 Task: Check trending repositories and projects on GitHub.
Action: Mouse moved to (256, 220)
Screenshot: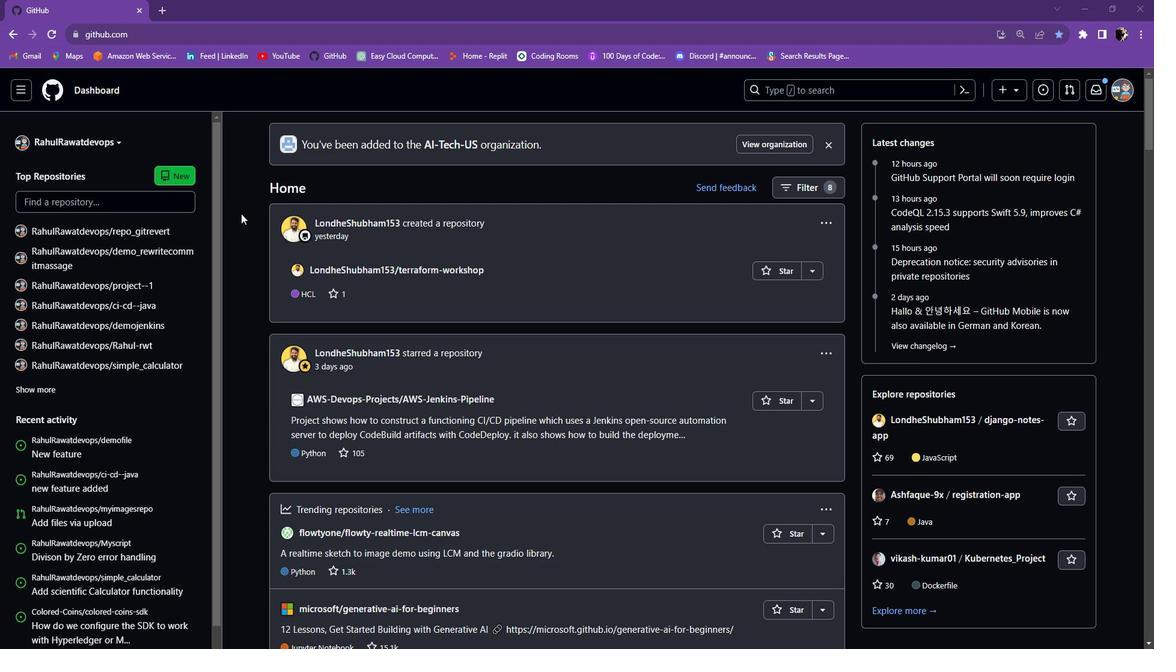 
Action: Mouse pressed left at (256, 220)
Screenshot: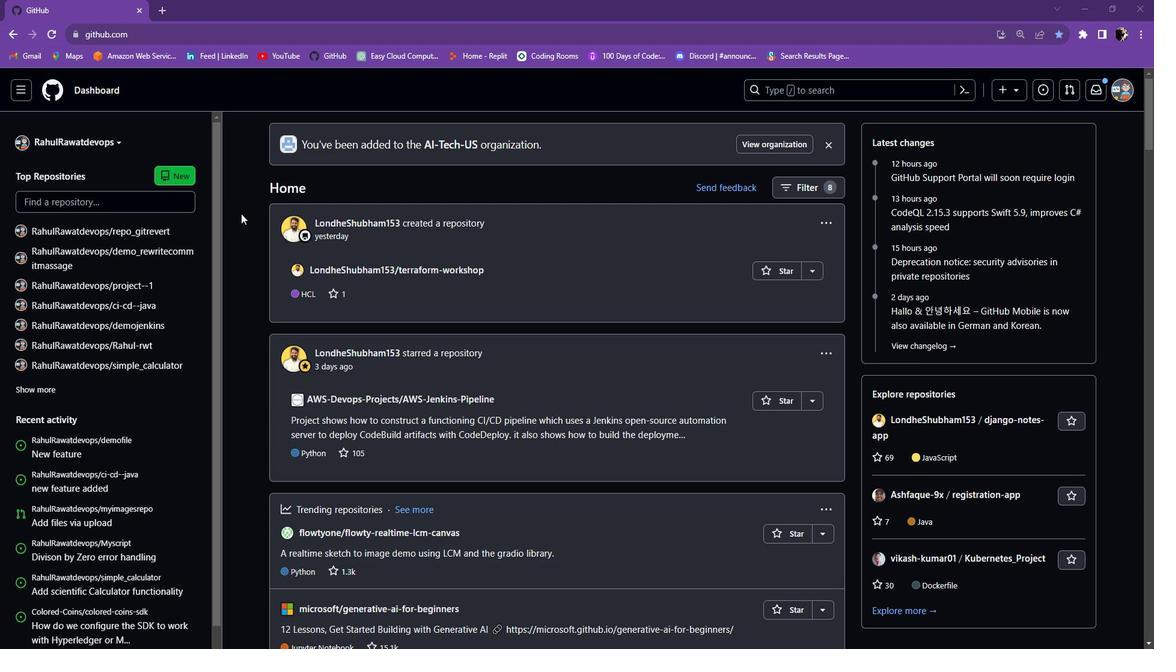 
Action: Mouse moved to (1117, 102)
Screenshot: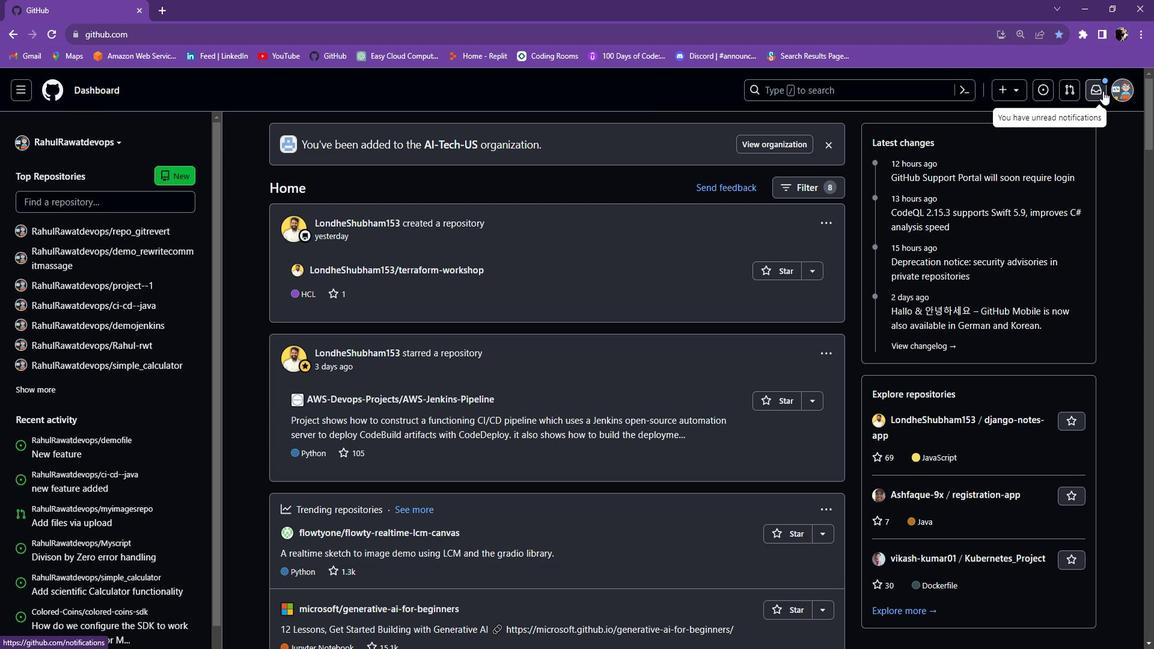
Action: Mouse pressed left at (1117, 102)
Screenshot: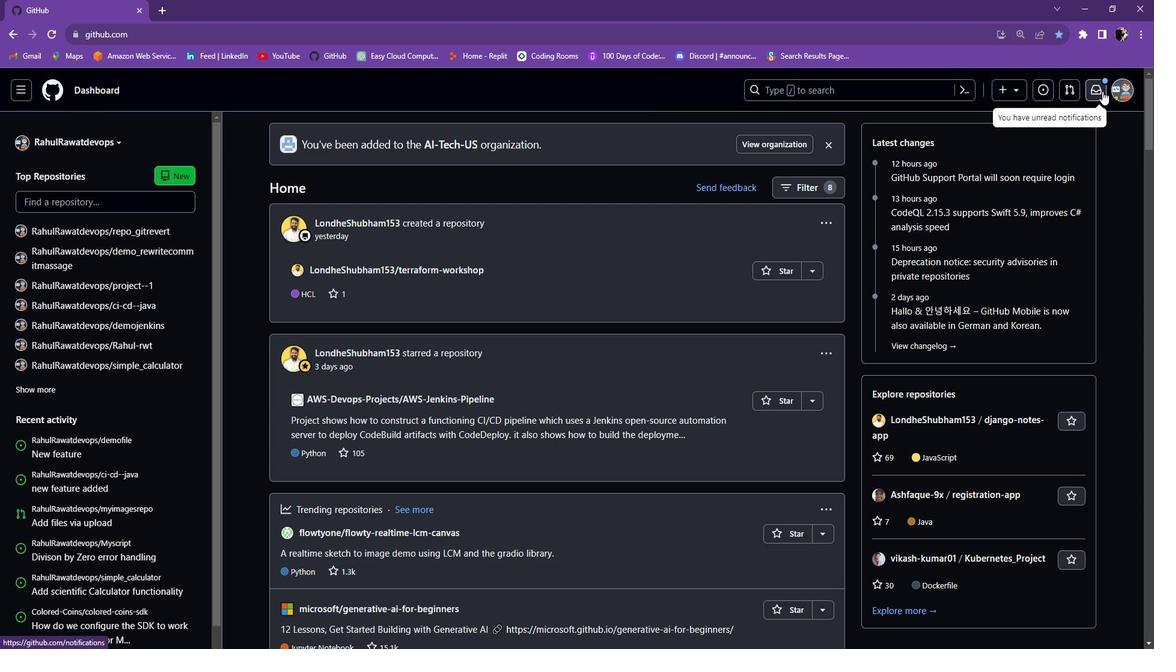 
Action: Mouse moved to (1126, 100)
Screenshot: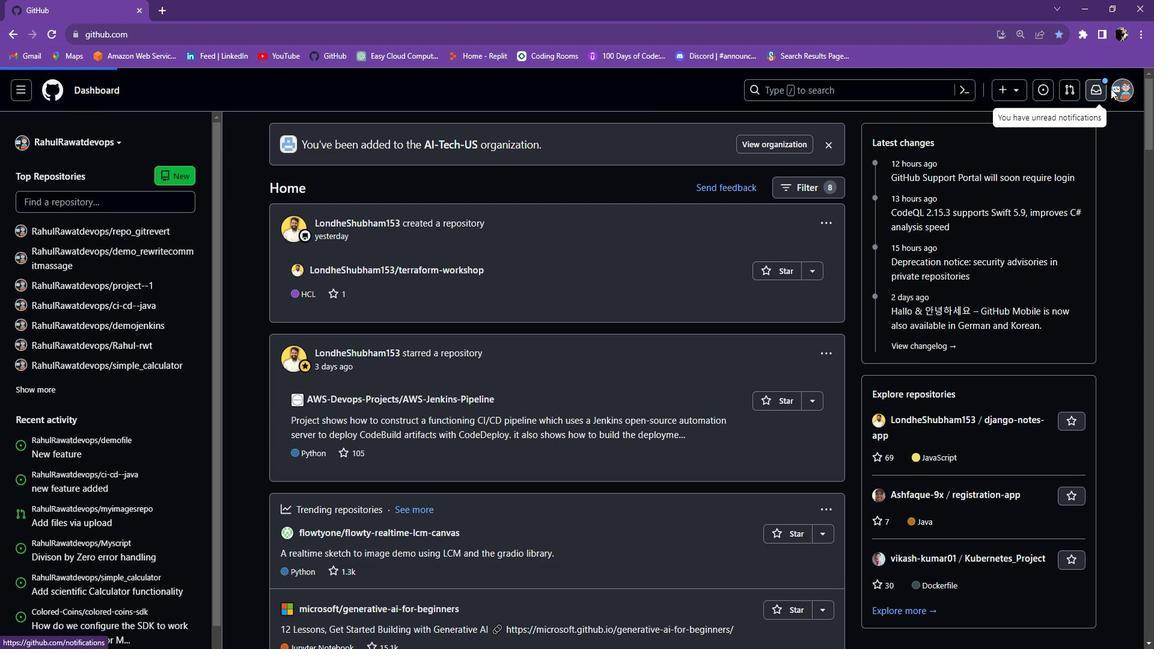 
Action: Mouse pressed left at (1126, 100)
Screenshot: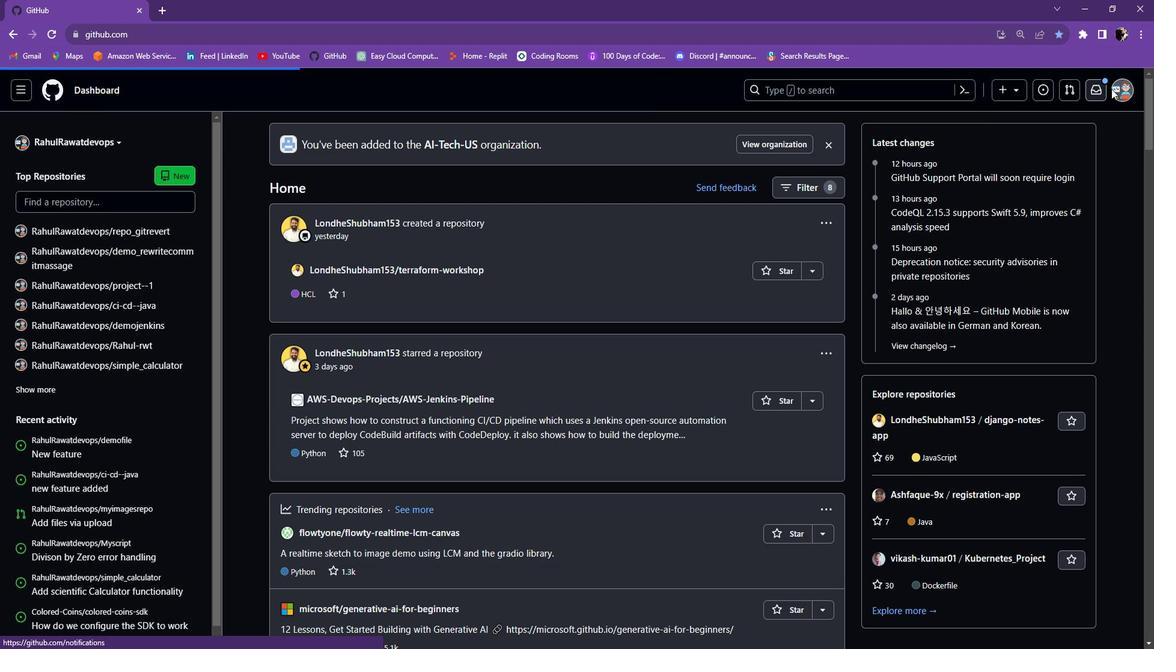 
Action: Mouse moved to (1132, 109)
Screenshot: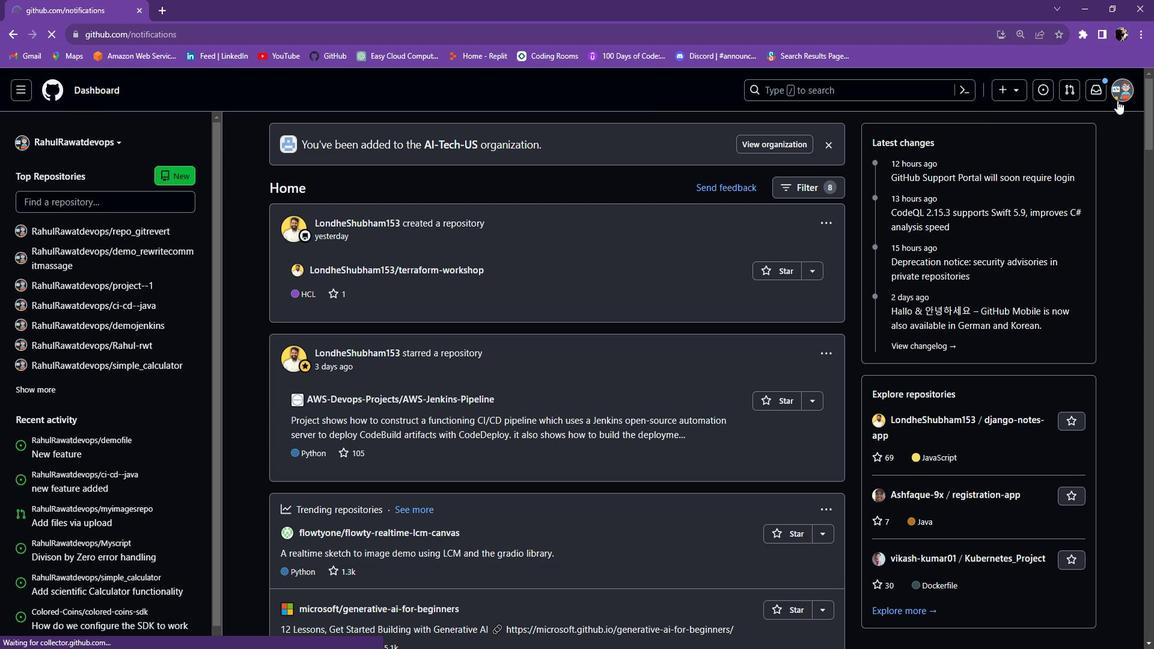 
Action: Mouse pressed left at (1132, 109)
Screenshot: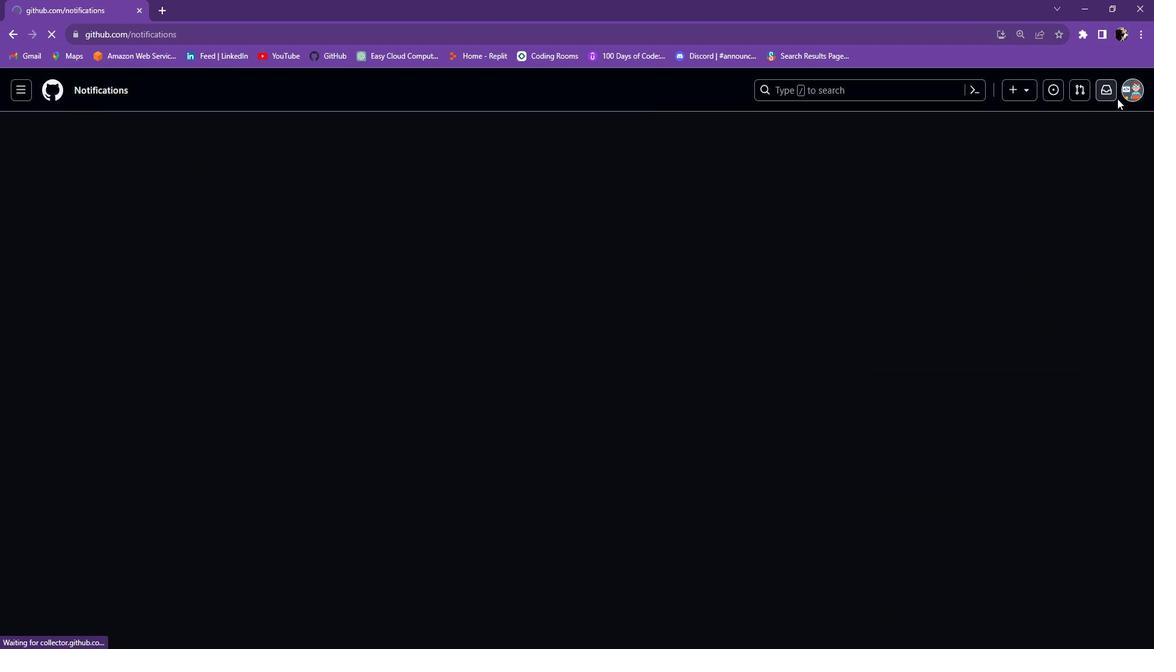 
Action: Mouse moved to (1141, 102)
Screenshot: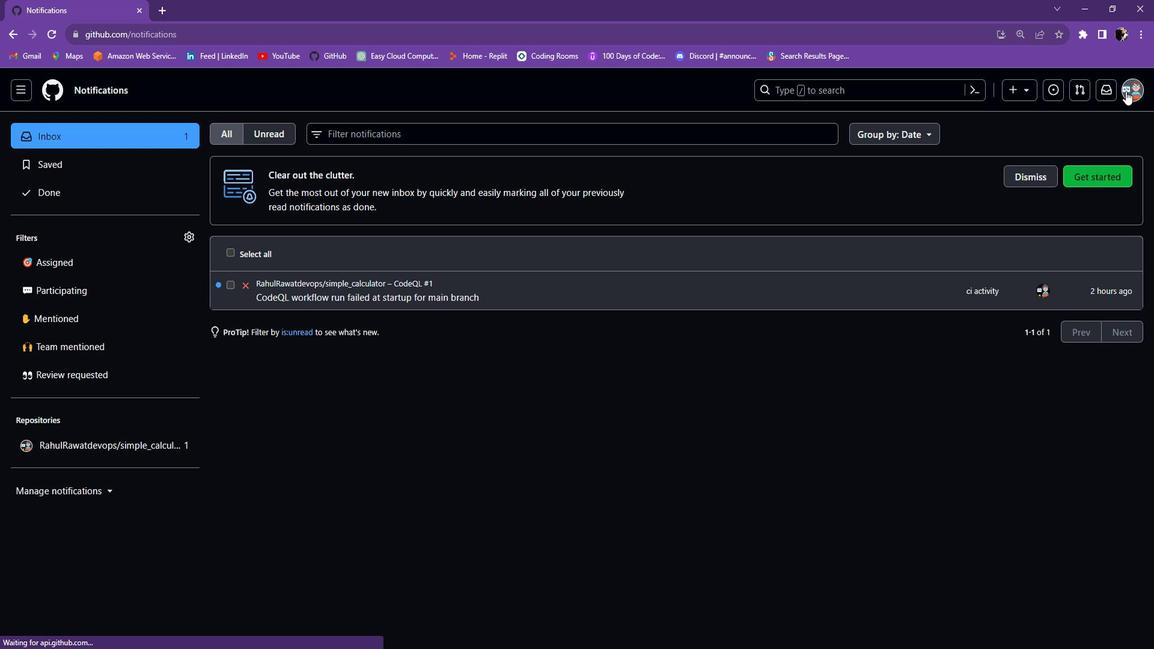 
Action: Mouse pressed left at (1141, 102)
Screenshot: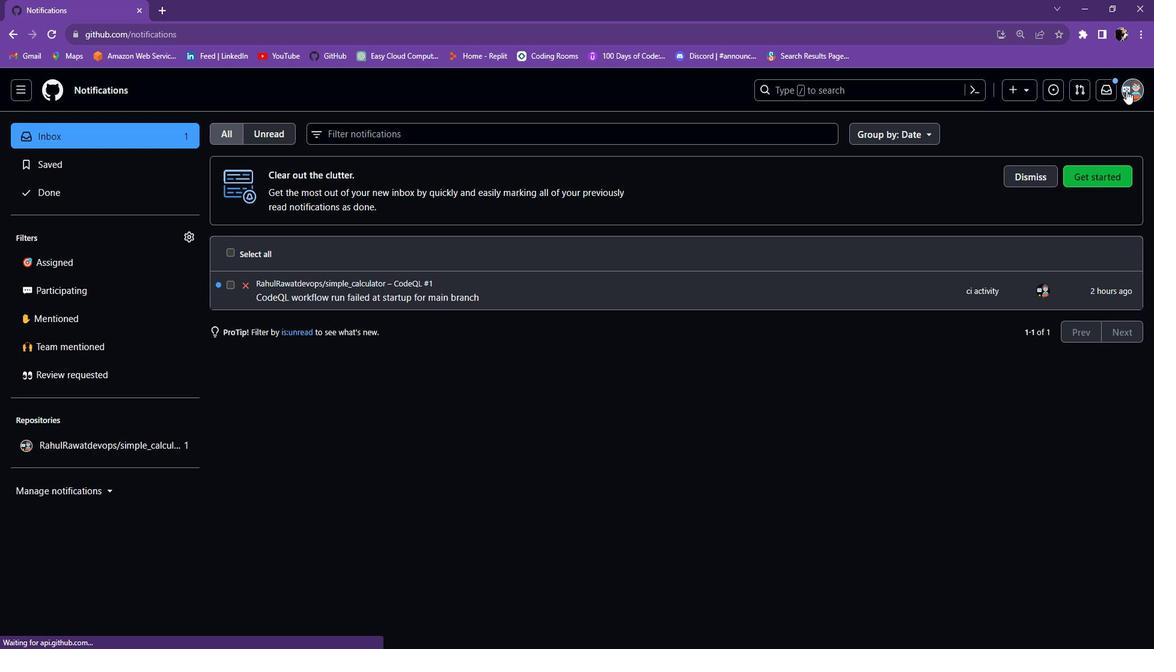 
Action: Mouse moved to (1025, 216)
Screenshot: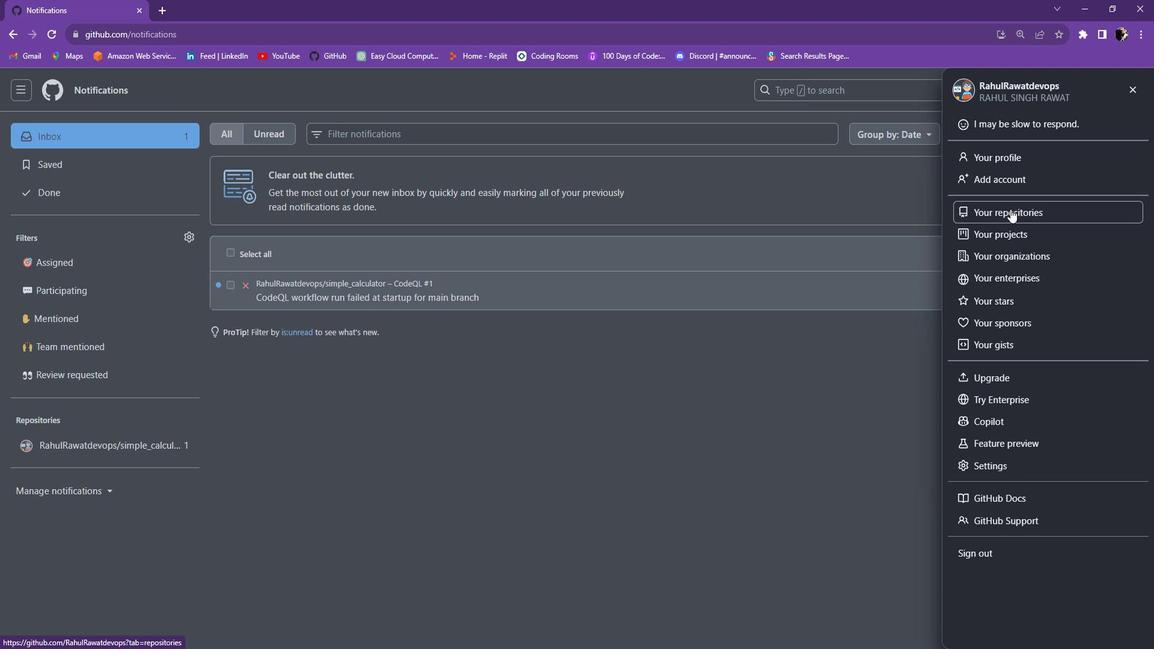 
Action: Mouse pressed left at (1025, 216)
Screenshot: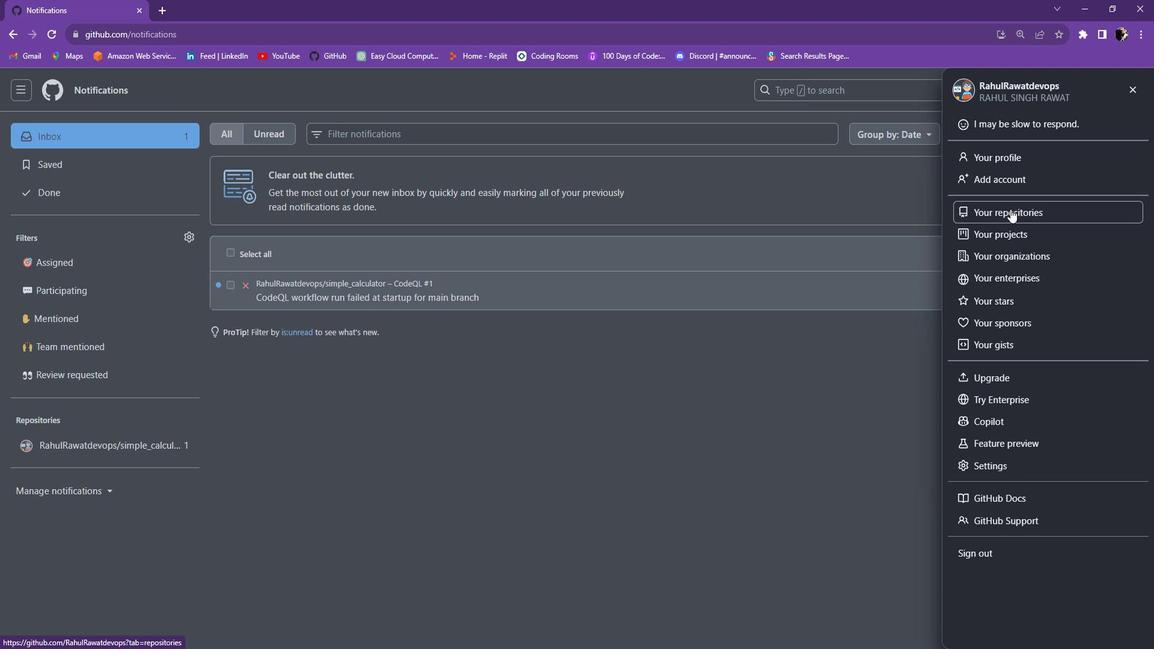 
Action: Mouse moved to (467, 260)
Screenshot: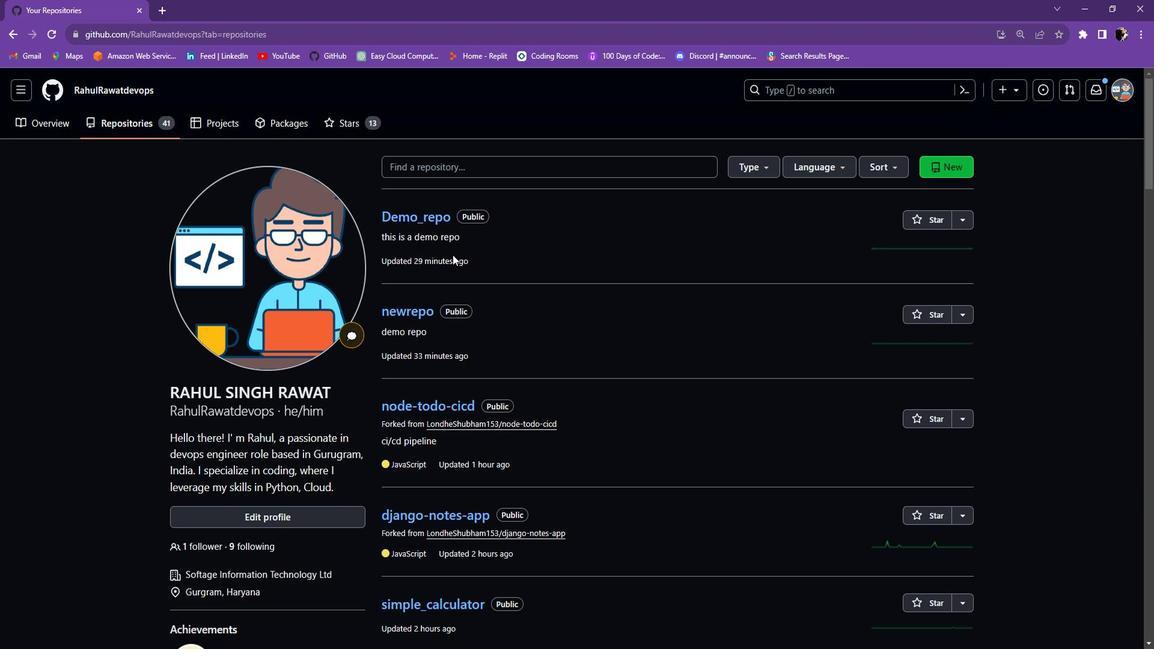 
Action: Mouse scrolled (467, 259) with delta (0, 0)
Screenshot: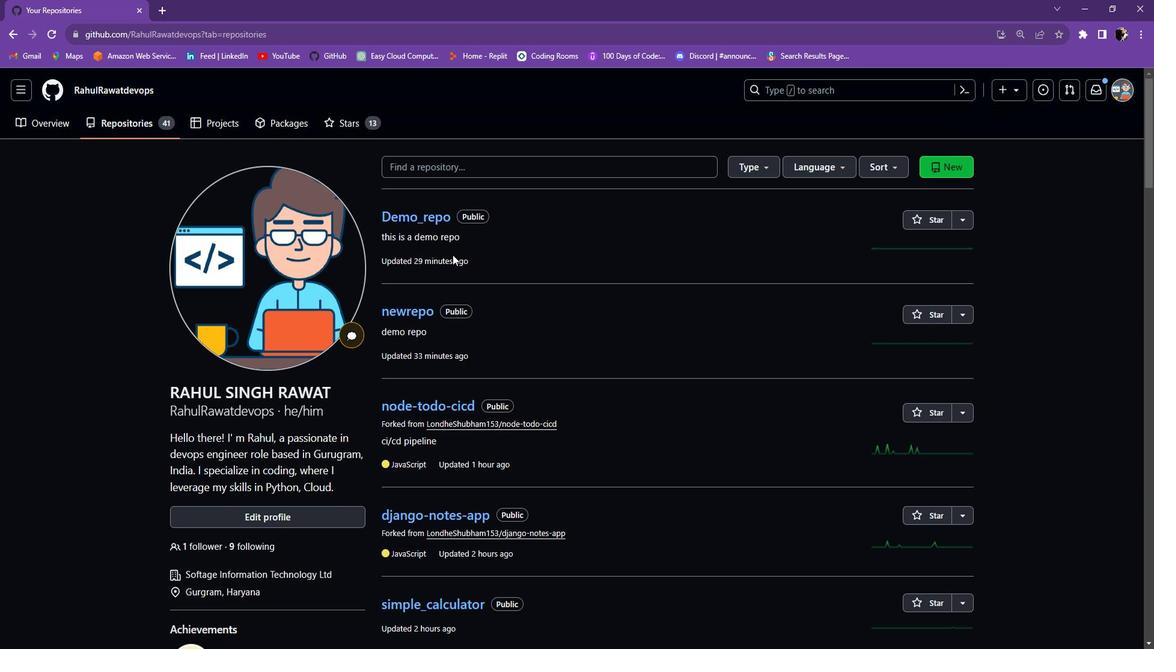 
Action: Mouse scrolled (467, 259) with delta (0, 0)
Screenshot: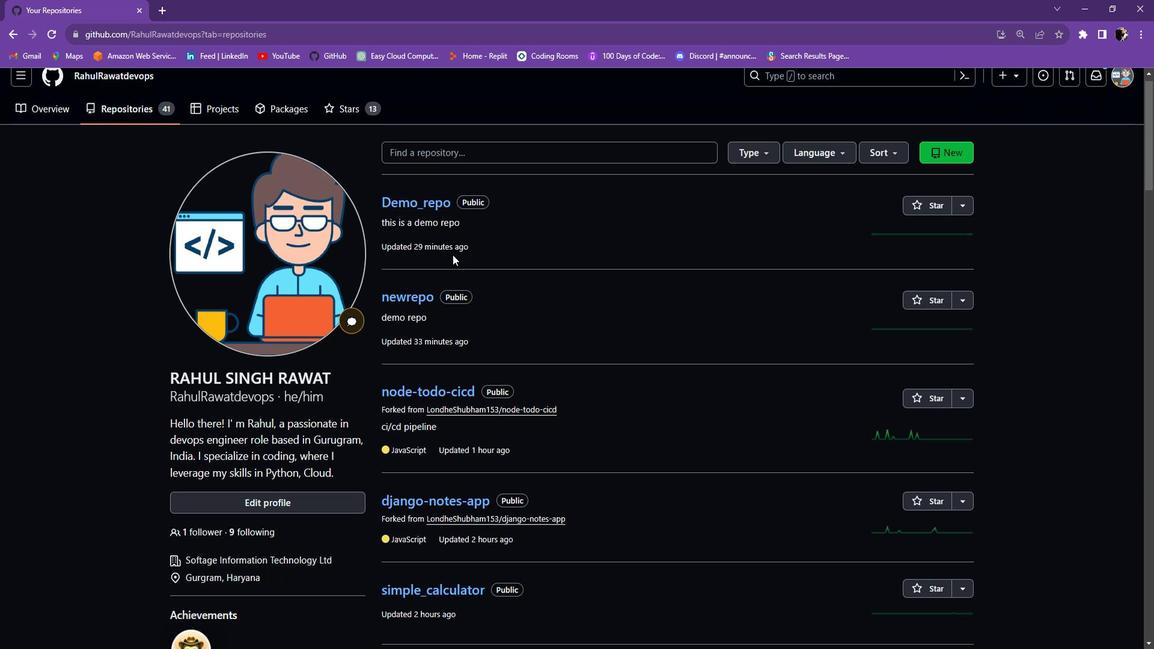 
Action: Mouse scrolled (467, 259) with delta (0, 0)
Screenshot: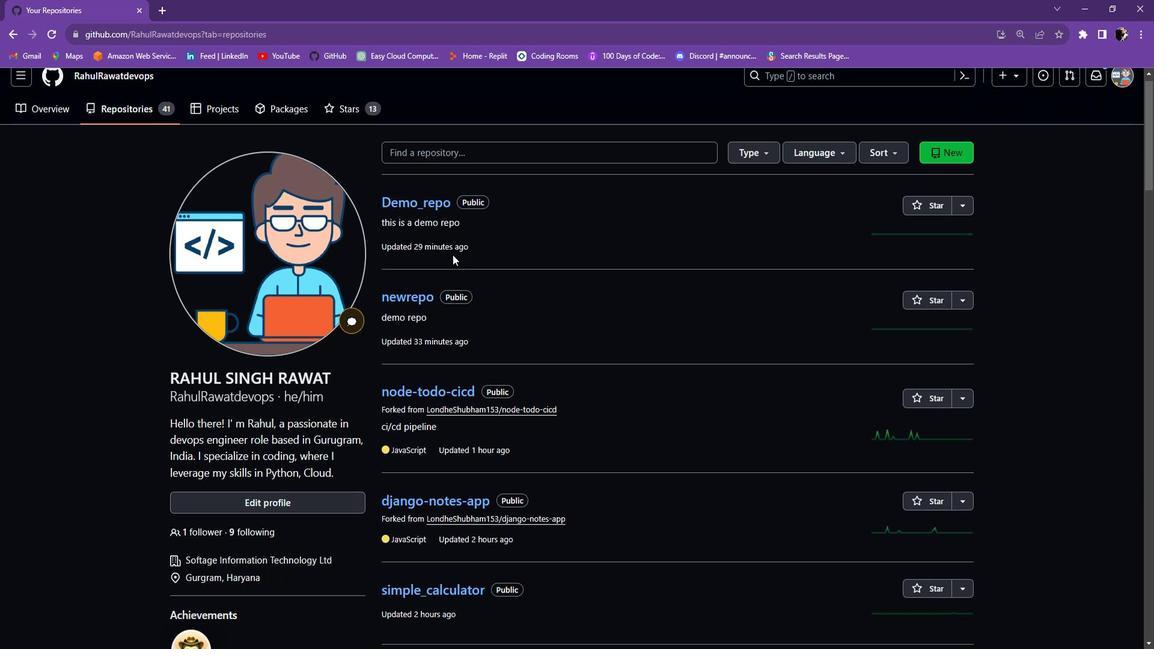 
Action: Mouse scrolled (467, 259) with delta (0, 0)
Screenshot: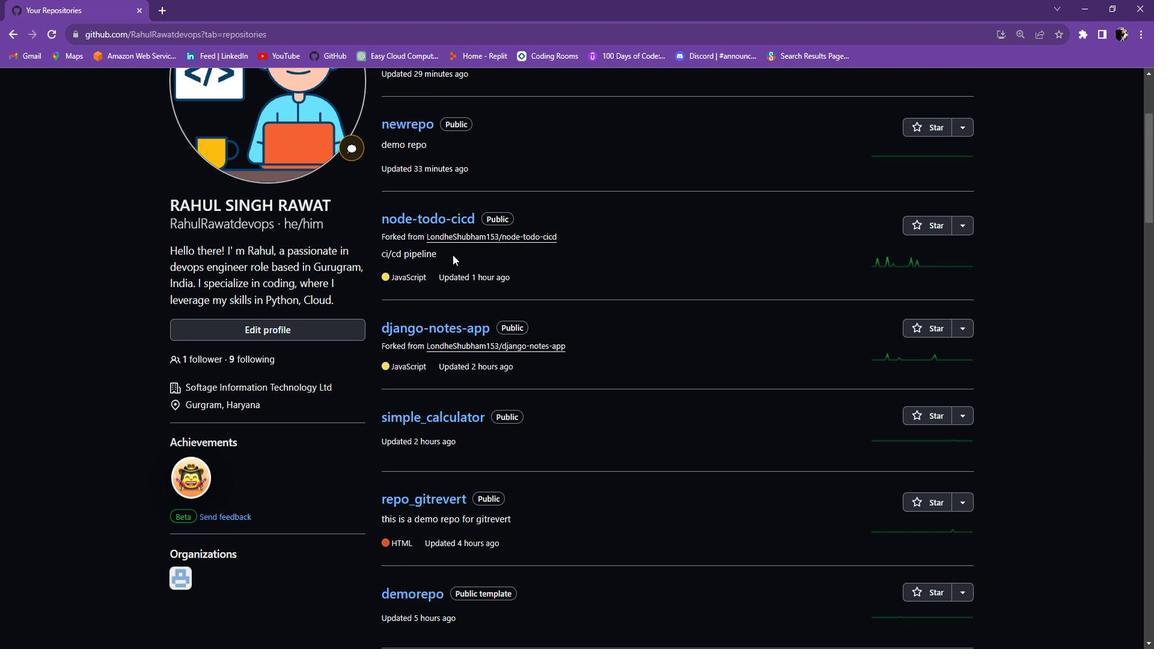 
Action: Mouse scrolled (467, 259) with delta (0, 0)
Screenshot: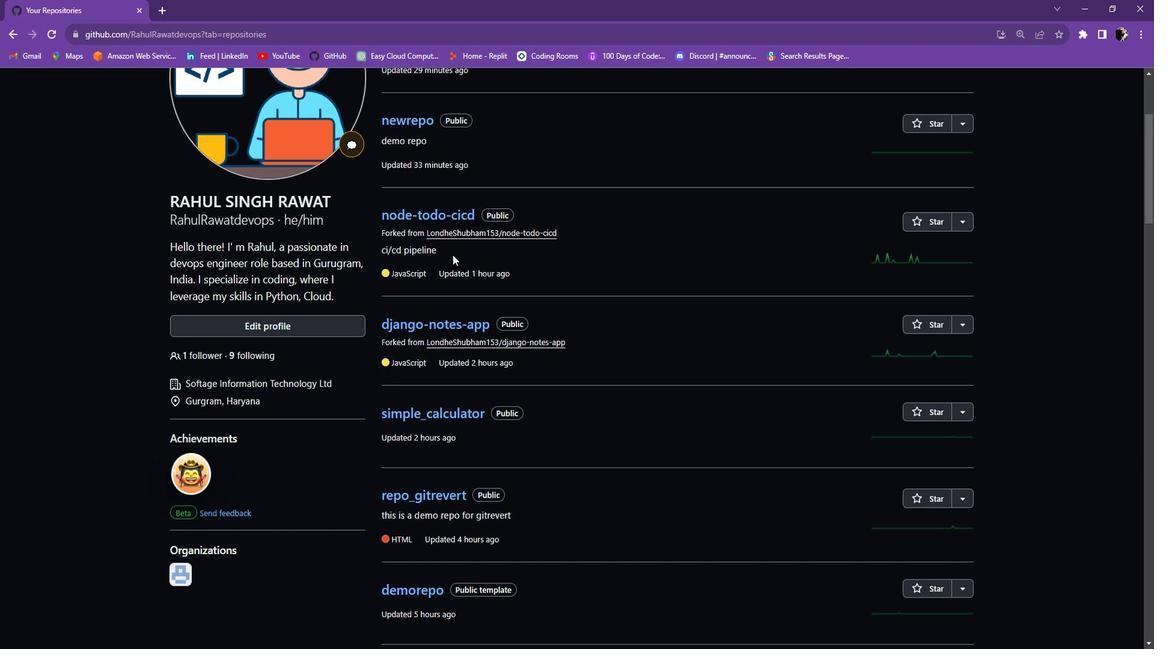 
Action: Mouse scrolled (467, 259) with delta (0, 0)
Screenshot: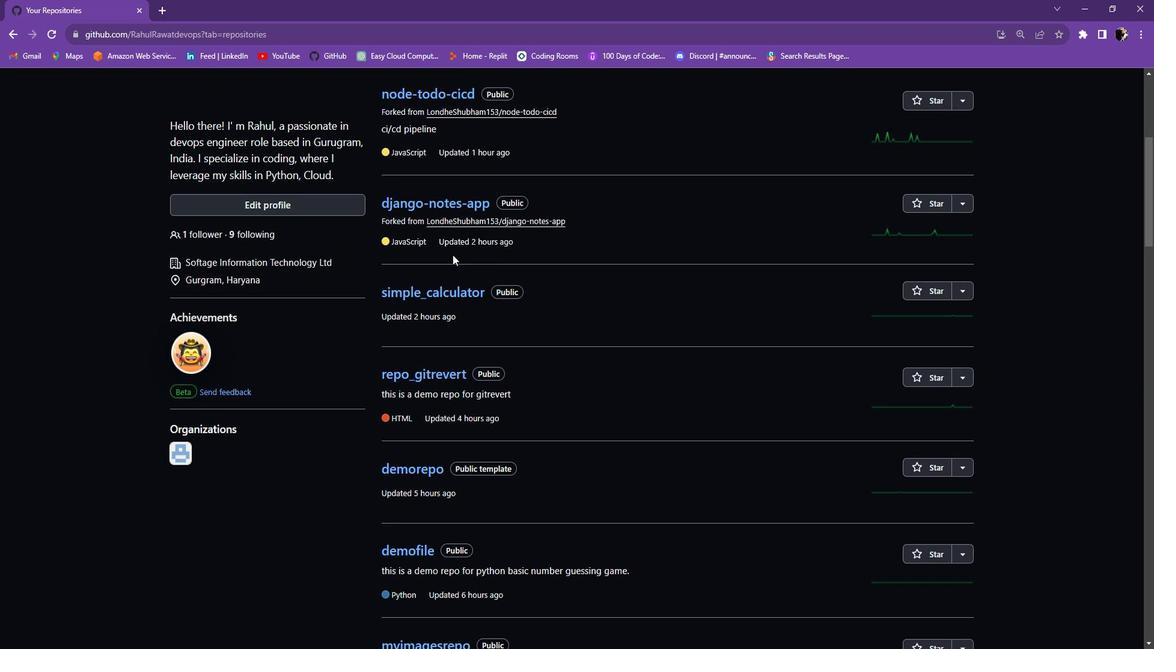 
Action: Mouse scrolled (467, 259) with delta (0, 0)
Screenshot: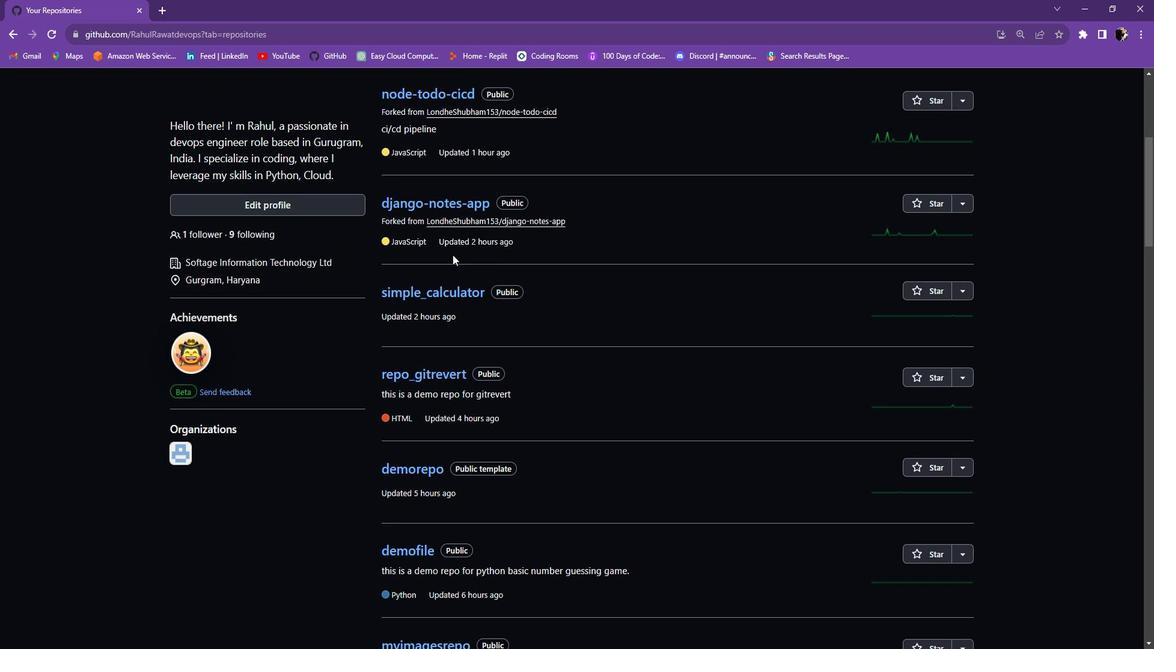 
Action: Mouse scrolled (467, 259) with delta (0, 0)
Screenshot: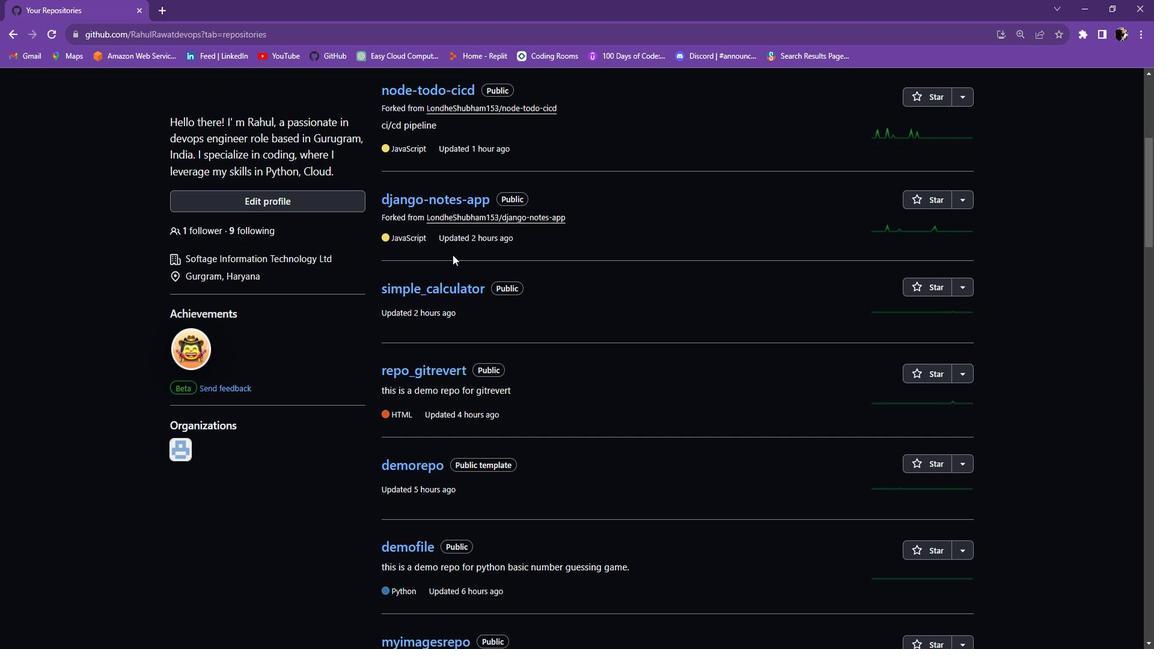 
Action: Mouse scrolled (467, 260) with delta (0, 0)
Screenshot: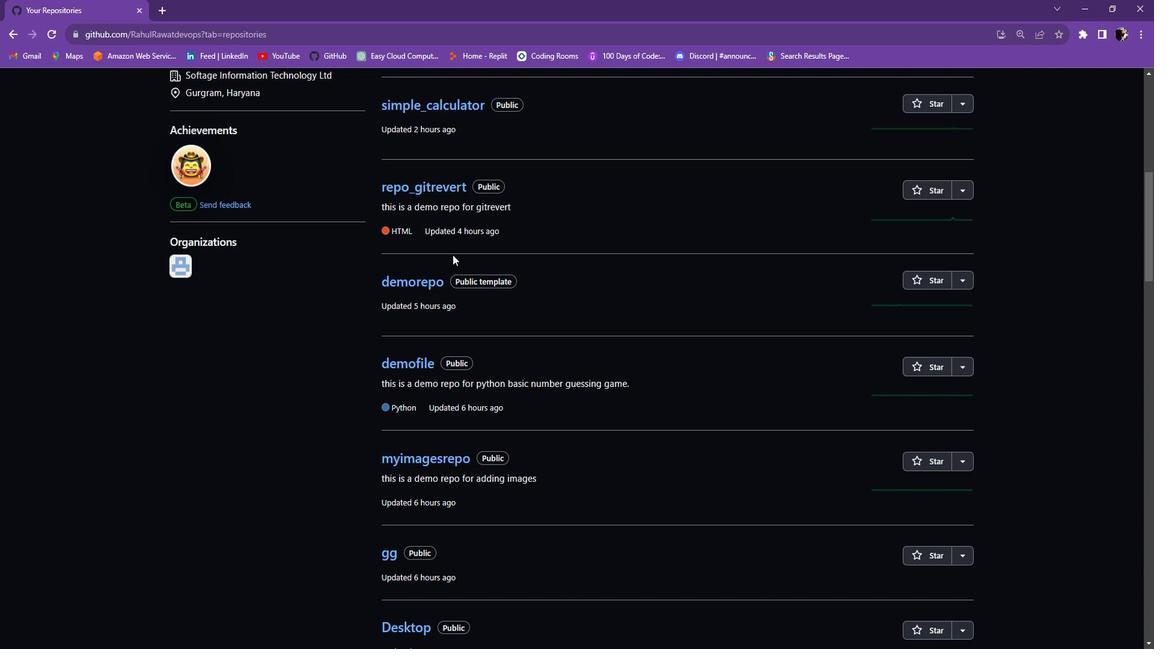 
Action: Mouse scrolled (467, 260) with delta (0, 0)
Screenshot: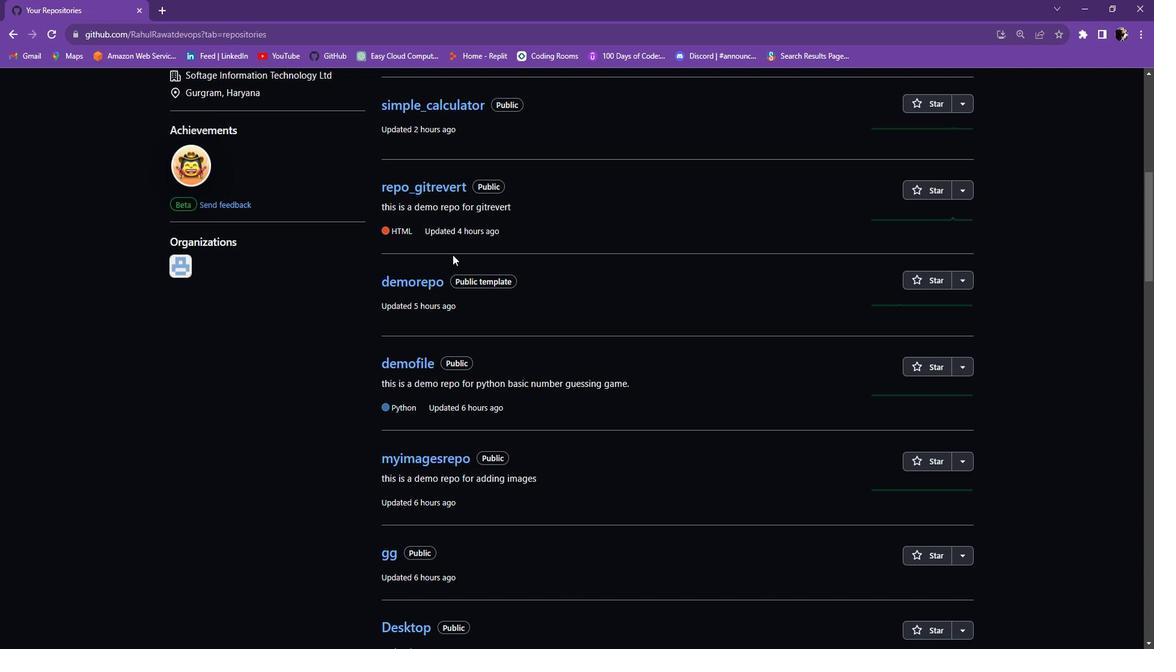
Action: Mouse scrolled (467, 260) with delta (0, 0)
Screenshot: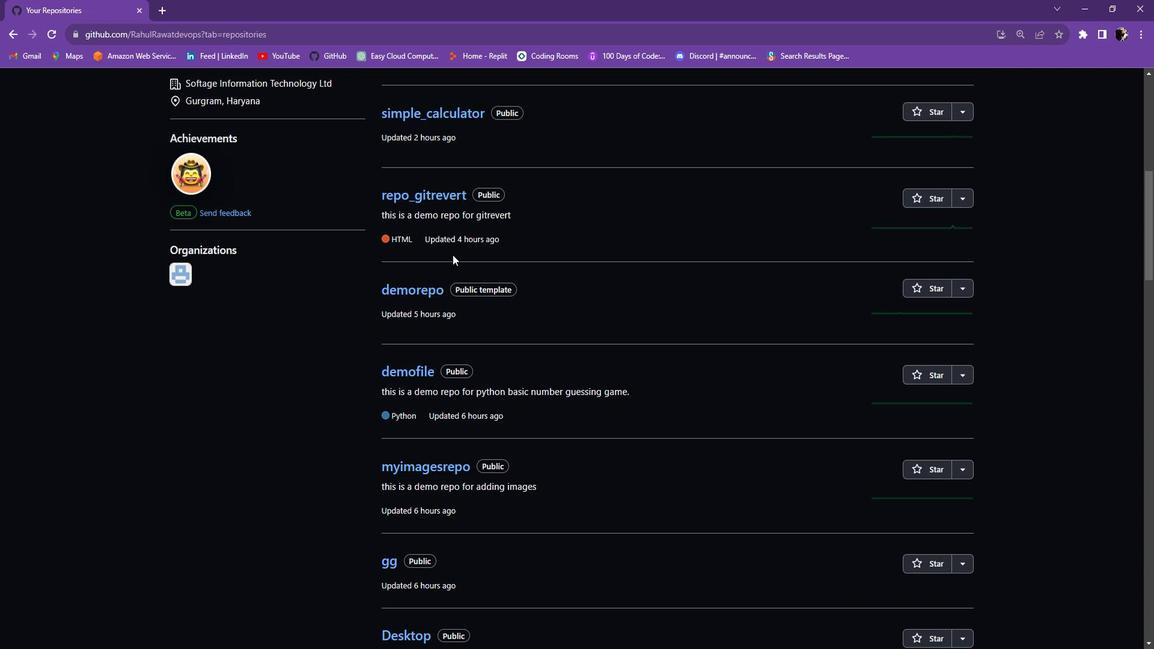 
Action: Mouse scrolled (467, 260) with delta (0, 0)
Screenshot: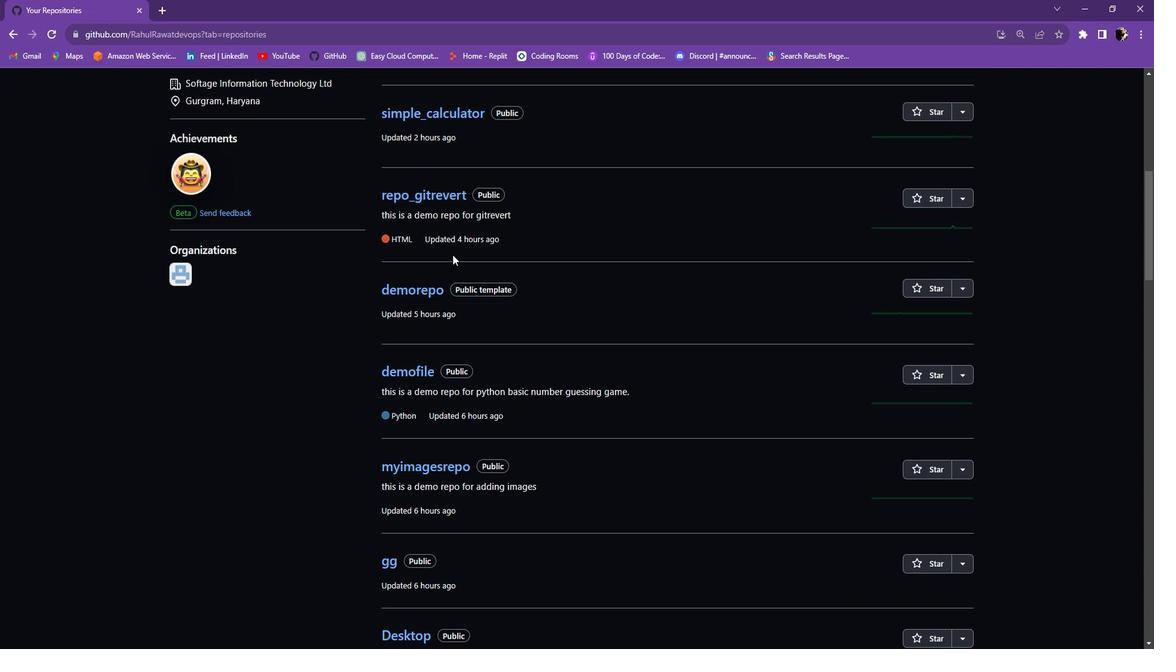 
Action: Mouse scrolled (467, 260) with delta (0, 0)
Screenshot: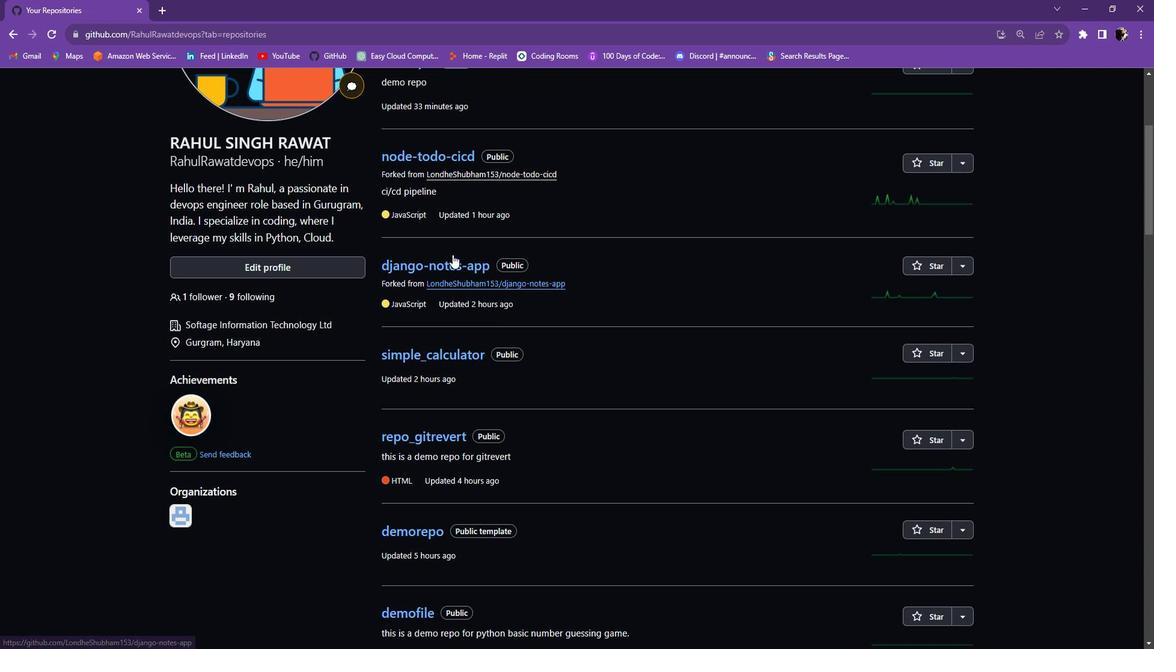 
Action: Mouse scrolled (467, 260) with delta (0, 0)
Screenshot: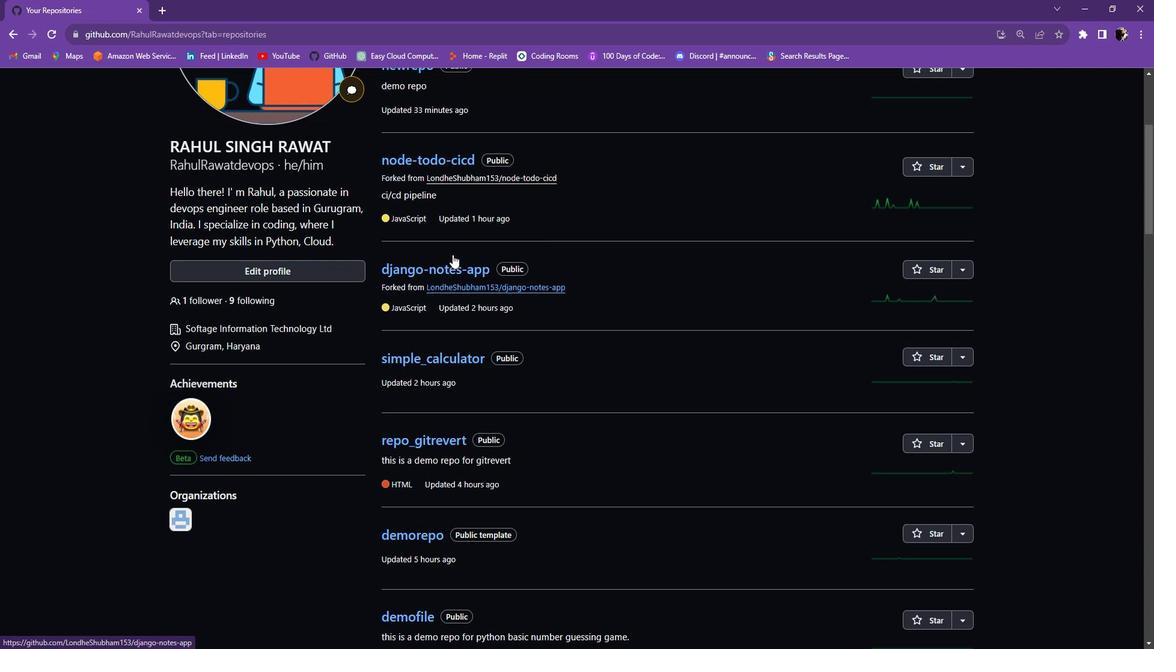
Action: Mouse scrolled (467, 260) with delta (0, 0)
Screenshot: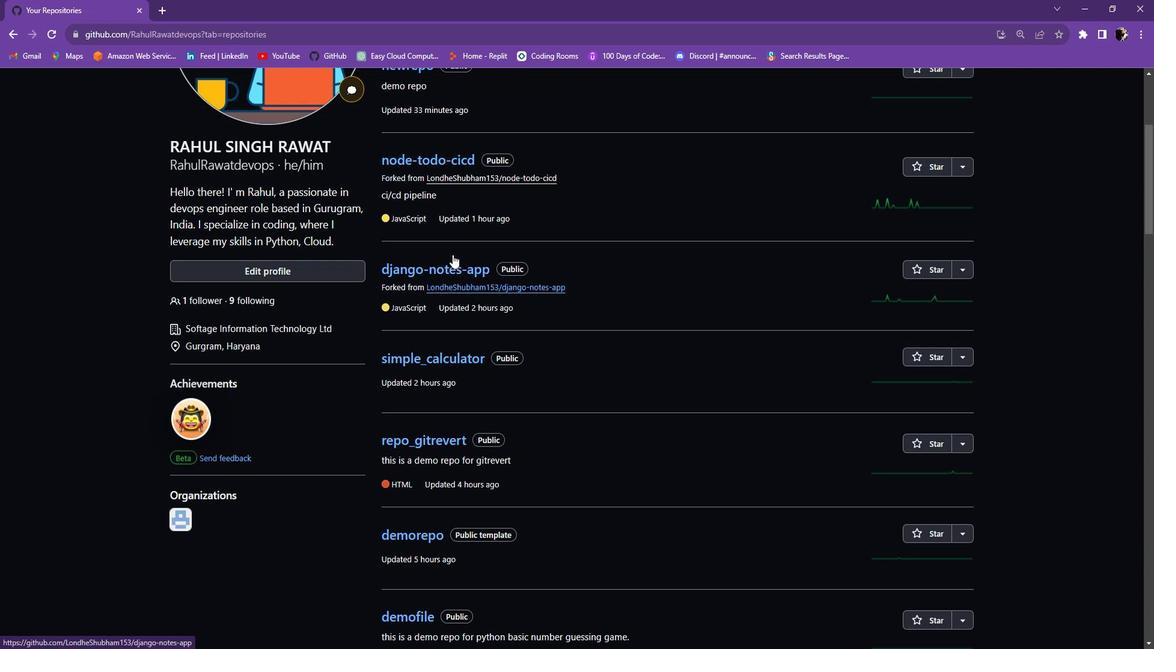 
Action: Mouse scrolled (467, 260) with delta (0, 0)
Screenshot: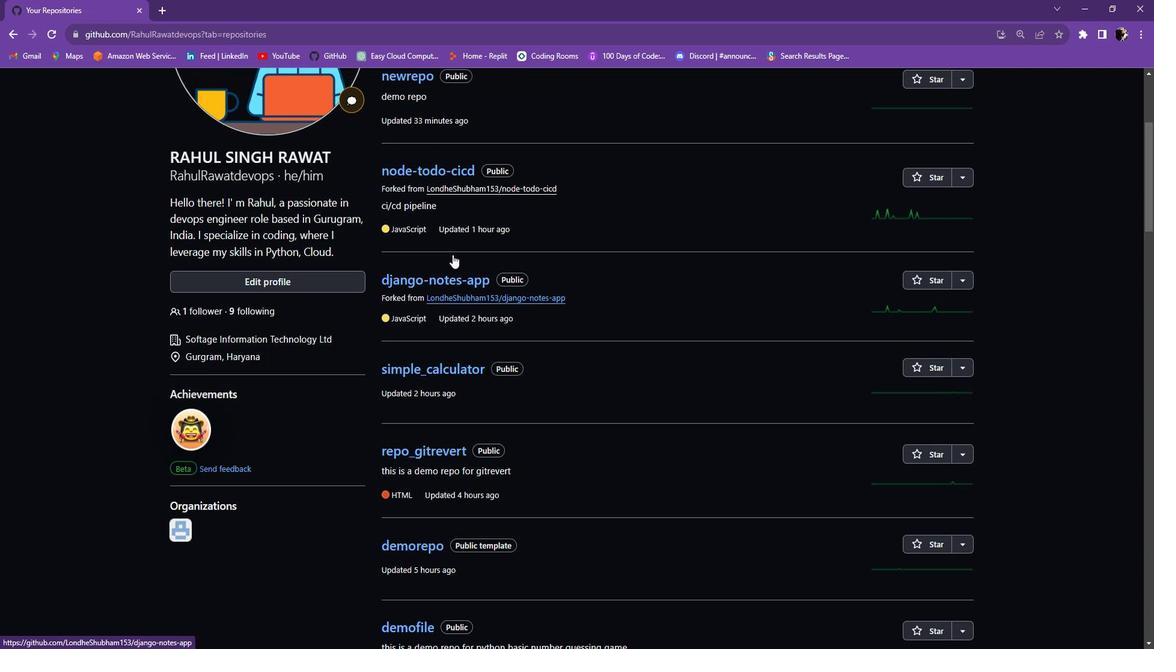 
Action: Mouse scrolled (467, 260) with delta (0, 0)
Screenshot: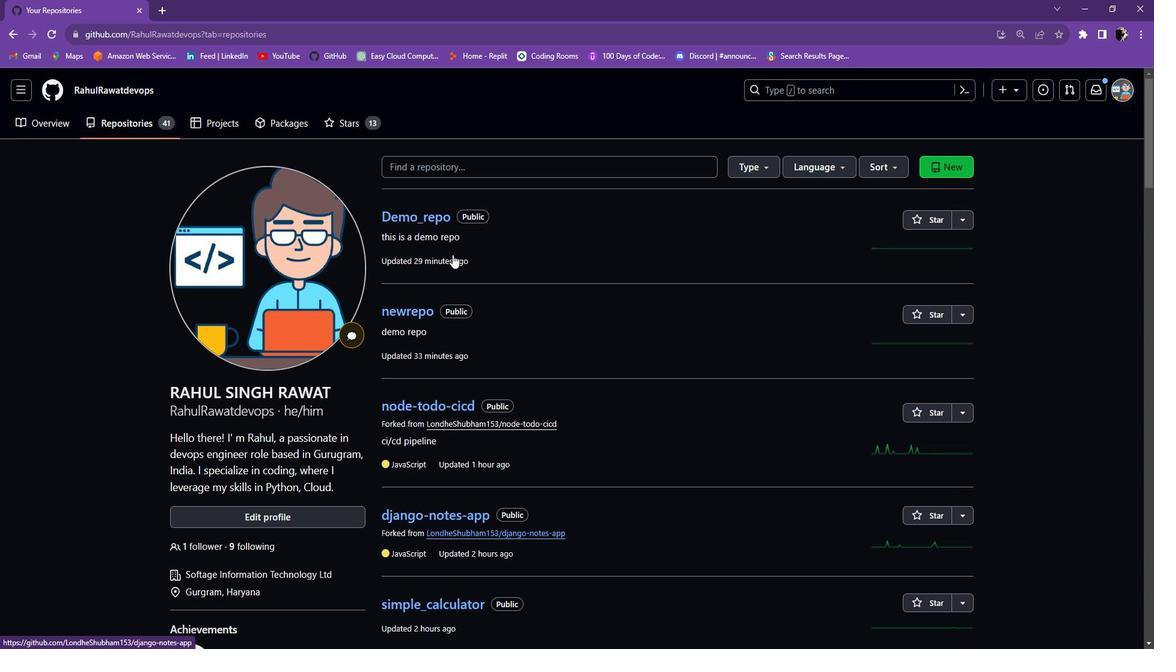 
Action: Mouse scrolled (467, 260) with delta (0, 0)
Screenshot: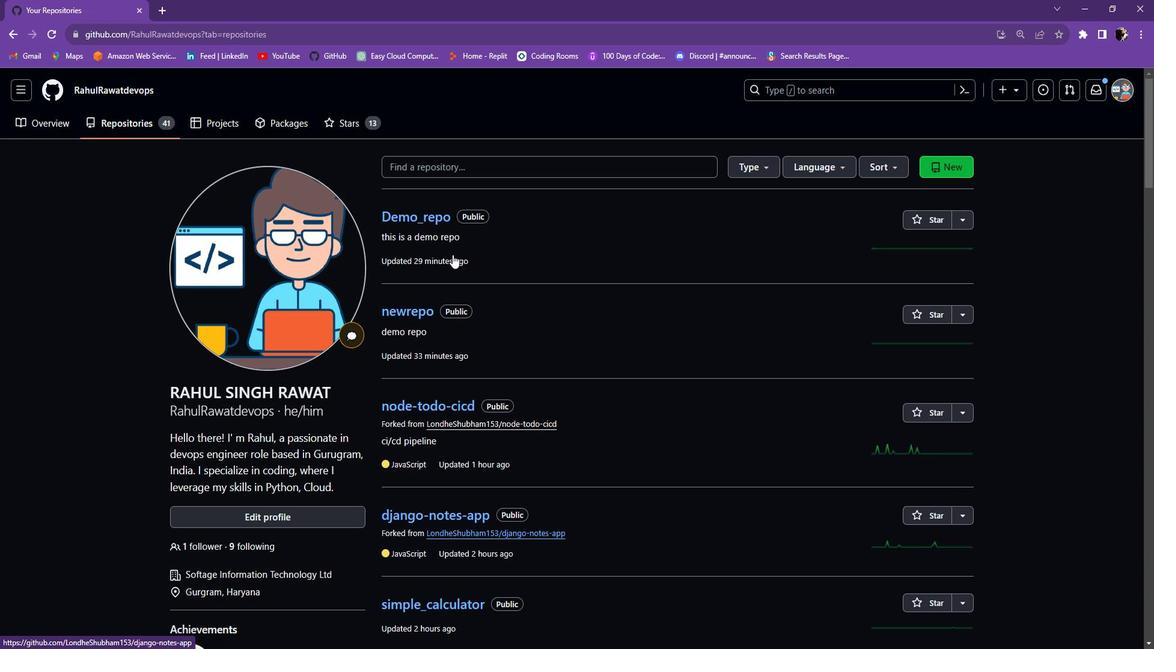 
Action: Mouse scrolled (467, 260) with delta (0, 0)
Screenshot: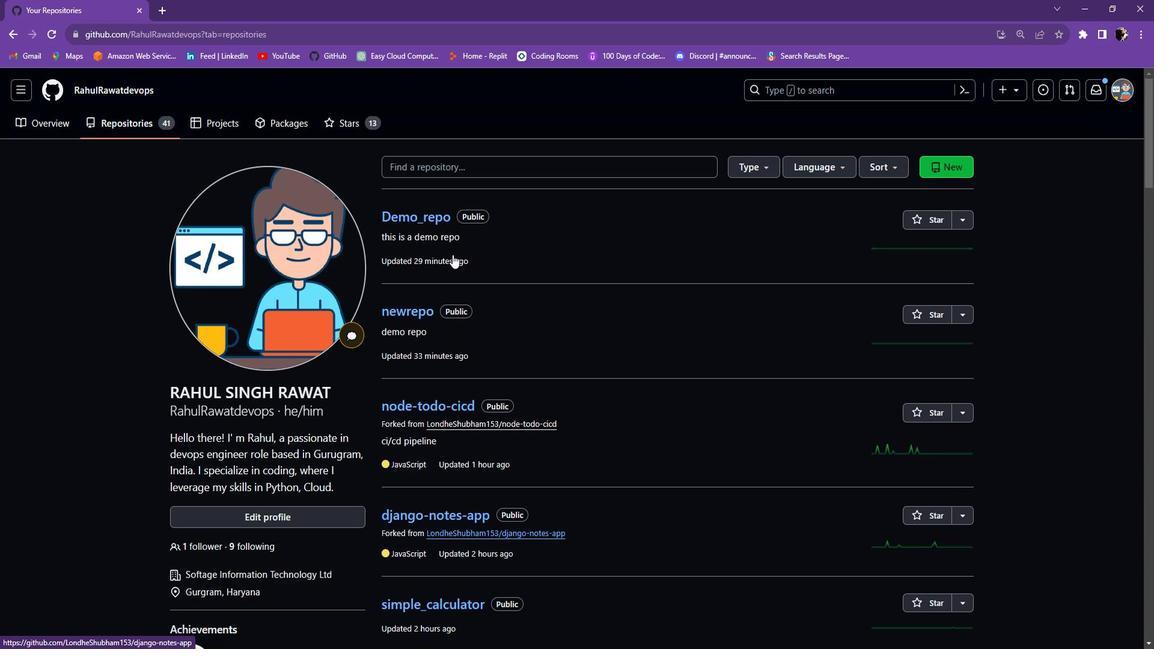 
Action: Mouse moved to (41, 100)
Screenshot: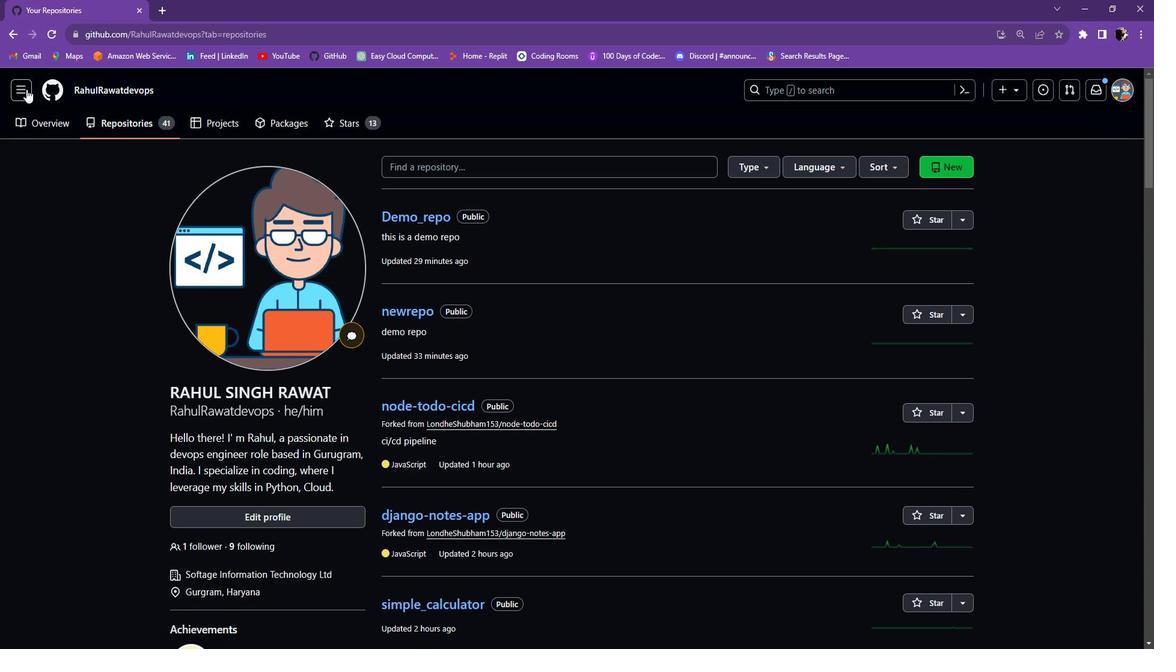 
Action: Mouse pressed left at (41, 100)
Screenshot: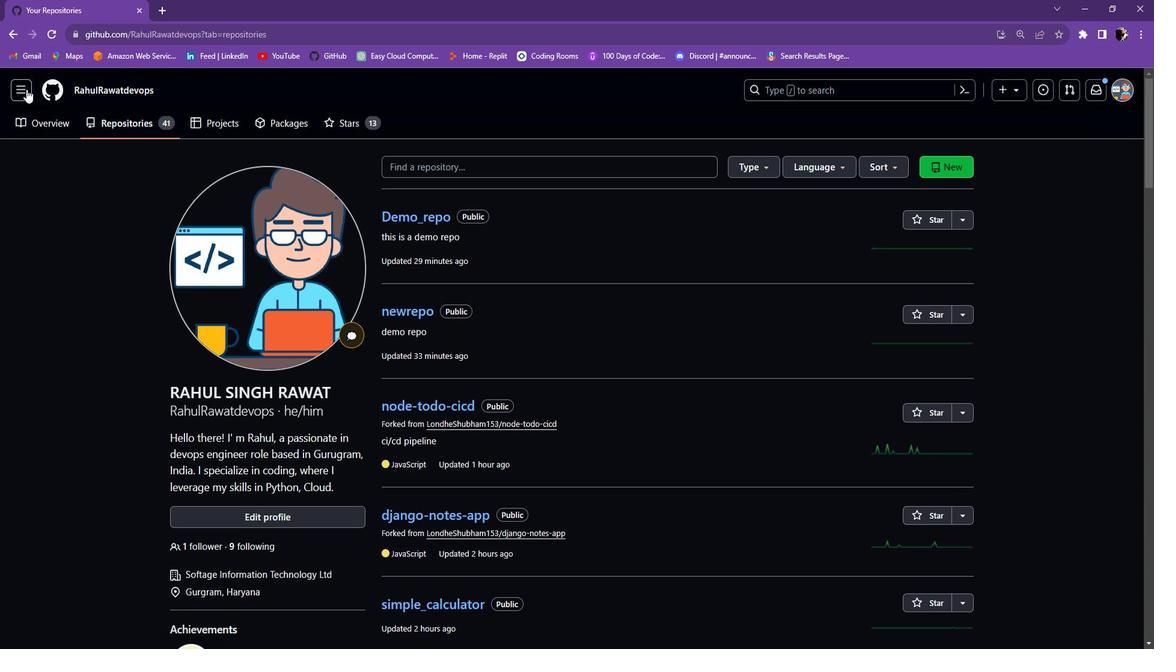 
Action: Mouse moved to (55, 251)
Screenshot: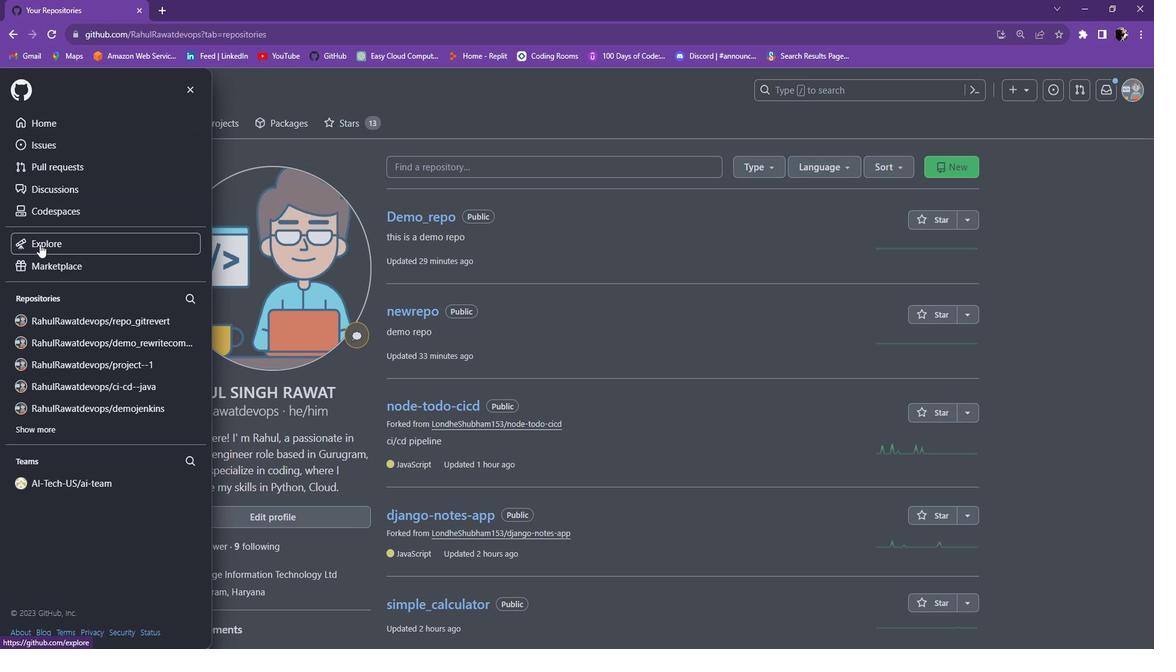 
Action: Mouse pressed left at (55, 251)
Screenshot: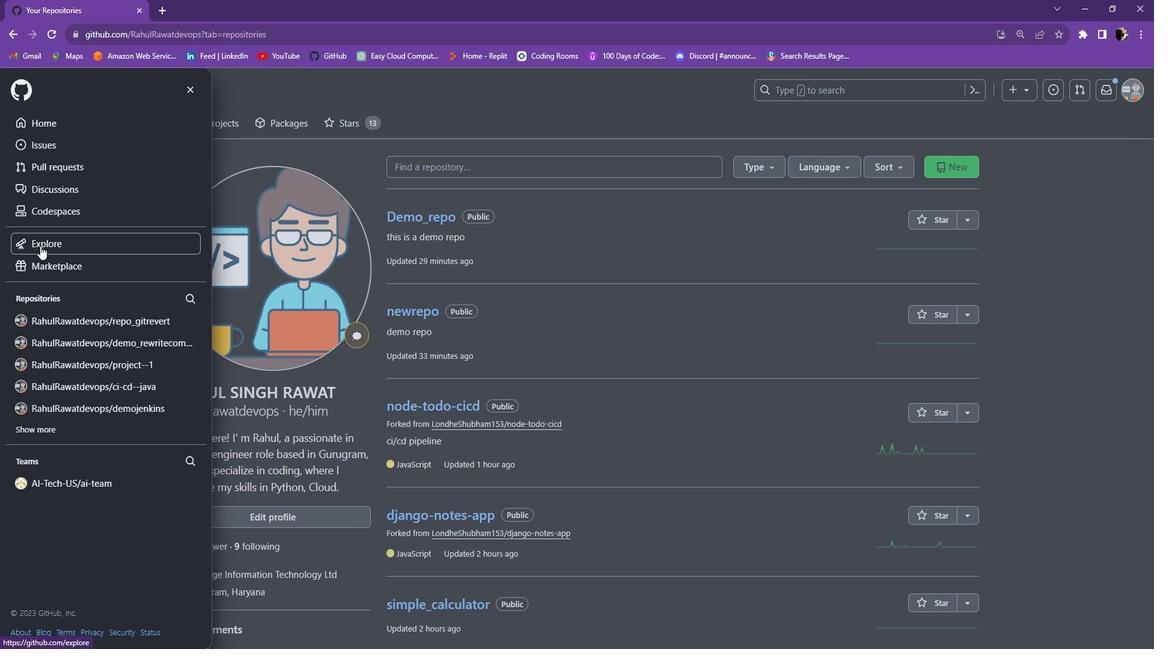 
Action: Mouse moved to (518, 233)
Screenshot: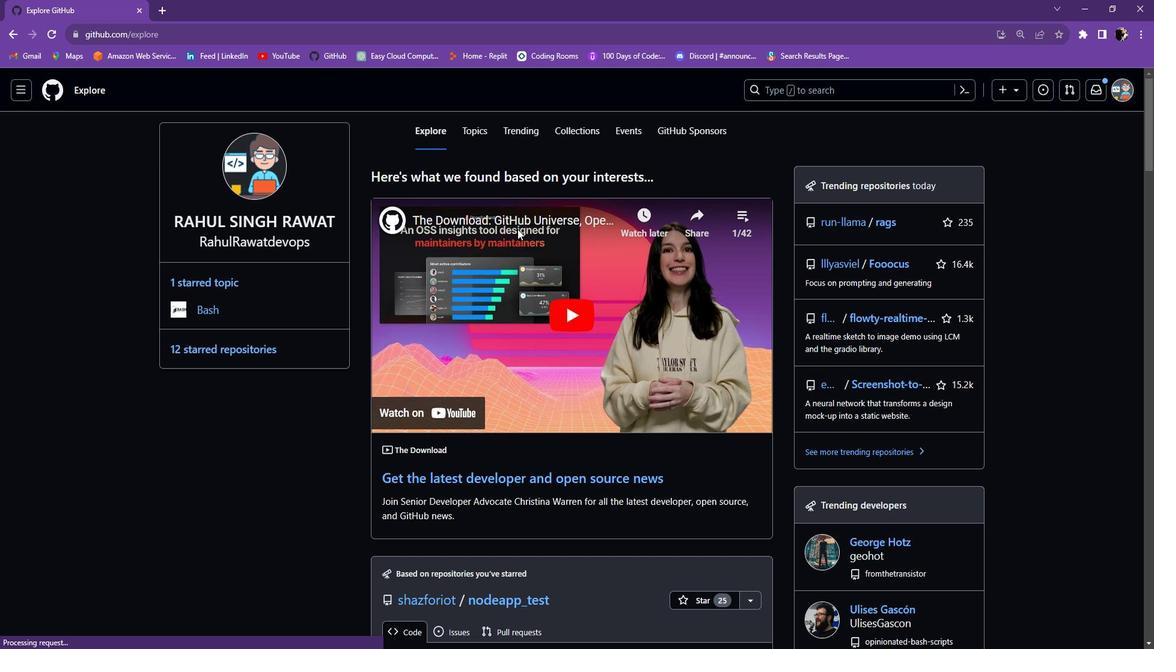 
Action: Mouse scrolled (518, 233) with delta (0, 0)
Screenshot: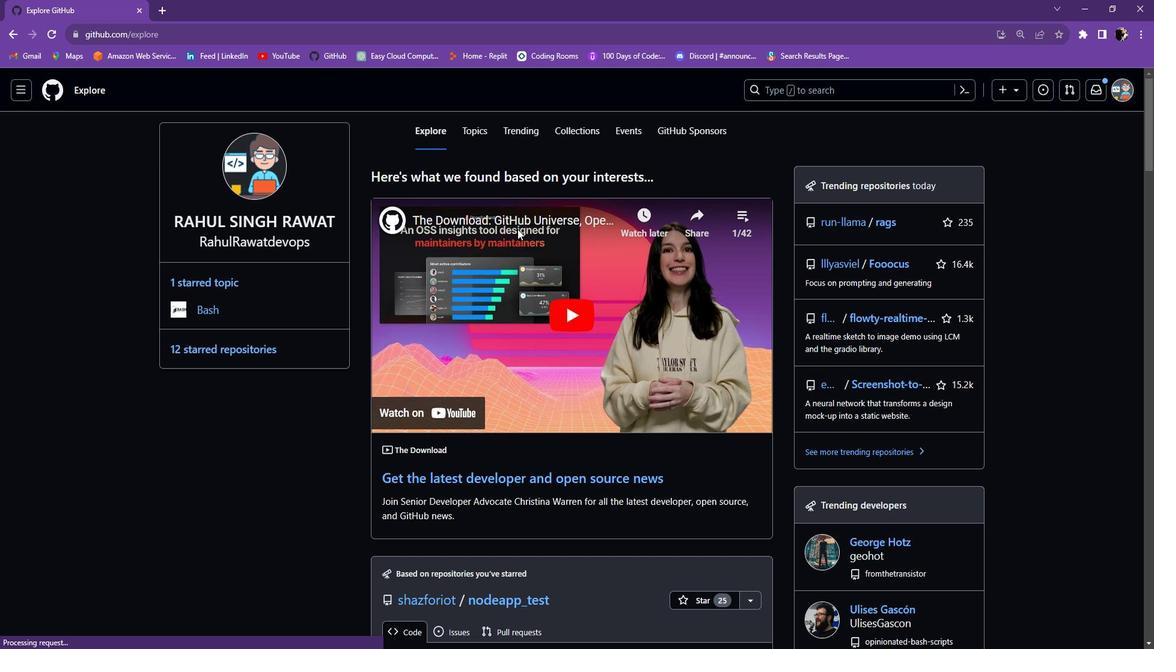 
Action: Mouse moved to (513, 223)
Screenshot: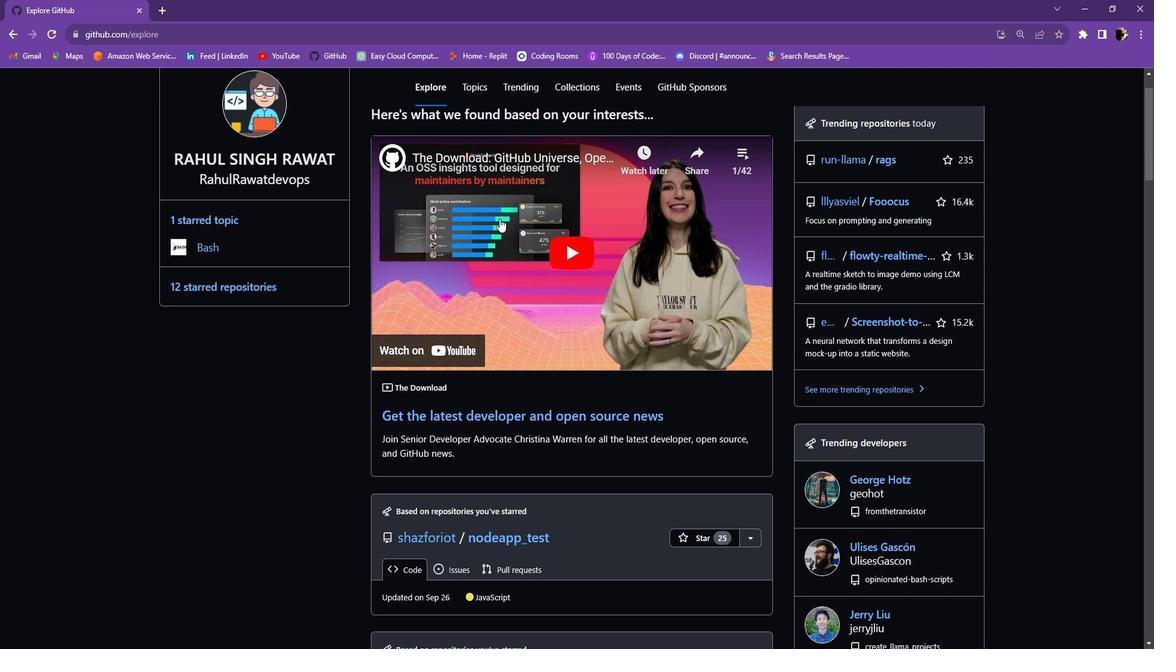 
Action: Mouse scrolled (513, 224) with delta (0, 0)
Screenshot: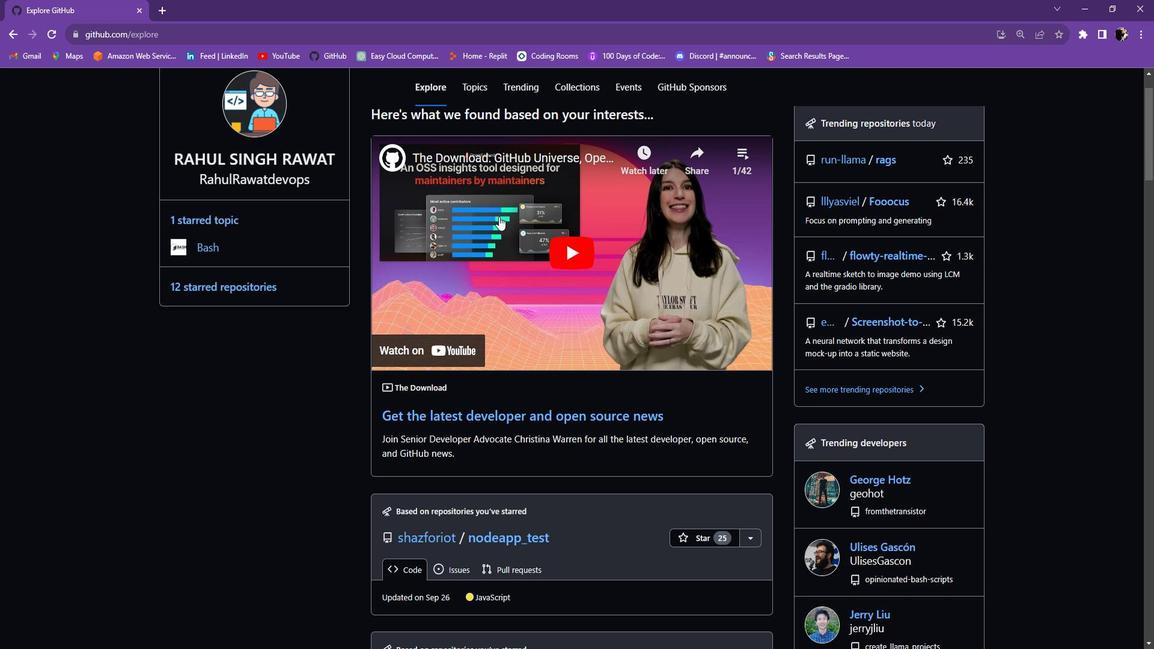 
Action: Mouse scrolled (513, 224) with delta (0, 0)
Screenshot: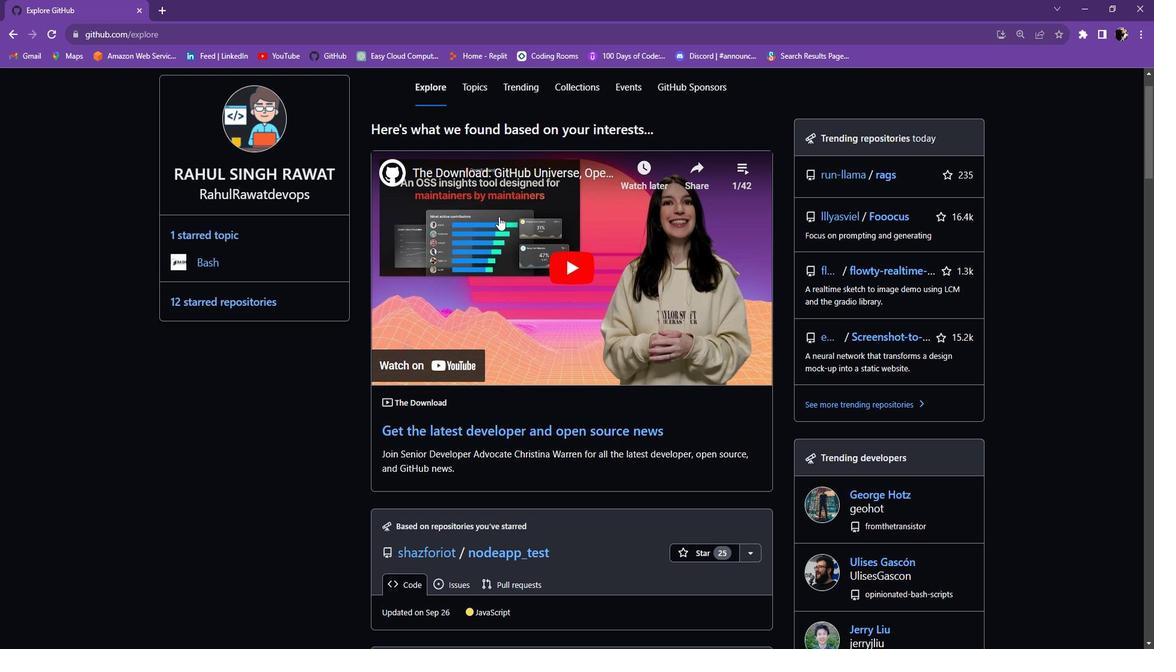 
Action: Mouse scrolled (513, 224) with delta (0, 0)
Screenshot: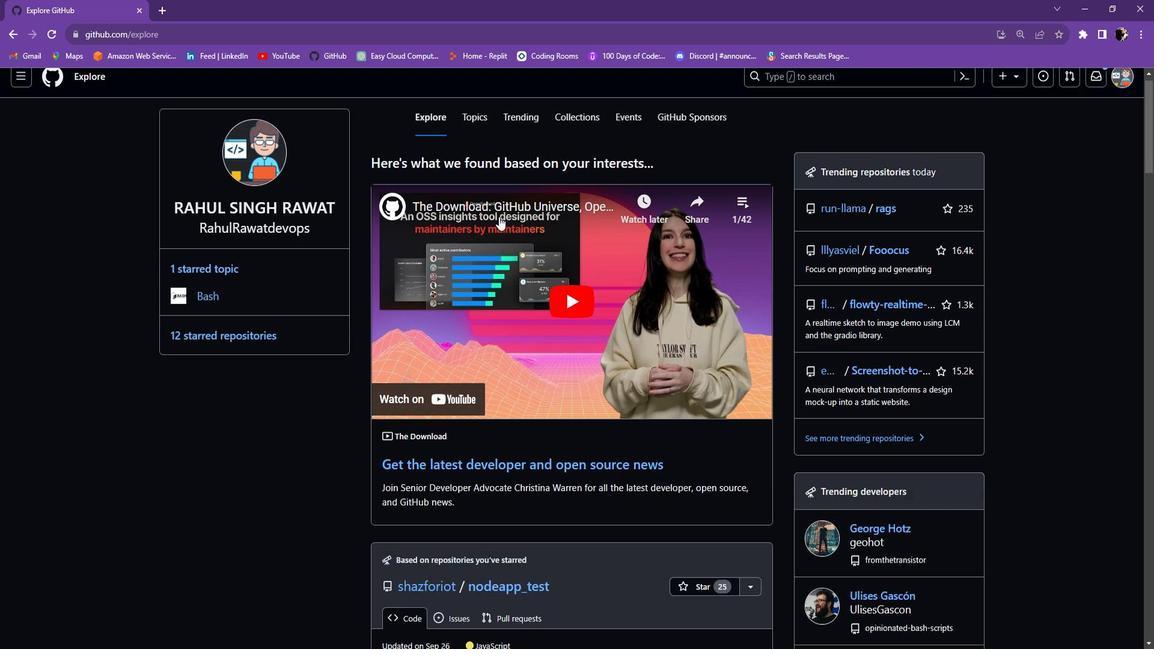 
Action: Mouse moved to (551, 132)
Screenshot: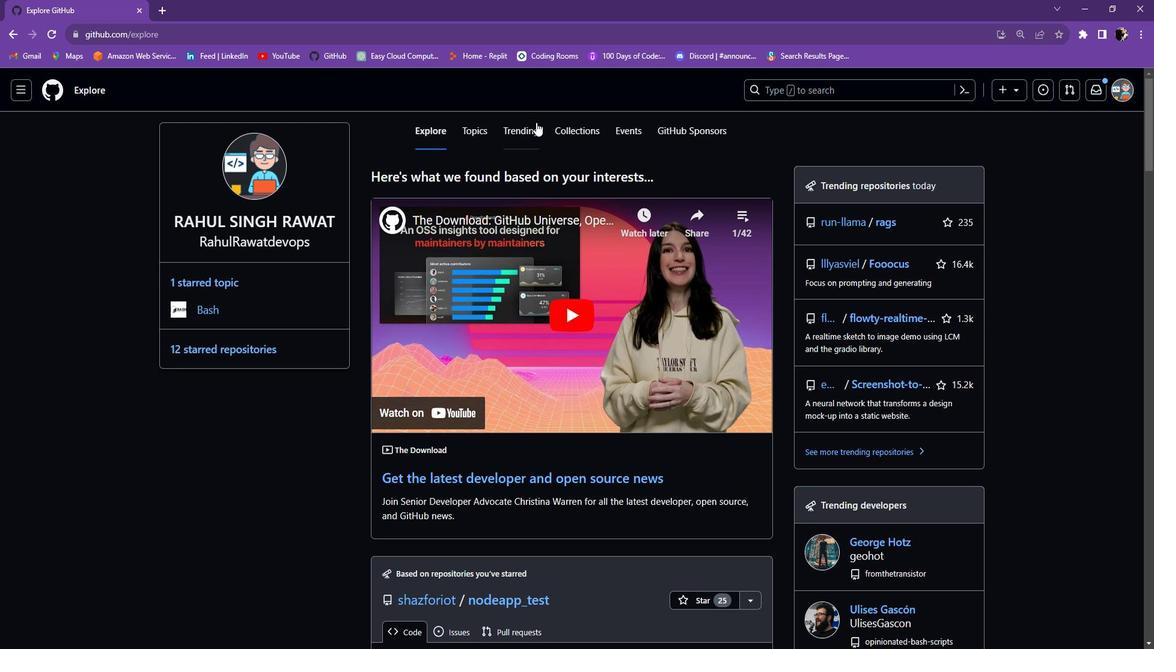 
Action: Mouse pressed left at (551, 132)
Screenshot: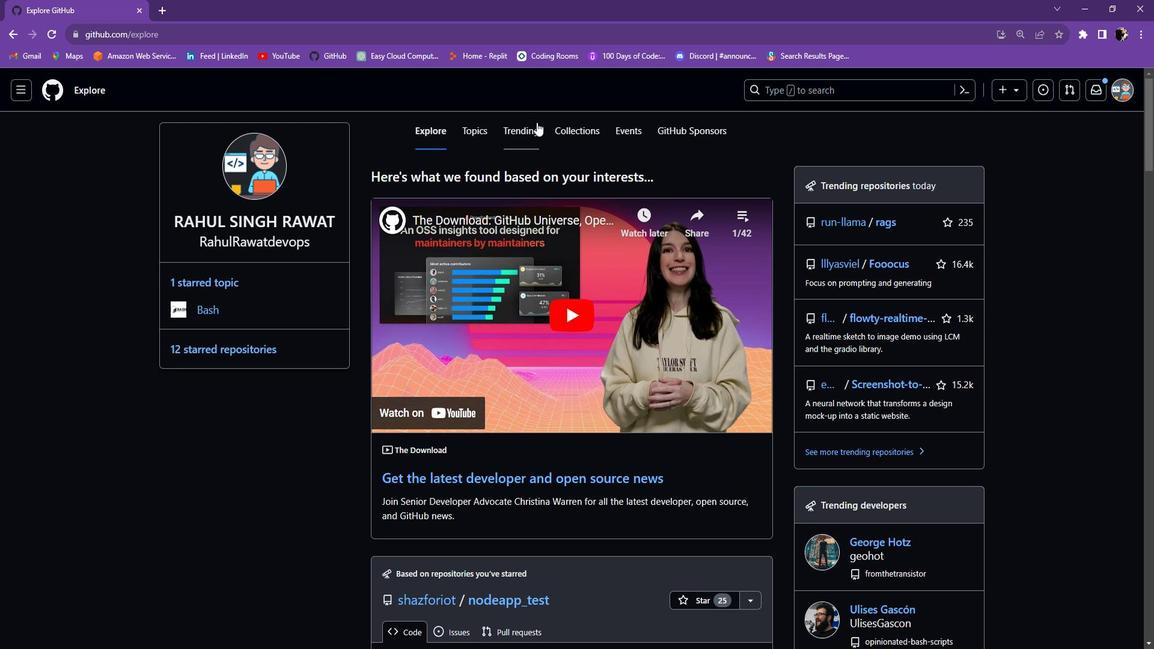 
Action: Mouse moved to (390, 316)
Screenshot: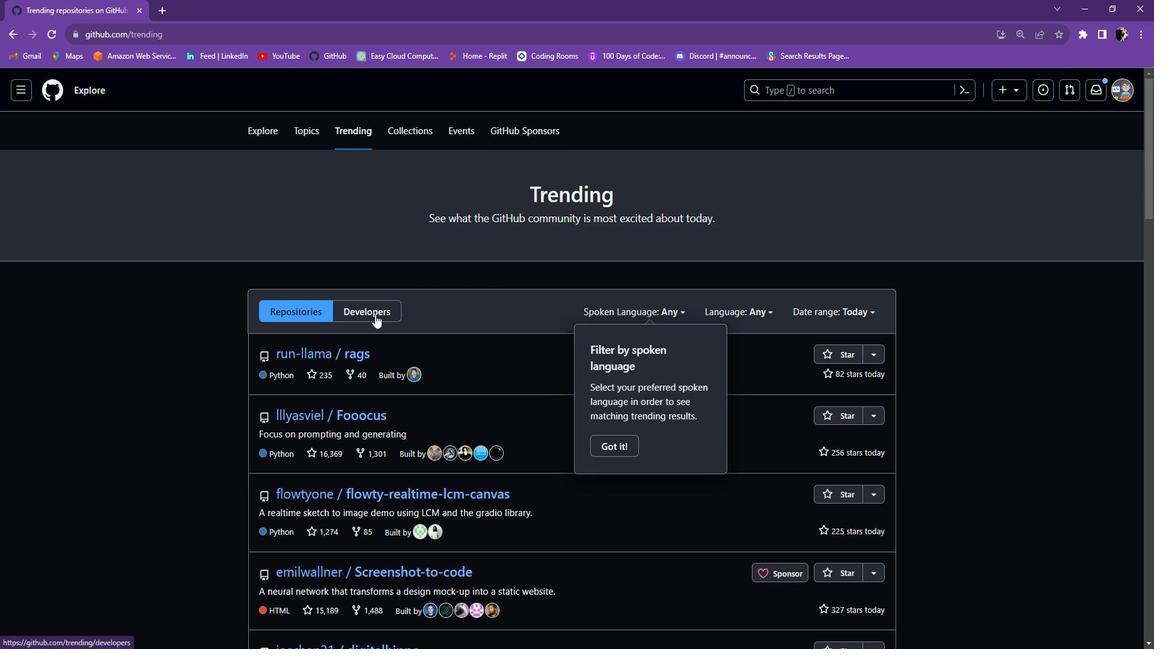 
Action: Mouse pressed left at (390, 316)
Screenshot: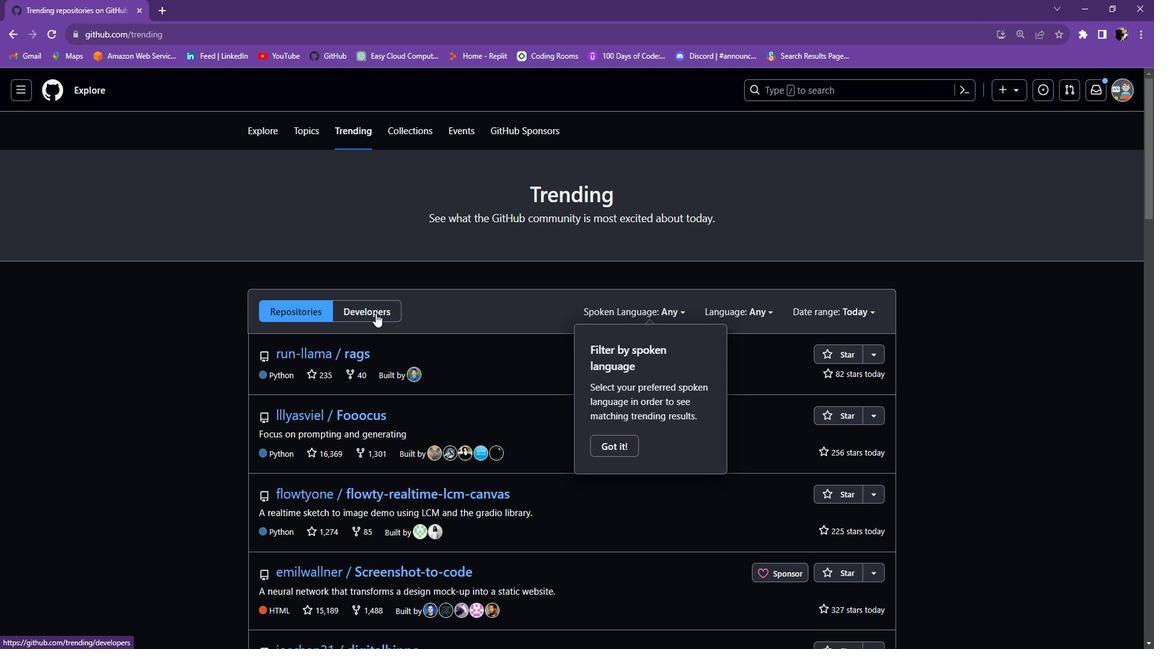 
Action: Mouse moved to (335, 323)
Screenshot: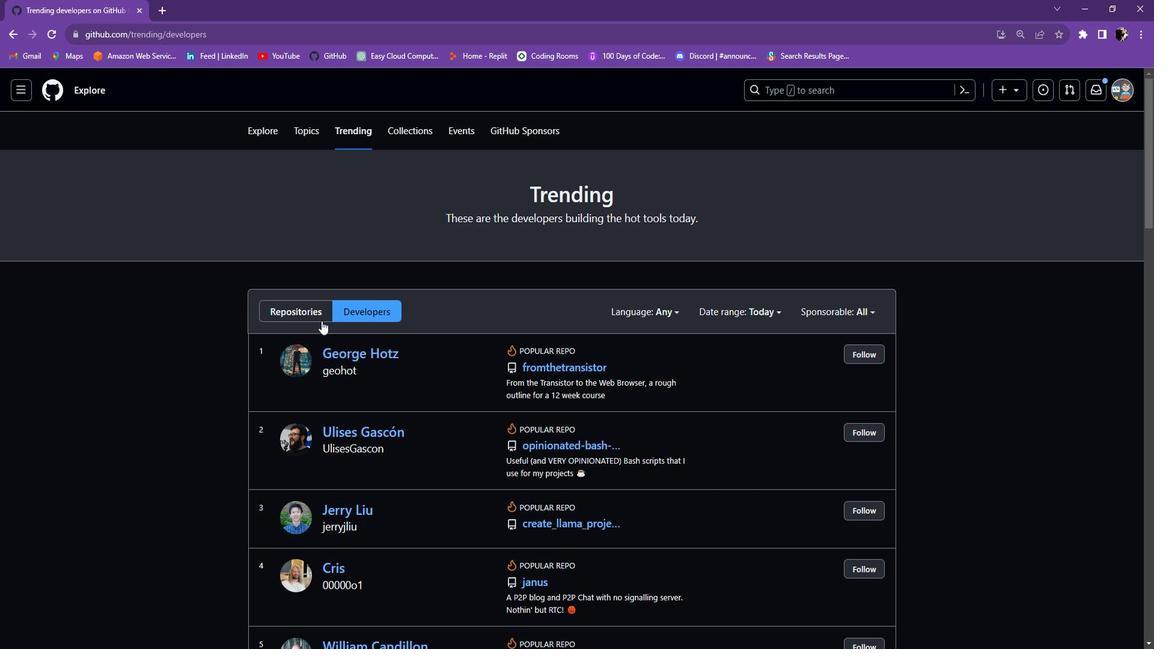 
Action: Mouse pressed left at (335, 323)
Screenshot: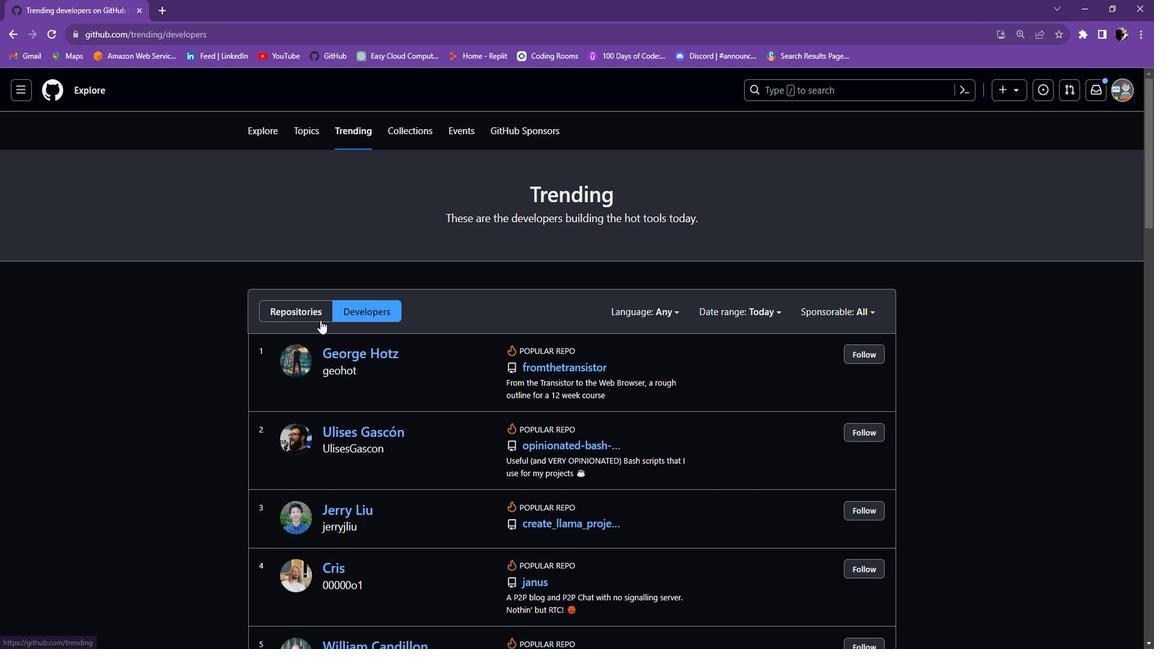 
Action: Mouse moved to (334, 298)
Screenshot: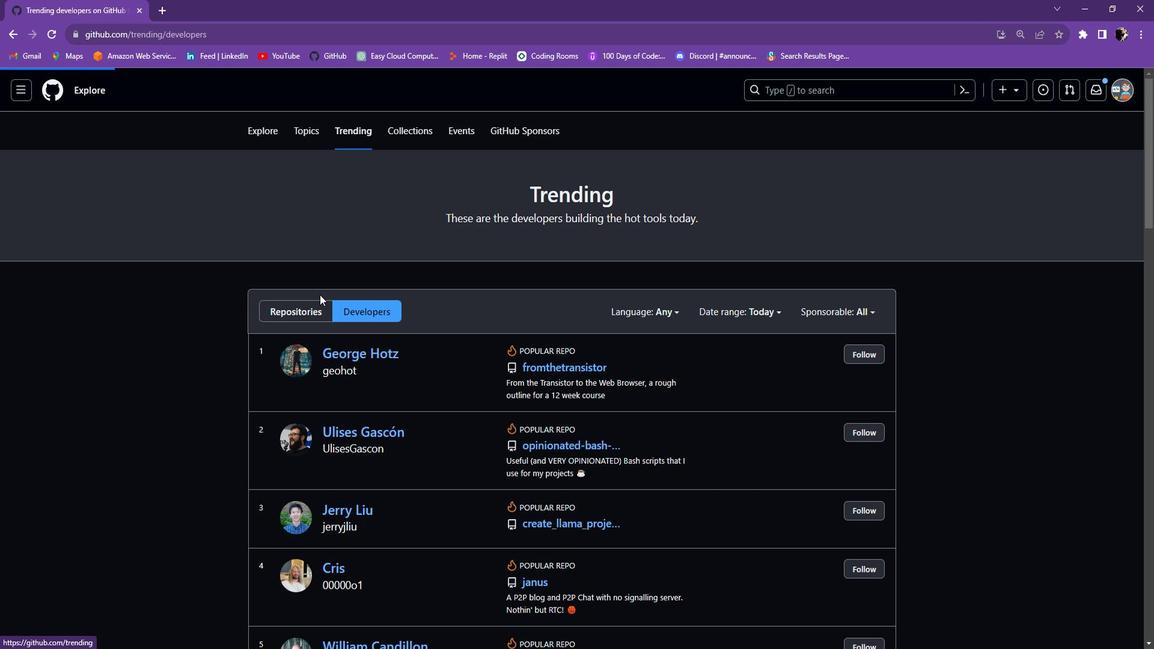 
Action: Mouse scrolled (334, 298) with delta (0, 0)
Screenshot: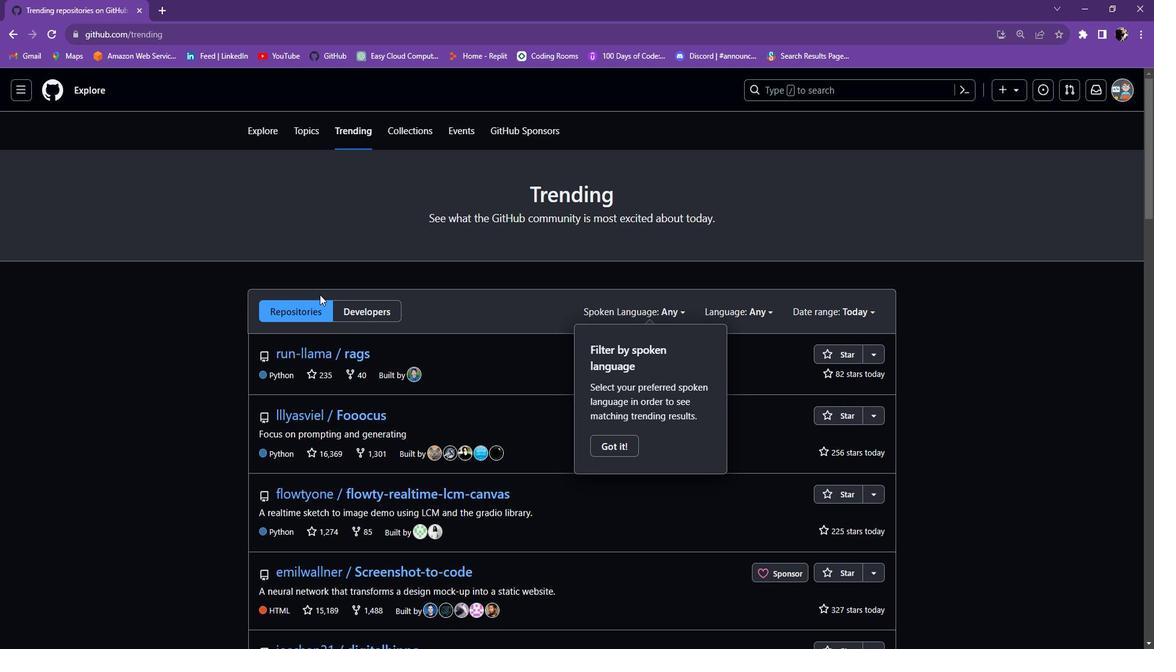 
Action: Mouse scrolled (334, 298) with delta (0, 0)
Screenshot: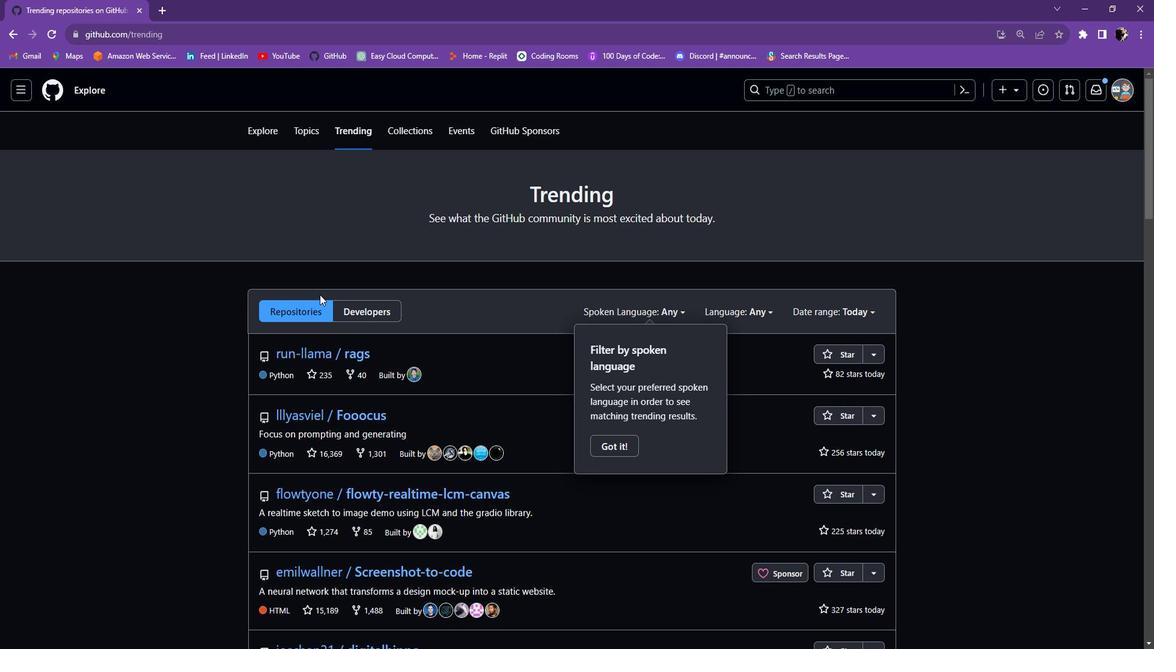 
Action: Mouse moved to (342, 231)
Screenshot: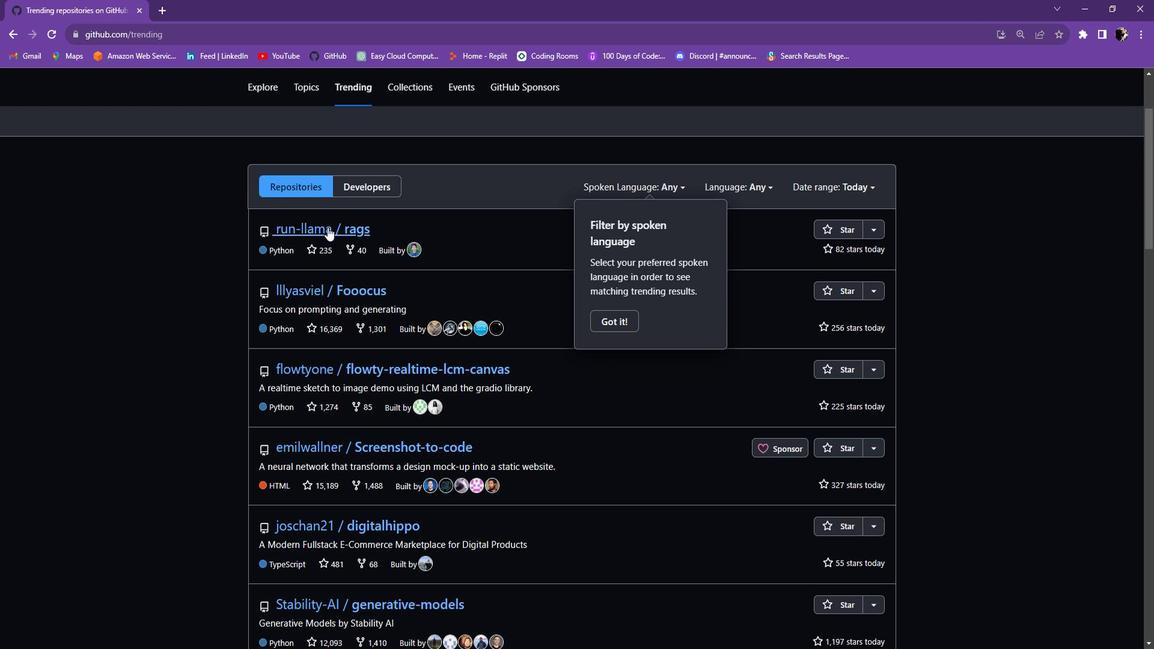 
Action: Mouse pressed left at (342, 231)
Screenshot: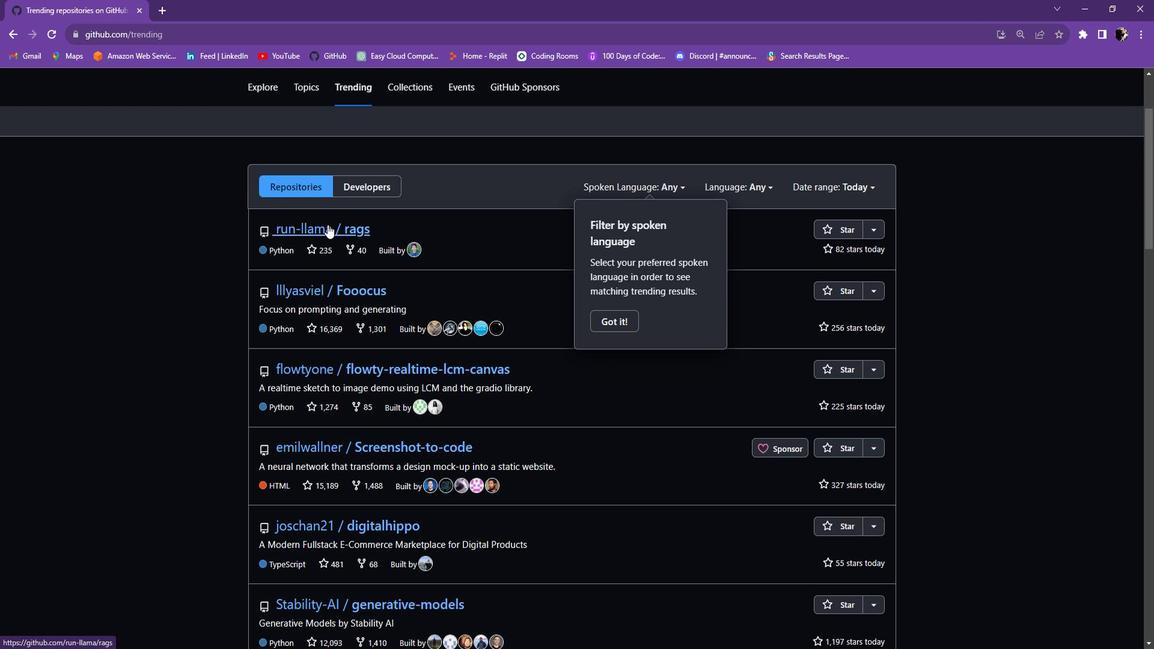 
Action: Mouse moved to (382, 263)
Screenshot: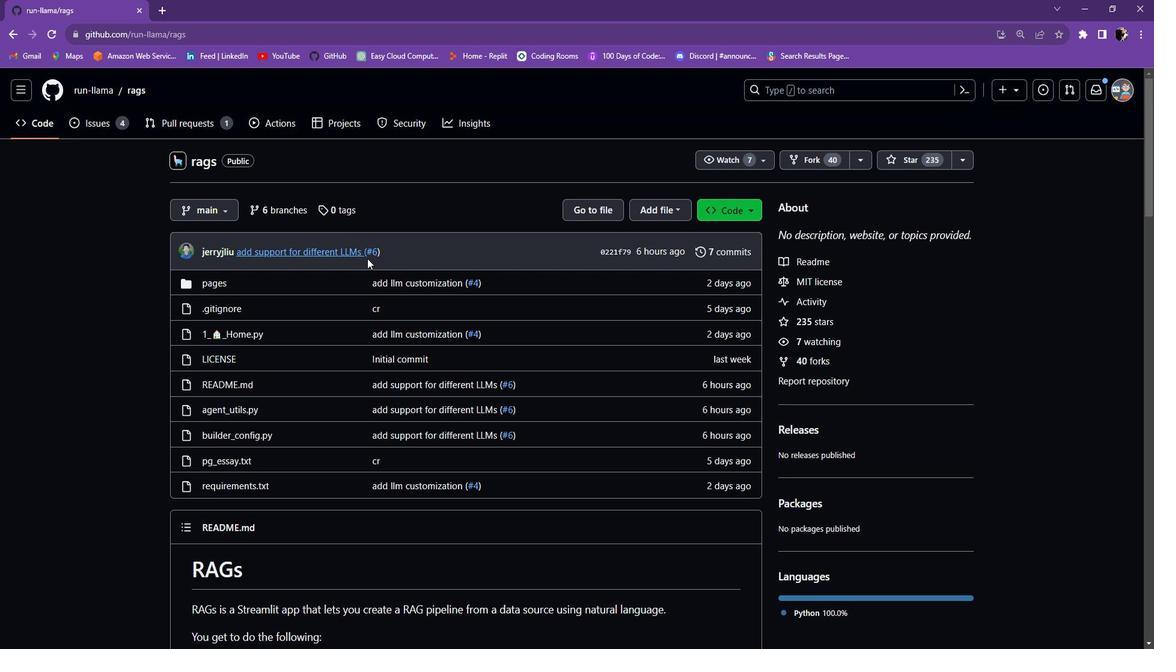 
Action: Mouse scrolled (382, 263) with delta (0, 0)
Screenshot: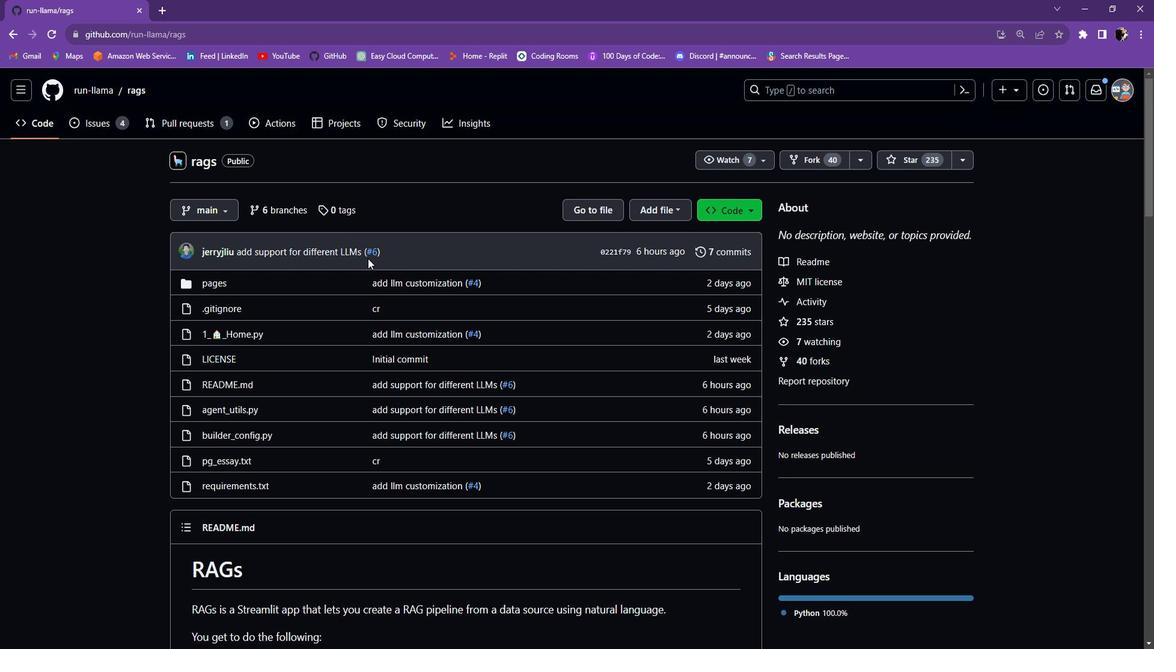 
Action: Mouse scrolled (382, 263) with delta (0, 0)
Screenshot: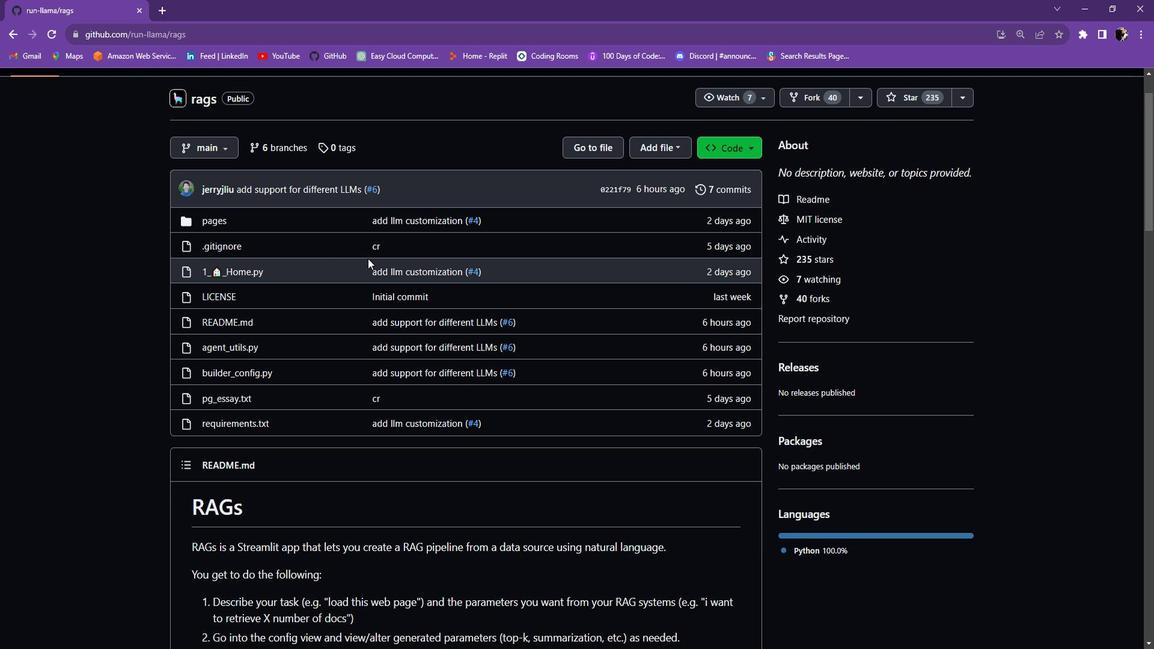 
Action: Mouse scrolled (382, 263) with delta (0, 0)
Screenshot: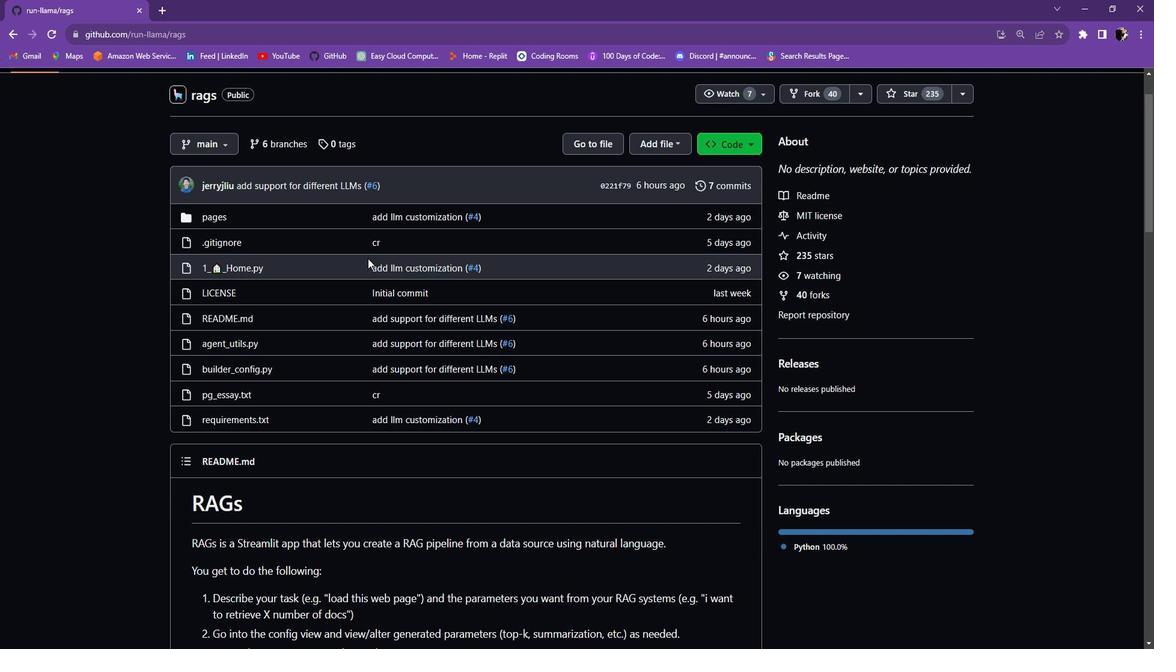 
Action: Mouse scrolled (382, 263) with delta (0, 0)
Screenshot: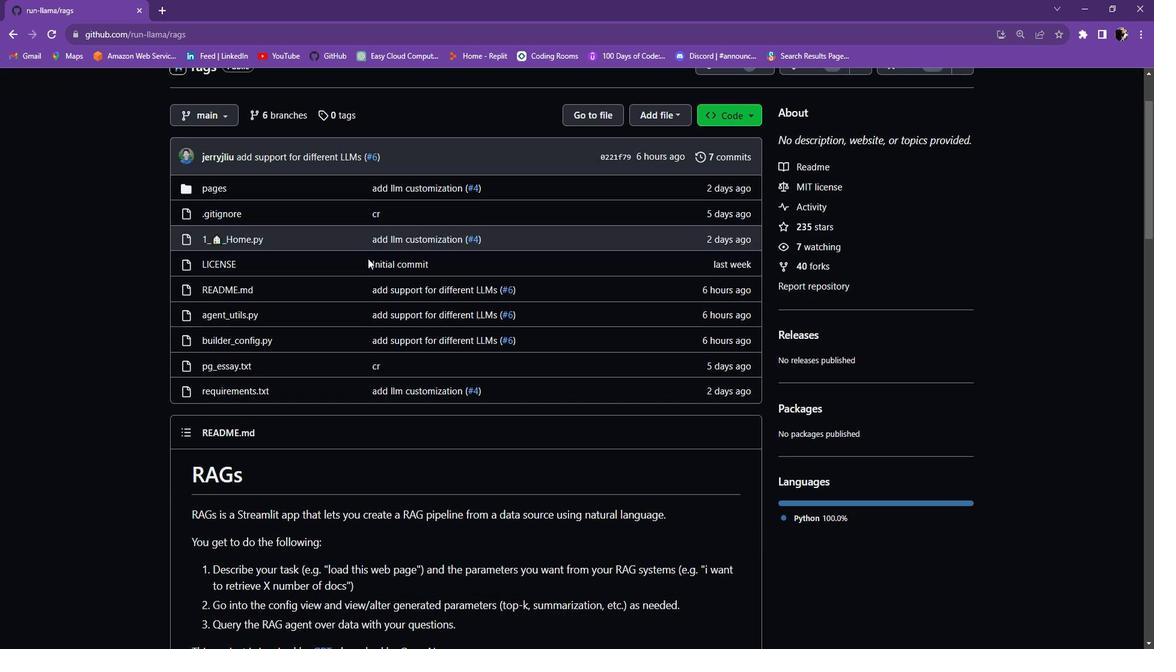 
Action: Mouse scrolled (382, 263) with delta (0, 0)
Screenshot: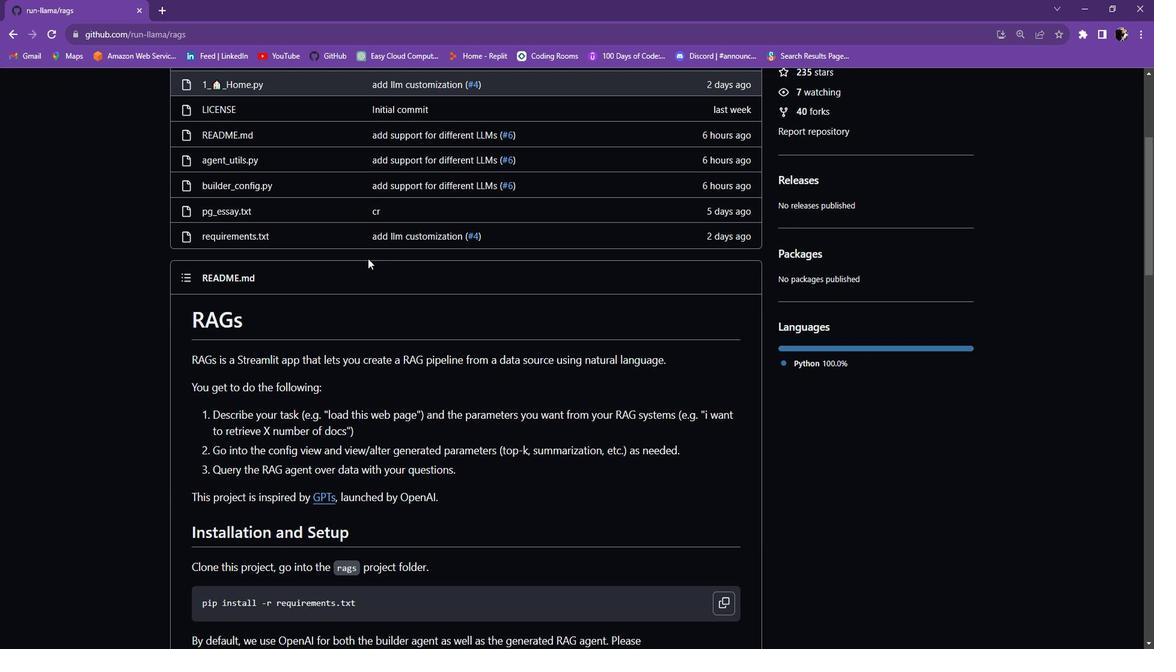 
Action: Mouse scrolled (382, 263) with delta (0, 0)
Screenshot: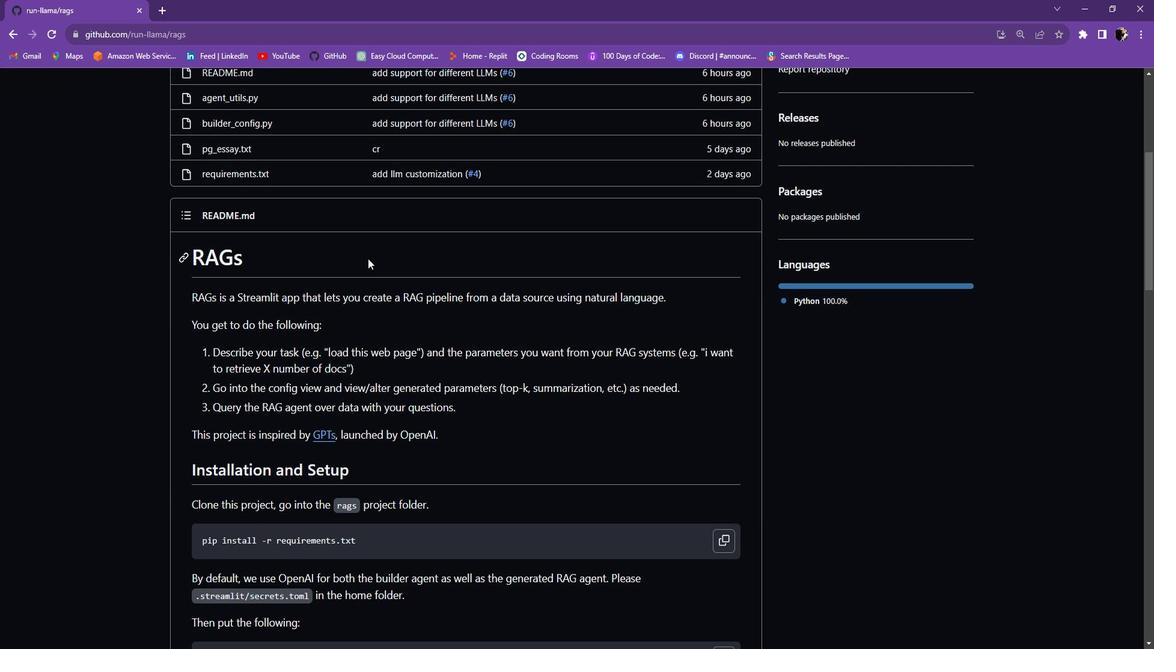 
Action: Mouse scrolled (382, 263) with delta (0, 0)
Screenshot: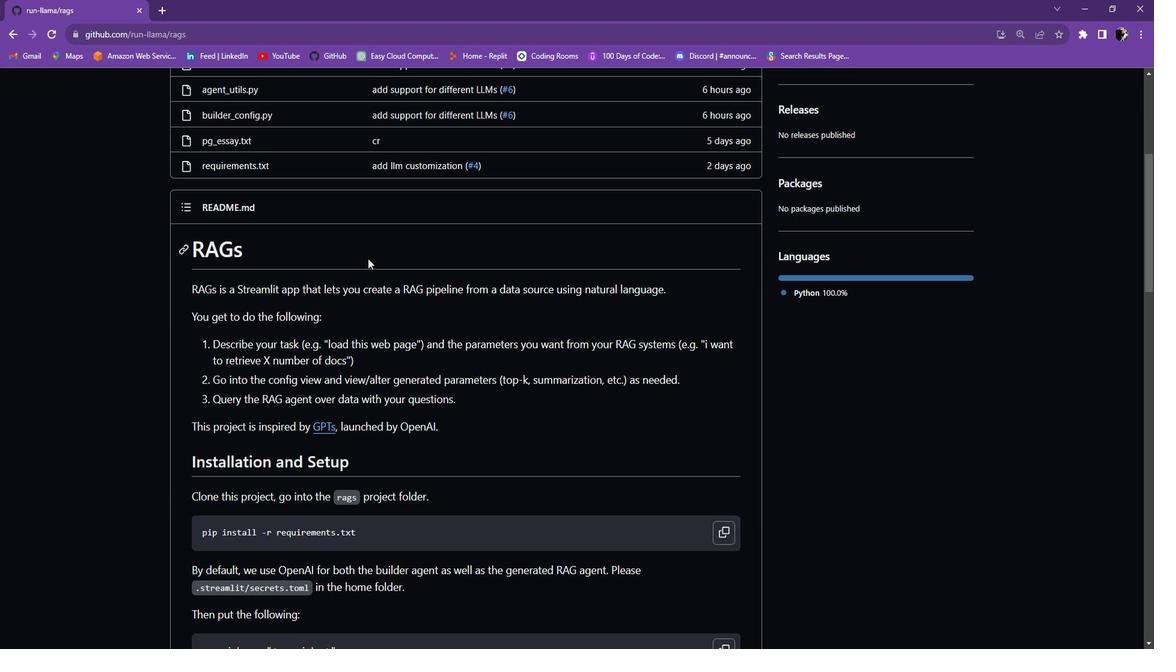 
Action: Mouse scrolled (382, 263) with delta (0, 0)
Screenshot: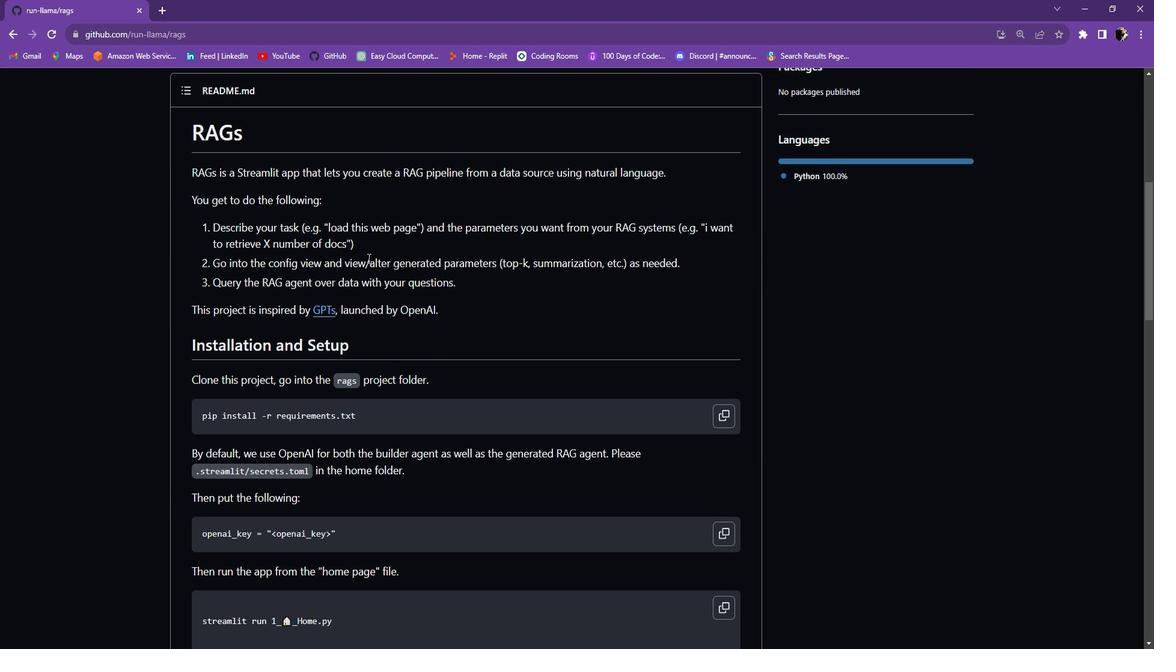 
Action: Mouse scrolled (382, 263) with delta (0, 0)
Screenshot: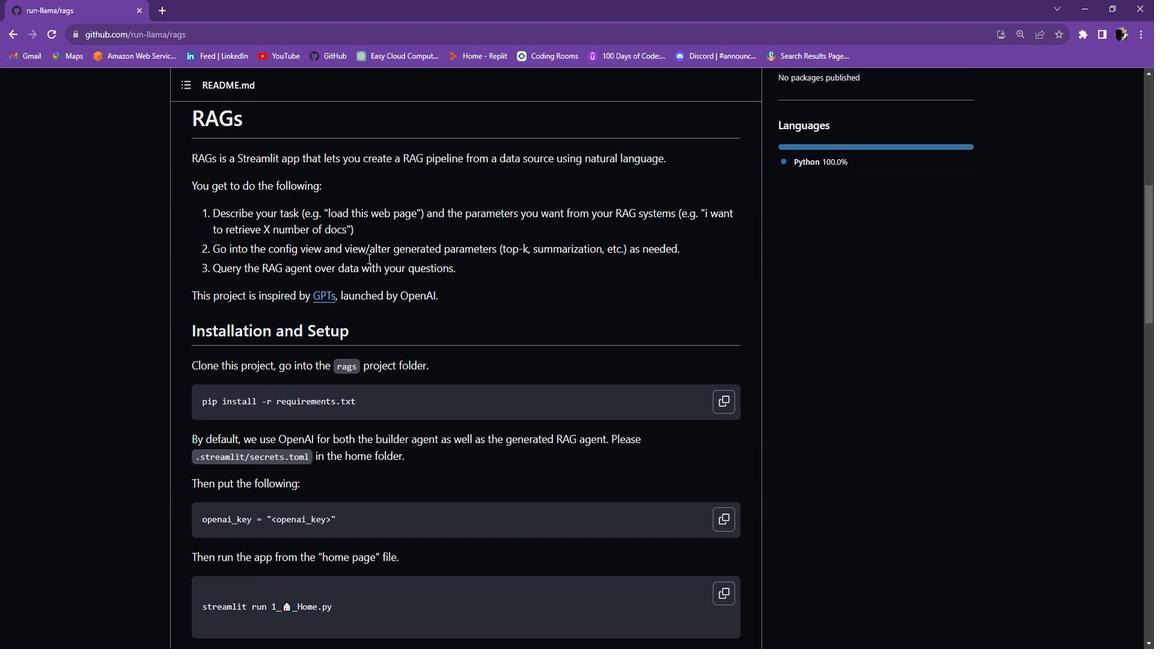 
Action: Mouse scrolled (382, 263) with delta (0, 0)
Screenshot: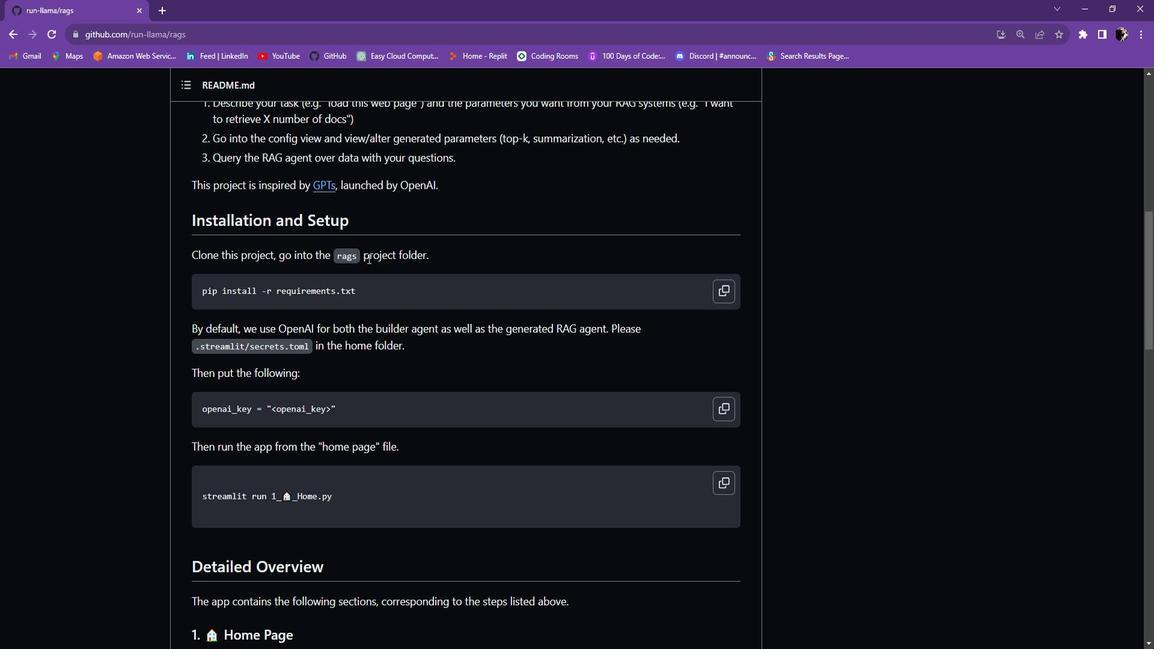 
Action: Mouse scrolled (382, 263) with delta (0, 0)
Screenshot: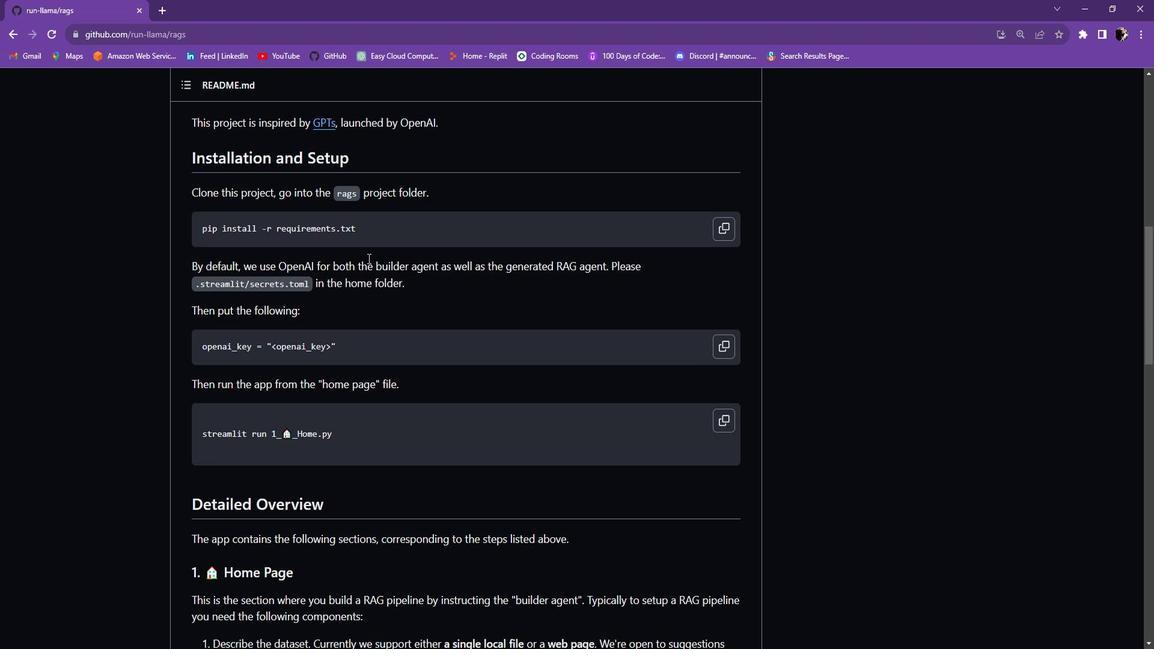 
Action: Mouse scrolled (382, 263) with delta (0, 0)
Screenshot: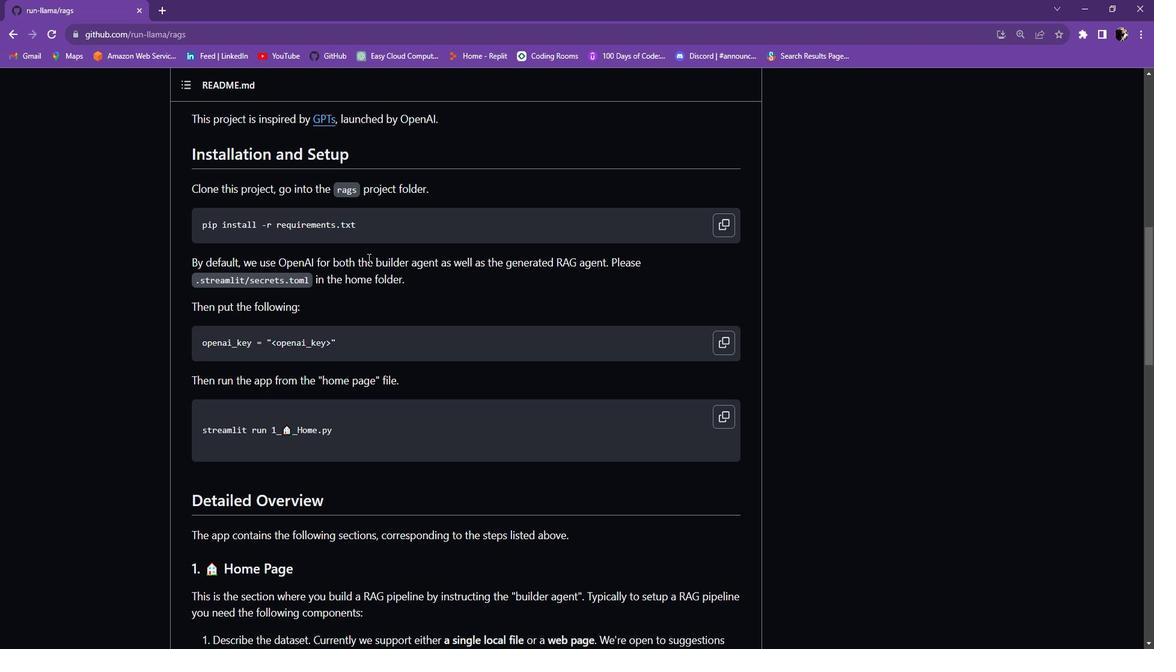 
Action: Mouse scrolled (382, 263) with delta (0, 0)
Screenshot: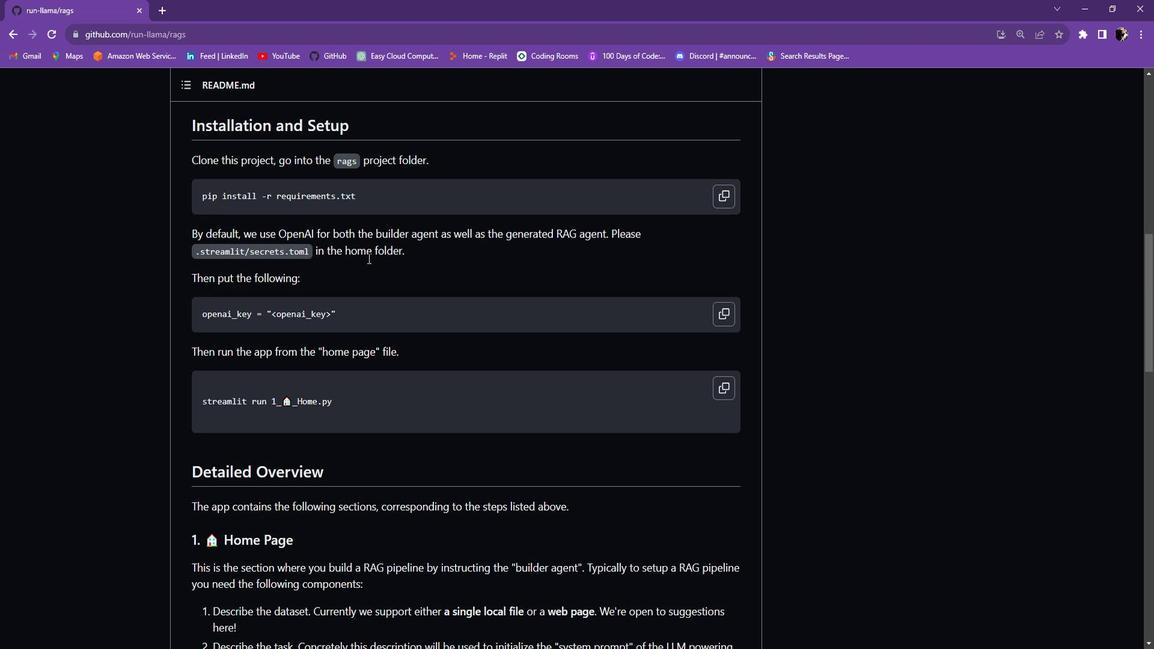 
Action: Mouse moved to (383, 264)
Screenshot: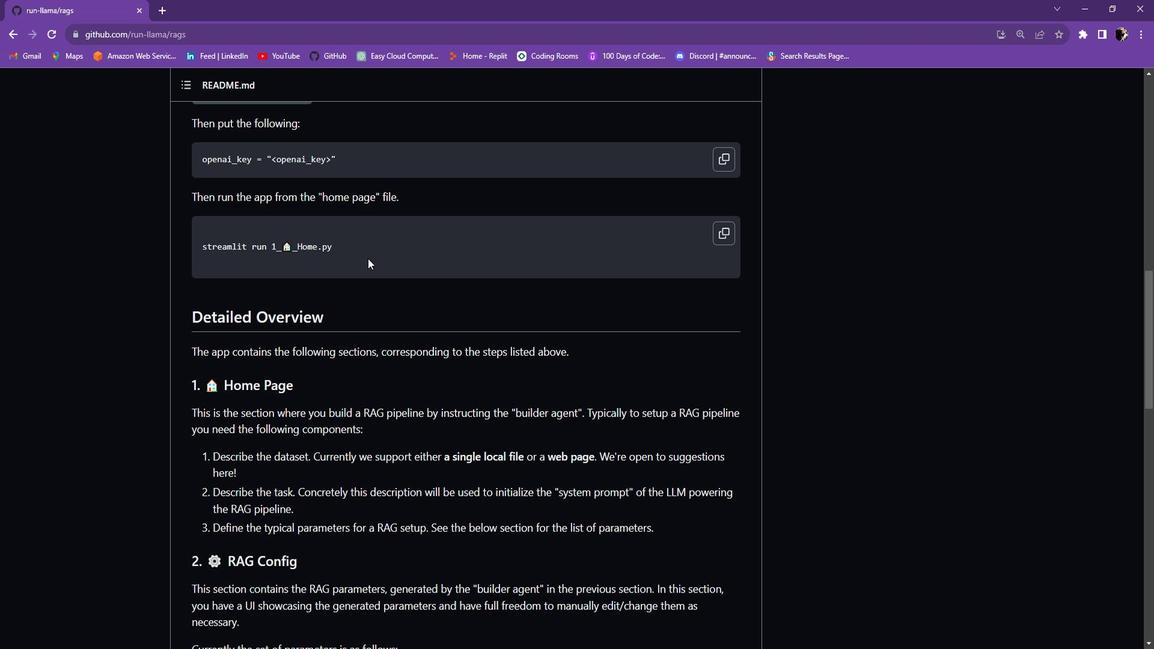 
Action: Mouse scrolled (383, 263) with delta (0, 0)
Screenshot: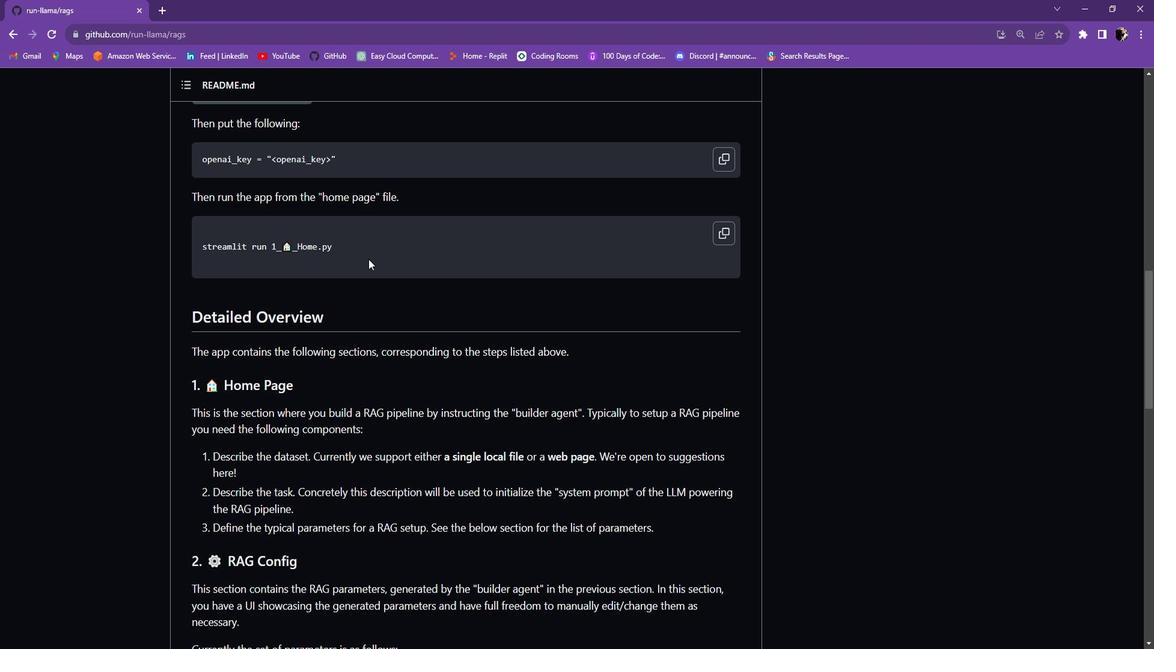 
Action: Mouse scrolled (383, 263) with delta (0, 0)
Screenshot: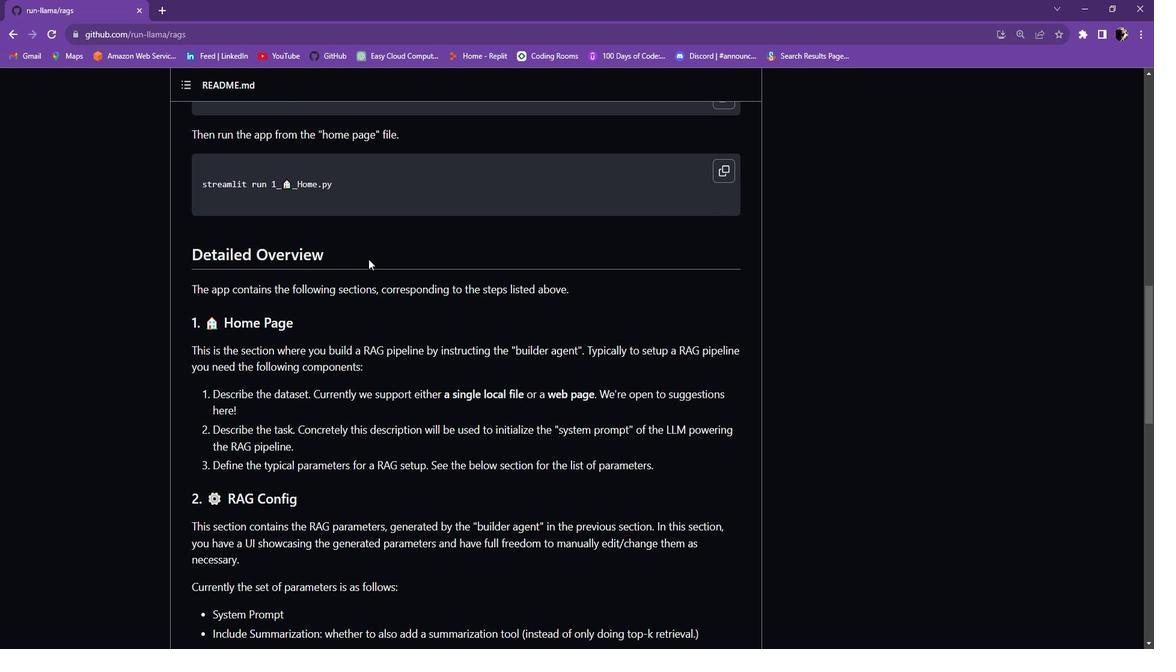 
Action: Mouse scrolled (383, 263) with delta (0, 0)
Screenshot: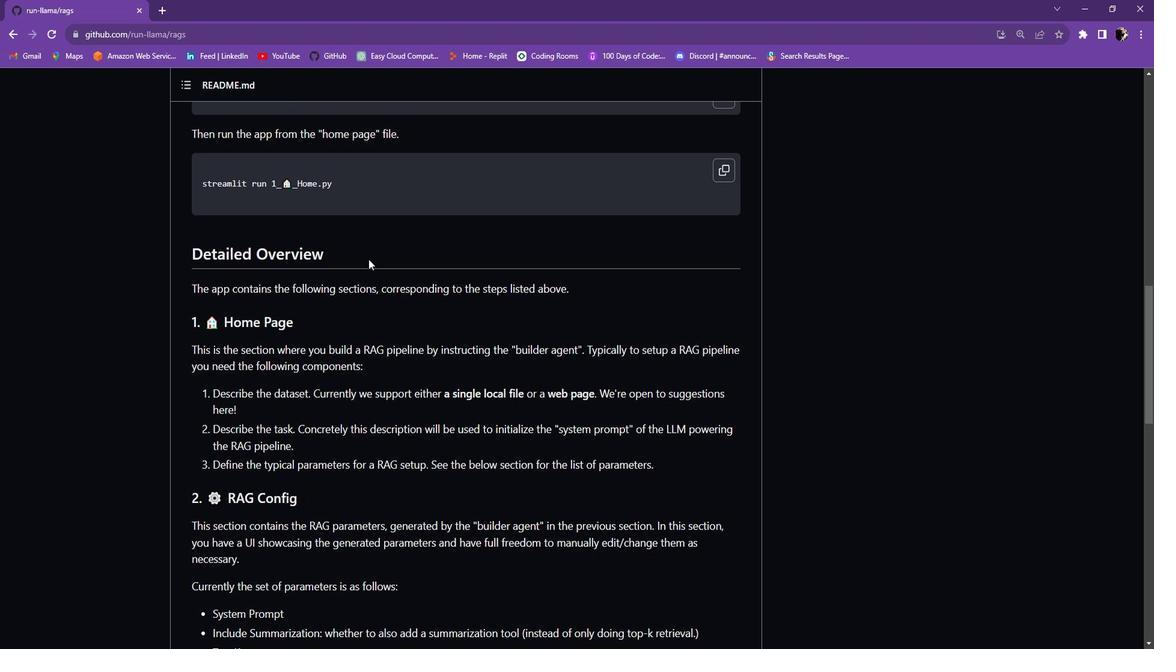 
Action: Mouse scrolled (383, 263) with delta (0, 0)
Screenshot: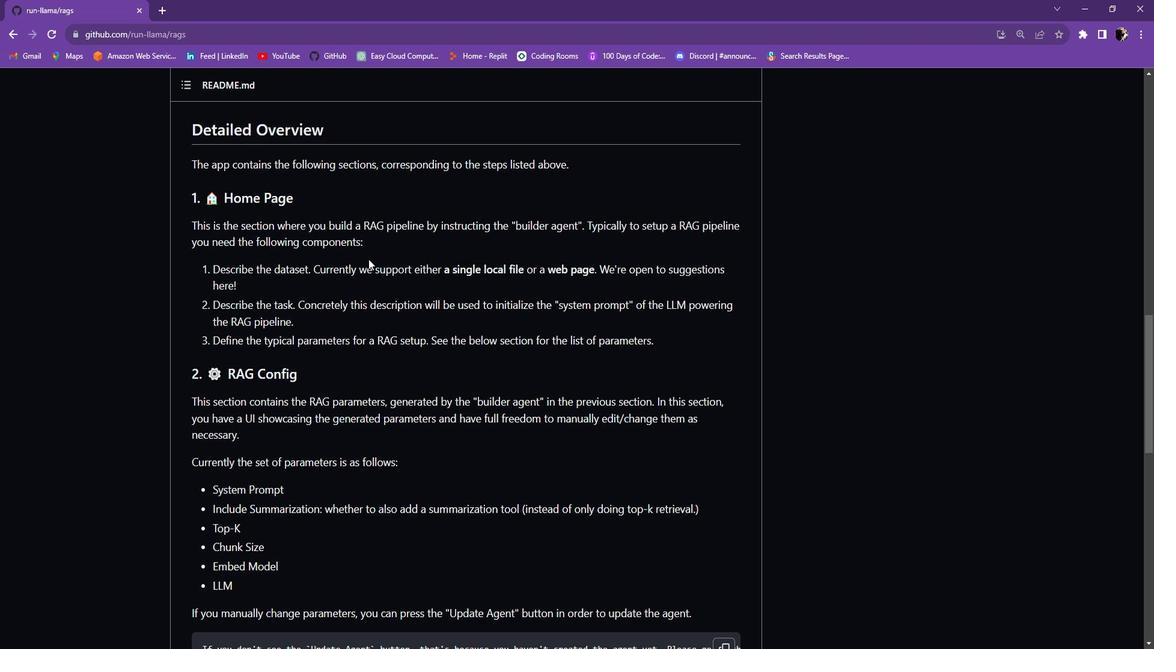 
Action: Mouse scrolled (383, 263) with delta (0, 0)
Screenshot: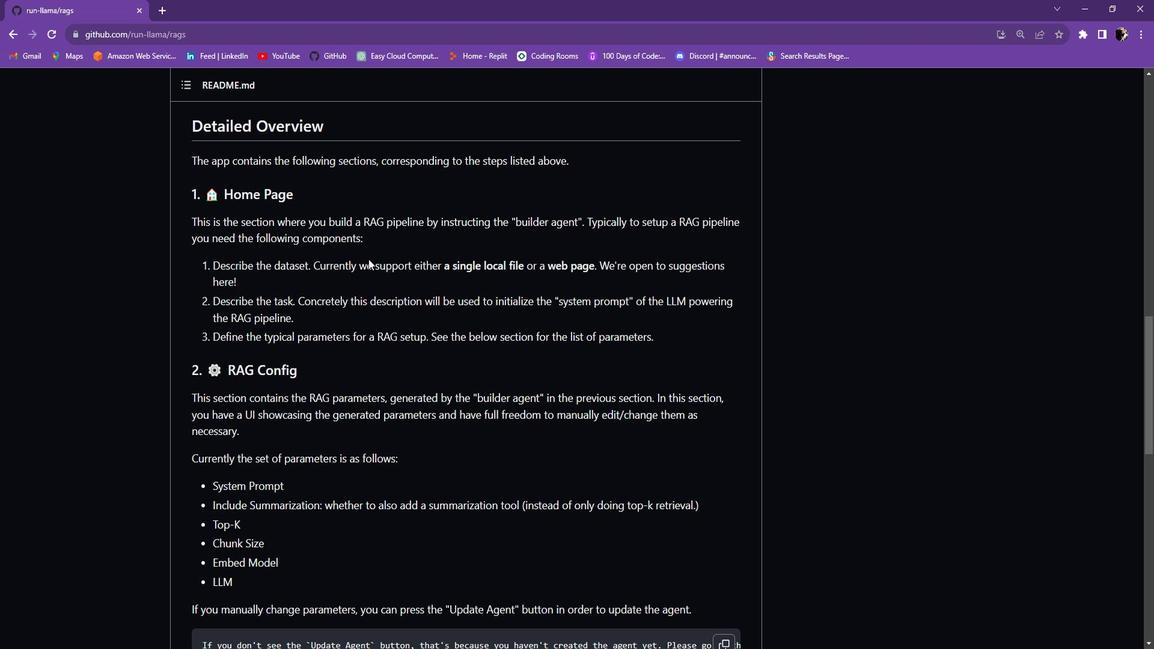 
Action: Mouse scrolled (383, 263) with delta (0, 0)
Screenshot: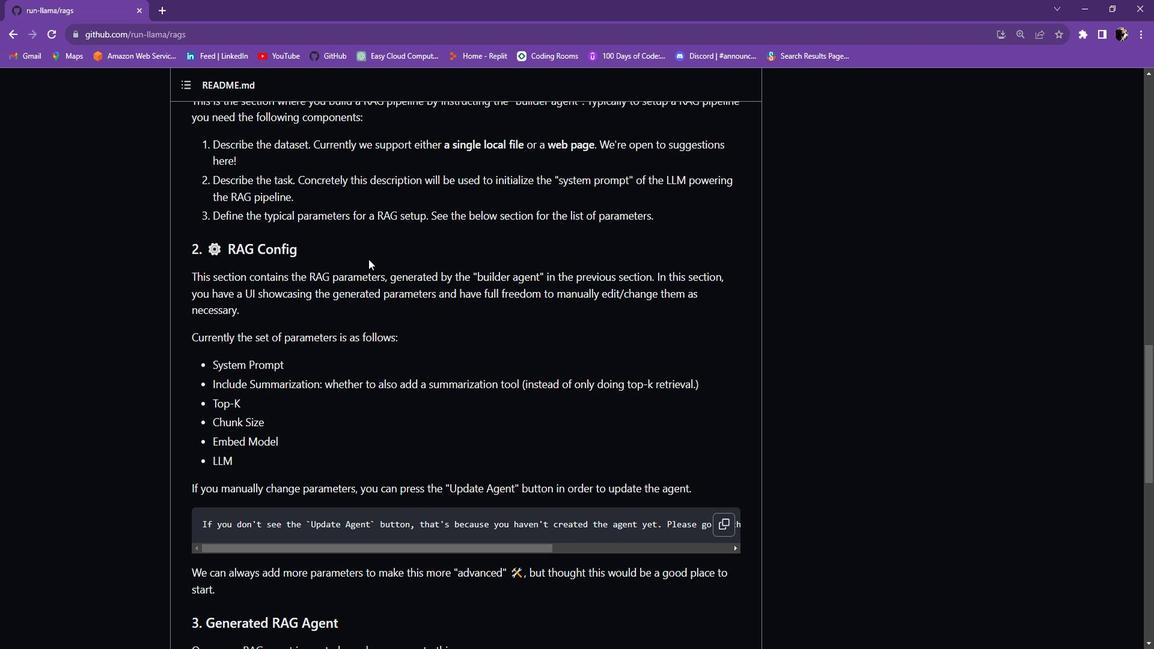 
Action: Mouse scrolled (383, 263) with delta (0, 0)
Screenshot: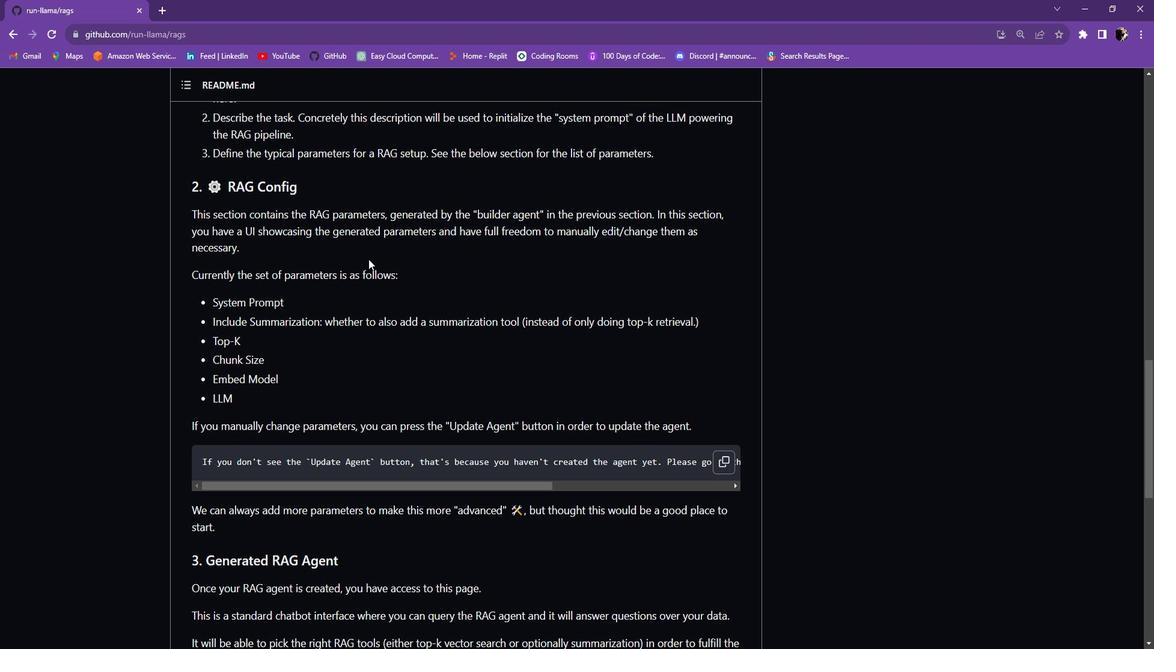 
Action: Mouse scrolled (383, 263) with delta (0, 0)
Screenshot: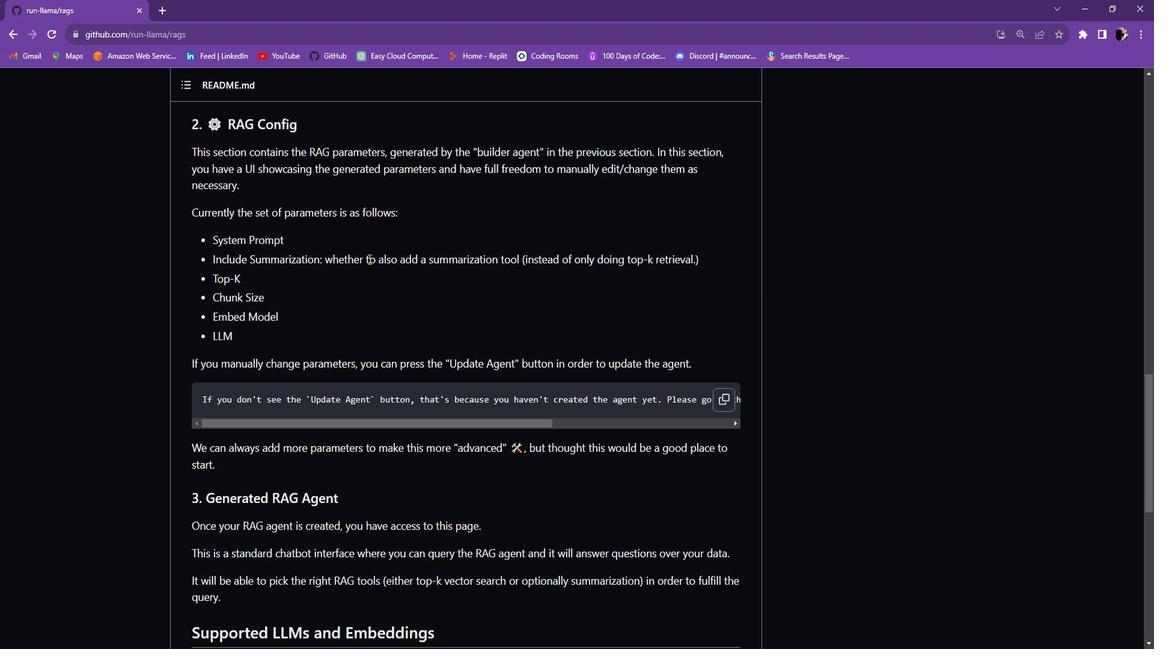 
Action: Mouse scrolled (383, 263) with delta (0, 0)
Screenshot: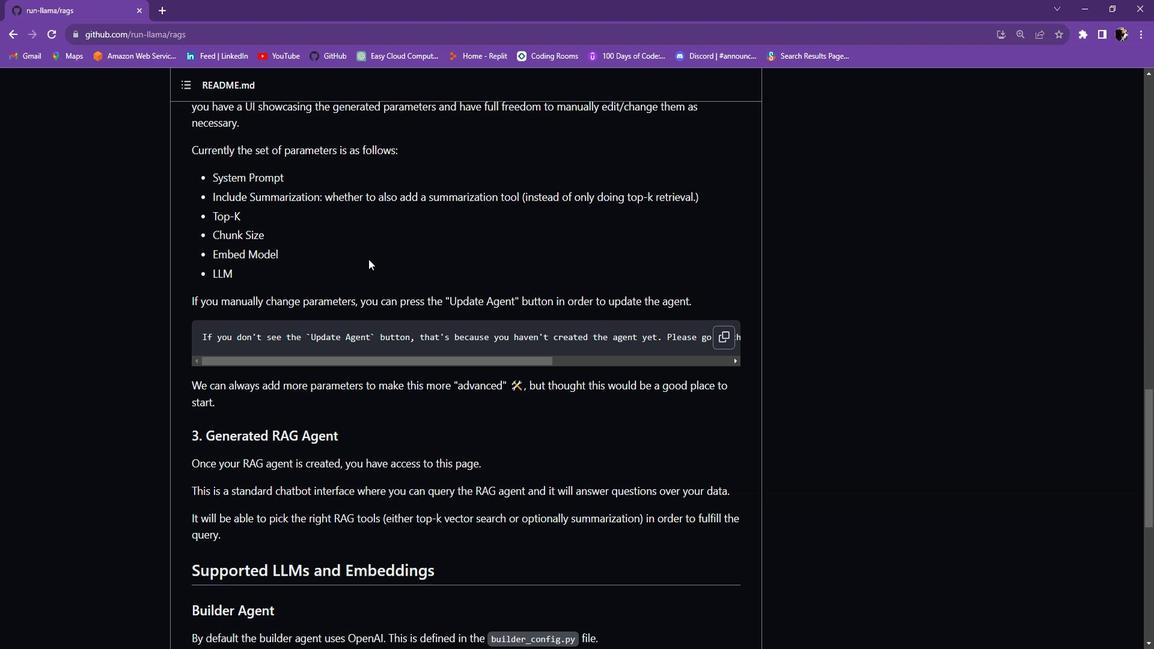 
Action: Mouse scrolled (383, 263) with delta (0, 0)
Screenshot: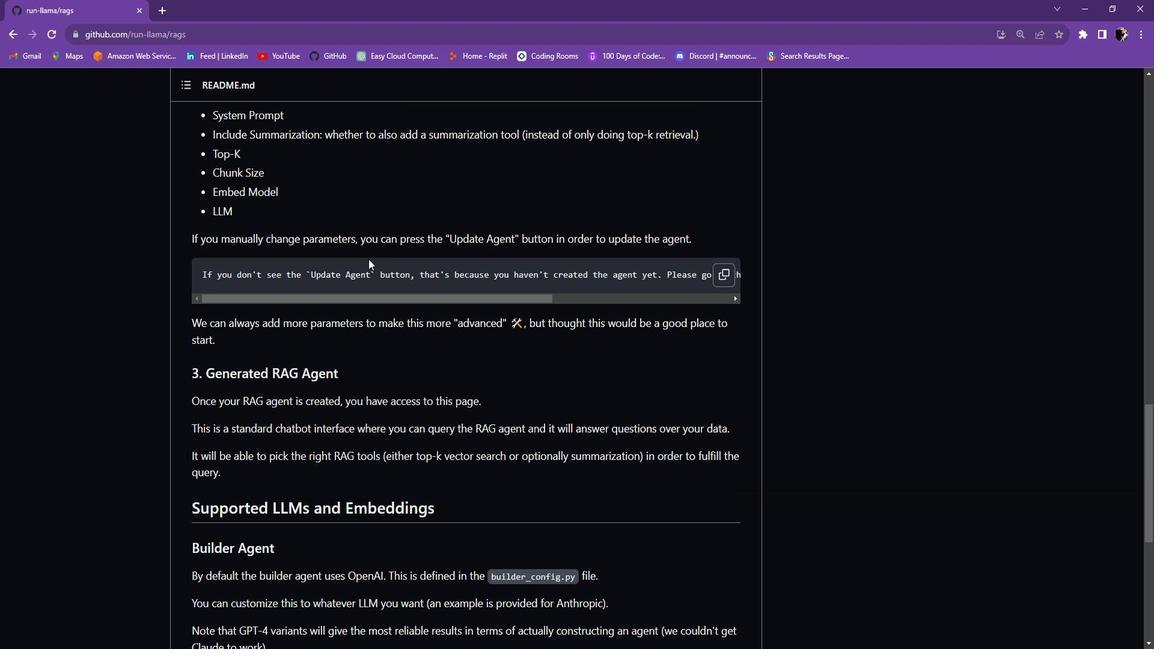 
Action: Mouse scrolled (383, 263) with delta (0, 0)
Screenshot: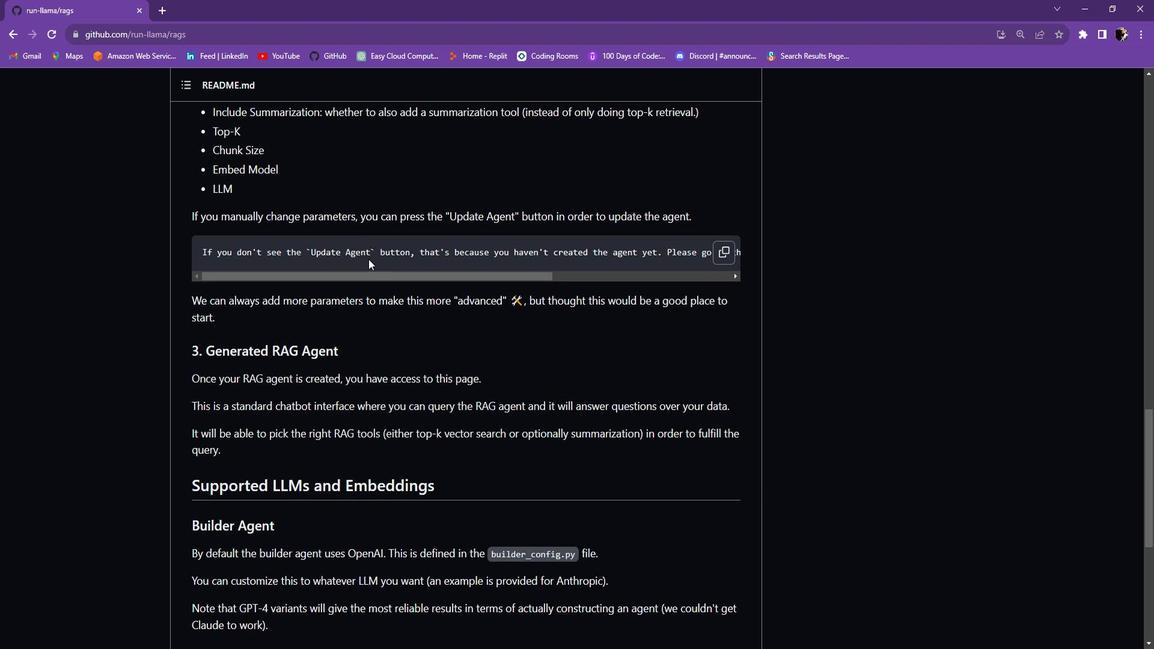 
Action: Mouse scrolled (383, 263) with delta (0, 0)
Screenshot: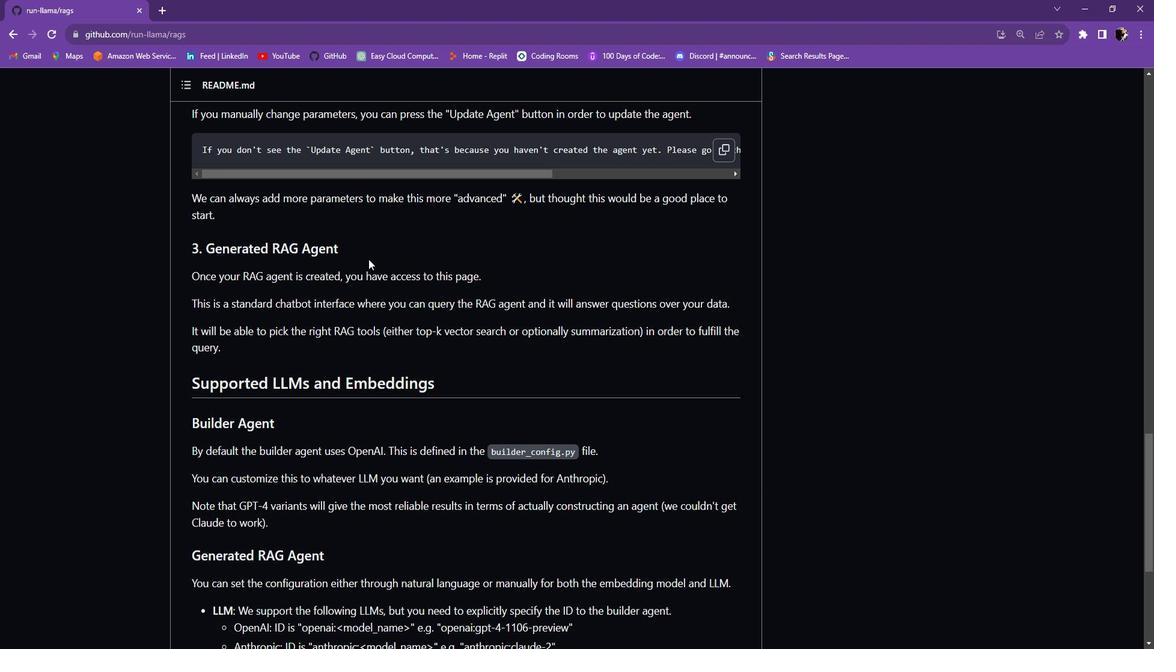 
Action: Mouse scrolled (383, 263) with delta (0, 0)
Screenshot: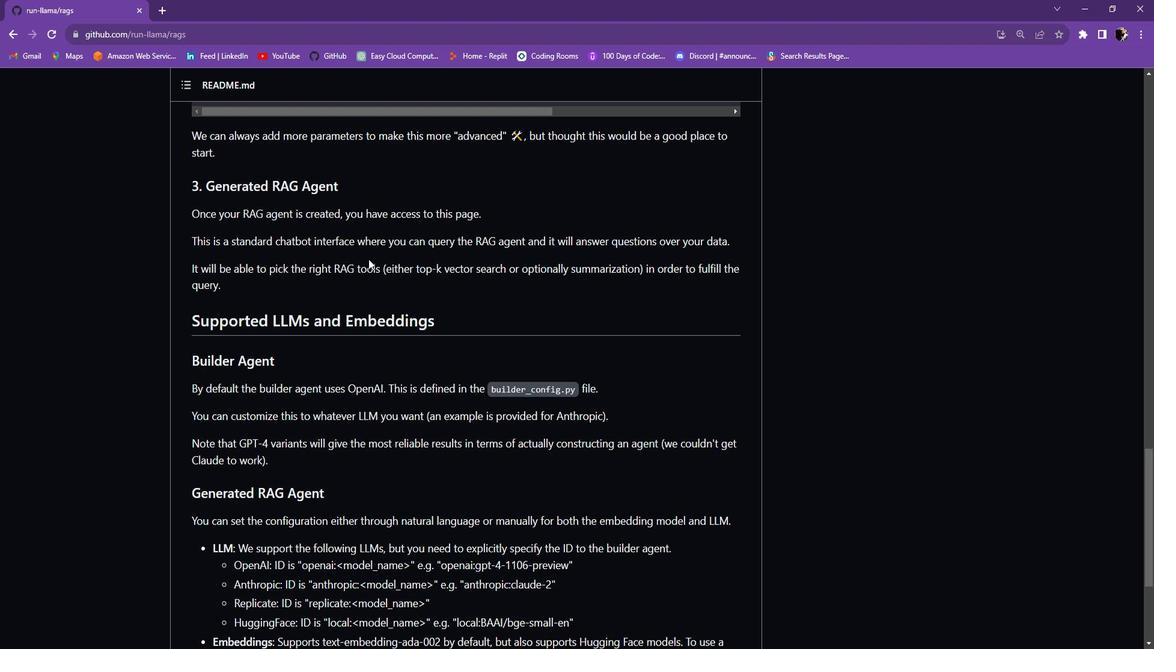 
Action: Mouse moved to (383, 265)
Screenshot: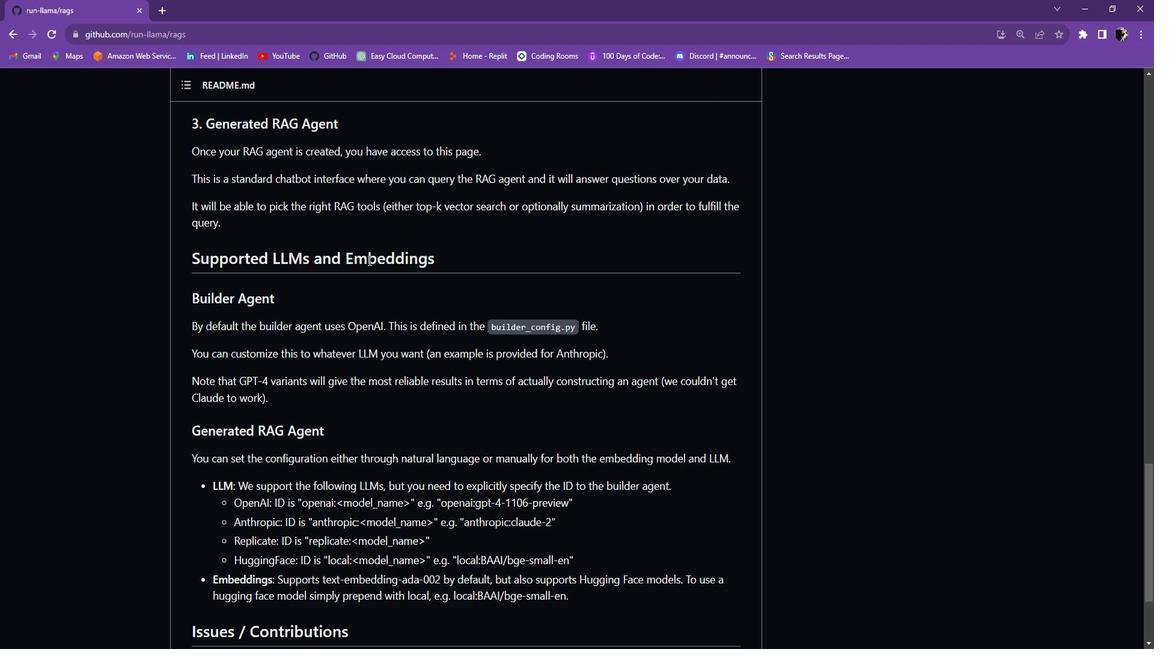 
Action: Mouse scrolled (383, 265) with delta (0, 0)
Screenshot: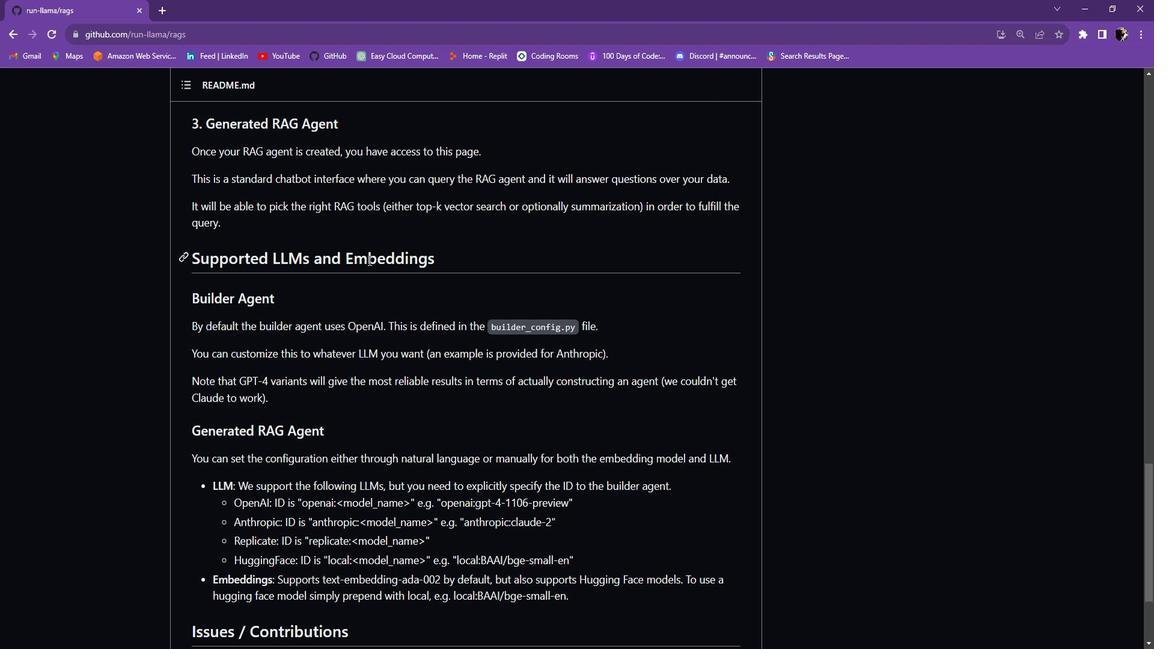 
Action: Mouse scrolled (383, 265) with delta (0, 0)
Screenshot: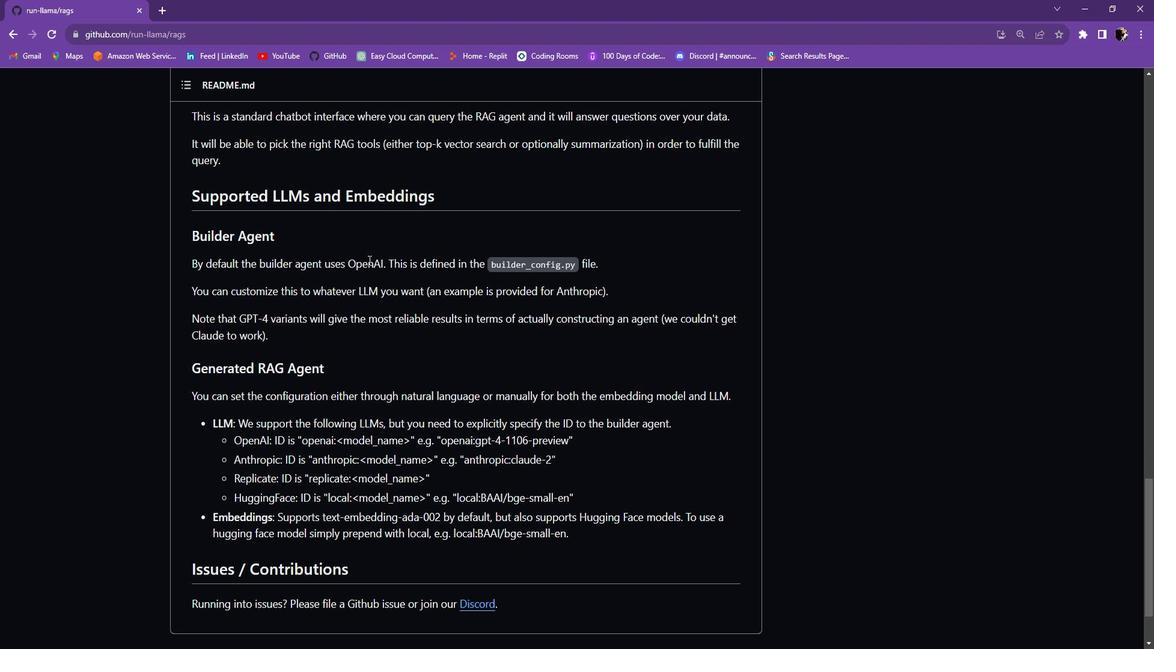 
Action: Mouse scrolled (383, 265) with delta (0, 0)
Screenshot: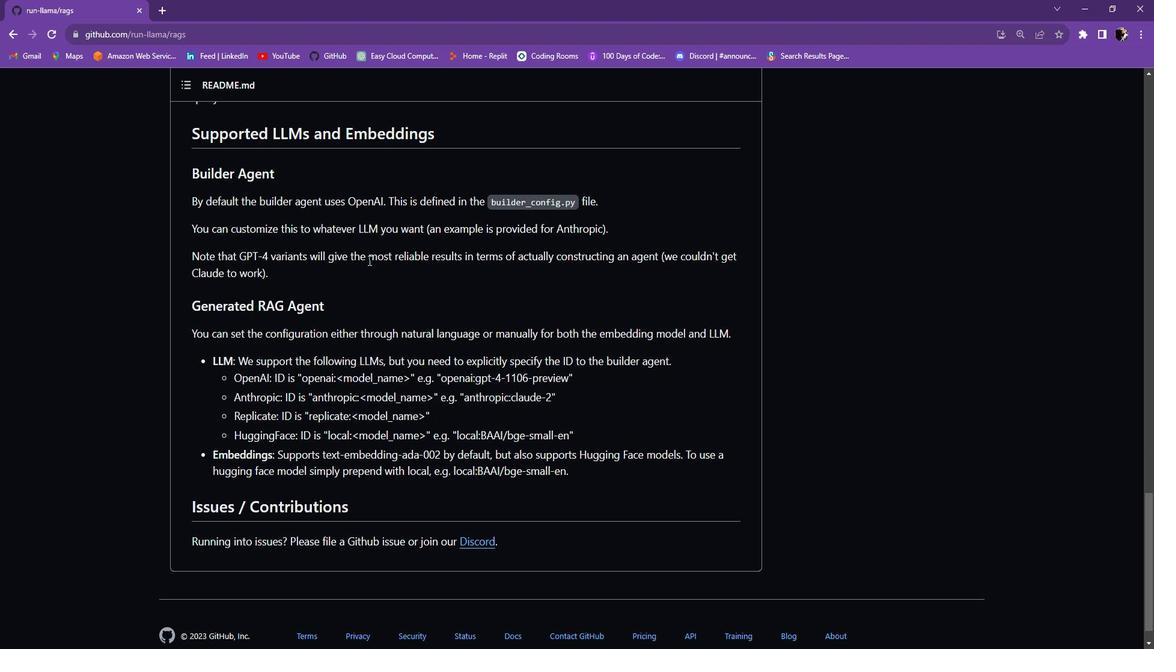 
Action: Mouse scrolled (383, 265) with delta (0, 0)
Screenshot: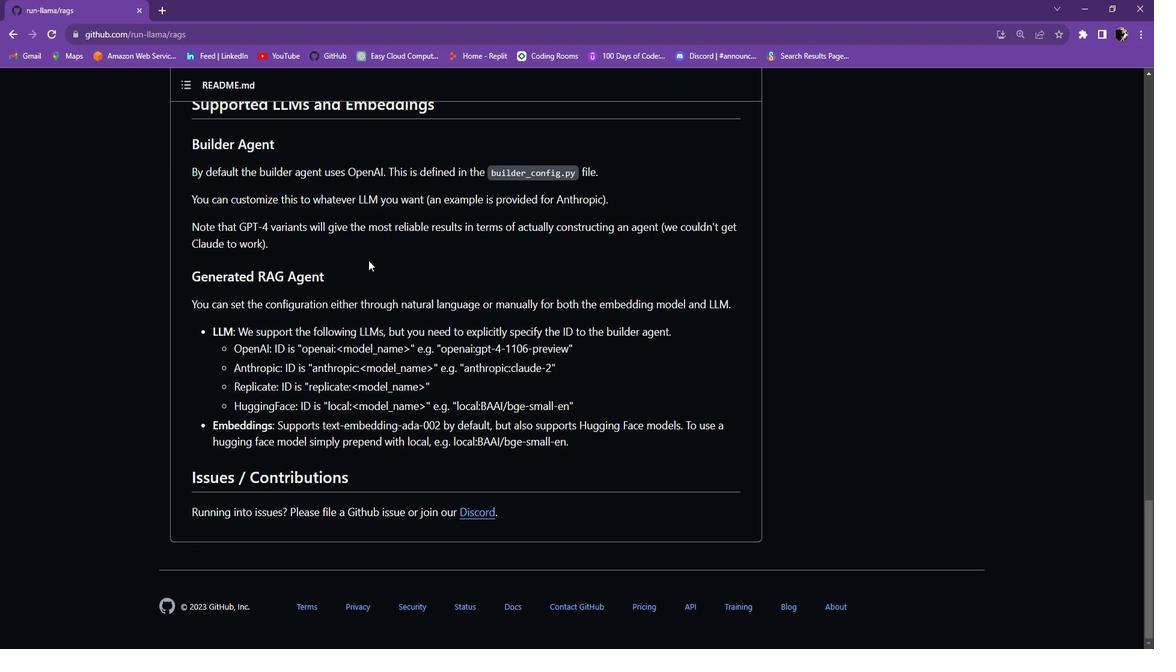
Action: Mouse scrolled (383, 265) with delta (0, 0)
Screenshot: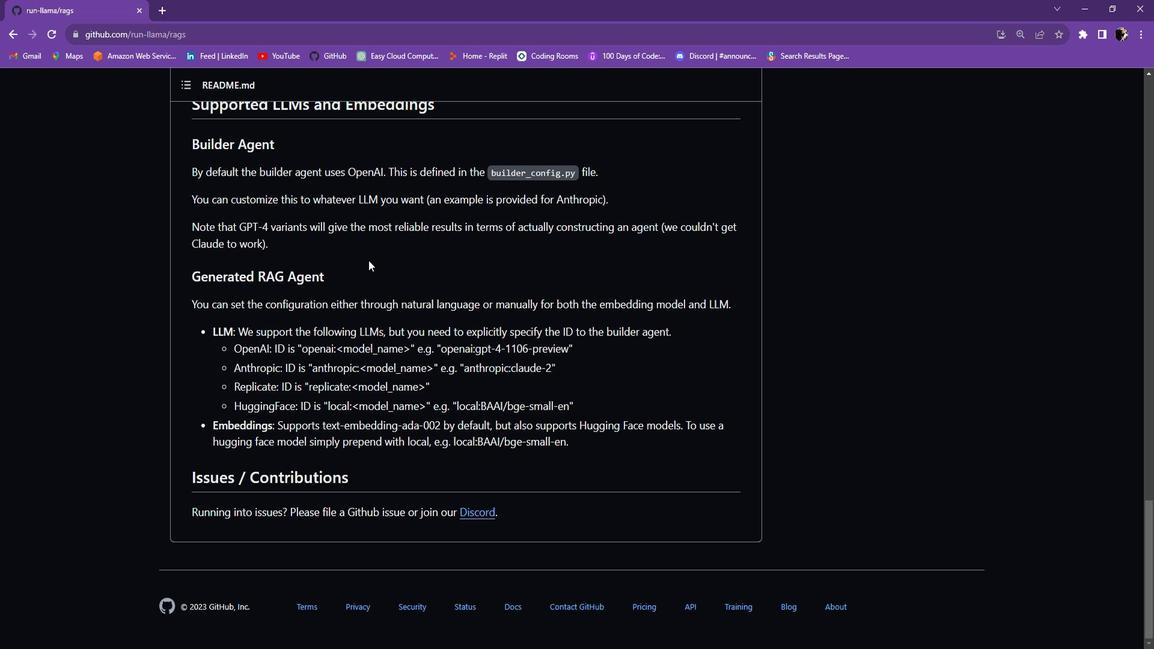 
Action: Mouse scrolled (383, 266) with delta (0, 0)
Screenshot: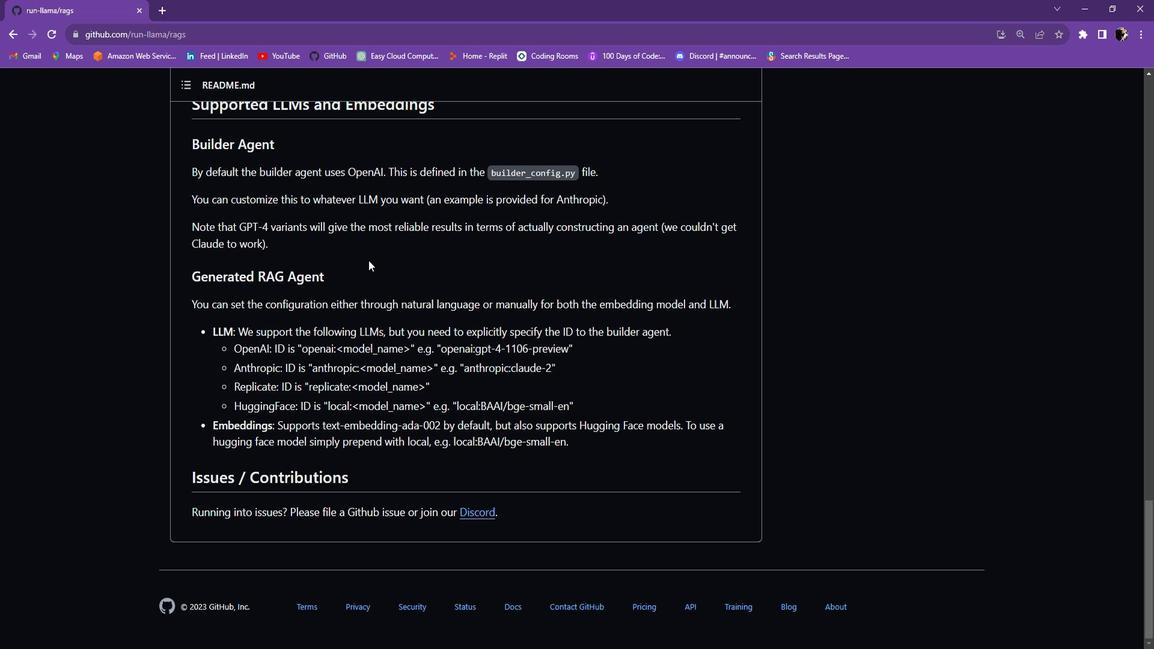 
Action: Mouse scrolled (383, 266) with delta (0, 0)
Screenshot: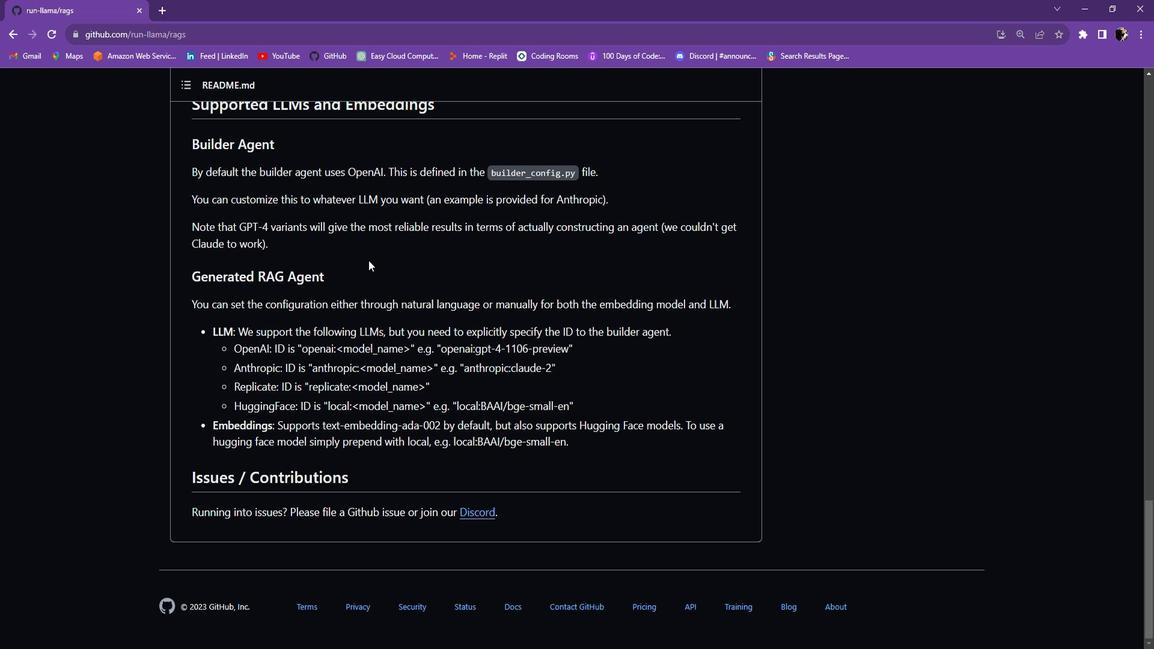 
Action: Mouse scrolled (383, 266) with delta (0, 0)
Screenshot: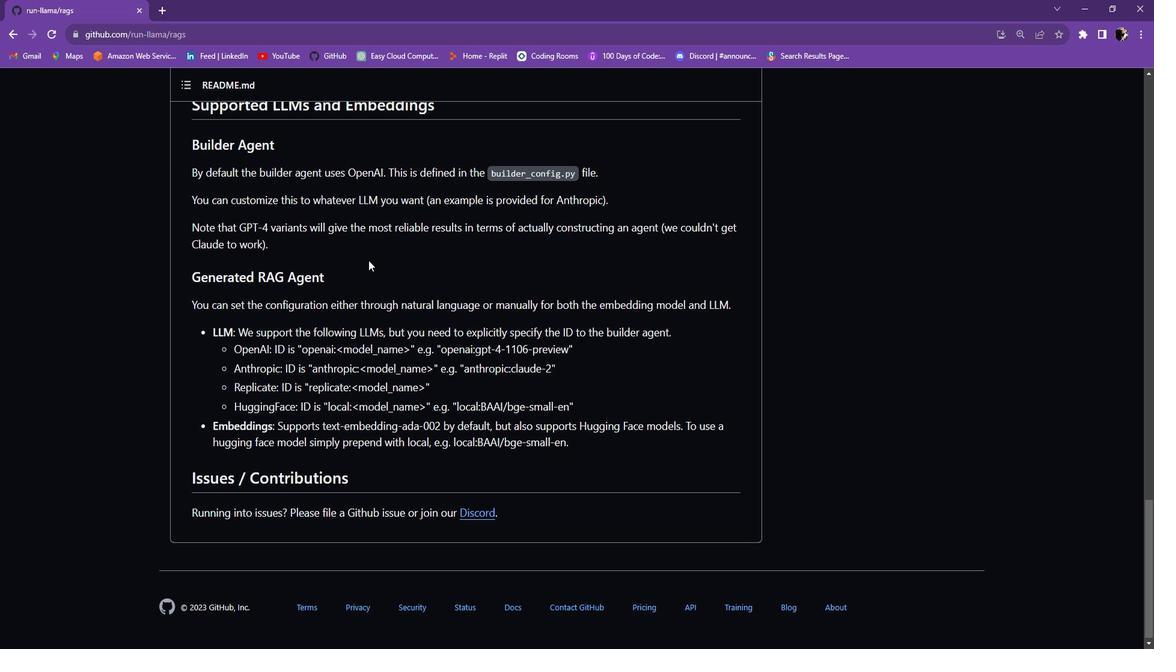 
Action: Mouse scrolled (383, 266) with delta (0, 0)
Screenshot: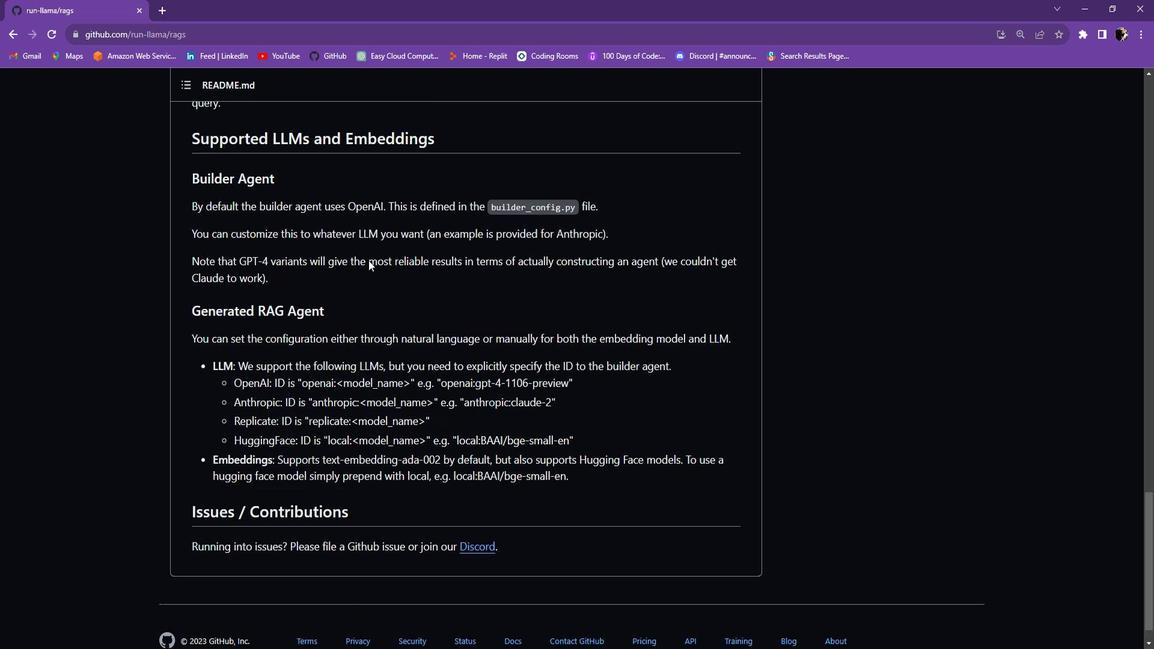 
Action: Mouse scrolled (383, 266) with delta (0, 0)
Screenshot: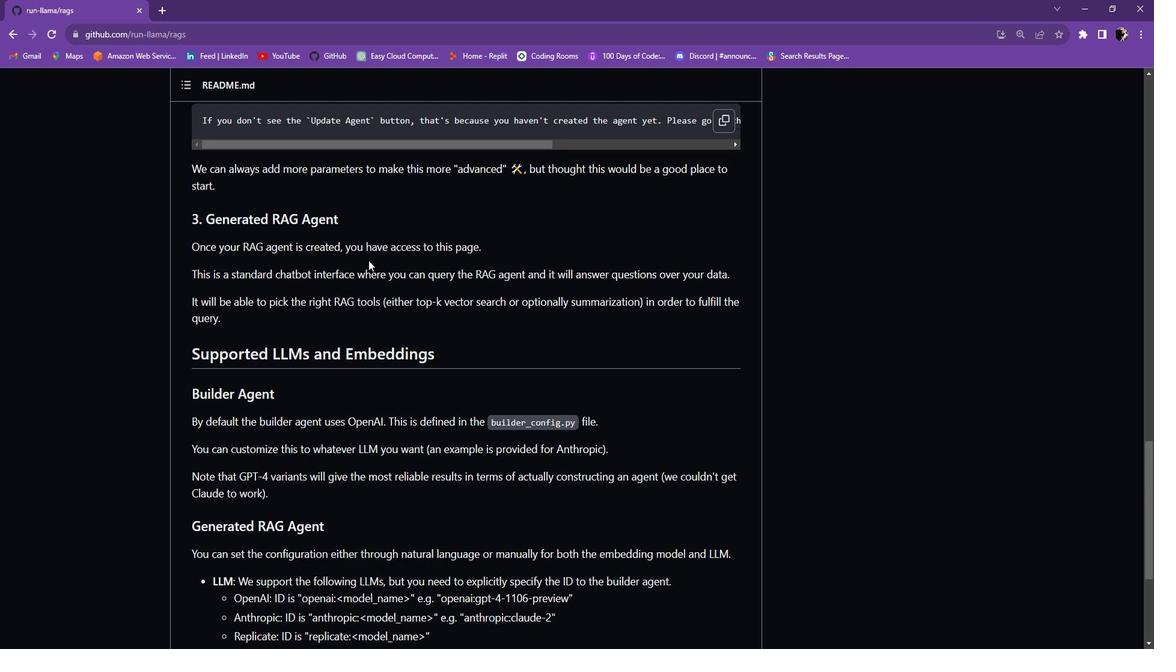 
Action: Mouse scrolled (383, 266) with delta (0, 0)
Screenshot: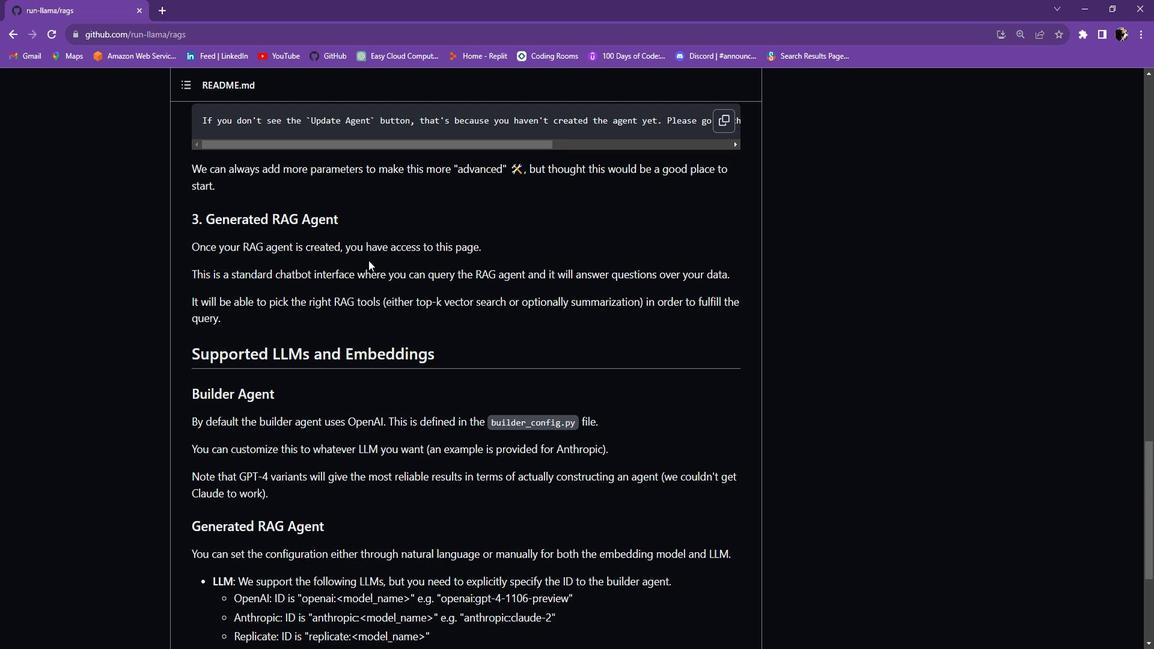 
Action: Mouse scrolled (383, 266) with delta (0, 0)
Screenshot: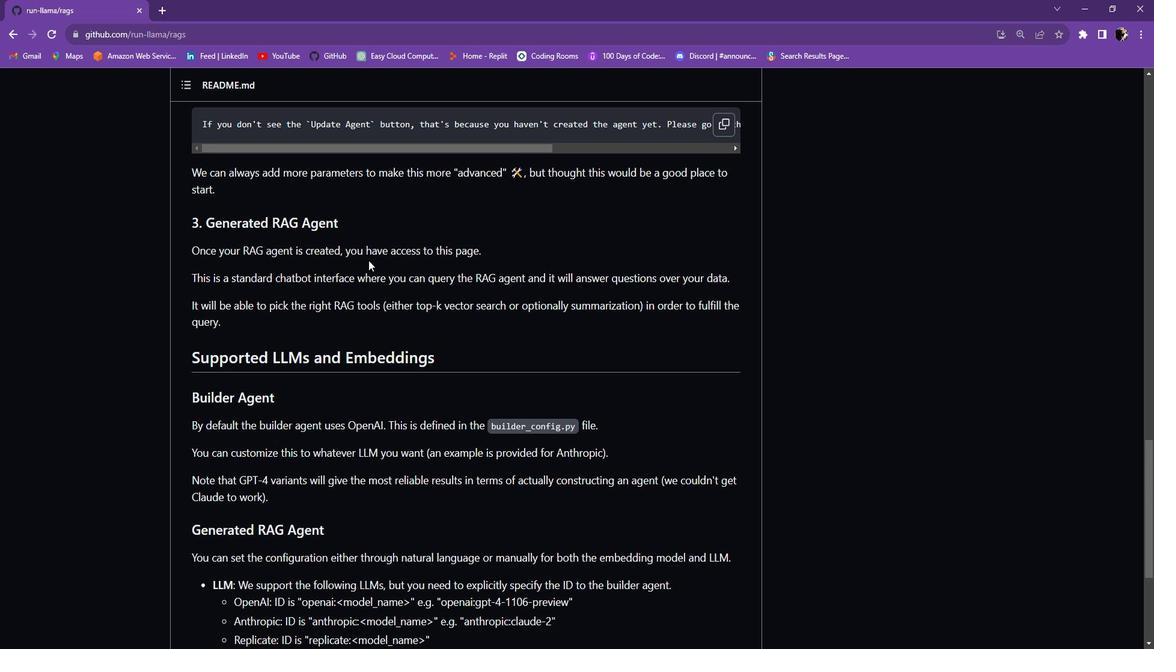
Action: Mouse scrolled (383, 266) with delta (0, 0)
Screenshot: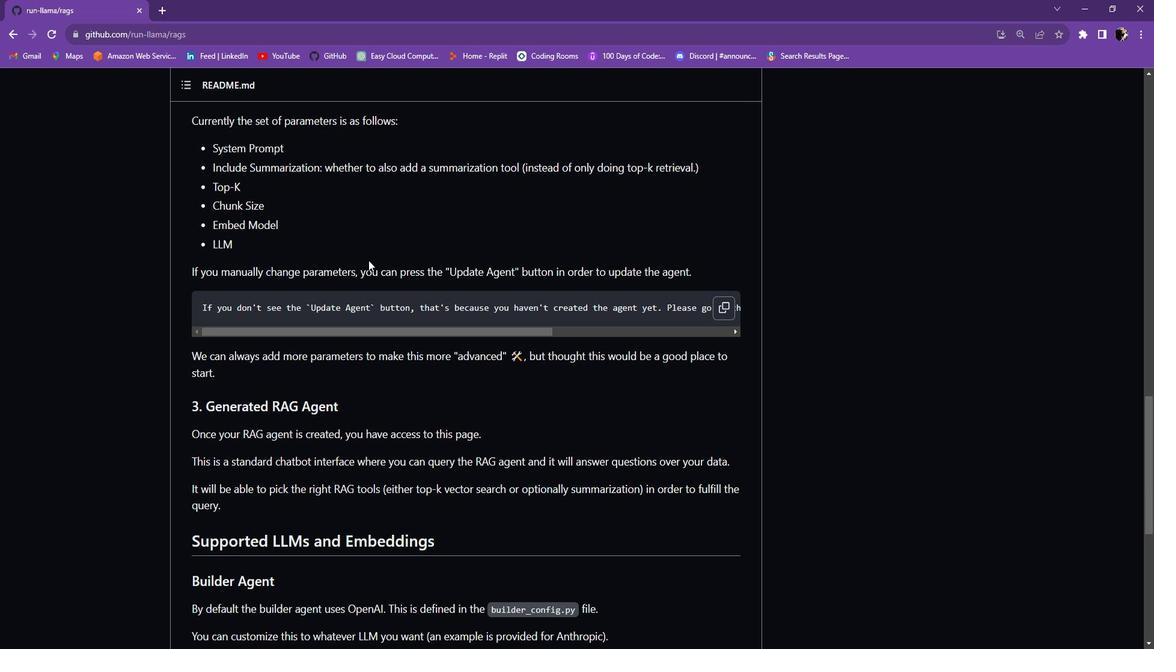 
Action: Mouse scrolled (383, 266) with delta (0, 0)
Screenshot: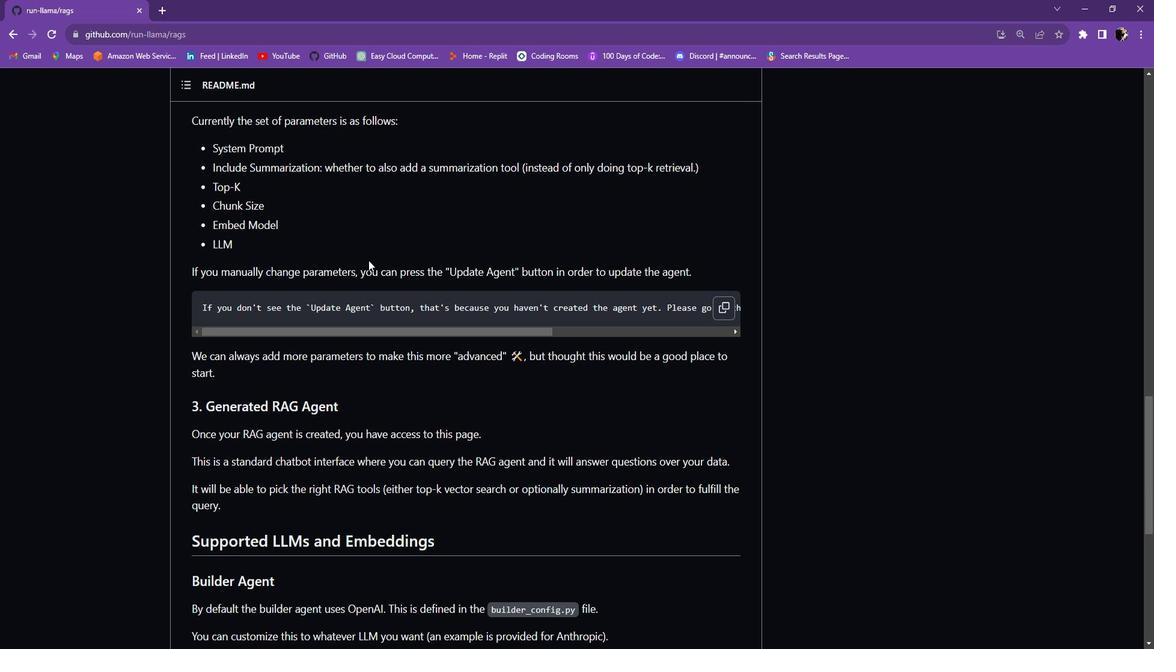 
Action: Mouse scrolled (383, 266) with delta (0, 0)
Screenshot: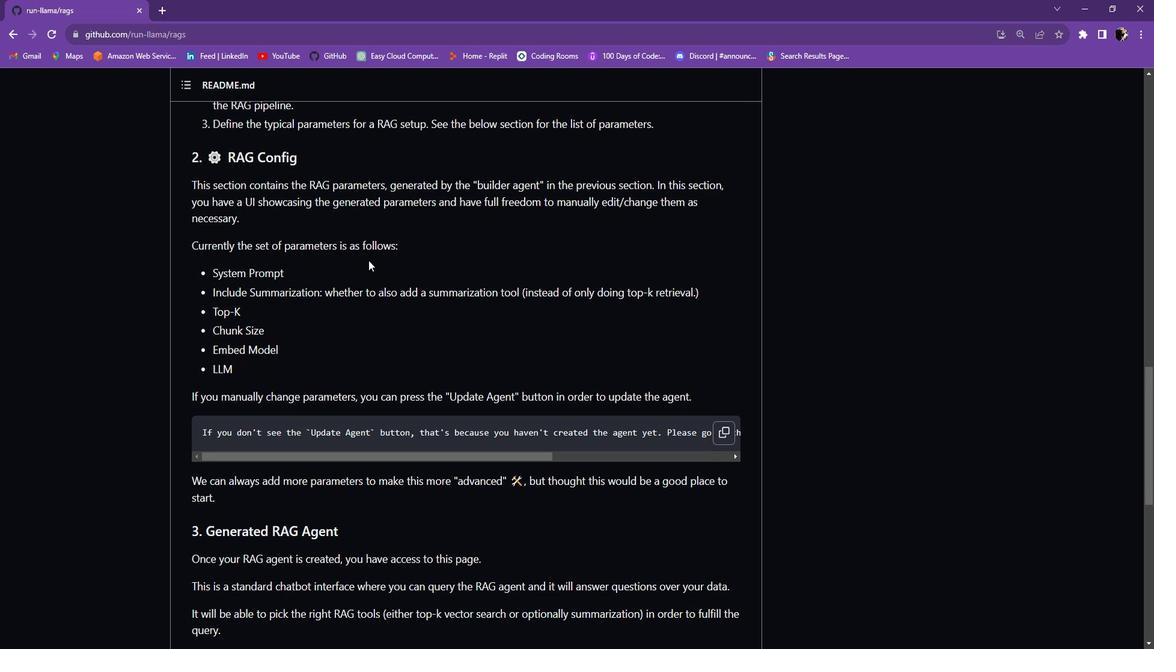 
Action: Mouse scrolled (383, 266) with delta (0, 0)
Screenshot: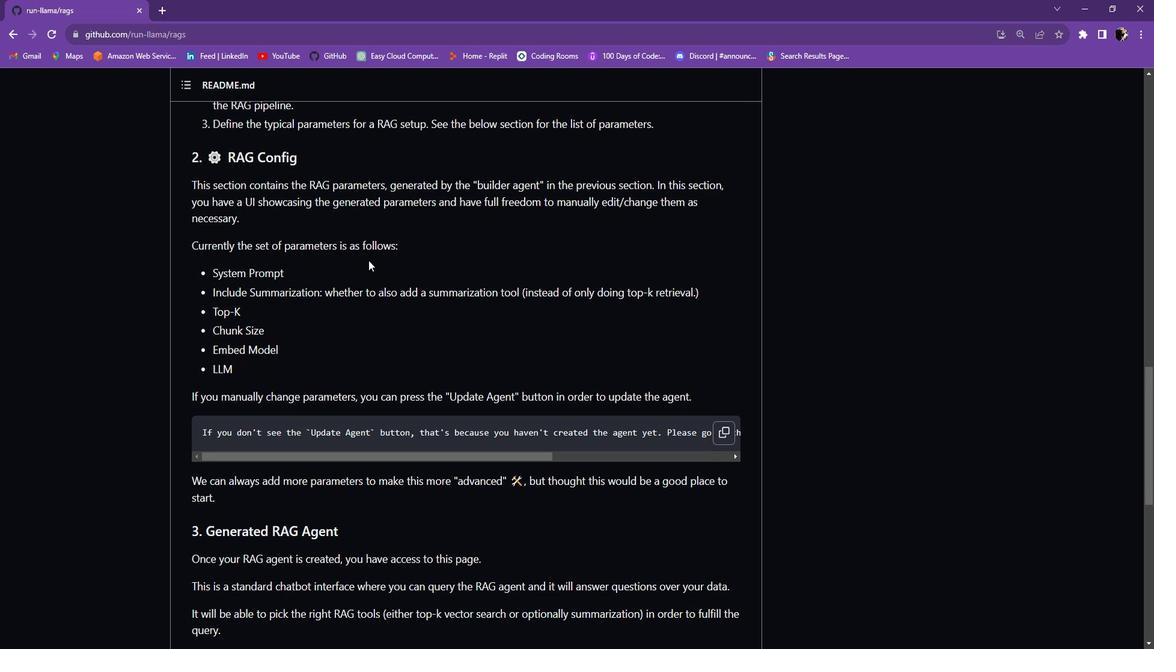 
Action: Mouse scrolled (383, 266) with delta (0, 0)
Screenshot: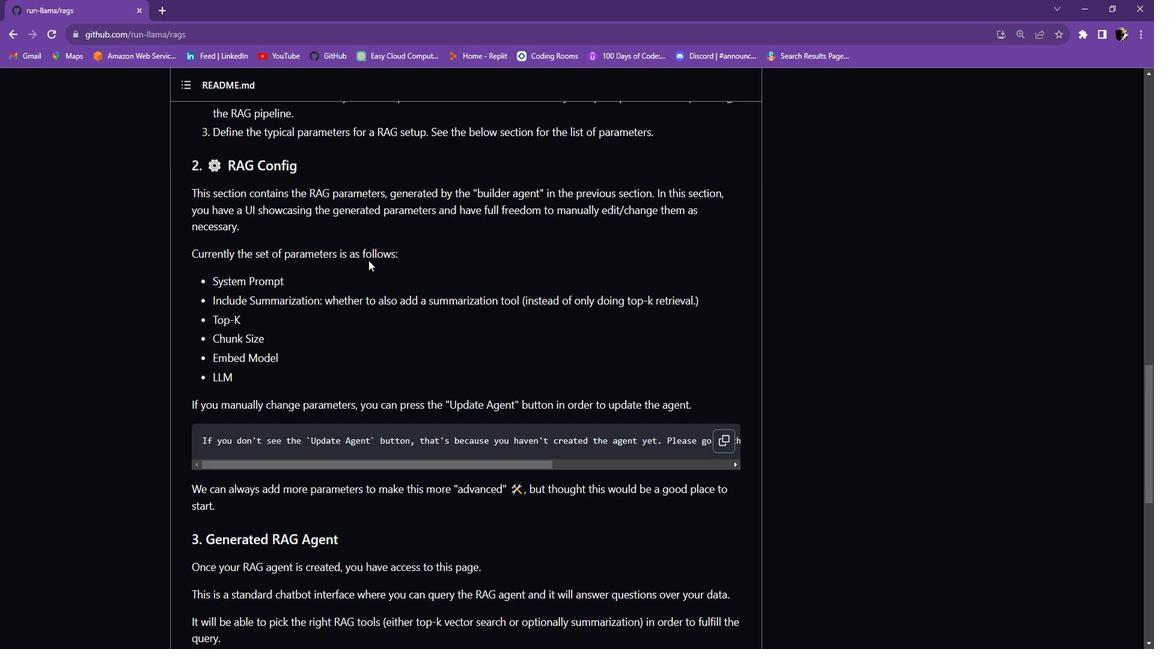 
Action: Mouse scrolled (383, 266) with delta (0, 0)
Screenshot: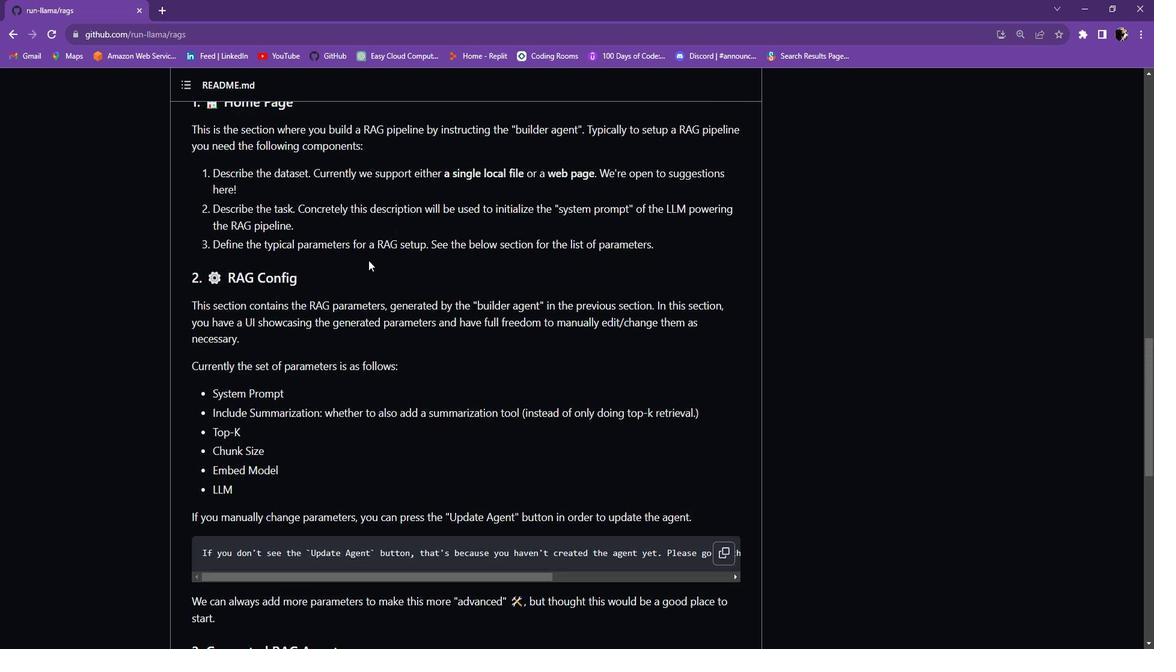 
Action: Mouse scrolled (383, 266) with delta (0, 0)
Screenshot: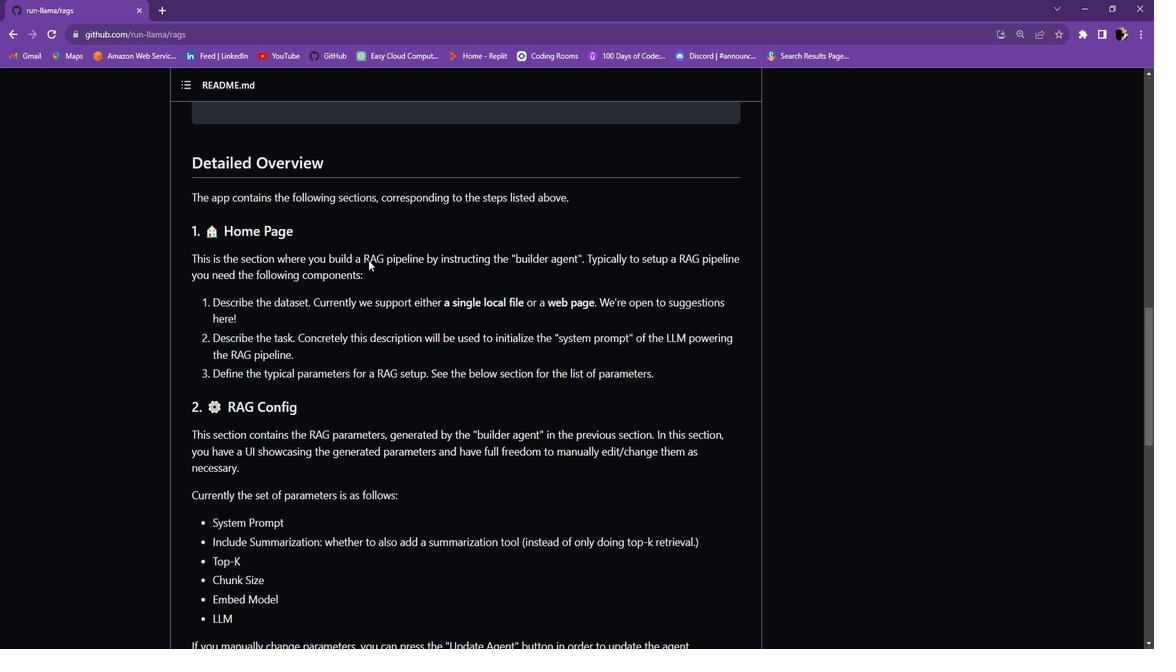 
Action: Mouse scrolled (383, 266) with delta (0, 0)
Screenshot: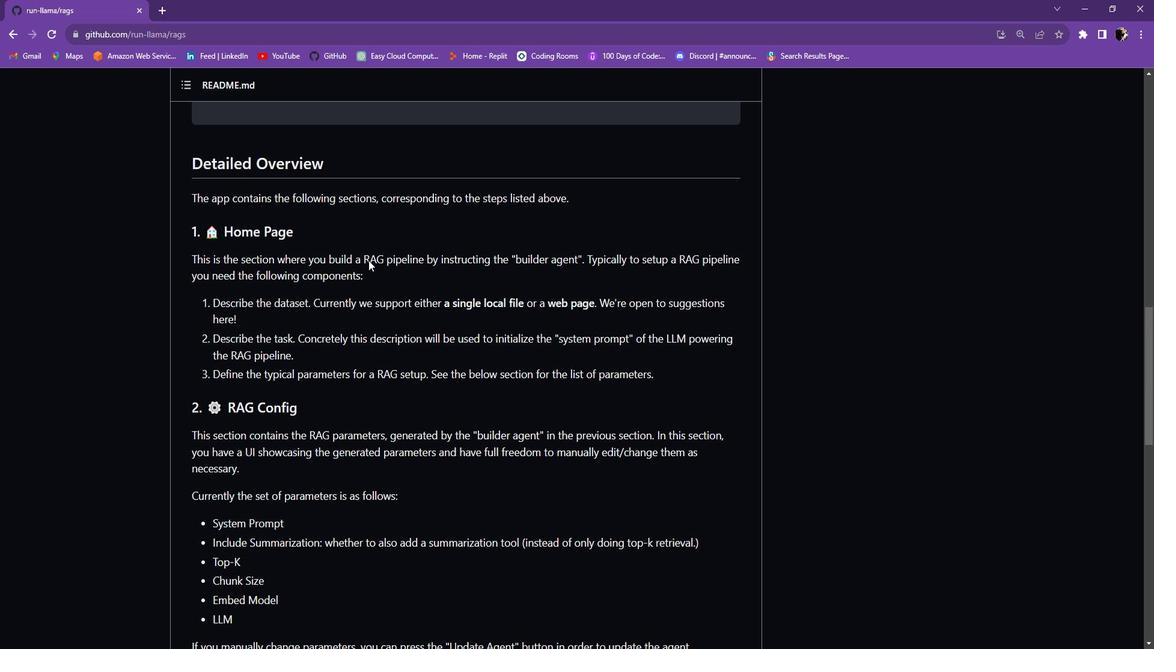 
Action: Mouse scrolled (383, 266) with delta (0, 0)
Screenshot: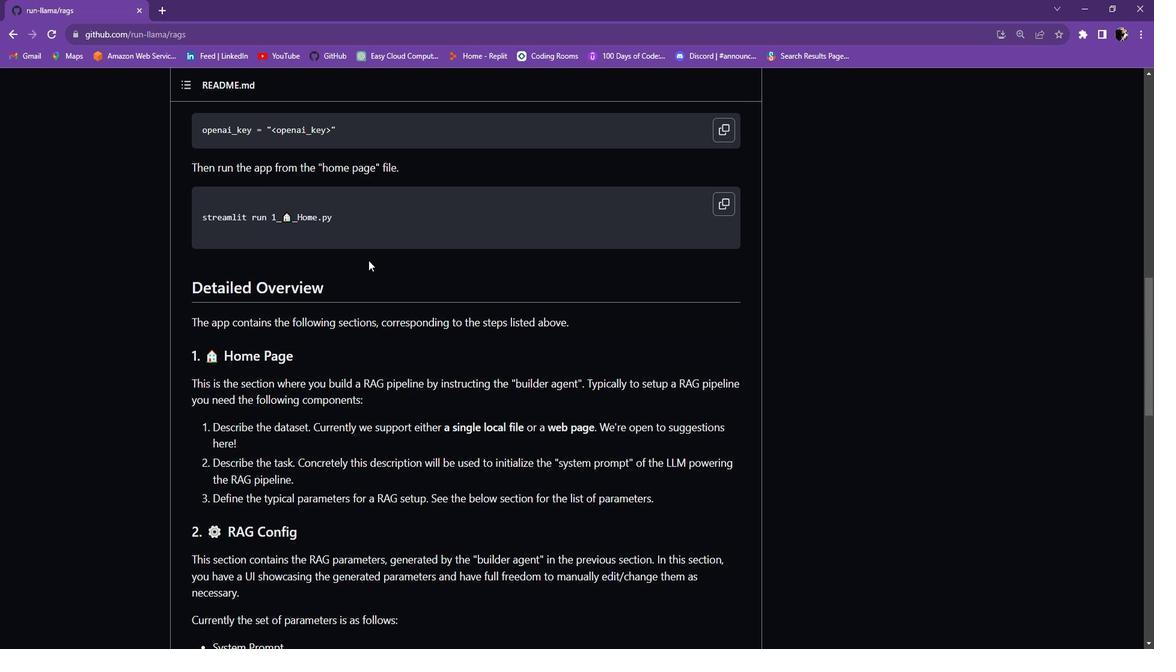 
Action: Mouse scrolled (383, 266) with delta (0, 0)
Screenshot: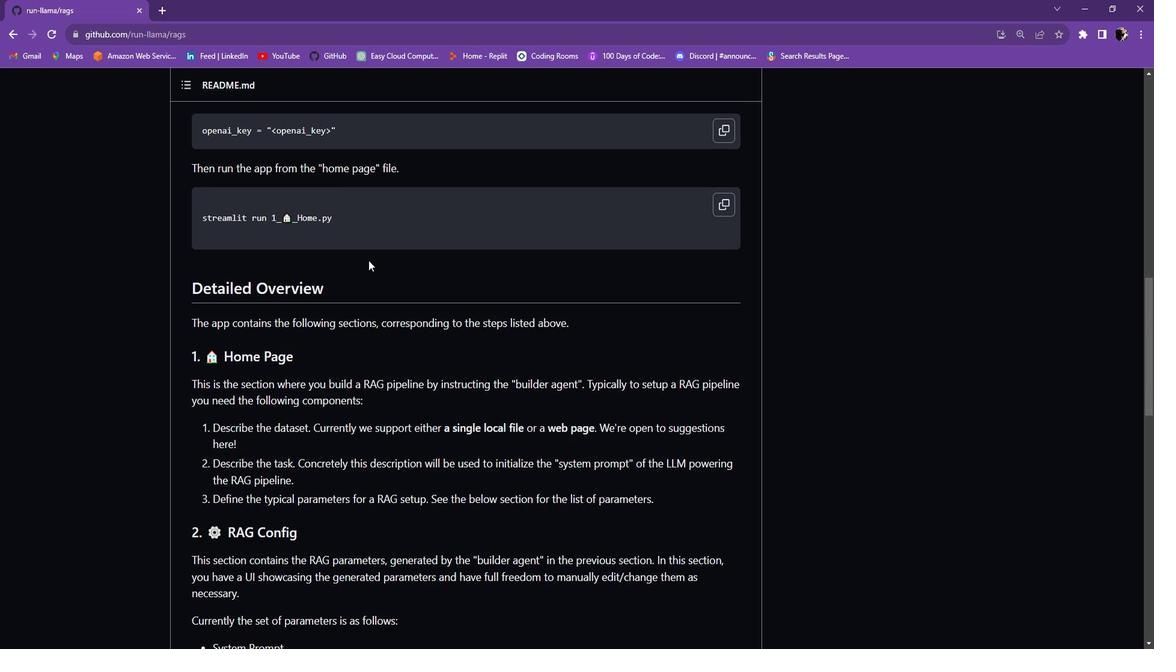 
Action: Mouse scrolled (383, 266) with delta (0, 0)
Screenshot: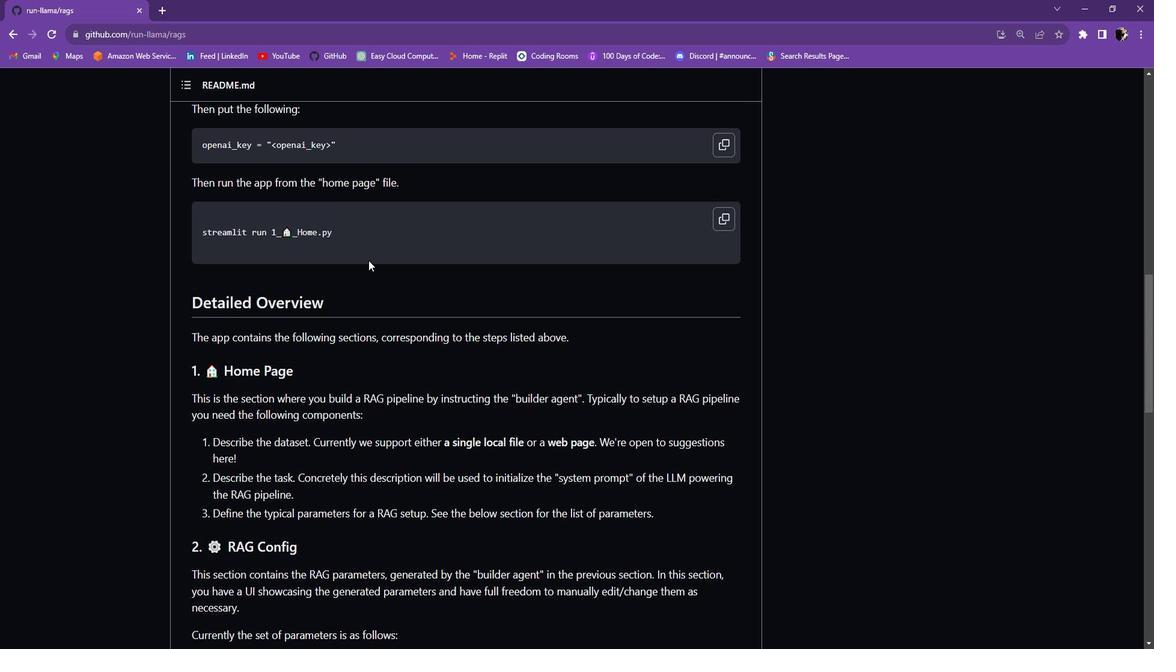 
Action: Mouse scrolled (383, 266) with delta (0, 0)
Screenshot: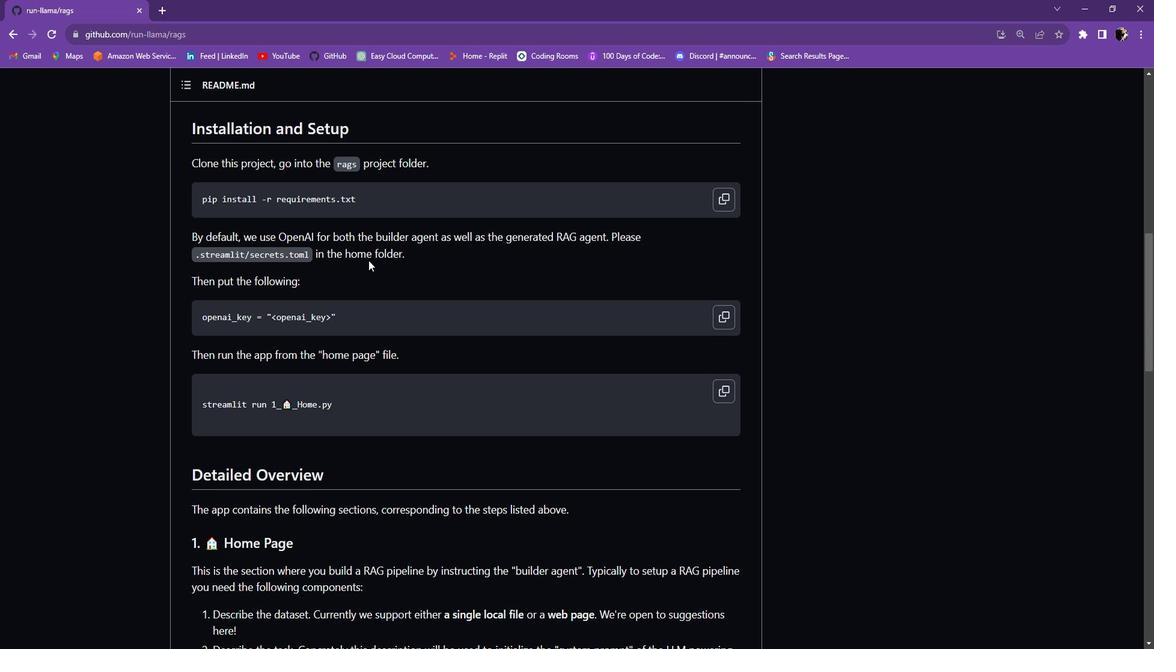 
Action: Mouse scrolled (383, 266) with delta (0, 0)
Screenshot: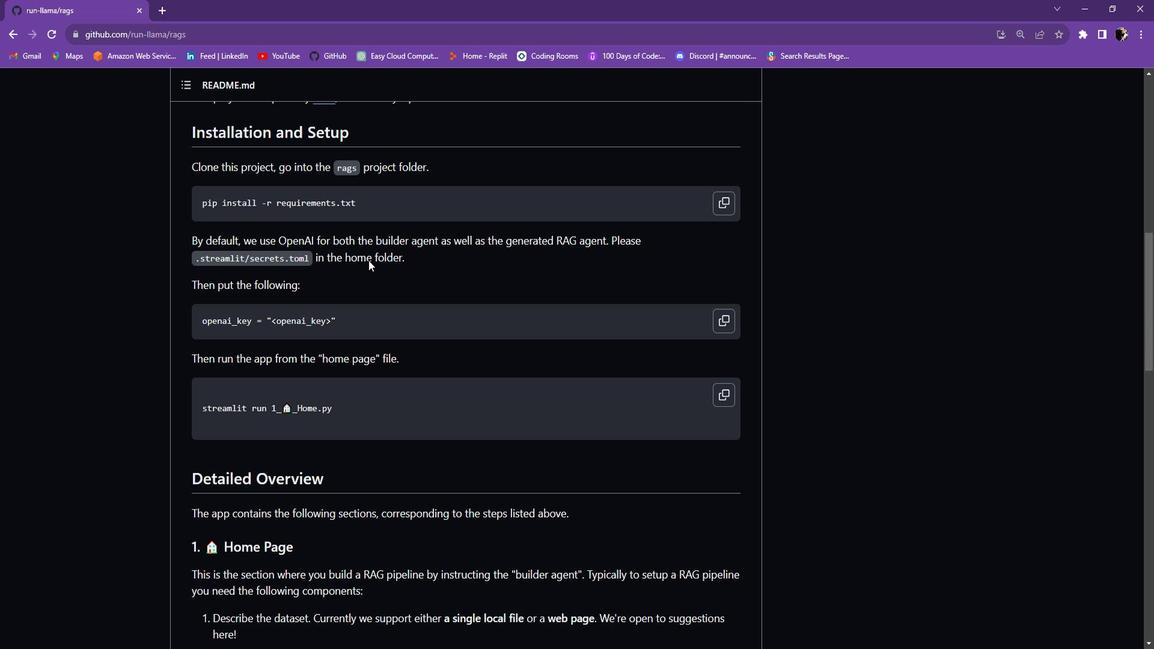 
Action: Mouse scrolled (383, 266) with delta (0, 0)
Screenshot: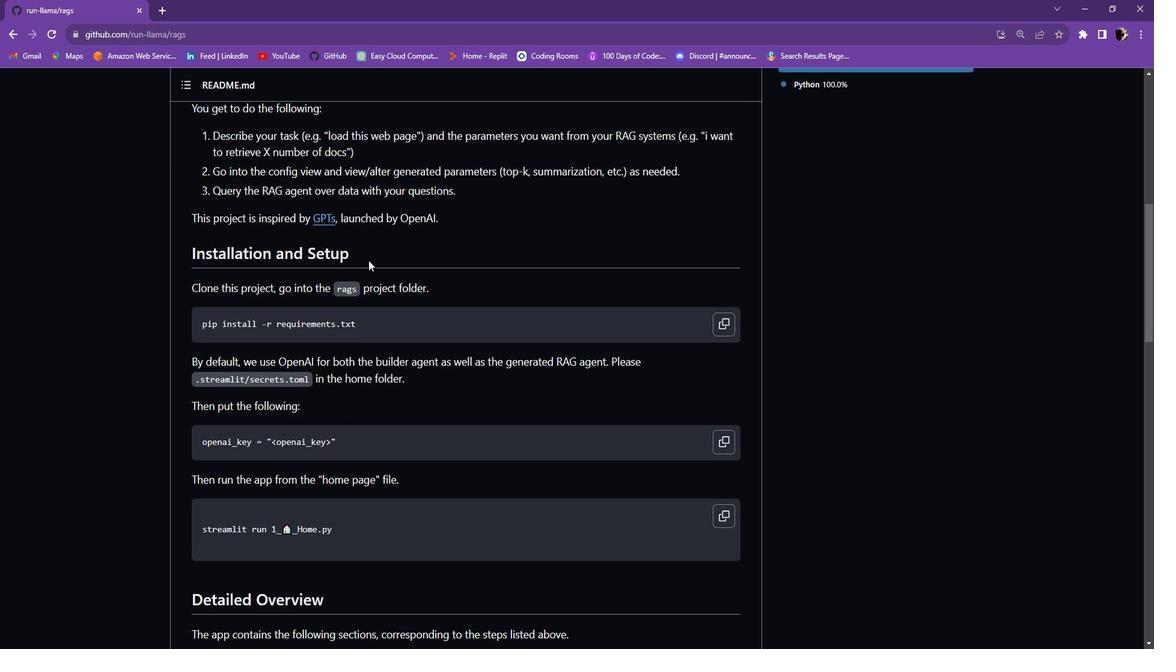 
Action: Mouse scrolled (383, 266) with delta (0, 0)
Screenshot: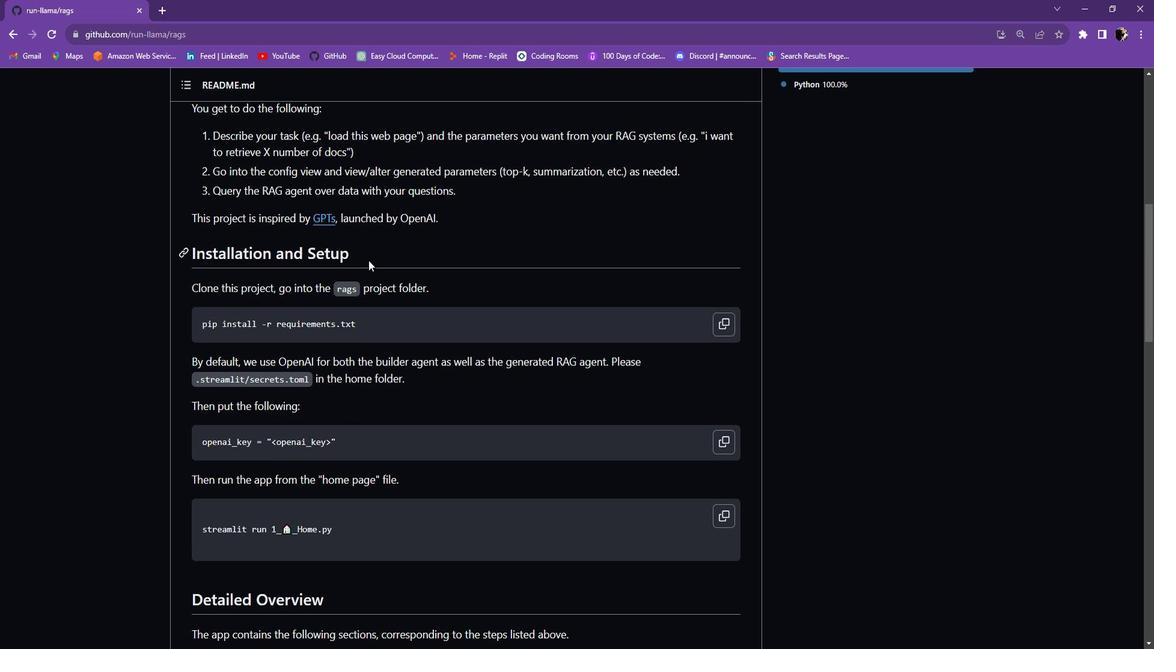 
Action: Mouse scrolled (383, 266) with delta (0, 0)
Screenshot: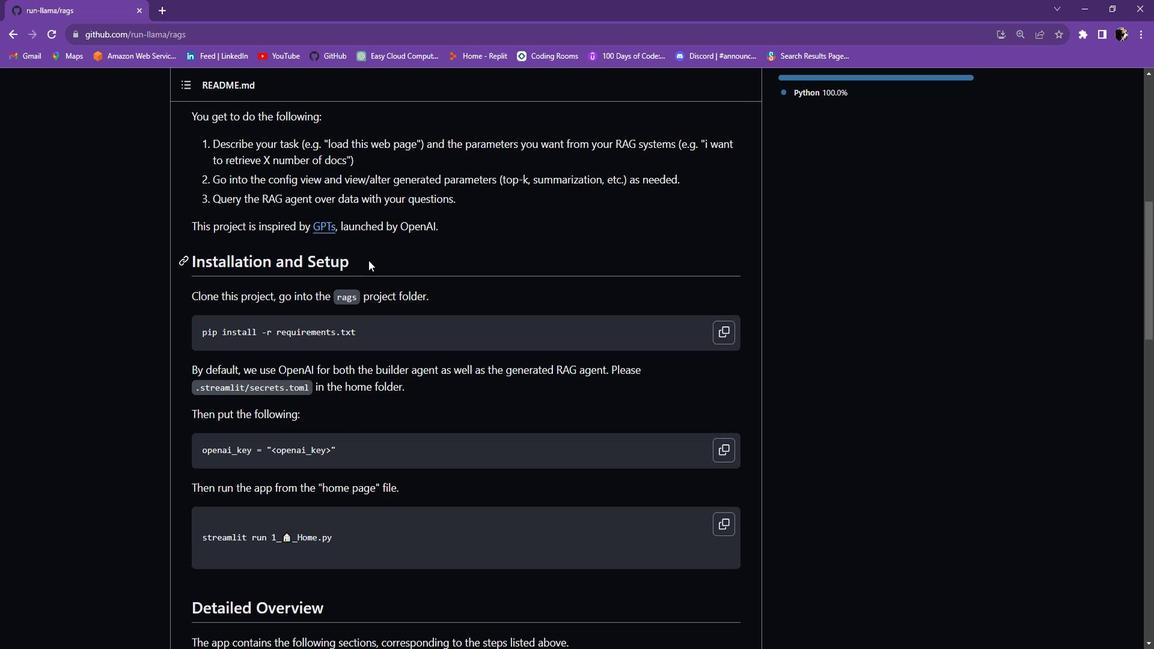 
Action: Mouse scrolled (383, 266) with delta (0, 0)
Screenshot: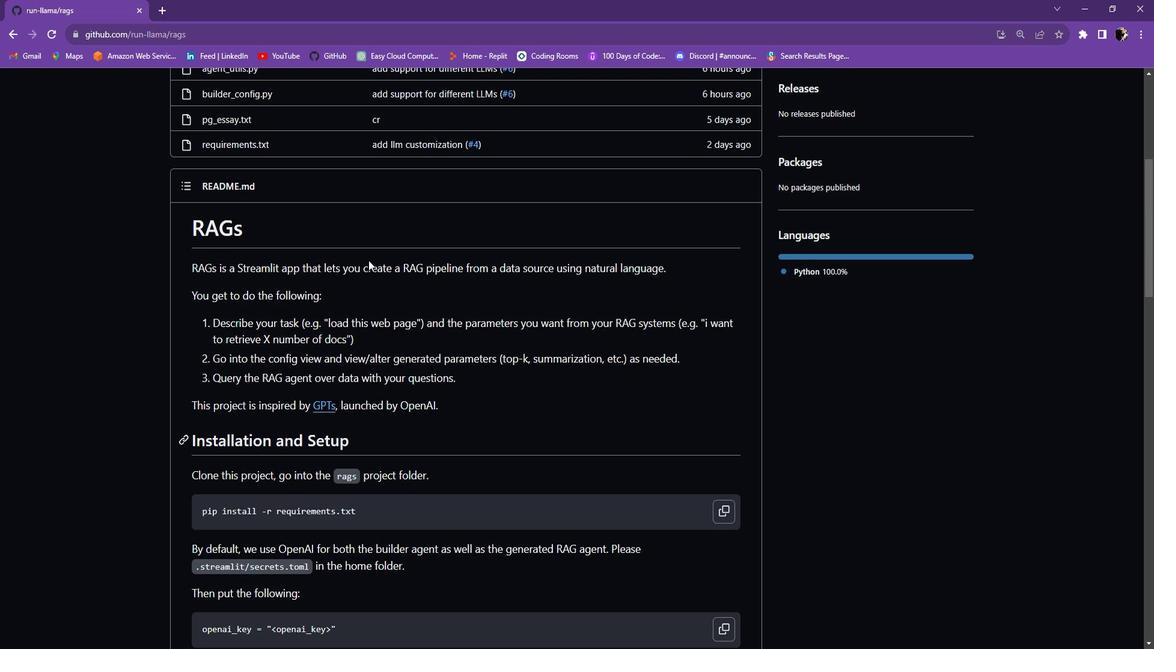 
Action: Mouse scrolled (383, 266) with delta (0, 0)
Screenshot: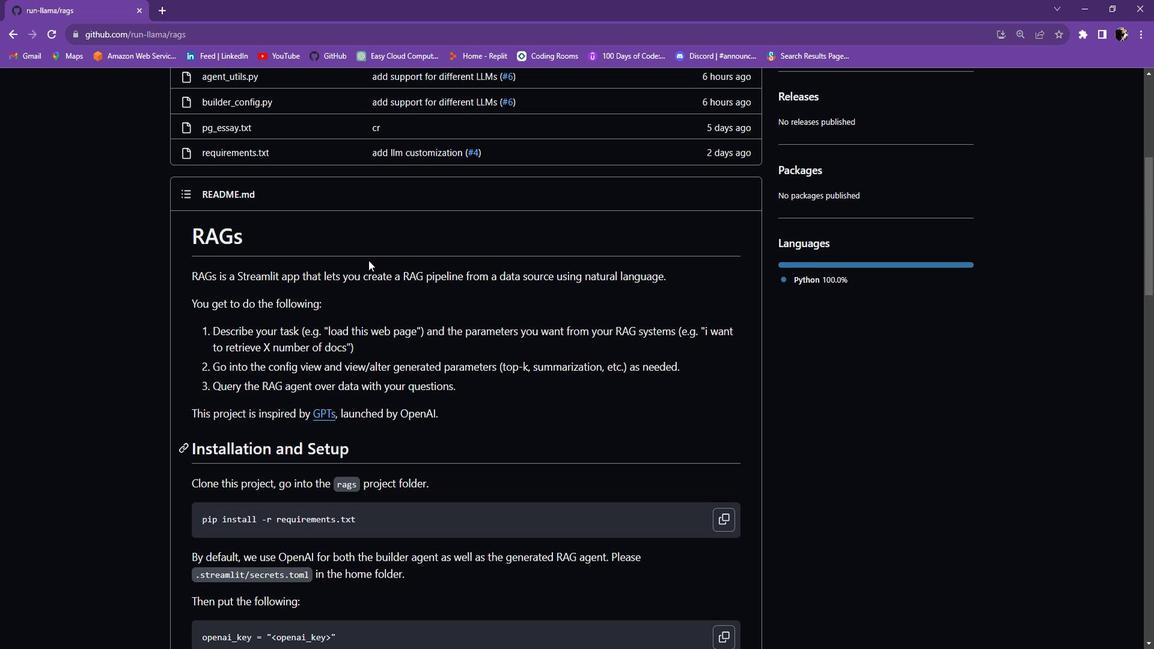 
Action: Mouse scrolled (383, 266) with delta (0, 0)
Screenshot: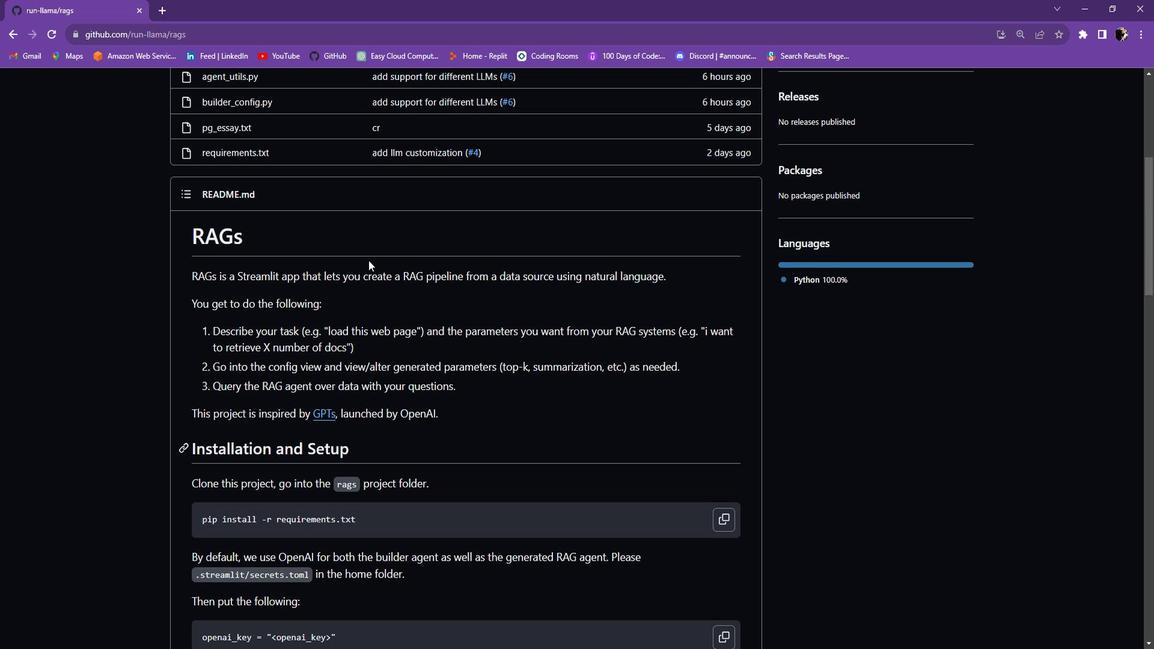 
Action: Mouse scrolled (383, 266) with delta (0, 0)
Screenshot: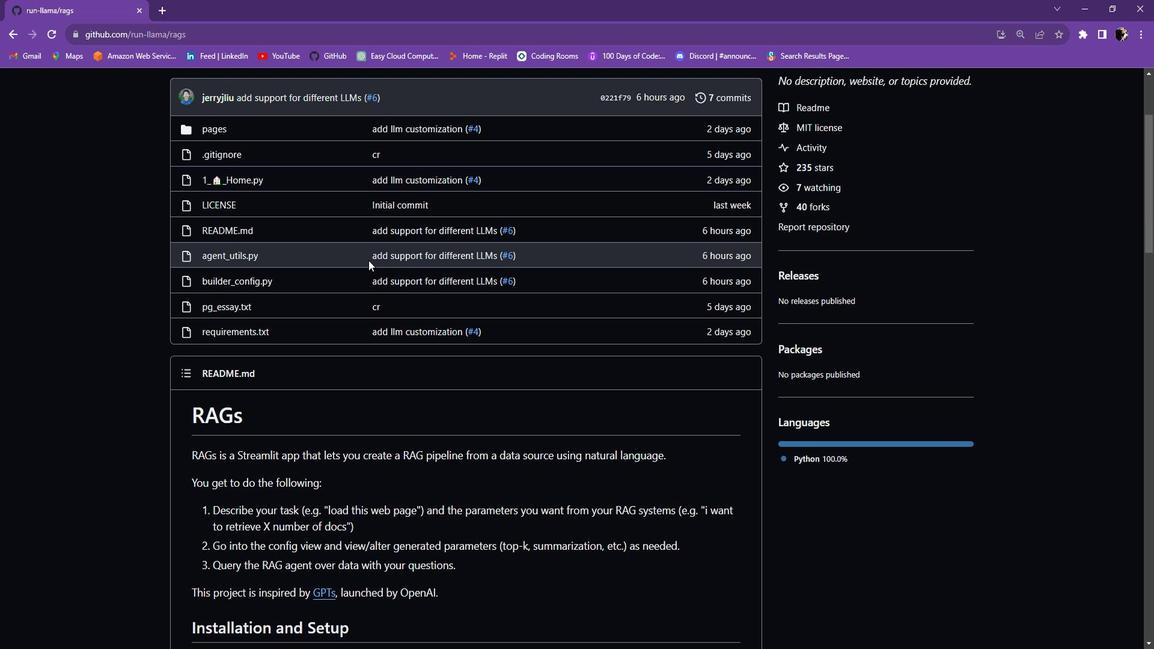 
Action: Mouse scrolled (383, 266) with delta (0, 0)
Screenshot: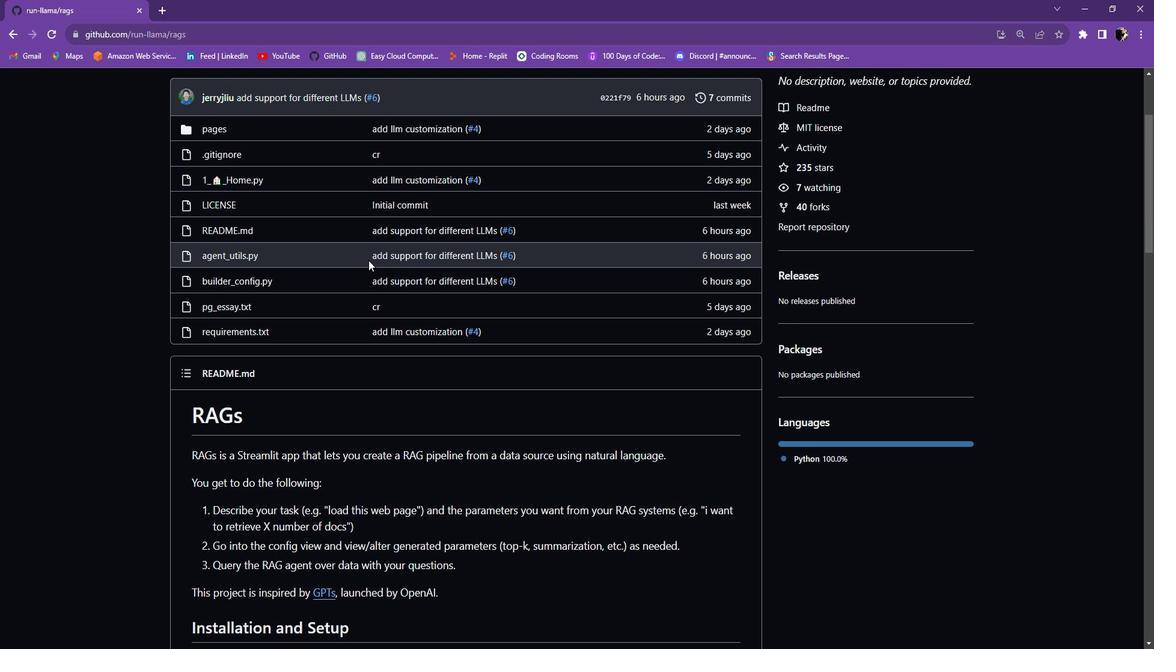 
Action: Mouse scrolled (383, 266) with delta (0, 0)
Screenshot: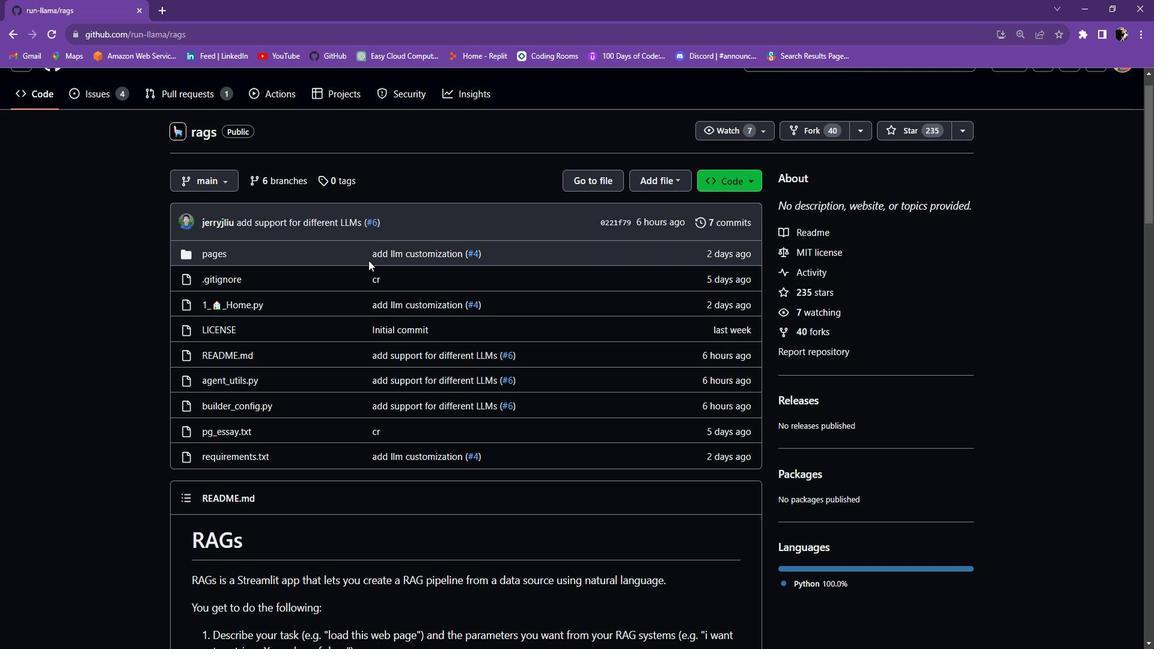 
Action: Mouse scrolled (383, 266) with delta (0, 0)
Screenshot: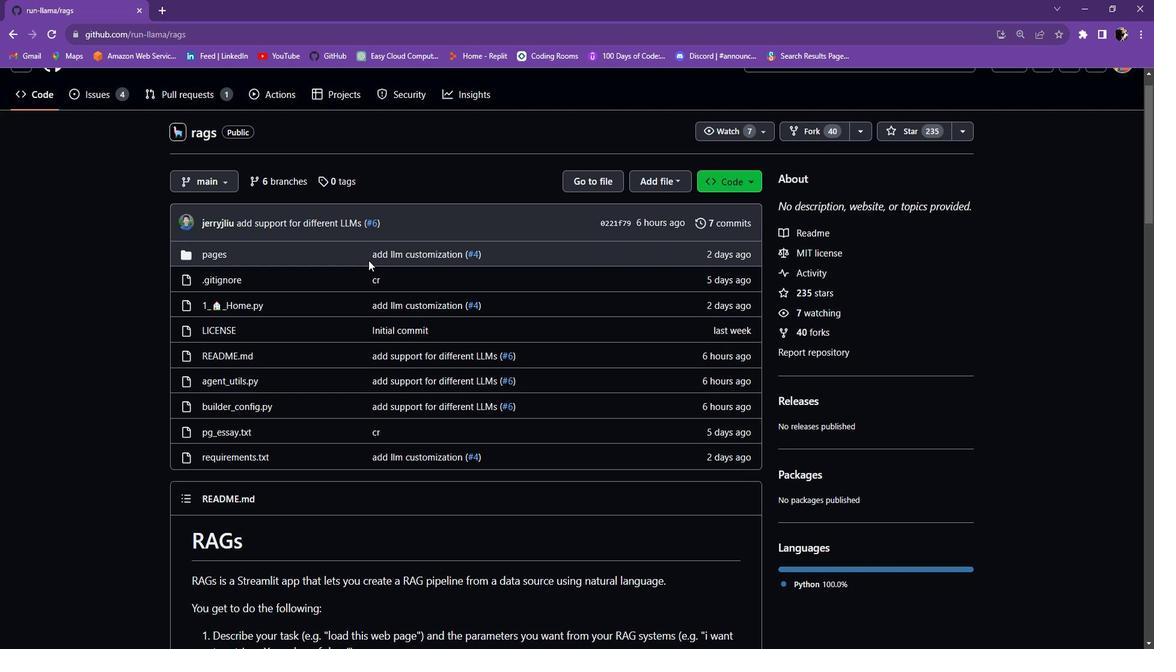
Action: Mouse scrolled (383, 266) with delta (0, 0)
Screenshot: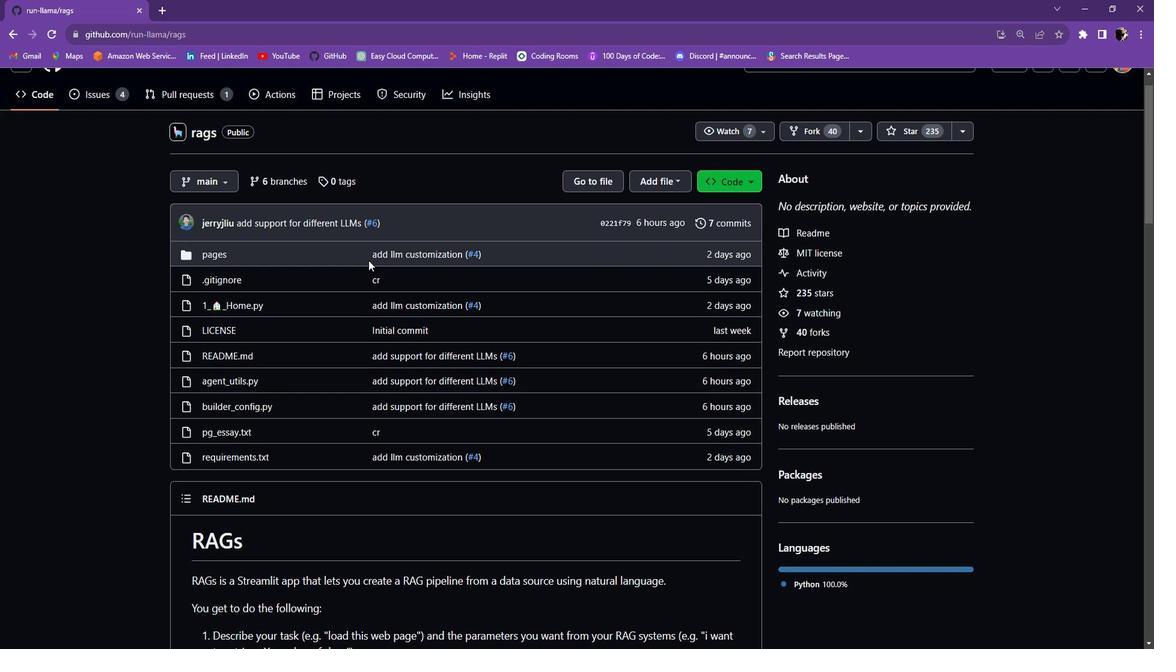 
Action: Mouse moved to (31, 52)
Screenshot: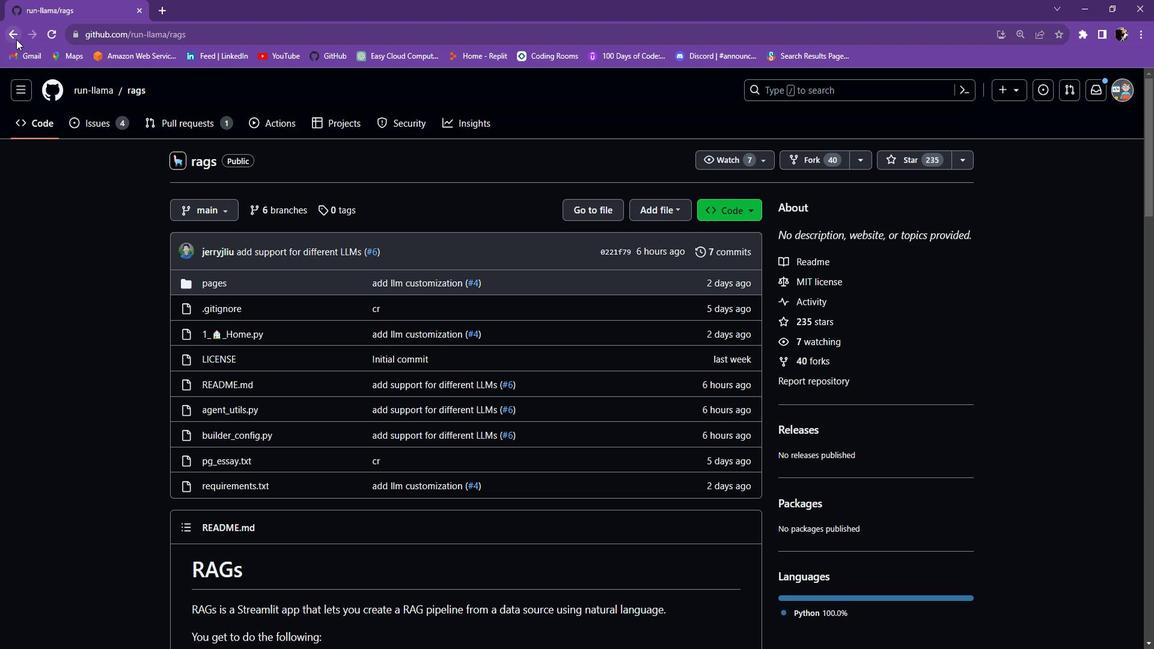 
Action: Mouse pressed left at (31, 52)
Screenshot: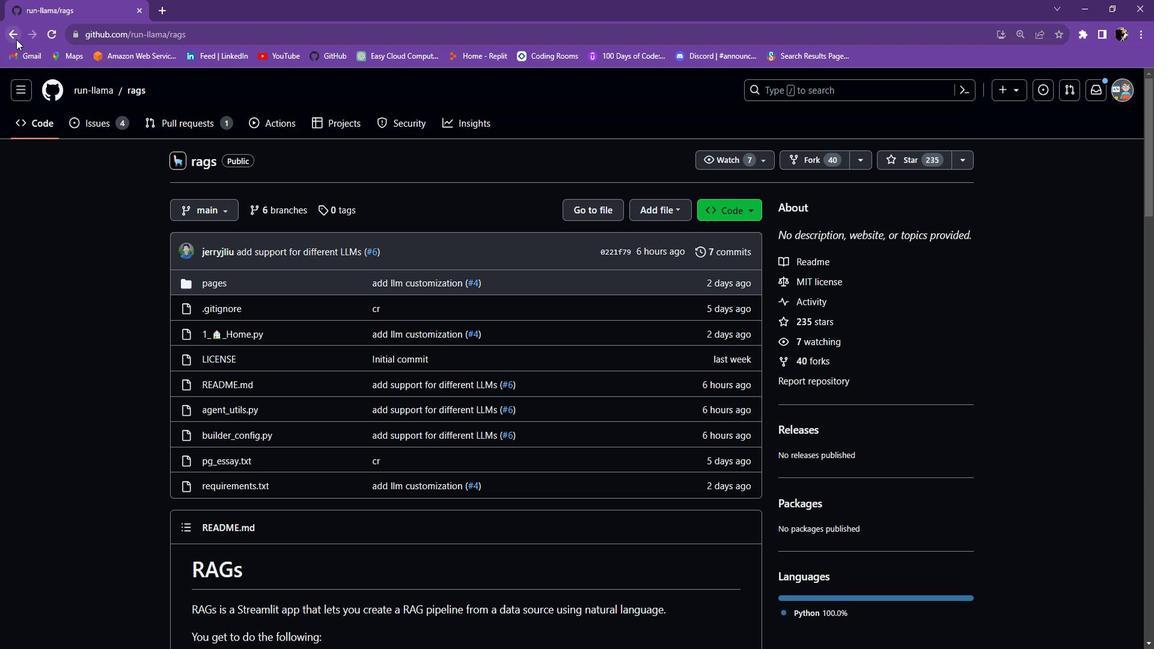 
Action: Mouse moved to (358, 292)
Screenshot: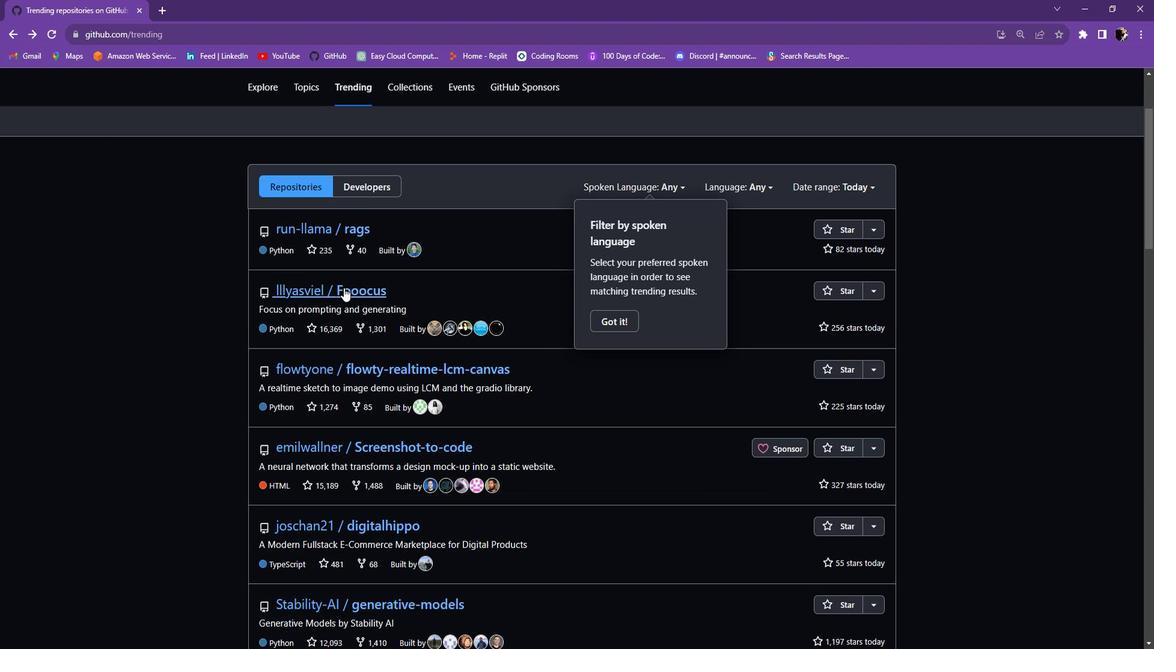 
Action: Mouse pressed left at (358, 292)
Screenshot: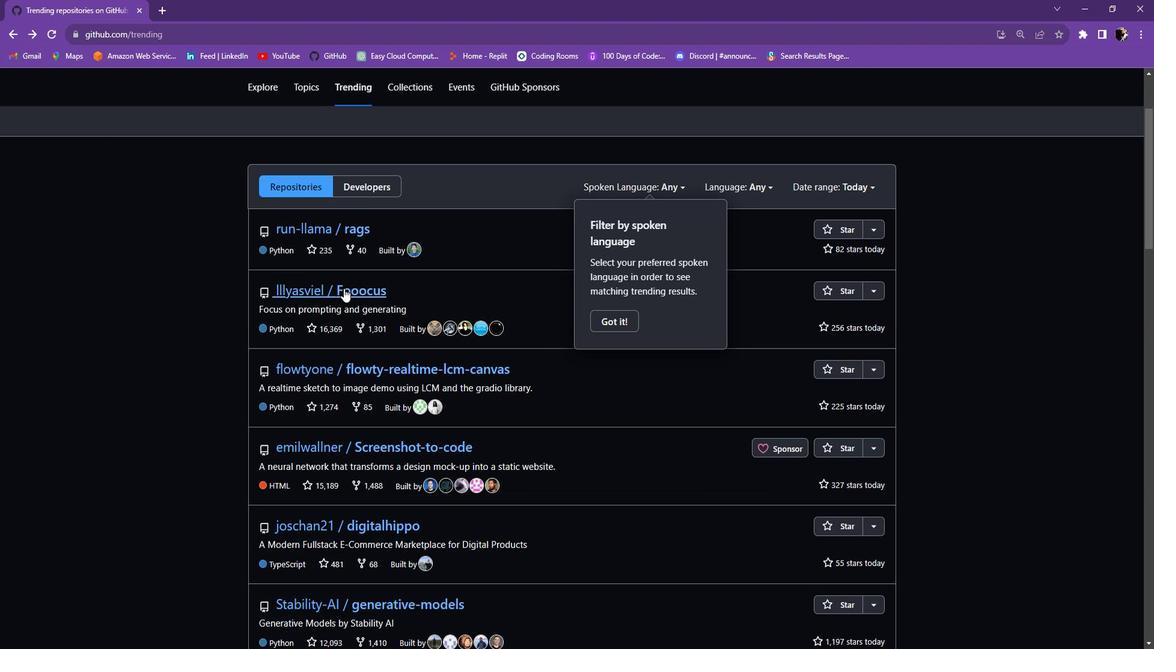 
Action: Mouse moved to (444, 307)
Screenshot: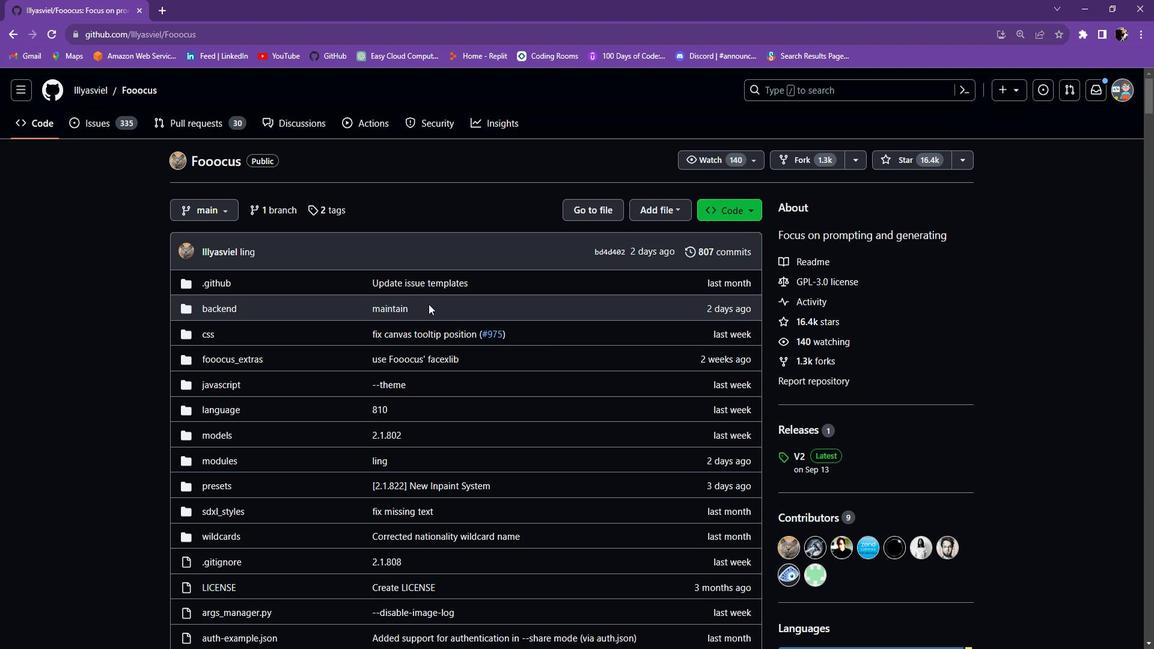 
Action: Mouse scrolled (444, 307) with delta (0, 0)
Screenshot: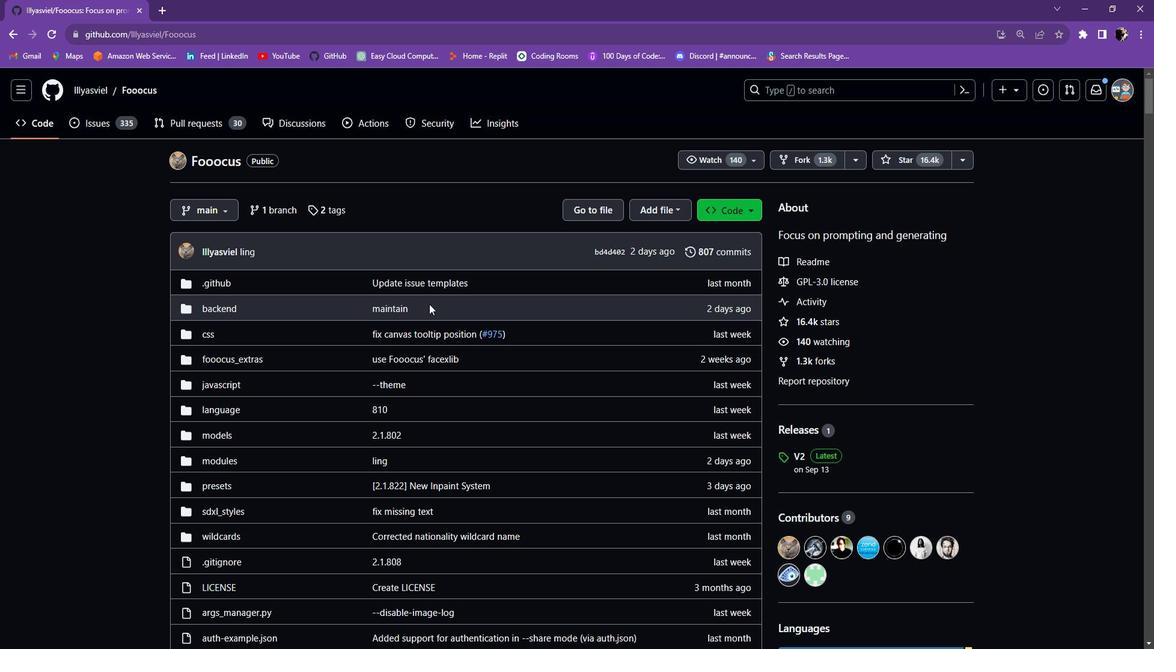 
Action: Mouse moved to (444, 307)
Screenshot: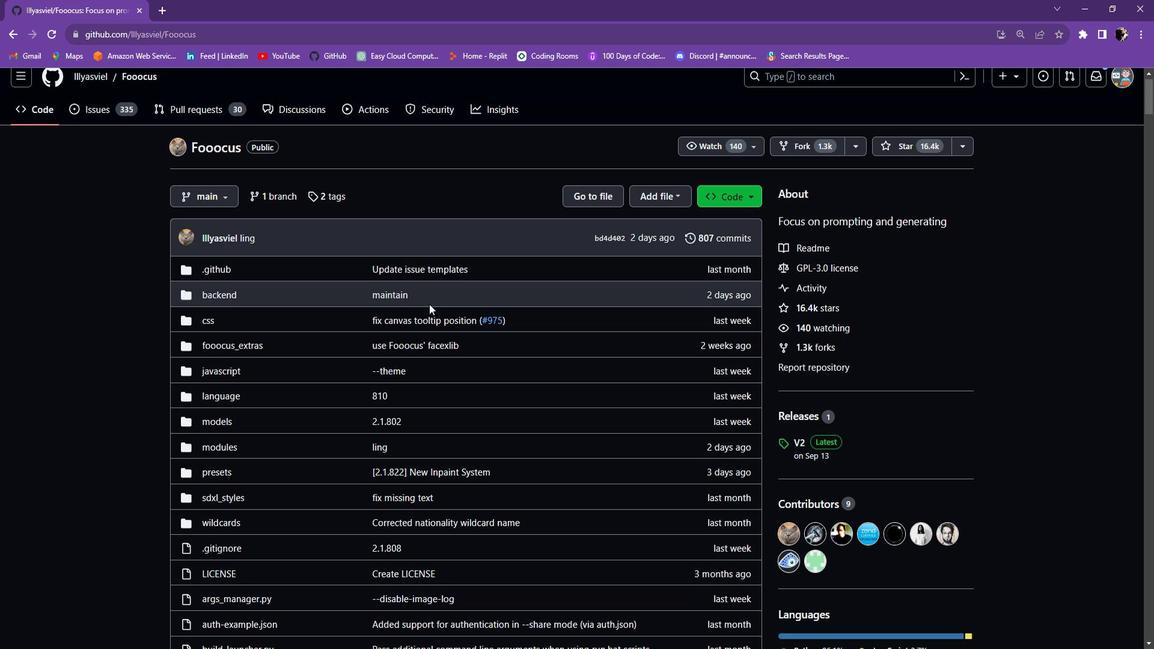 
Action: Mouse scrolled (444, 307) with delta (0, 0)
Screenshot: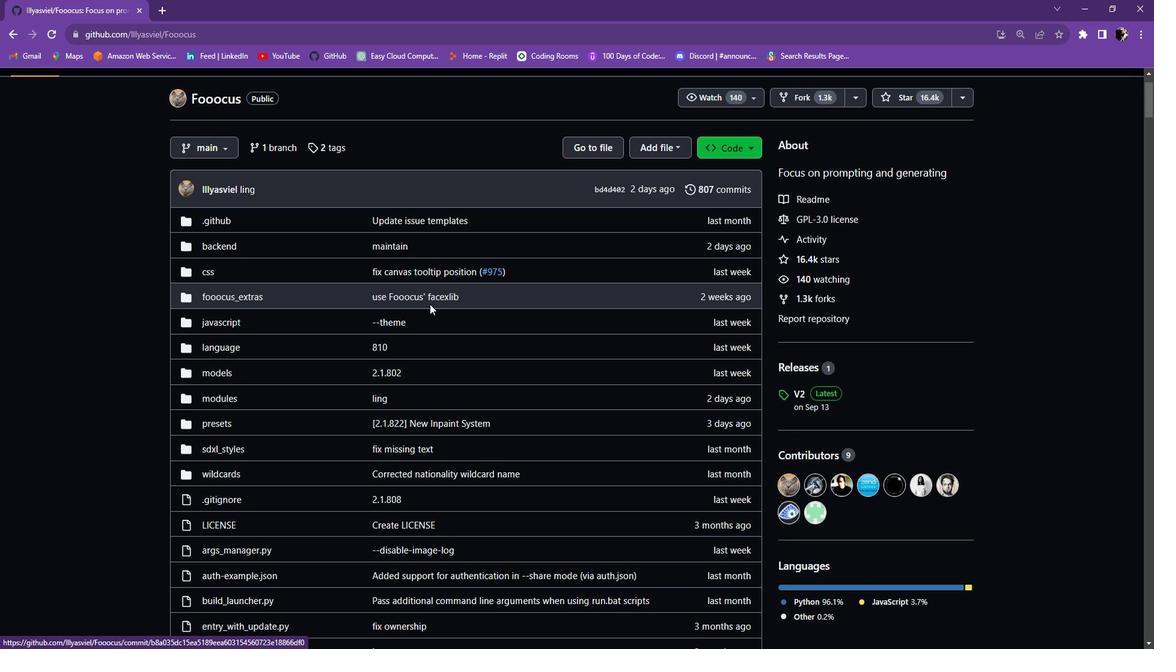 
Action: Mouse scrolled (444, 307) with delta (0, 0)
Screenshot: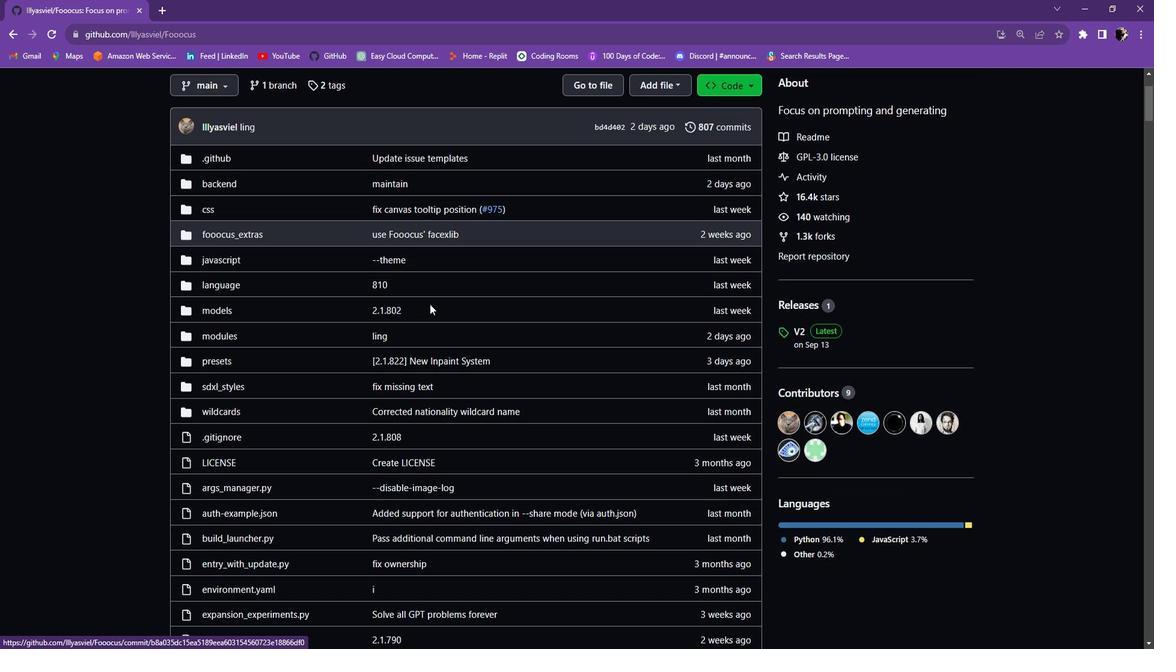 
Action: Mouse scrolled (444, 307) with delta (0, 0)
Screenshot: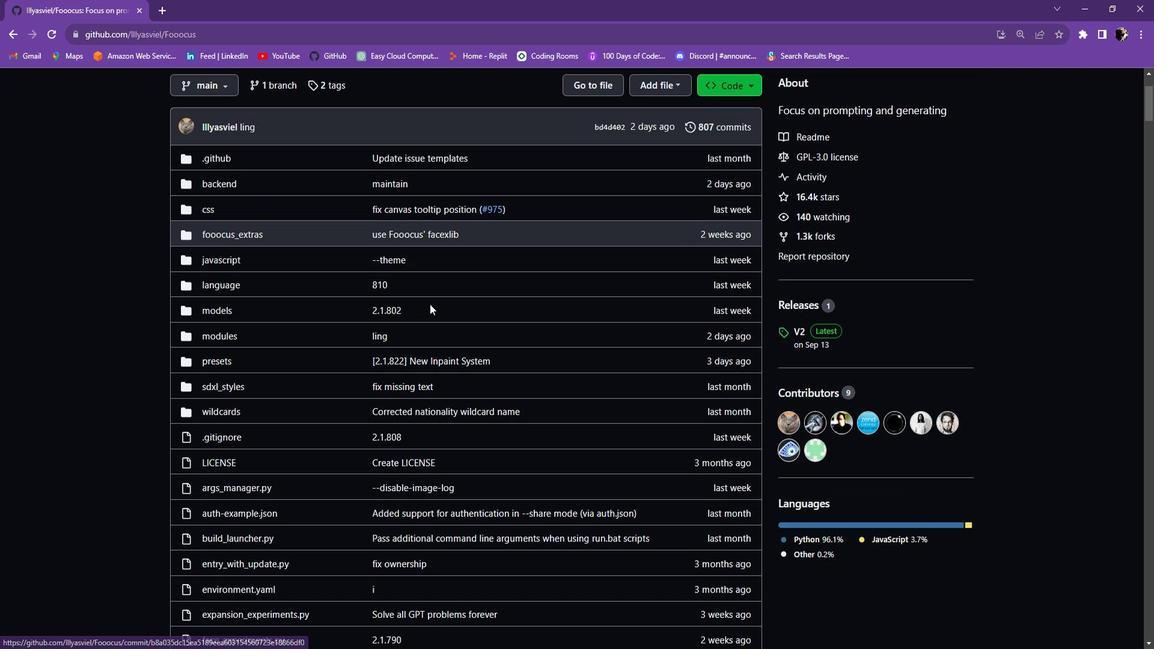 
Action: Mouse scrolled (444, 307) with delta (0, 0)
Screenshot: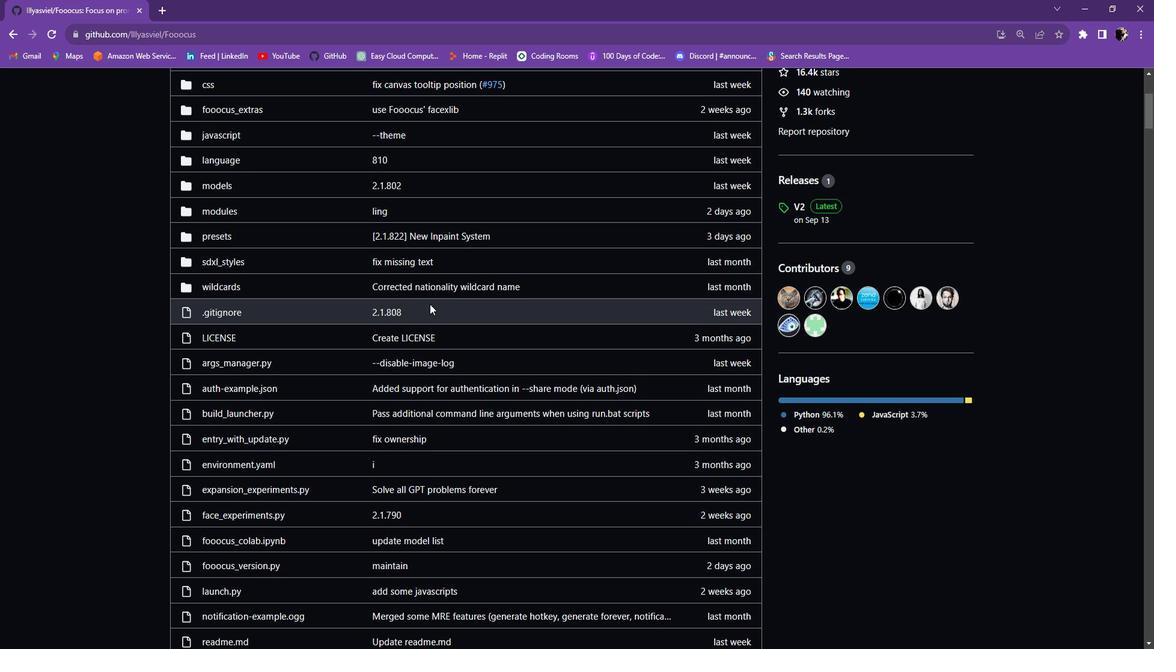 
Action: Mouse scrolled (444, 307) with delta (0, 0)
Screenshot: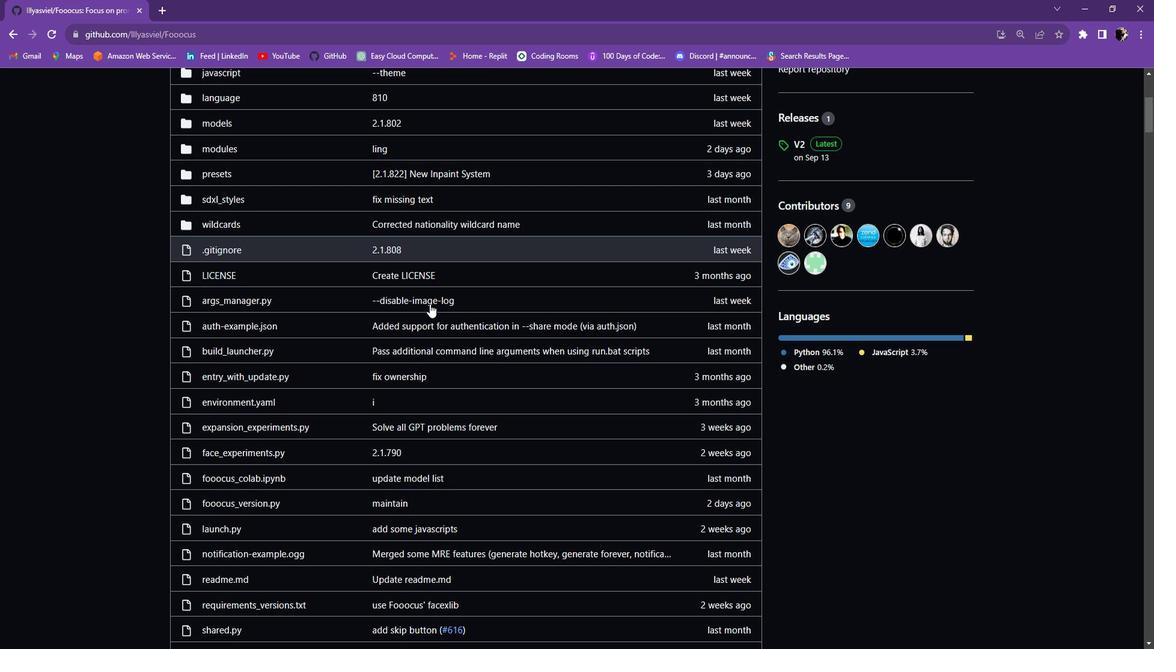 
Action: Mouse scrolled (444, 307) with delta (0, 0)
Screenshot: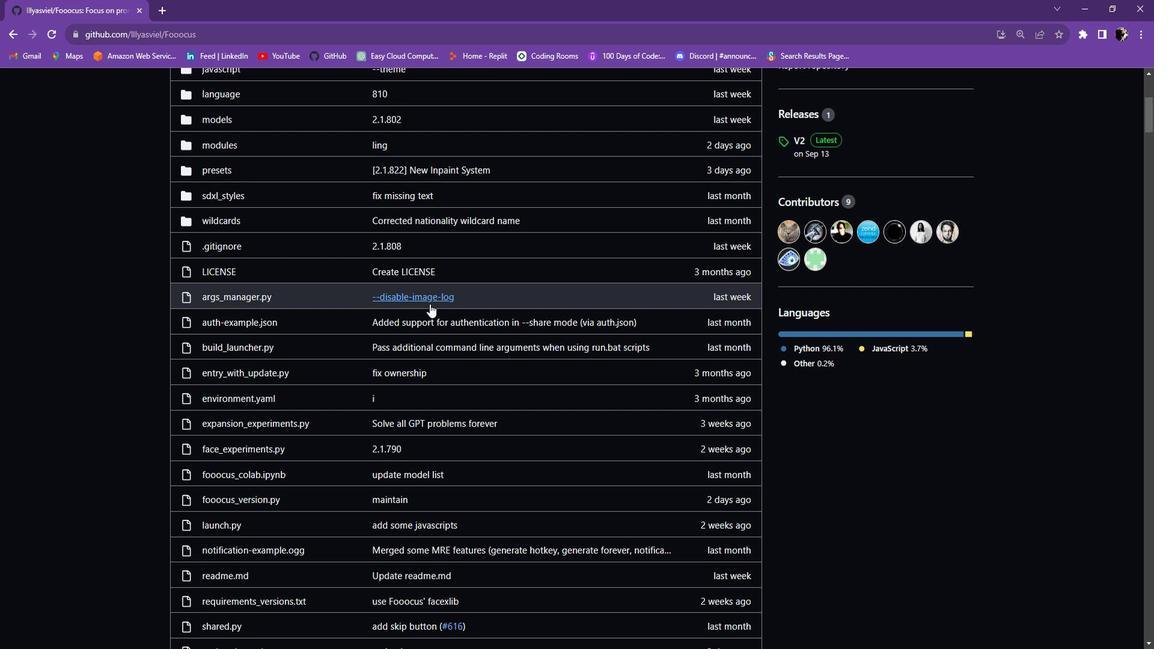 
Action: Mouse scrolled (444, 307) with delta (0, 0)
Screenshot: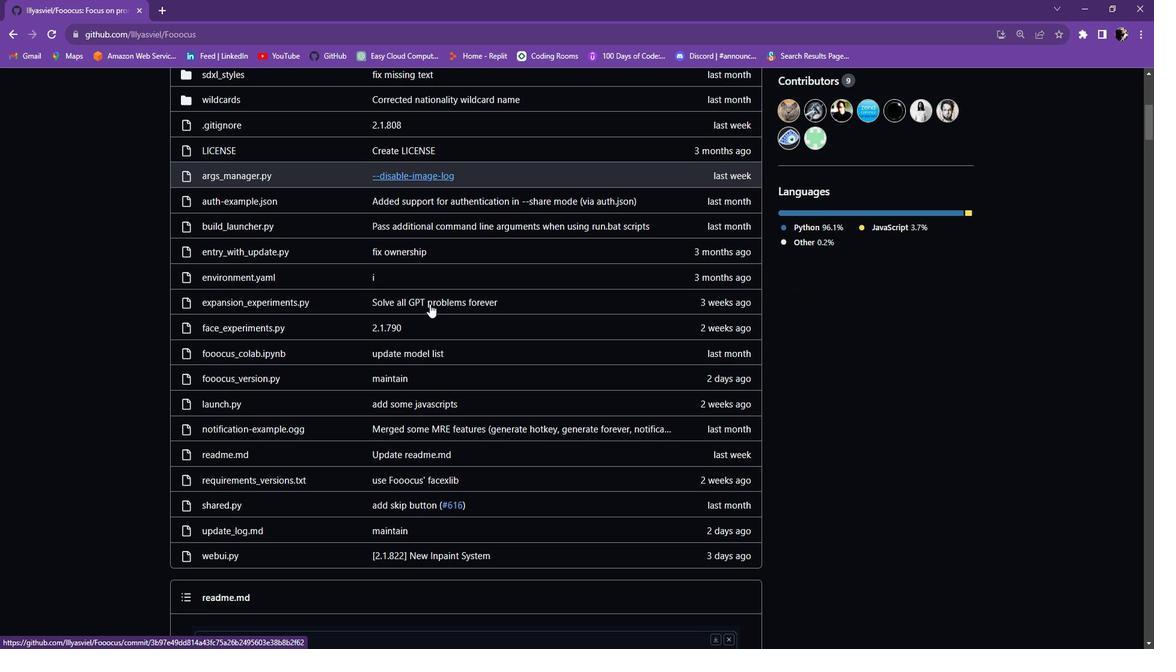 
Action: Mouse scrolled (444, 307) with delta (0, 0)
Screenshot: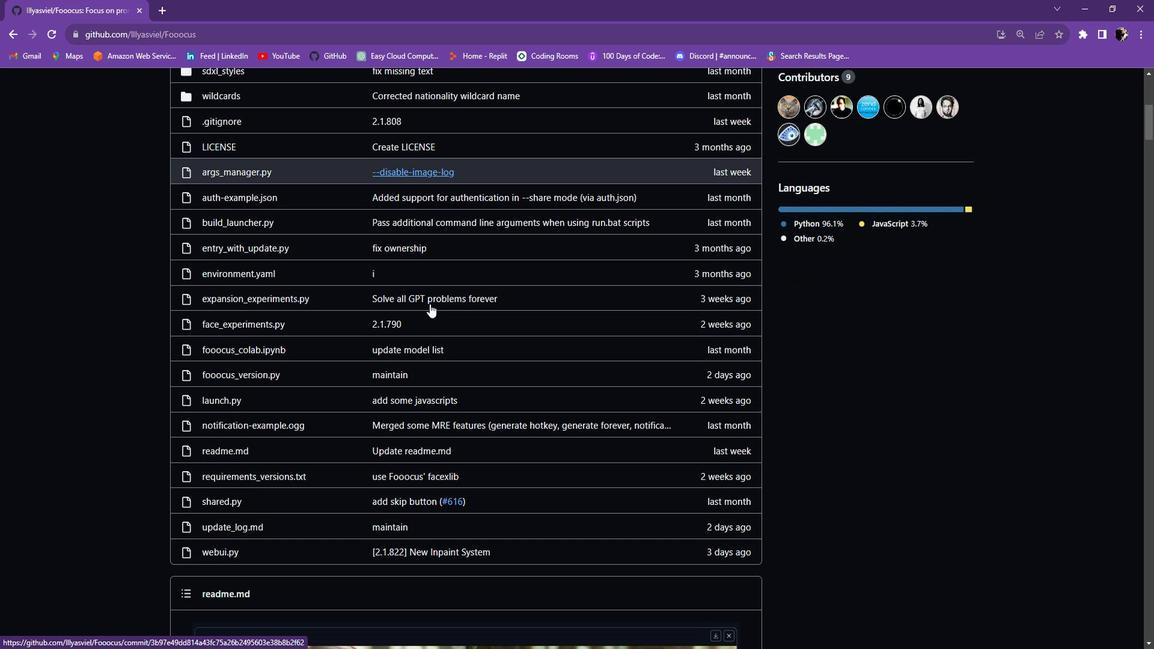 
Action: Mouse scrolled (444, 307) with delta (0, 0)
Screenshot: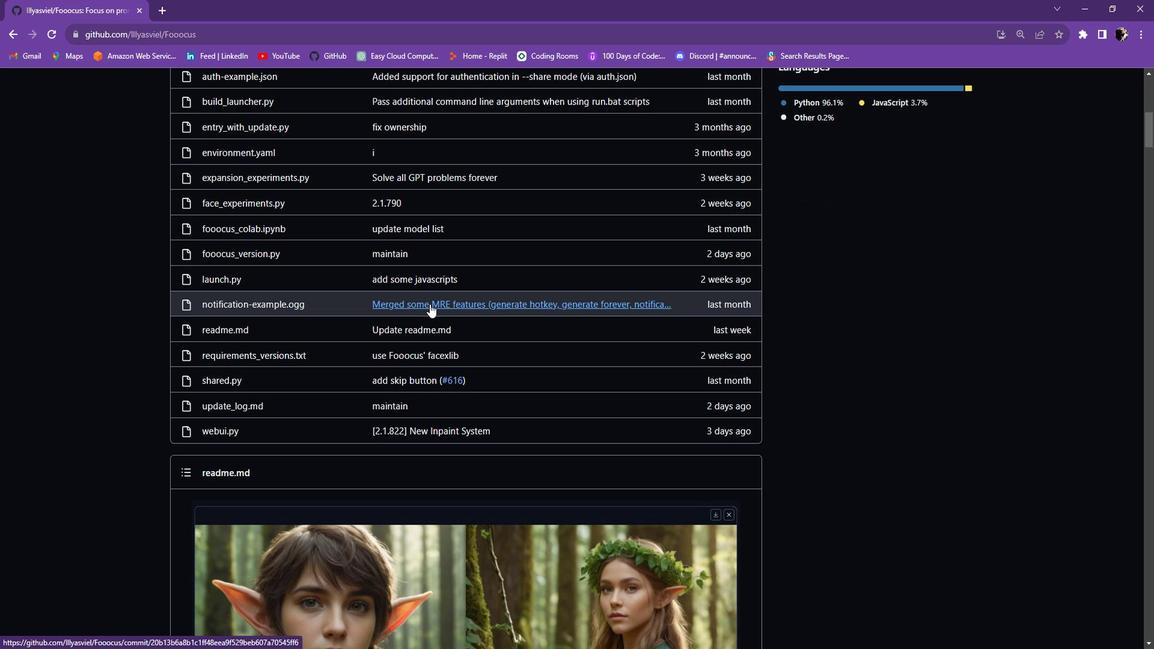 
Action: Mouse scrolled (444, 307) with delta (0, 0)
Screenshot: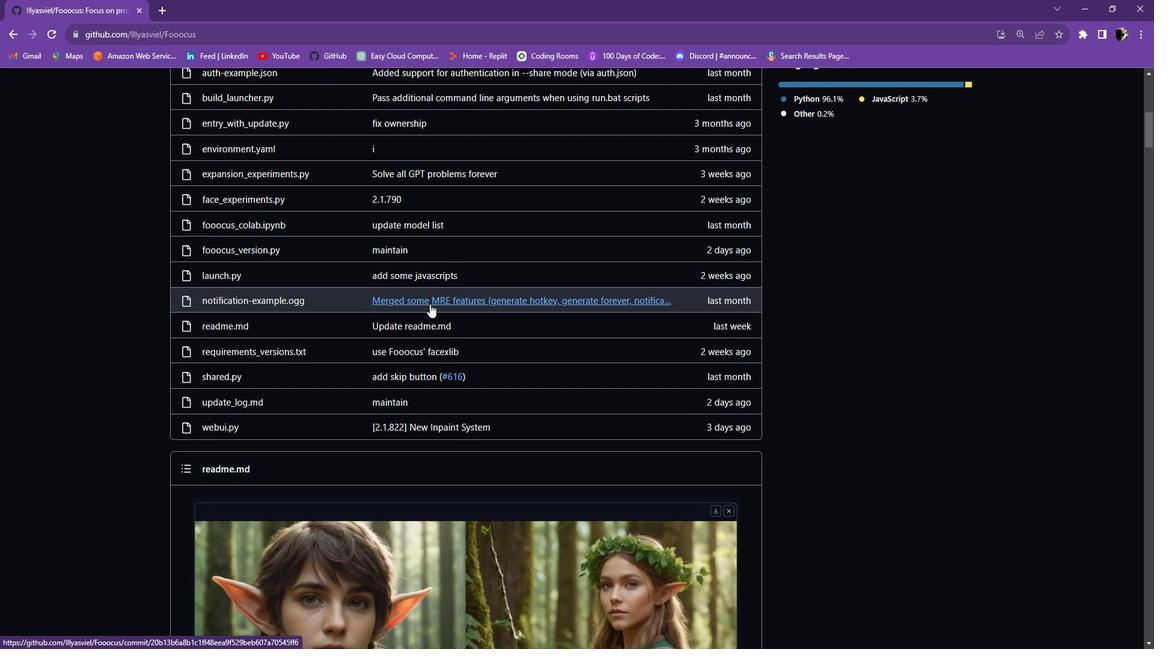 
Action: Mouse scrolled (444, 307) with delta (0, 0)
Screenshot: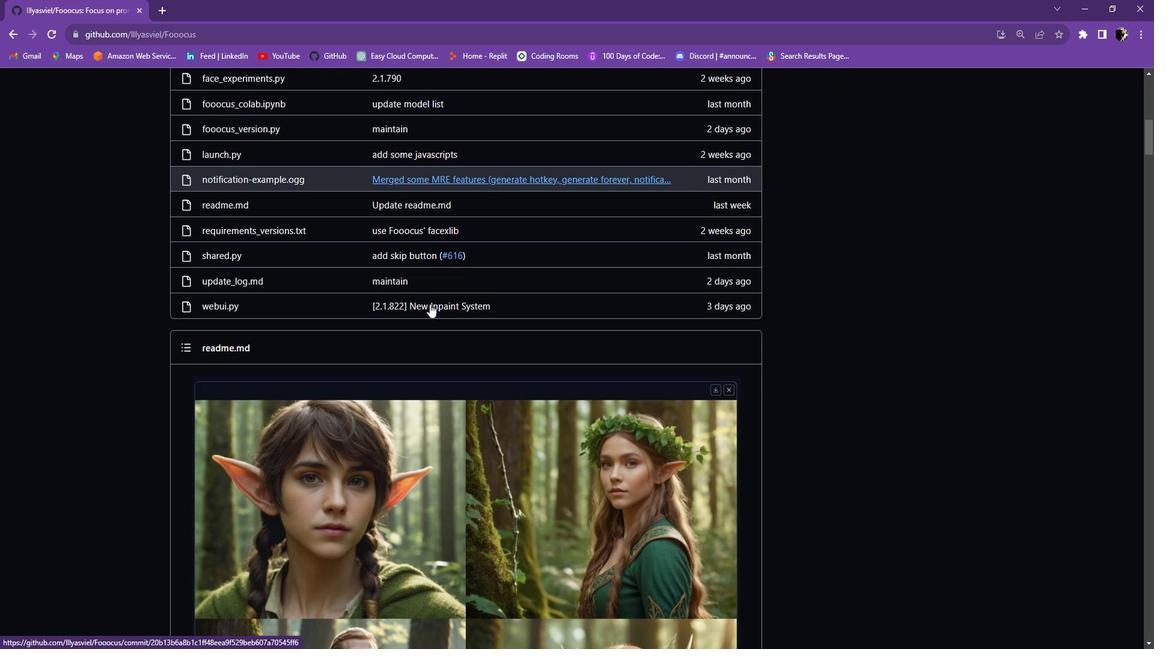 
Action: Mouse scrolled (444, 307) with delta (0, 0)
Screenshot: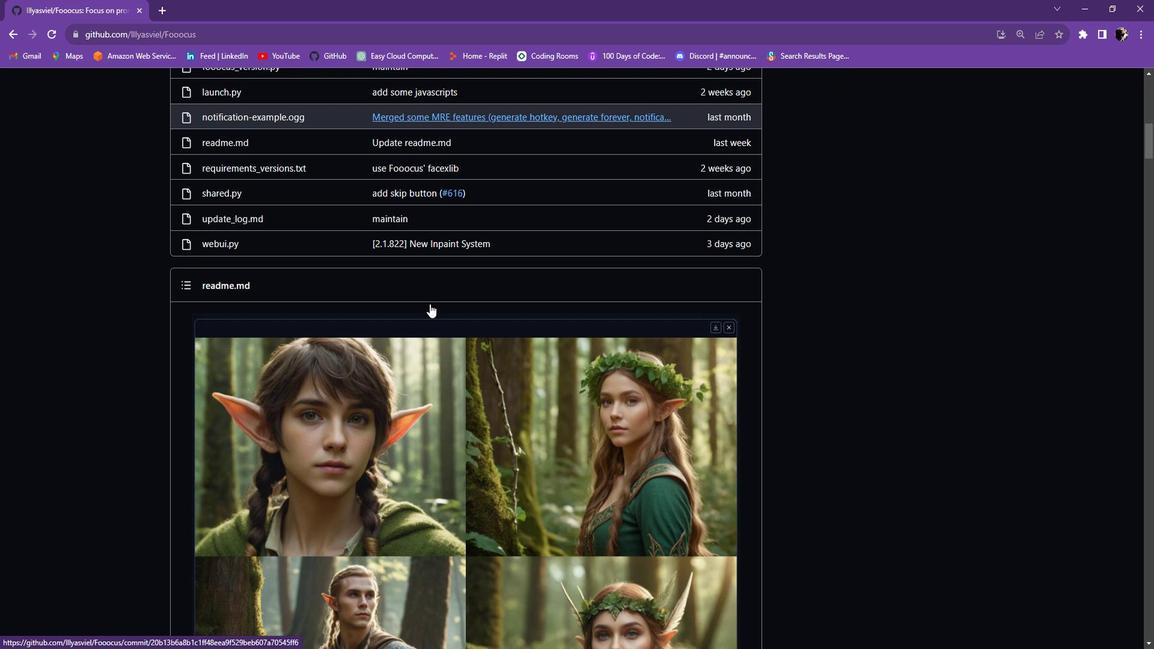 
Action: Mouse scrolled (444, 307) with delta (0, 0)
Screenshot: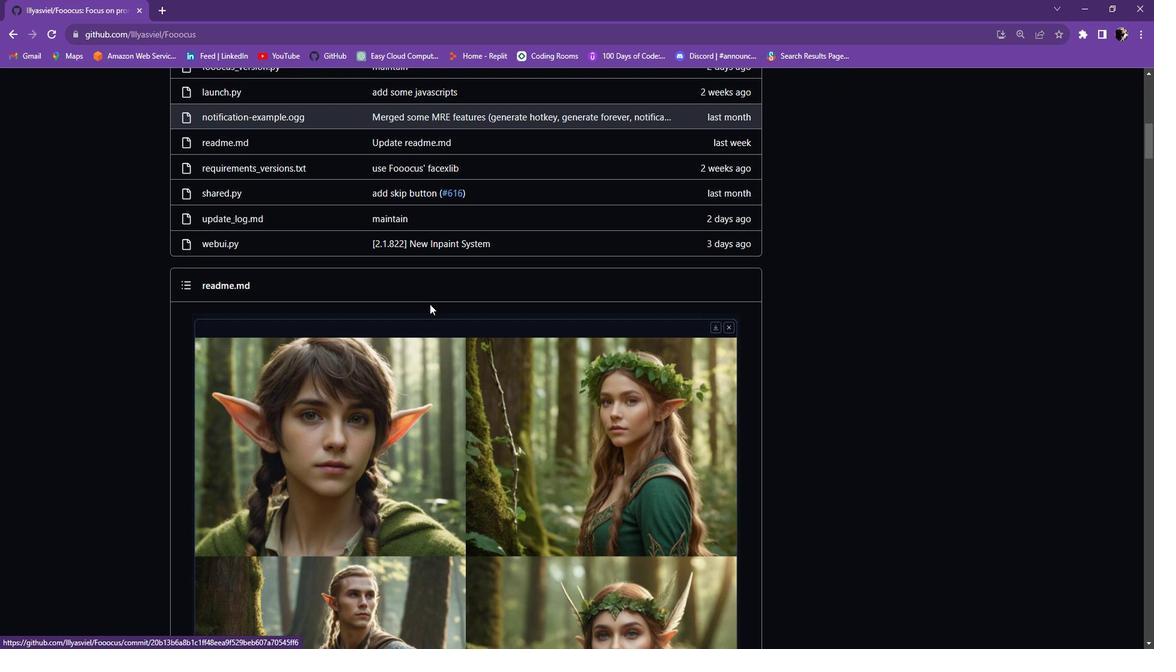 
Action: Mouse scrolled (444, 307) with delta (0, 0)
Screenshot: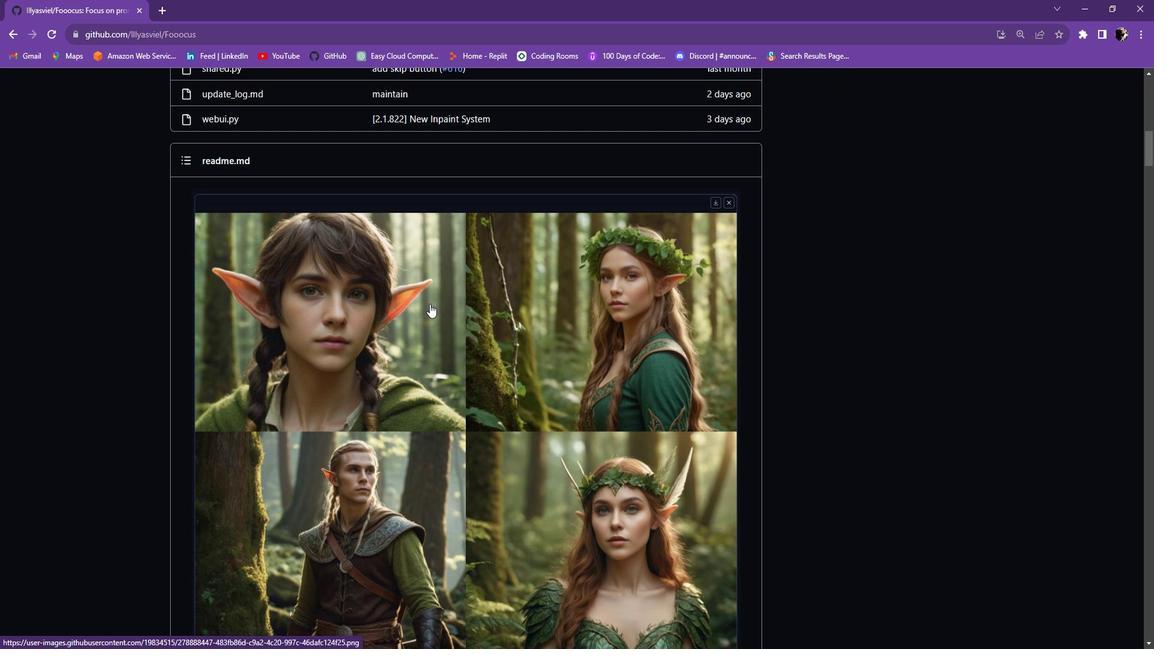 
Action: Mouse scrolled (444, 307) with delta (0, 0)
Screenshot: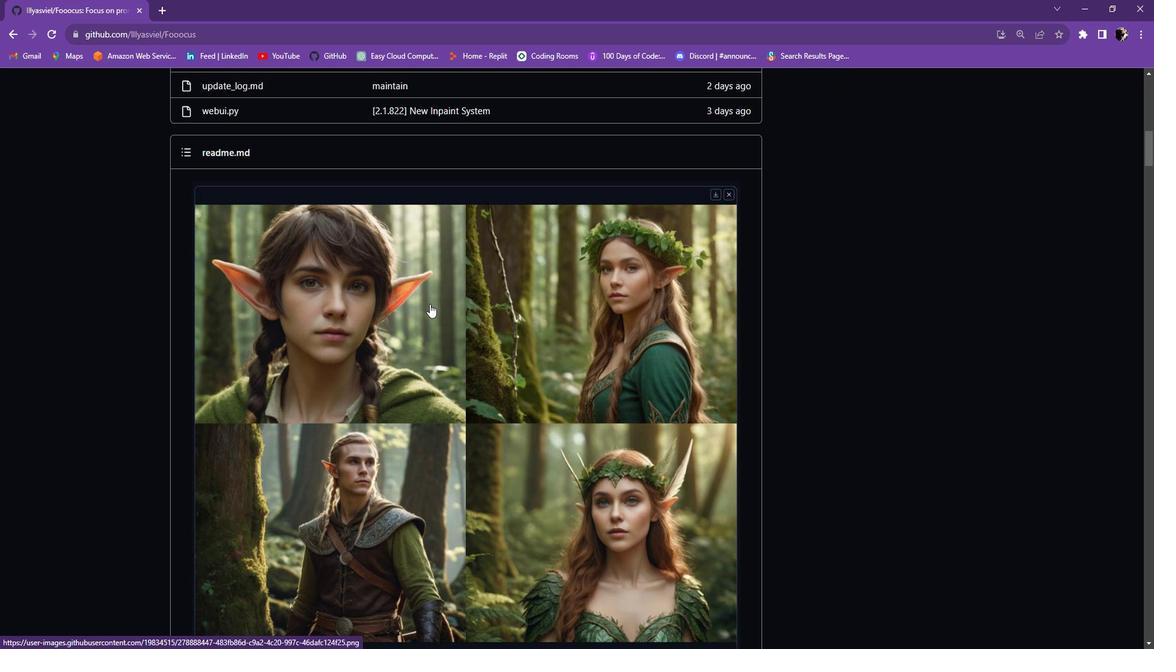 
Action: Mouse scrolled (444, 307) with delta (0, 0)
Screenshot: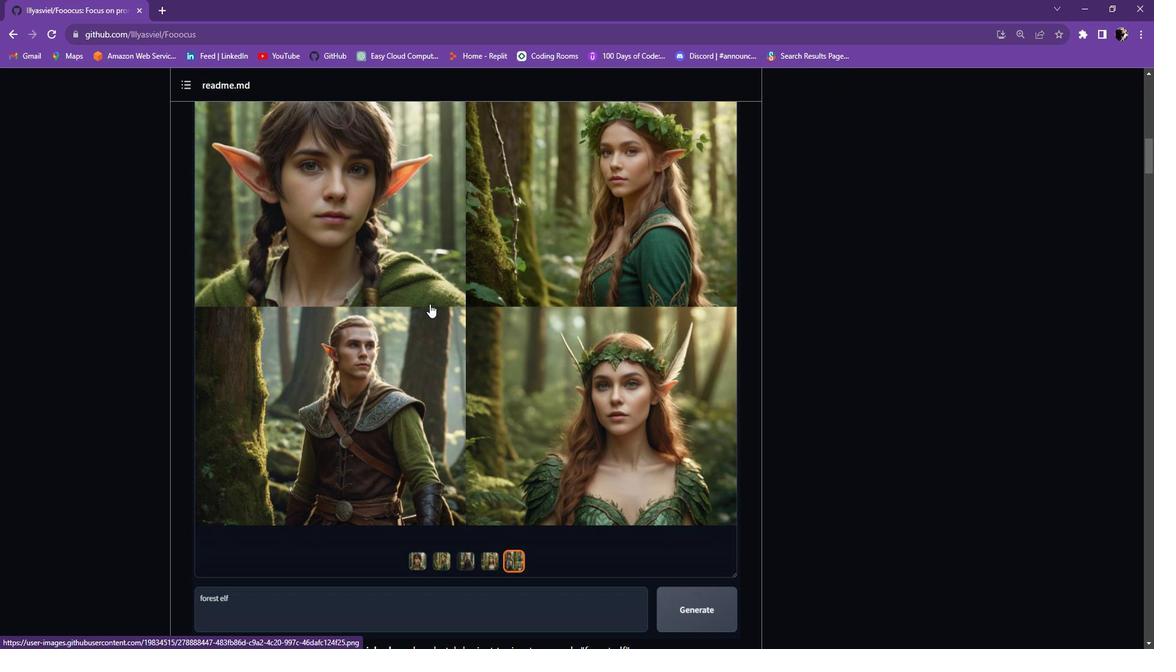 
Action: Mouse scrolled (444, 307) with delta (0, 0)
Screenshot: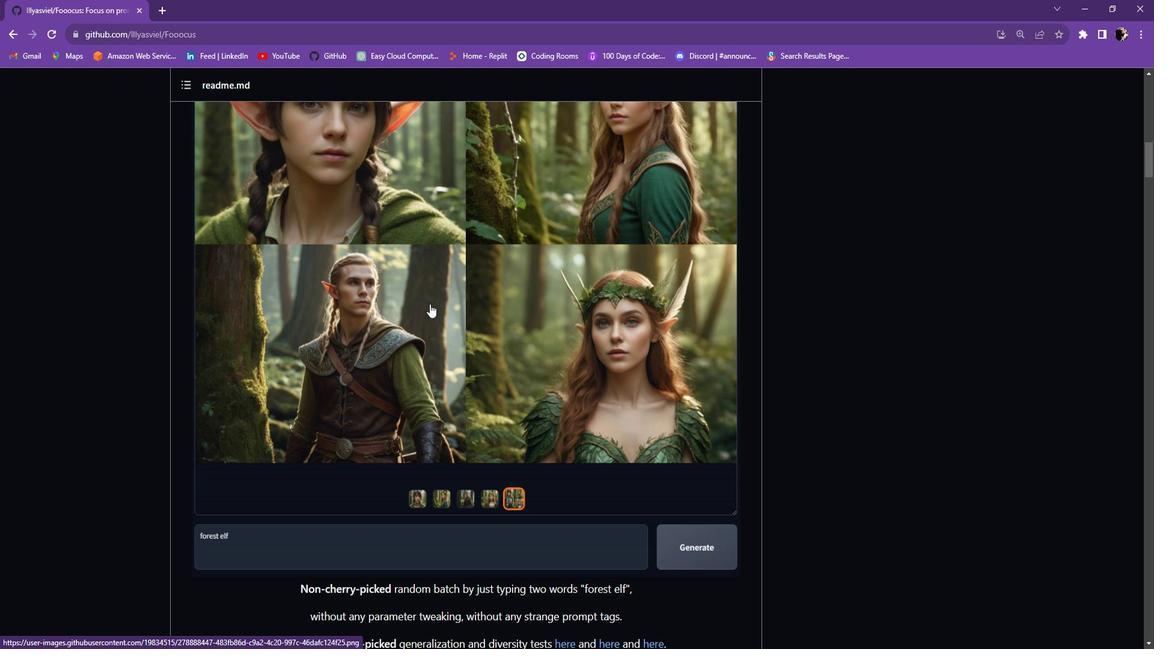 
Action: Mouse scrolled (444, 307) with delta (0, 0)
Screenshot: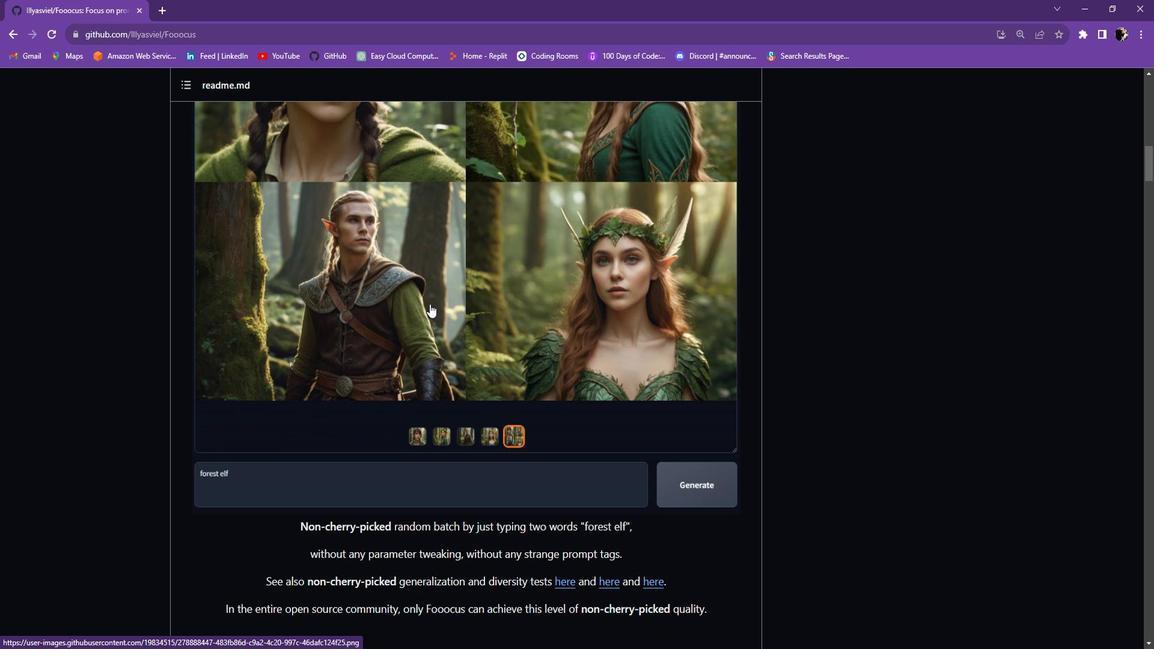 
Action: Mouse scrolled (444, 307) with delta (0, 0)
Screenshot: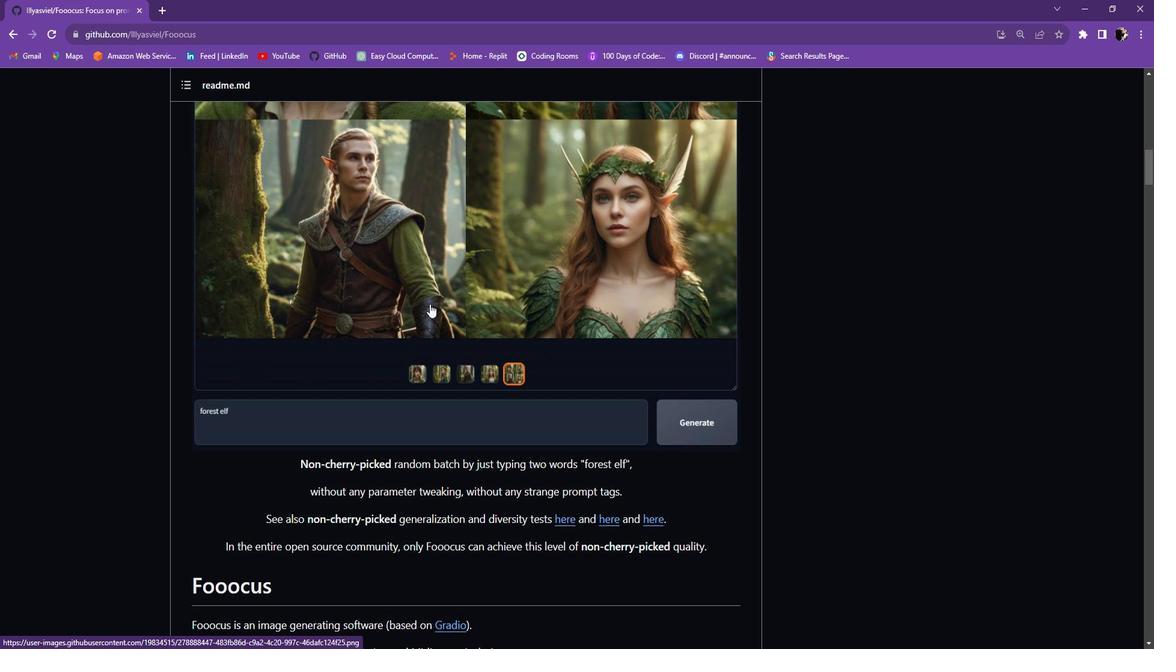 
Action: Mouse scrolled (444, 307) with delta (0, 0)
Screenshot: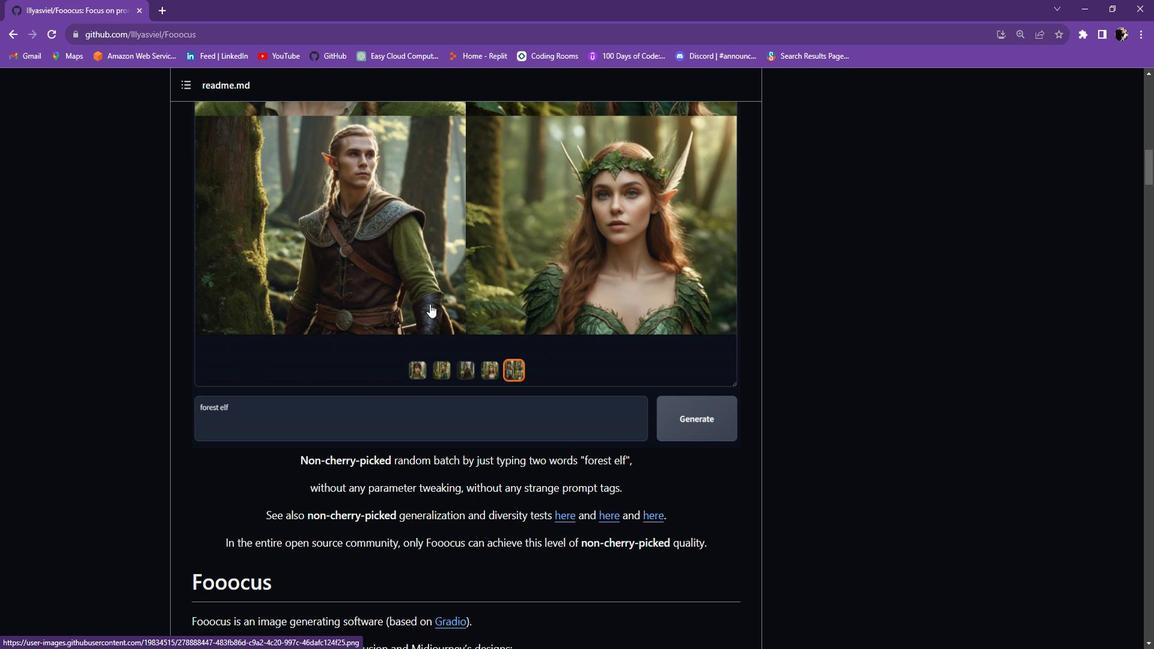 
Action: Mouse scrolled (444, 307) with delta (0, 0)
Screenshot: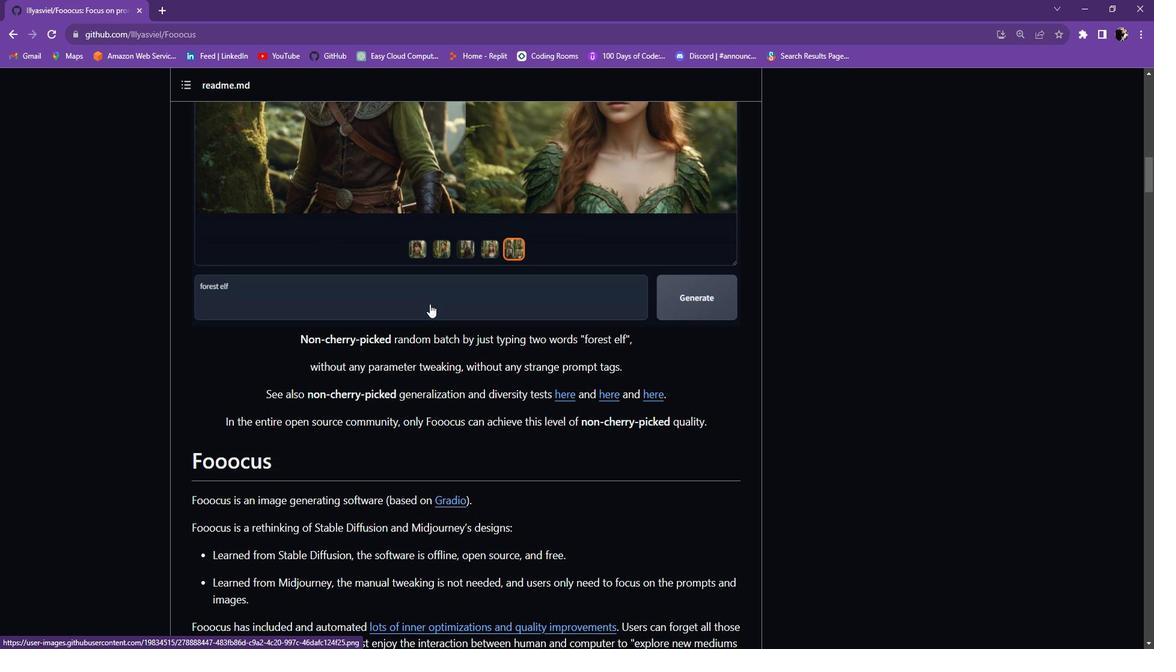 
Action: Mouse scrolled (444, 307) with delta (0, 0)
Screenshot: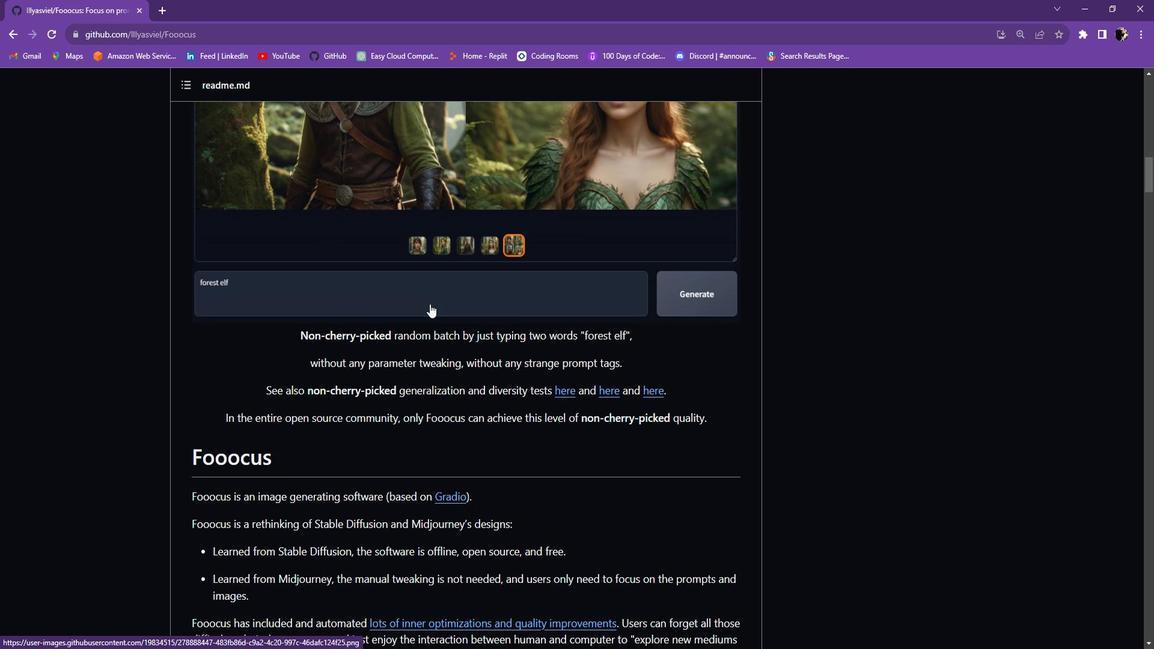 
Action: Mouse moved to (337, 414)
Screenshot: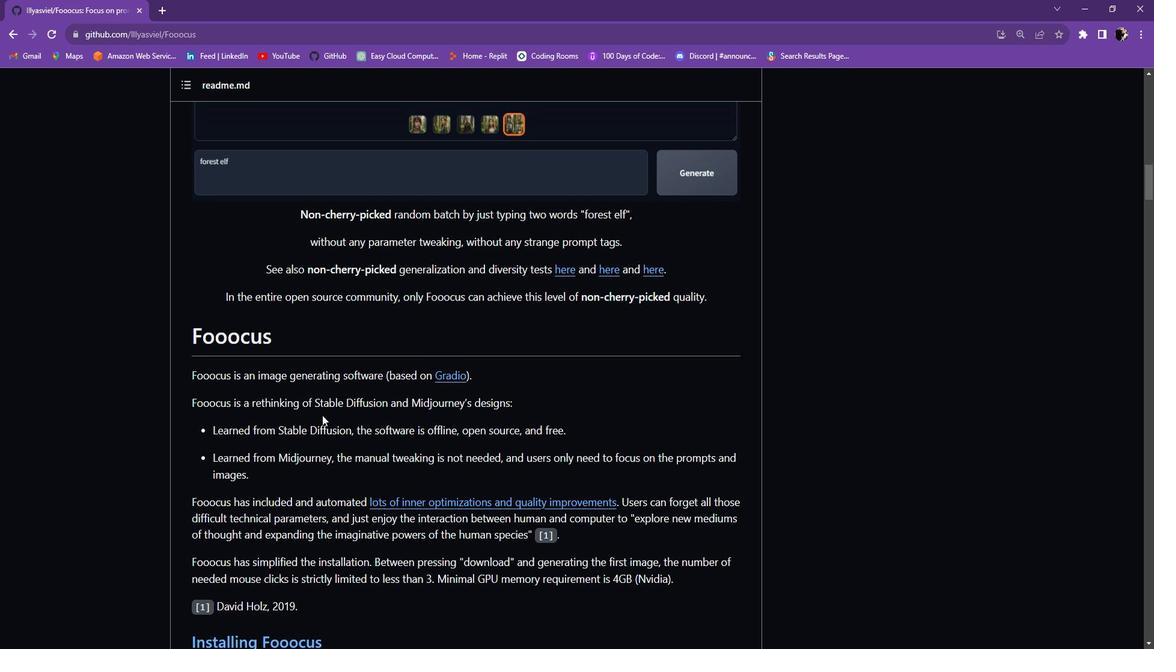 
Action: Mouse scrolled (337, 414) with delta (0, 0)
Screenshot: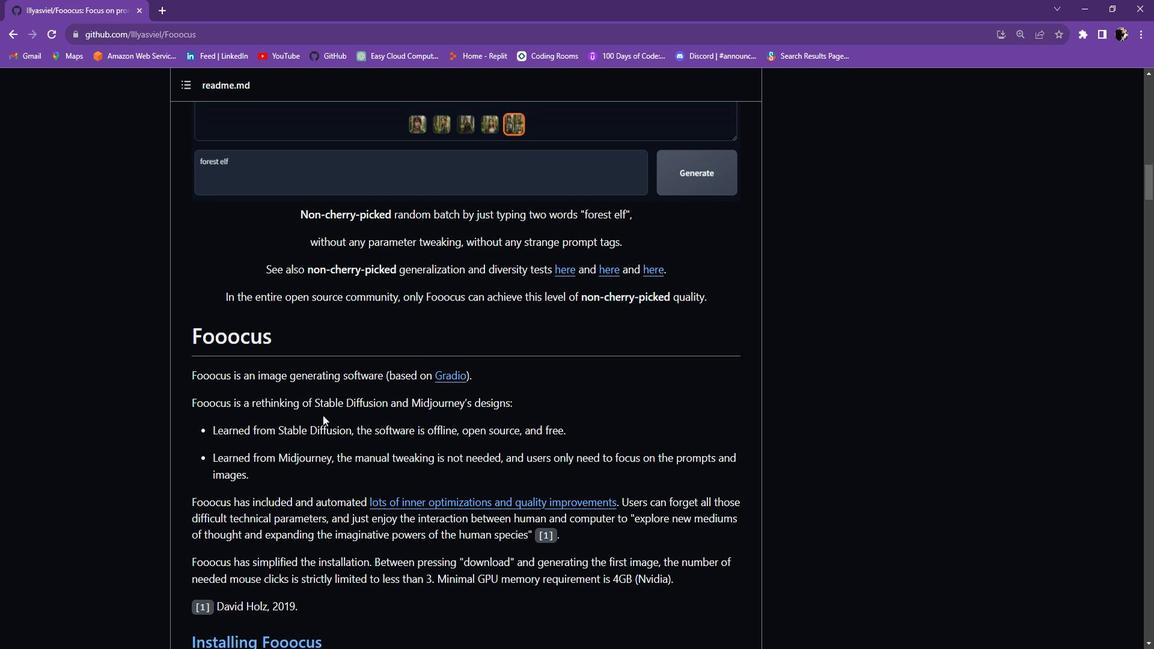 
Action: Mouse moved to (337, 414)
Screenshot: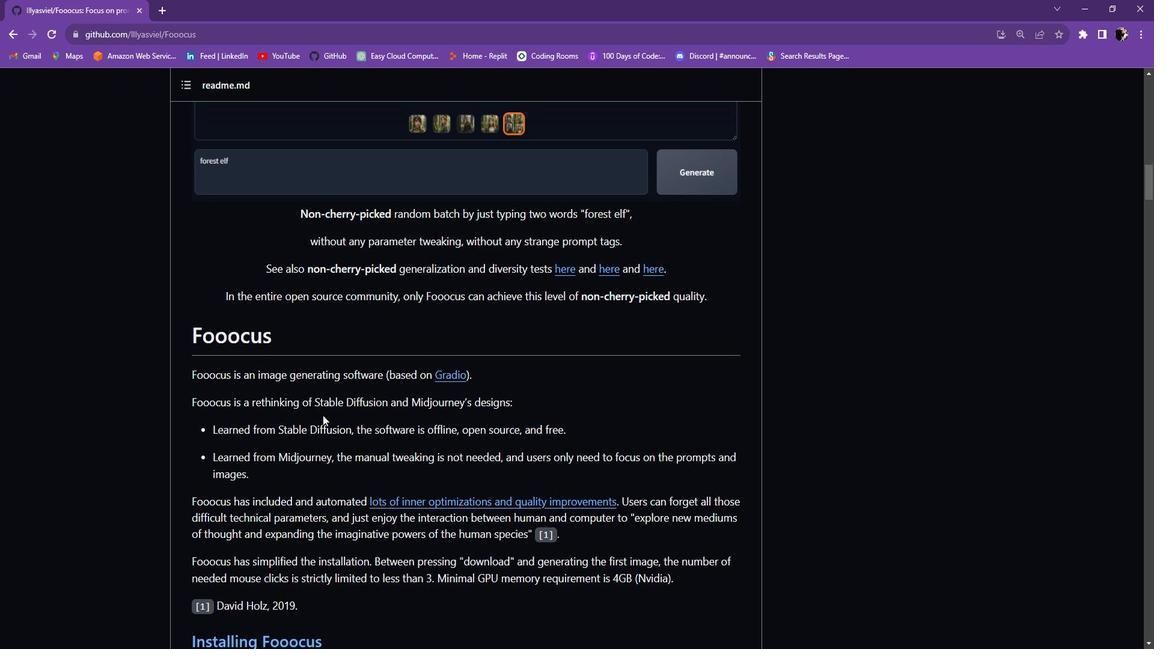 
Action: Mouse scrolled (337, 414) with delta (0, 0)
Screenshot: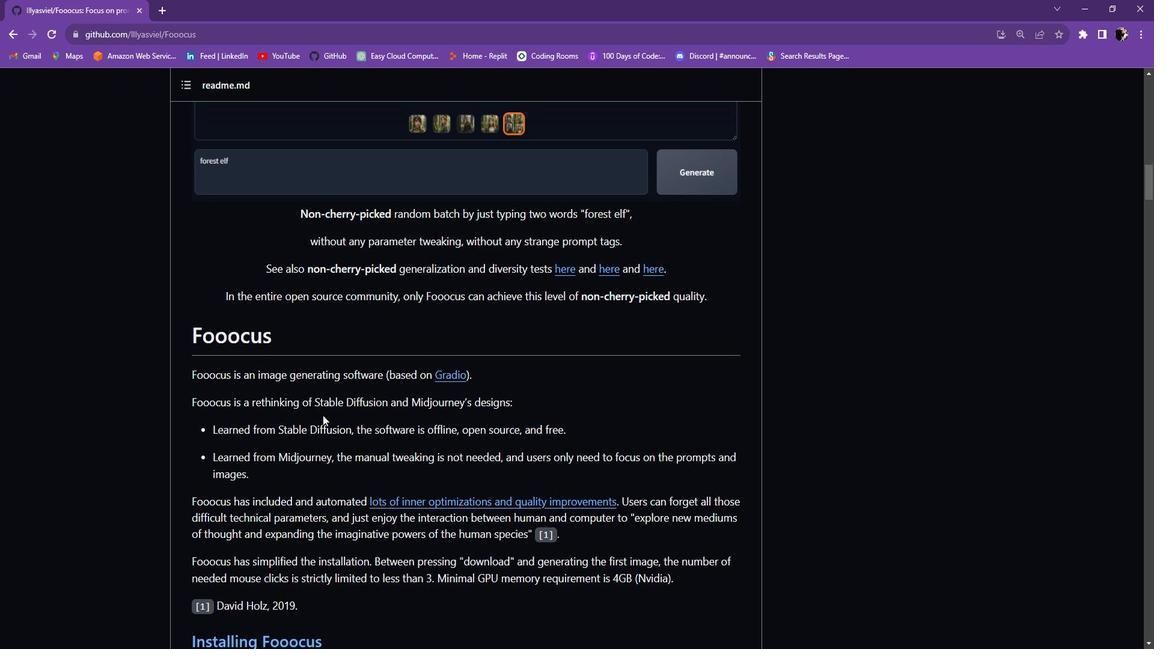 
Action: Mouse scrolled (337, 414) with delta (0, 0)
Screenshot: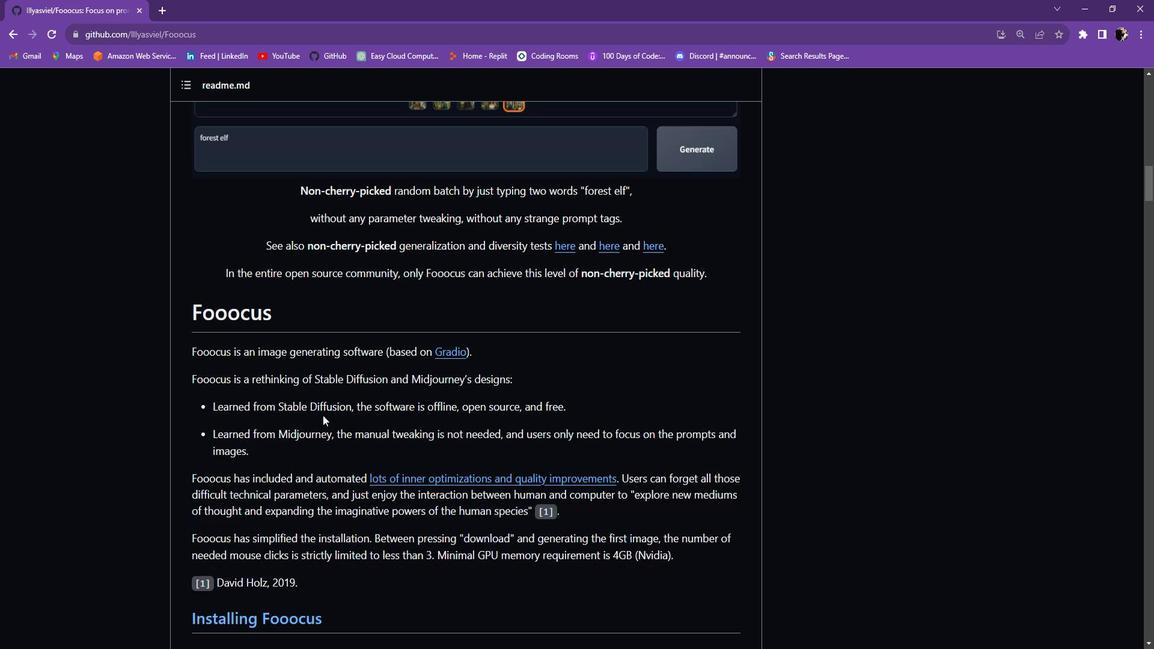 
Action: Mouse scrolled (337, 414) with delta (0, 0)
Screenshot: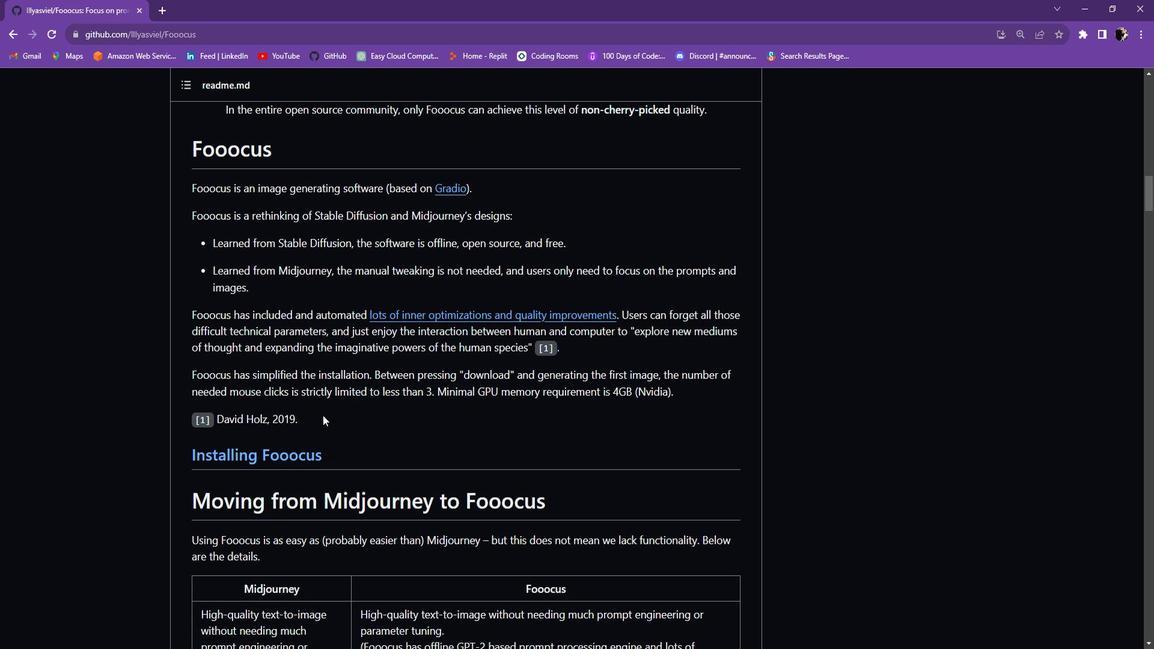 
Action: Mouse scrolled (337, 414) with delta (0, 0)
Screenshot: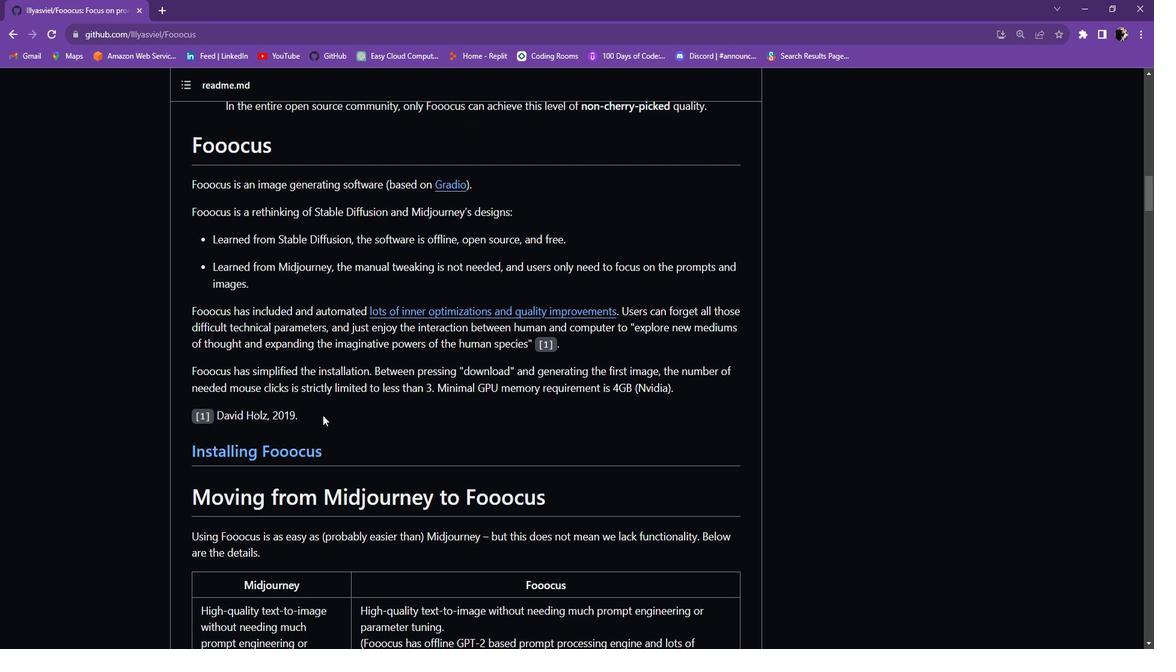 
Action: Mouse scrolled (337, 414) with delta (0, 0)
Screenshot: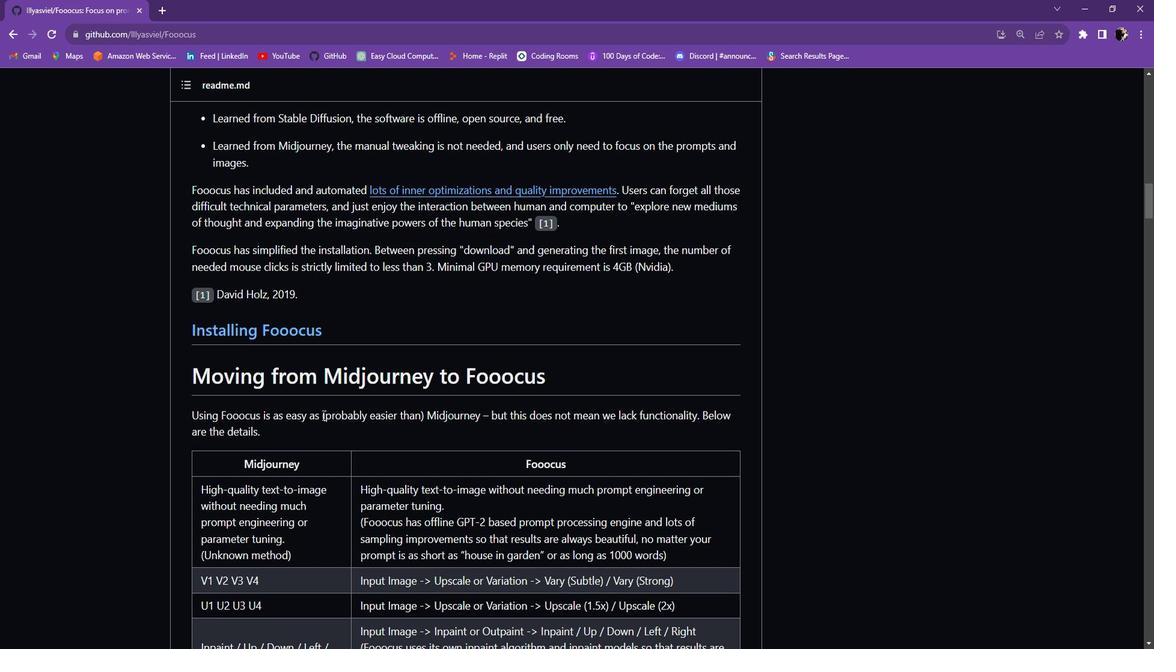 
Action: Mouse moved to (337, 414)
Screenshot: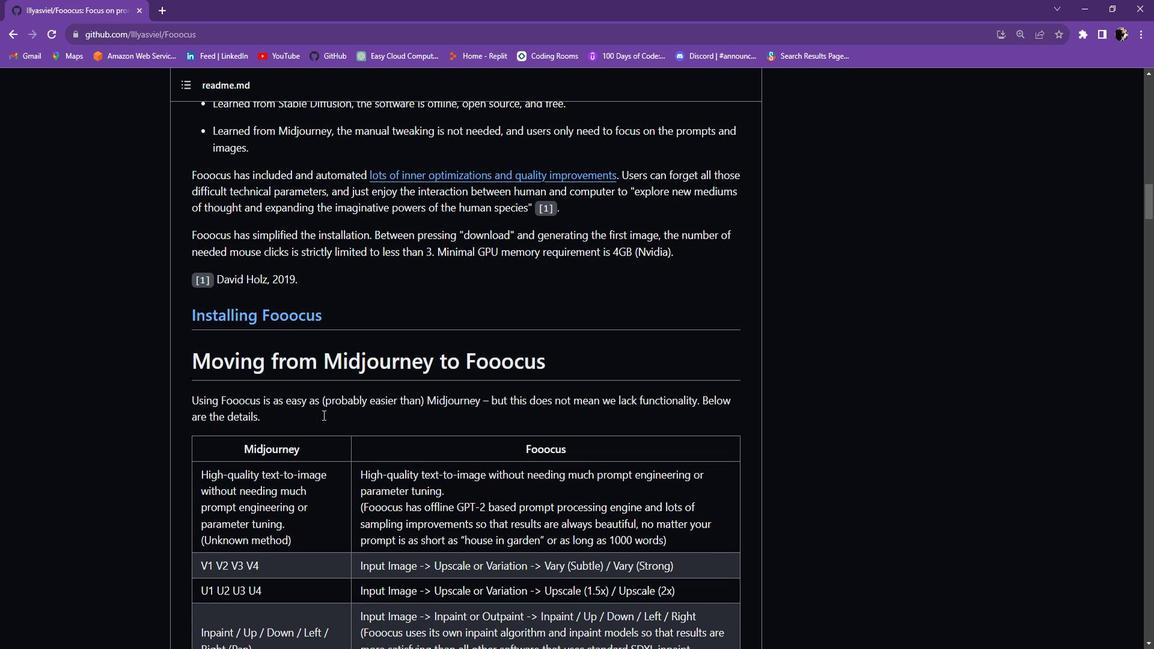 
Action: Mouse scrolled (337, 414) with delta (0, 0)
Screenshot: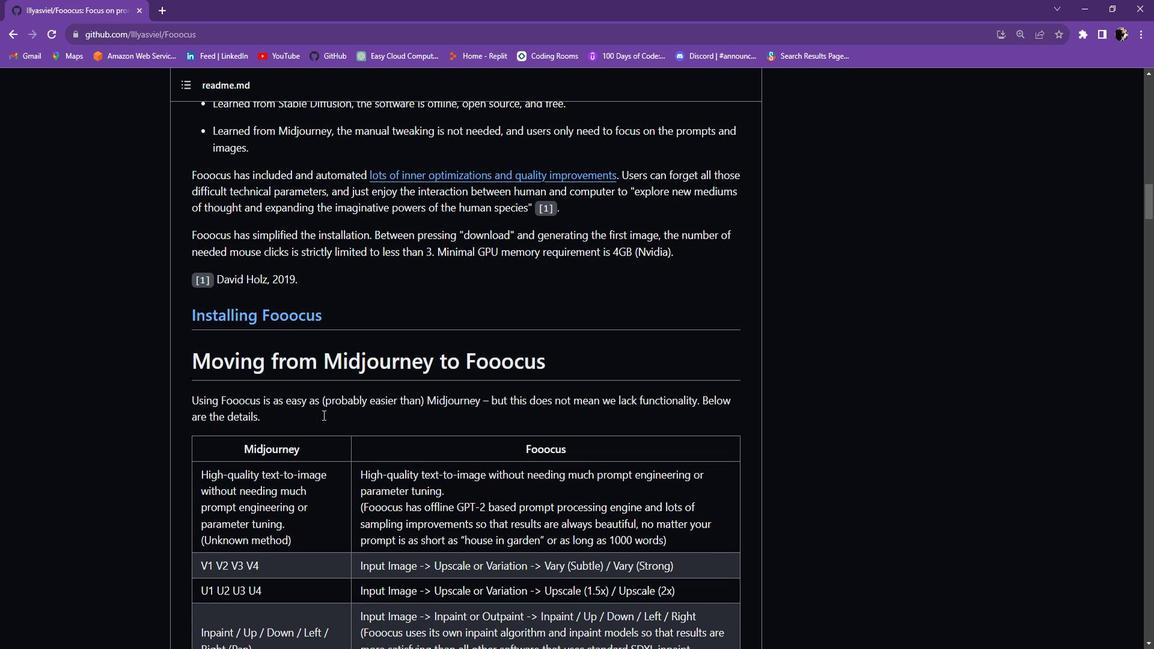 
Action: Mouse scrolled (337, 414) with delta (0, 0)
Screenshot: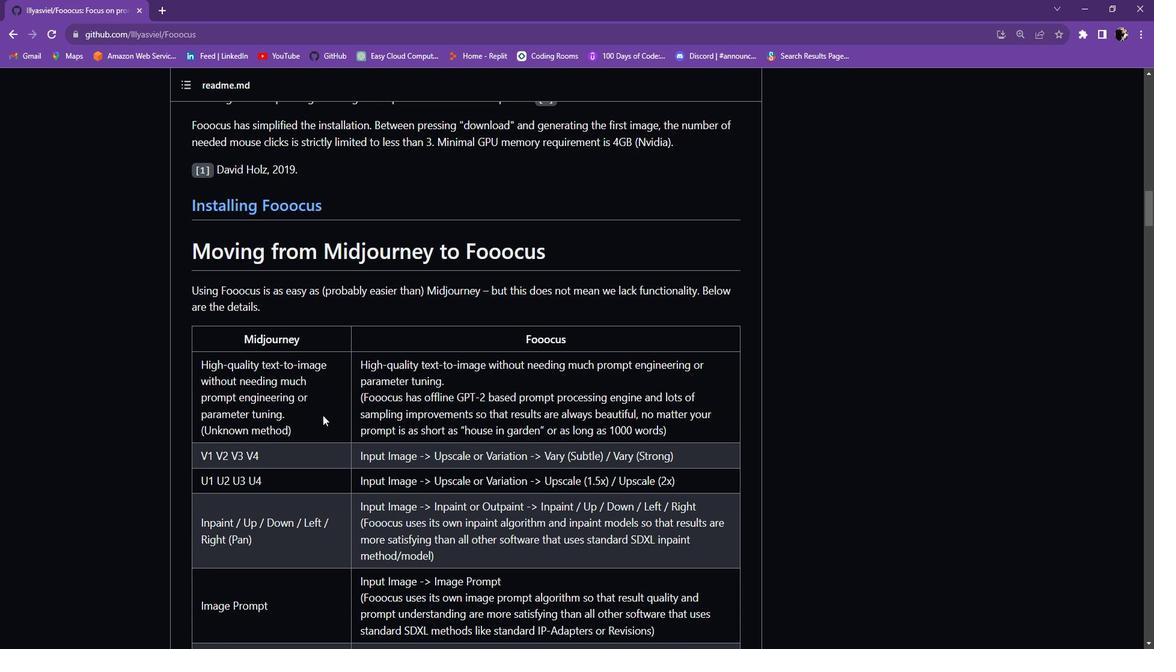 
Action: Mouse scrolled (337, 414) with delta (0, 0)
Screenshot: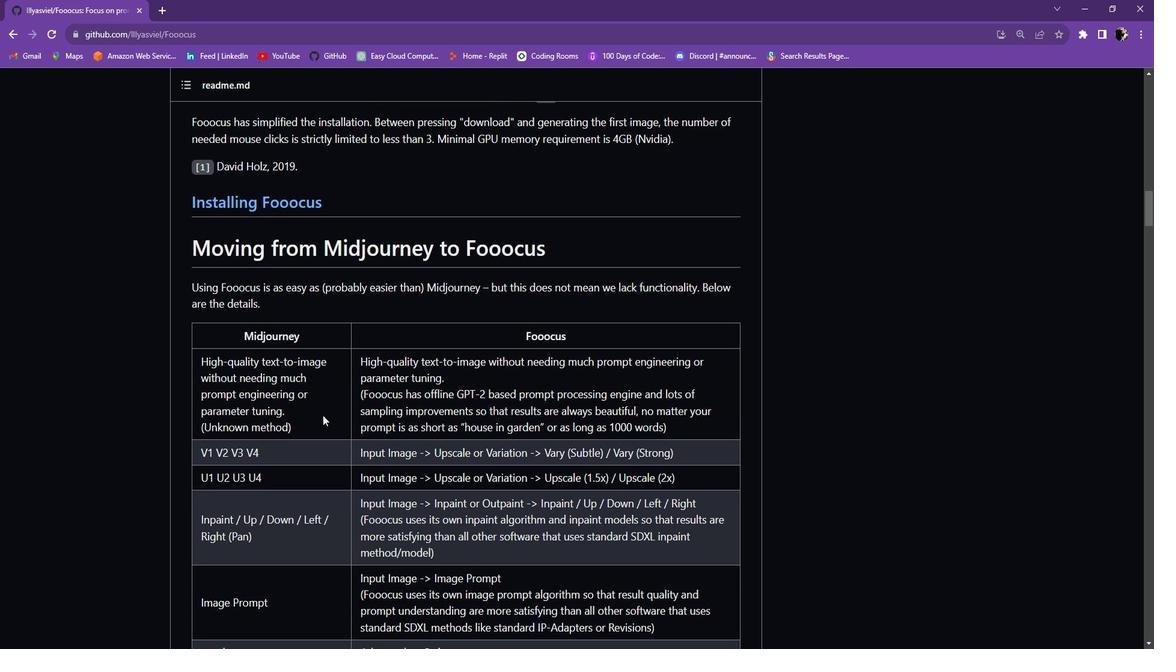 
Action: Mouse scrolled (337, 414) with delta (0, 0)
Screenshot: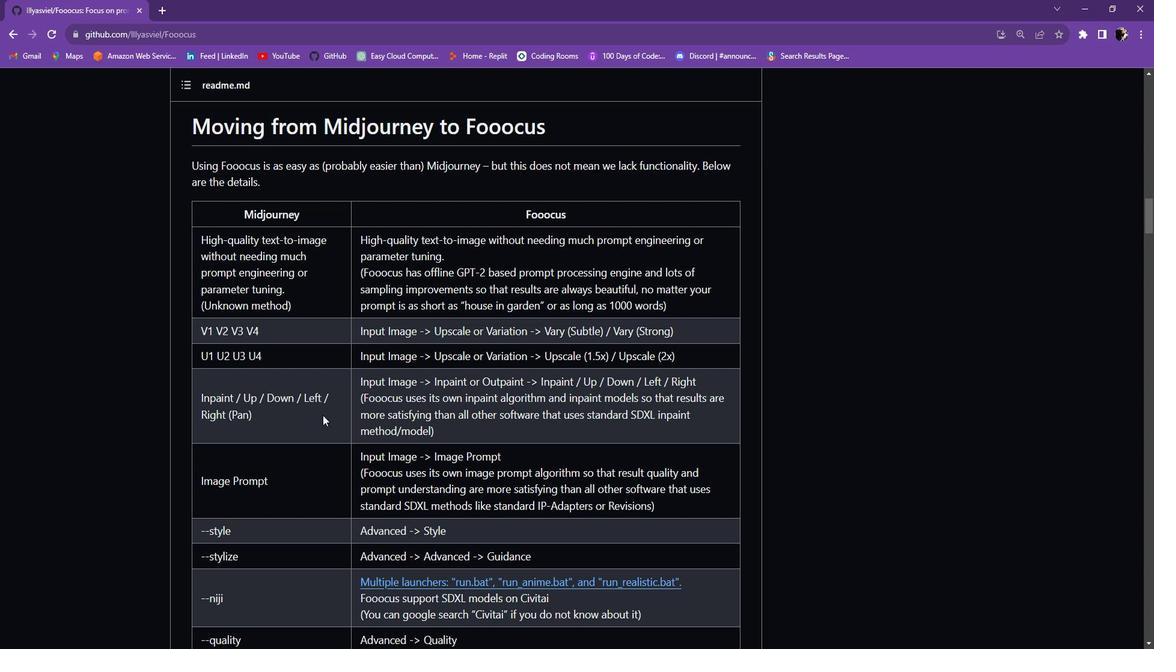 
Action: Mouse scrolled (337, 414) with delta (0, 0)
Screenshot: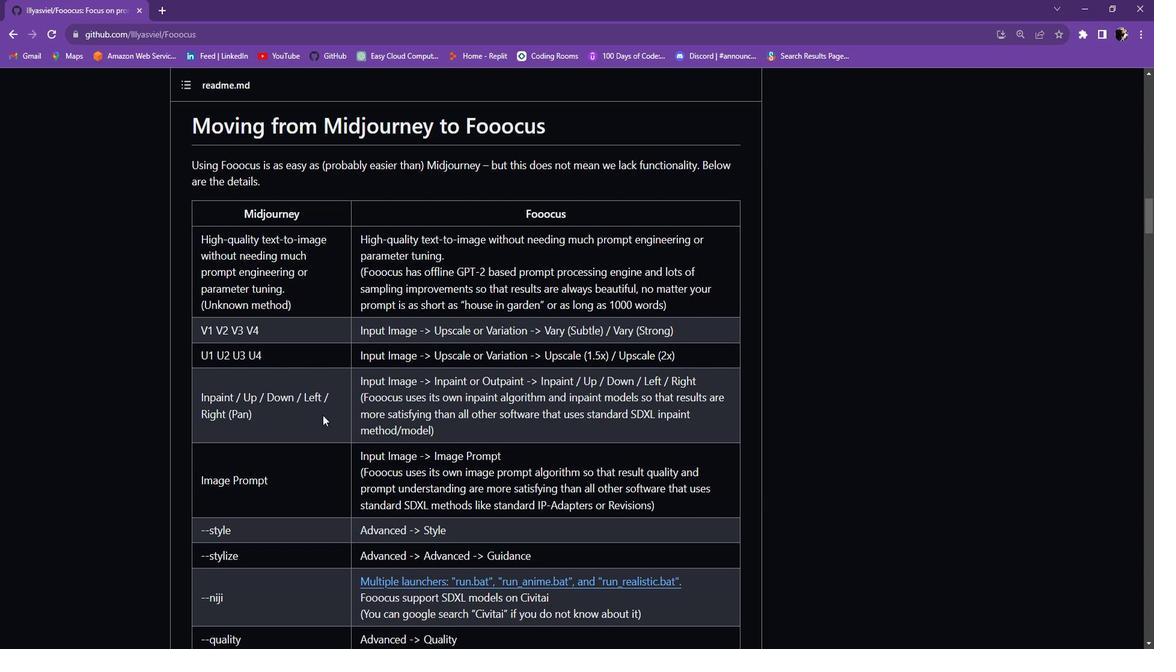 
Action: Mouse scrolled (337, 414) with delta (0, 0)
Screenshot: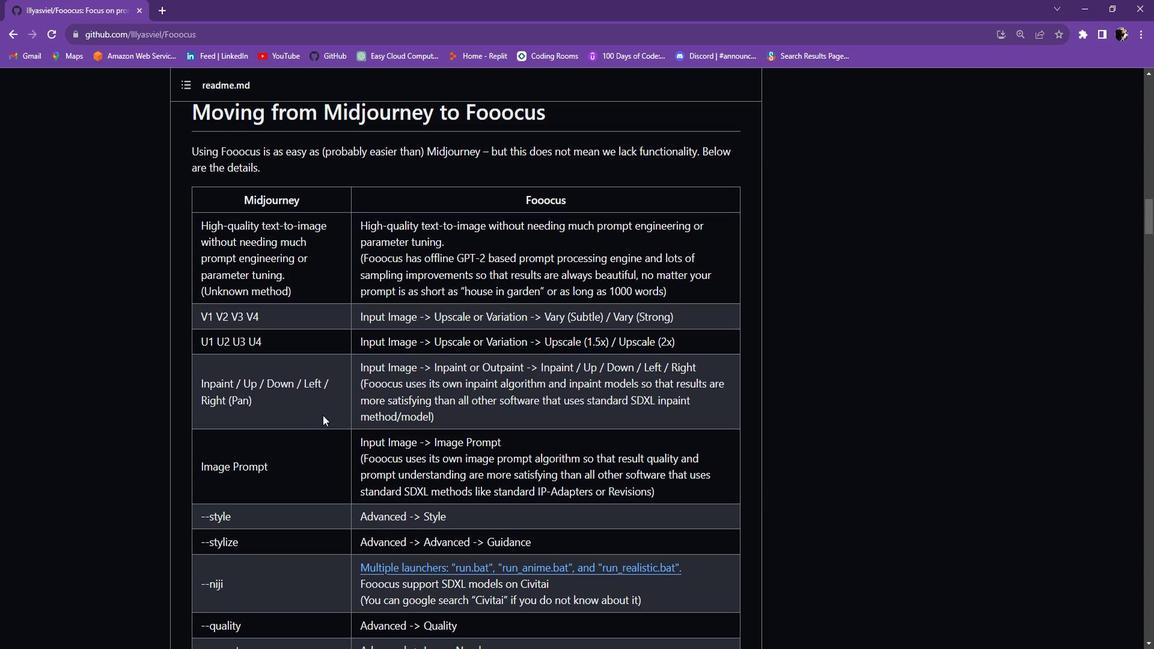 
Action: Mouse scrolled (337, 414) with delta (0, 0)
Screenshot: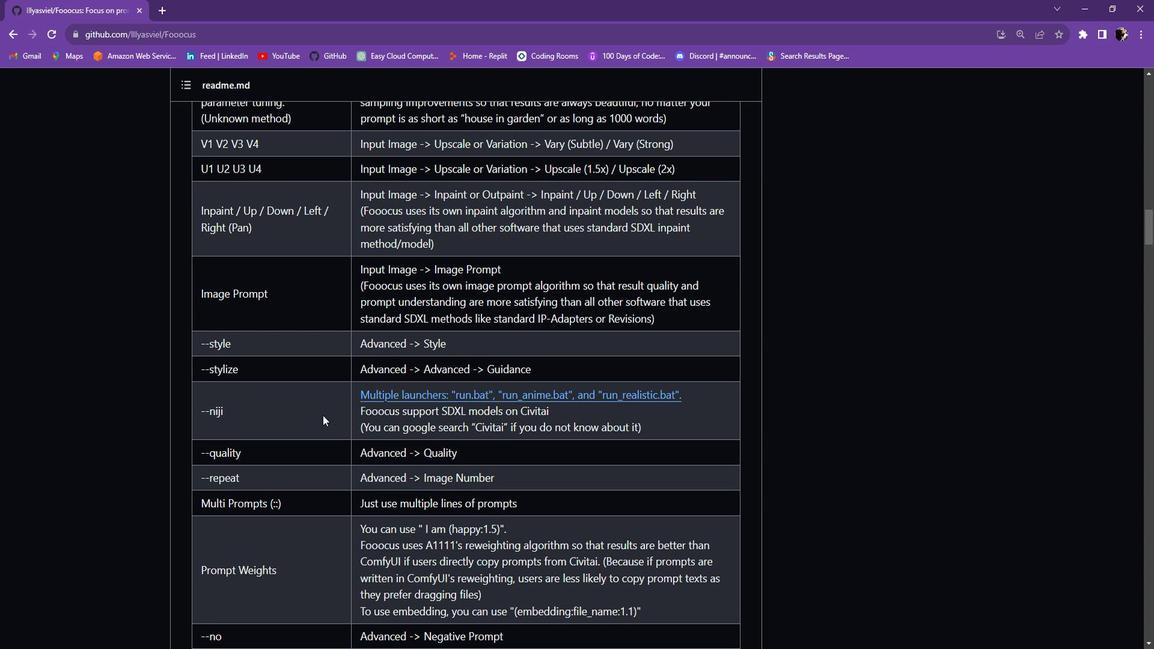 
Action: Mouse scrolled (337, 414) with delta (0, 0)
Screenshot: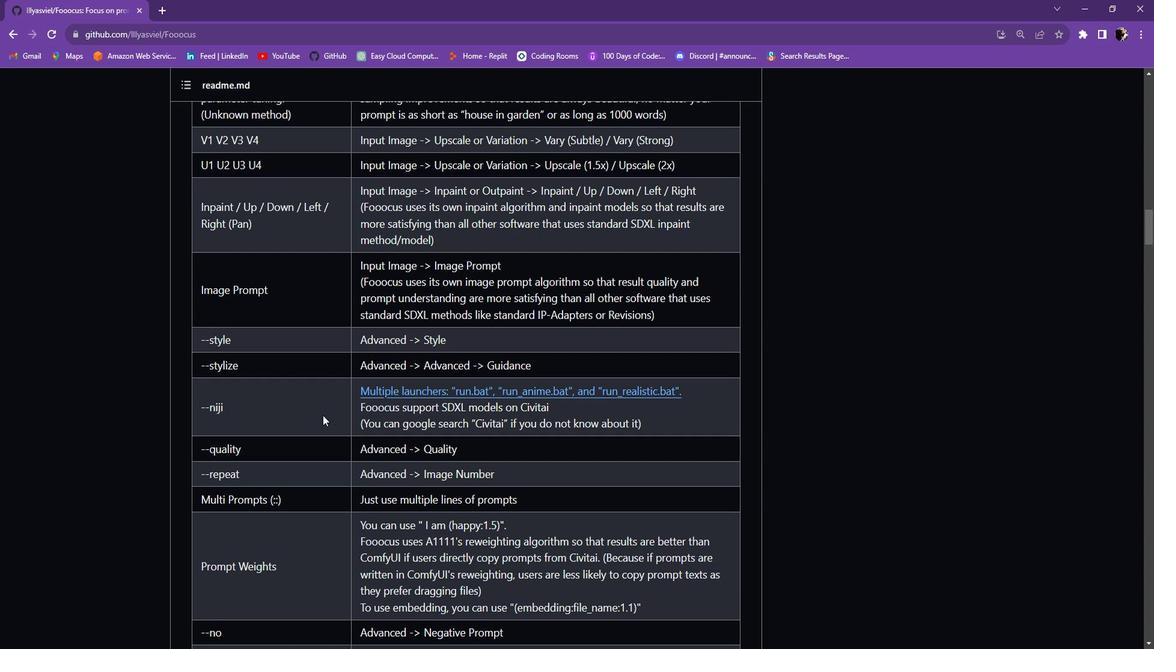 
Action: Mouse scrolled (337, 414) with delta (0, 0)
Screenshot: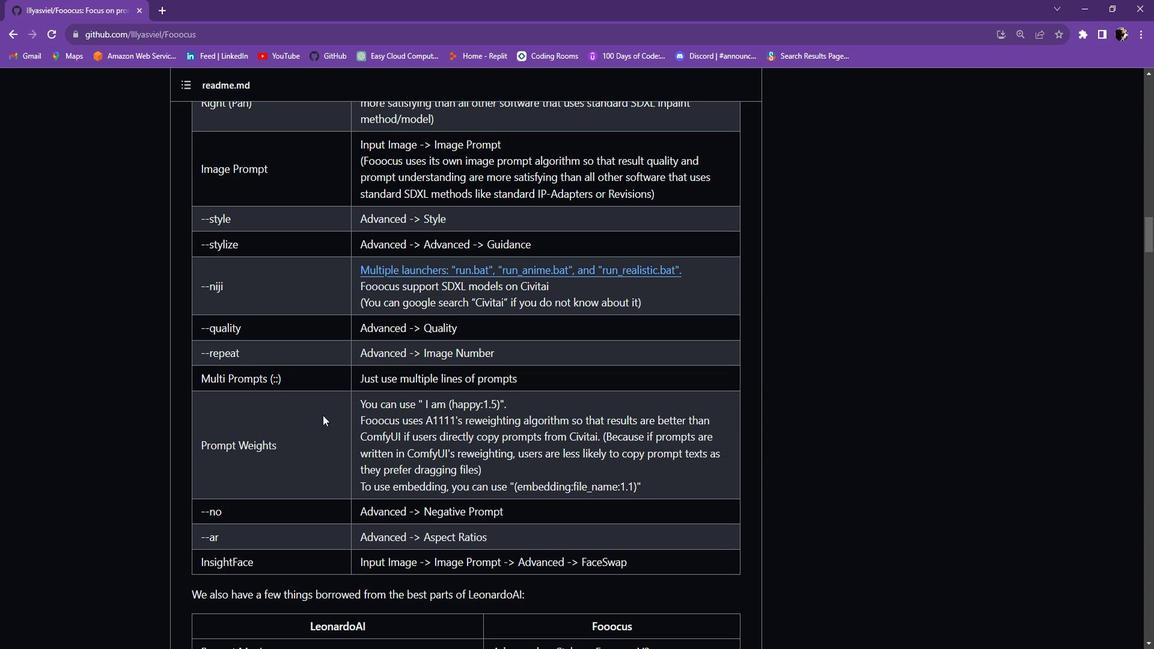 
Action: Mouse scrolled (337, 414) with delta (0, 0)
Screenshot: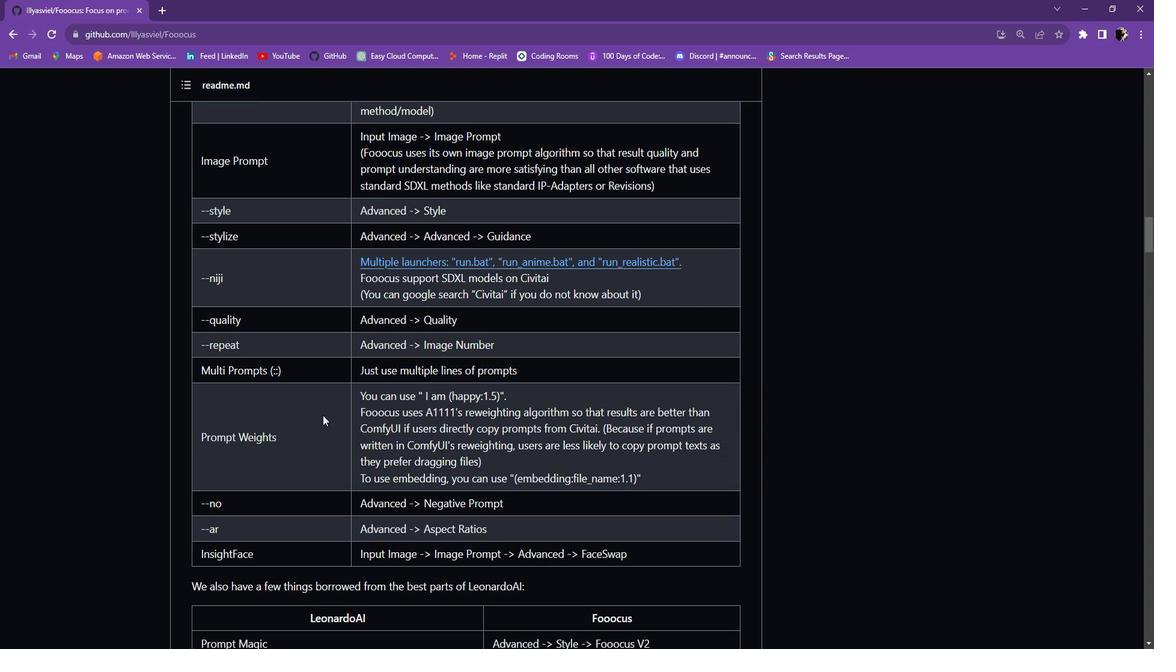 
Action: Mouse scrolled (337, 414) with delta (0, 0)
Screenshot: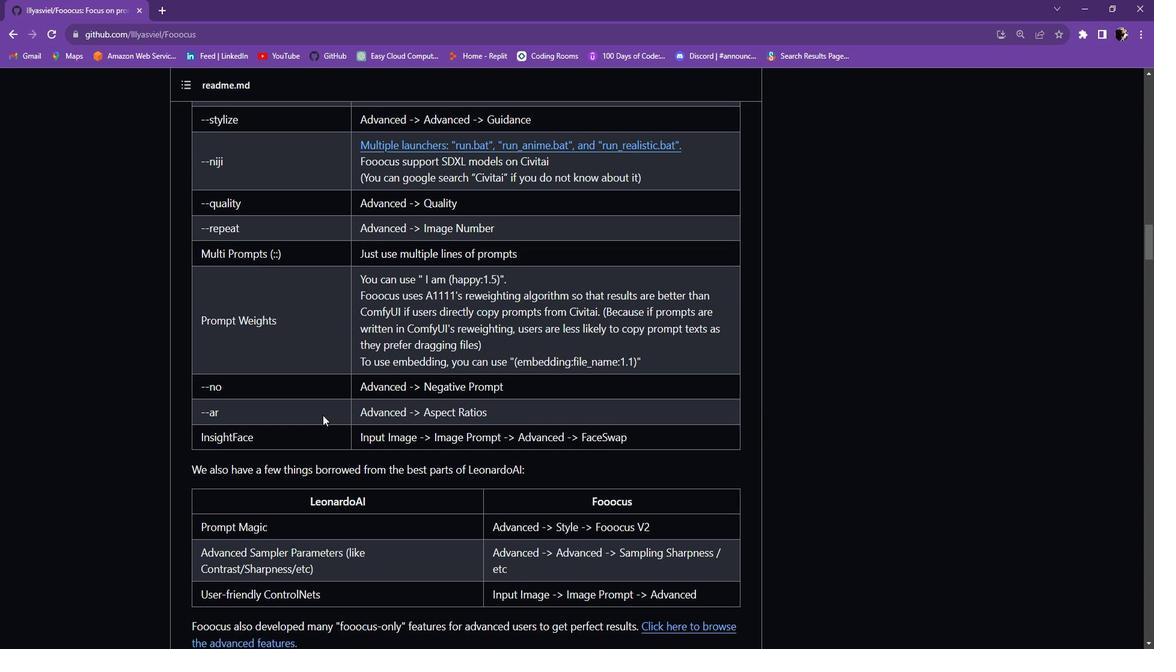 
Action: Mouse scrolled (337, 414) with delta (0, 0)
Screenshot: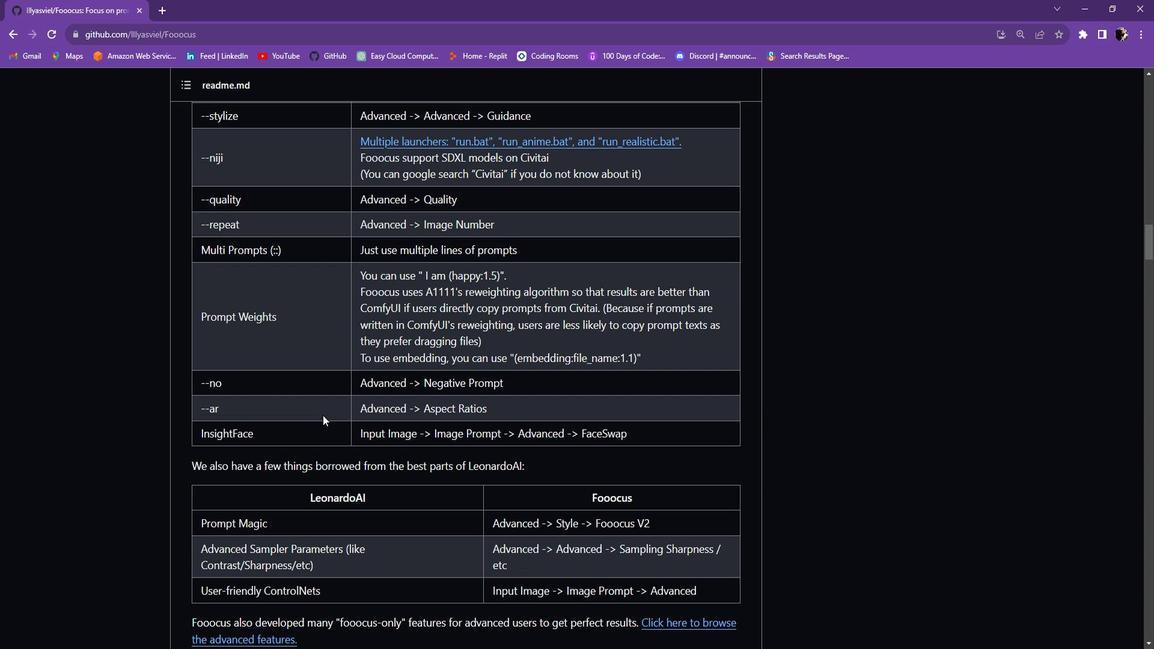 
Action: Mouse scrolled (337, 414) with delta (0, 0)
Screenshot: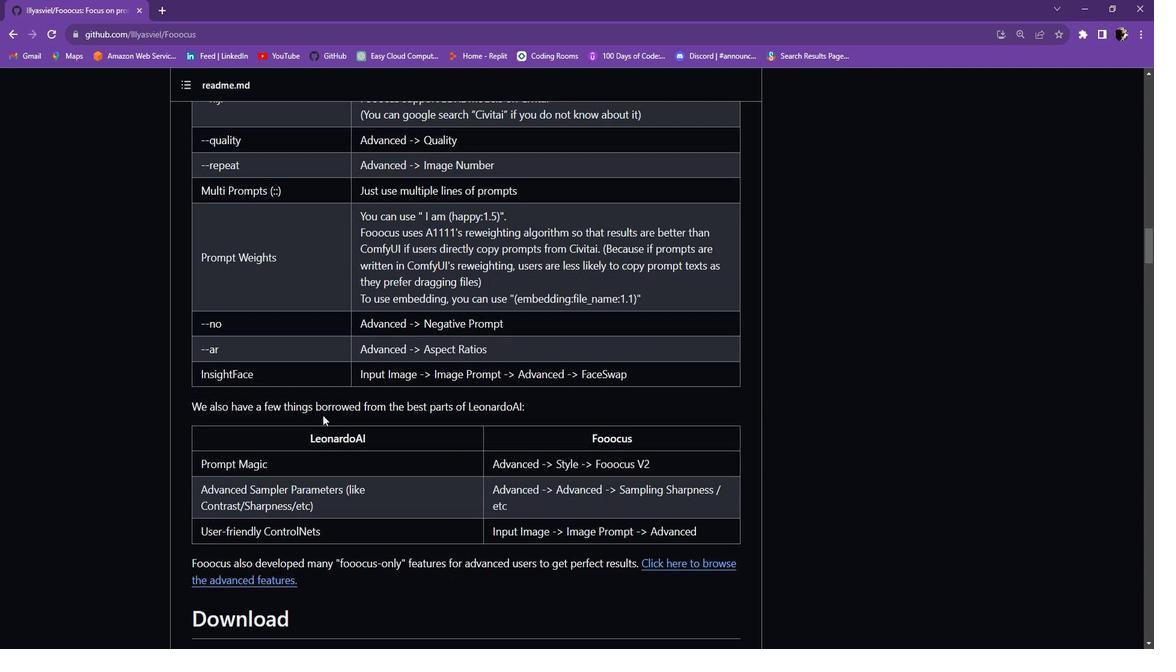 
Action: Mouse scrolled (337, 414) with delta (0, 0)
Screenshot: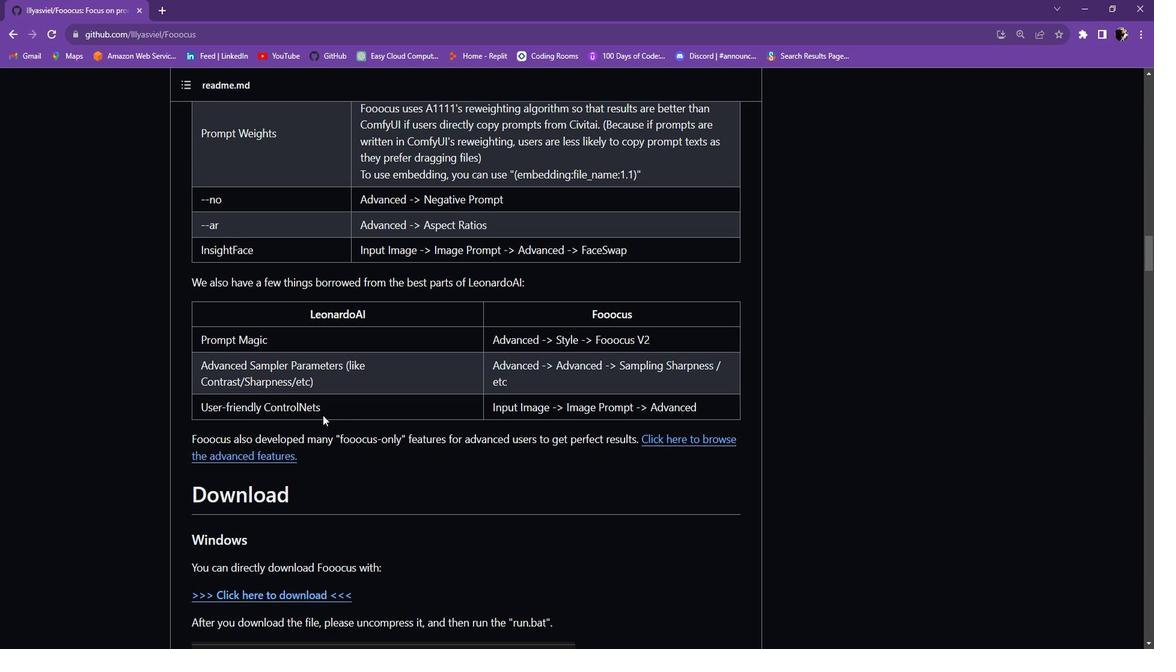 
Action: Mouse scrolled (337, 414) with delta (0, 0)
Screenshot: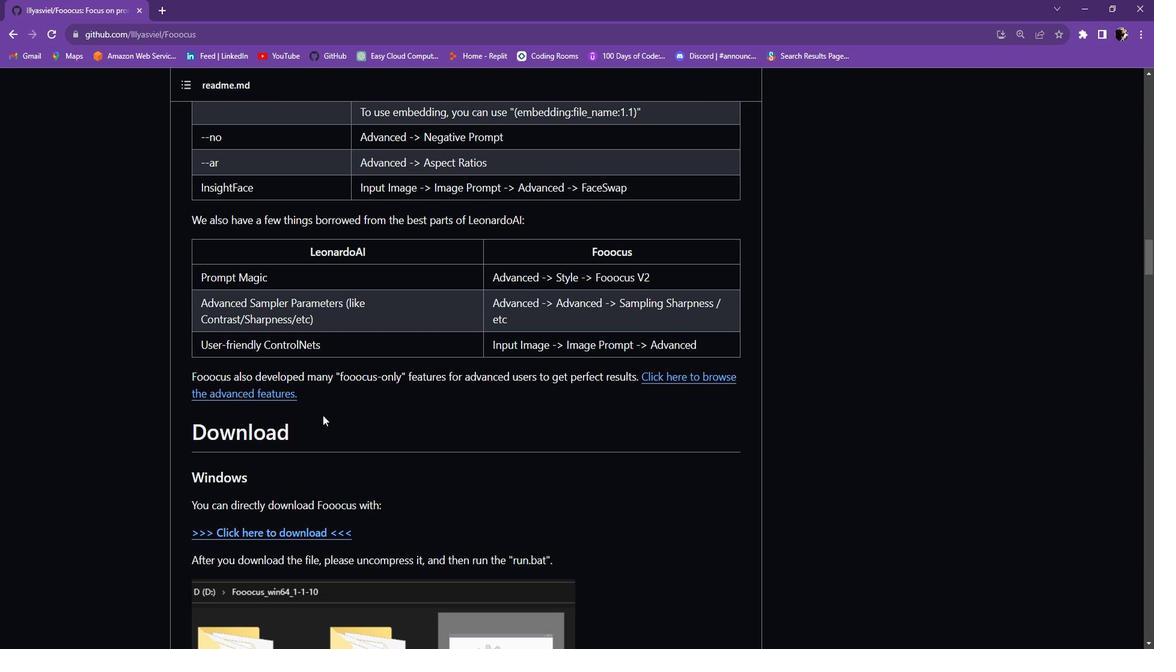
Action: Mouse scrolled (337, 414) with delta (0, 0)
Screenshot: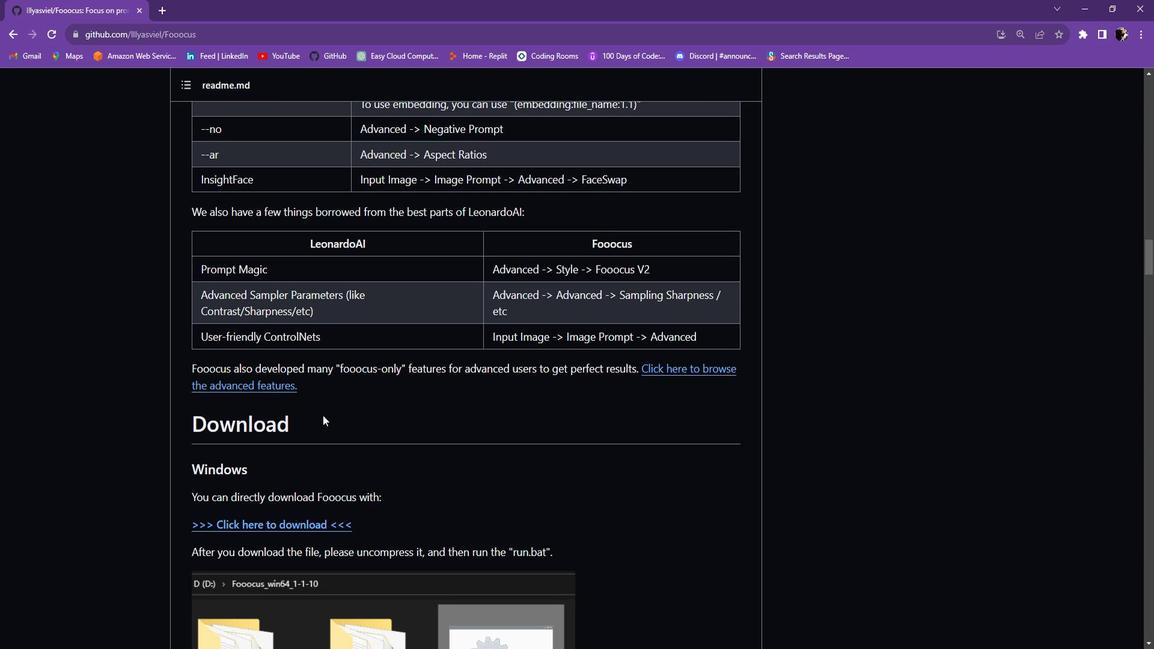 
Action: Mouse scrolled (337, 414) with delta (0, 0)
Screenshot: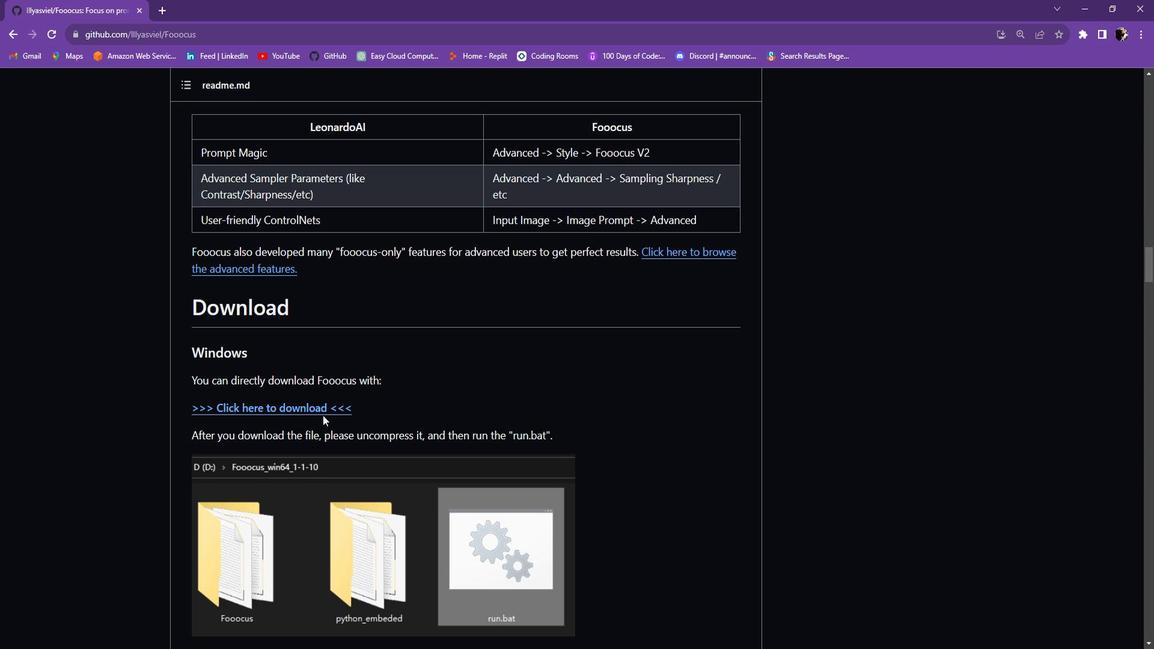 
Action: Mouse scrolled (337, 414) with delta (0, 0)
Screenshot: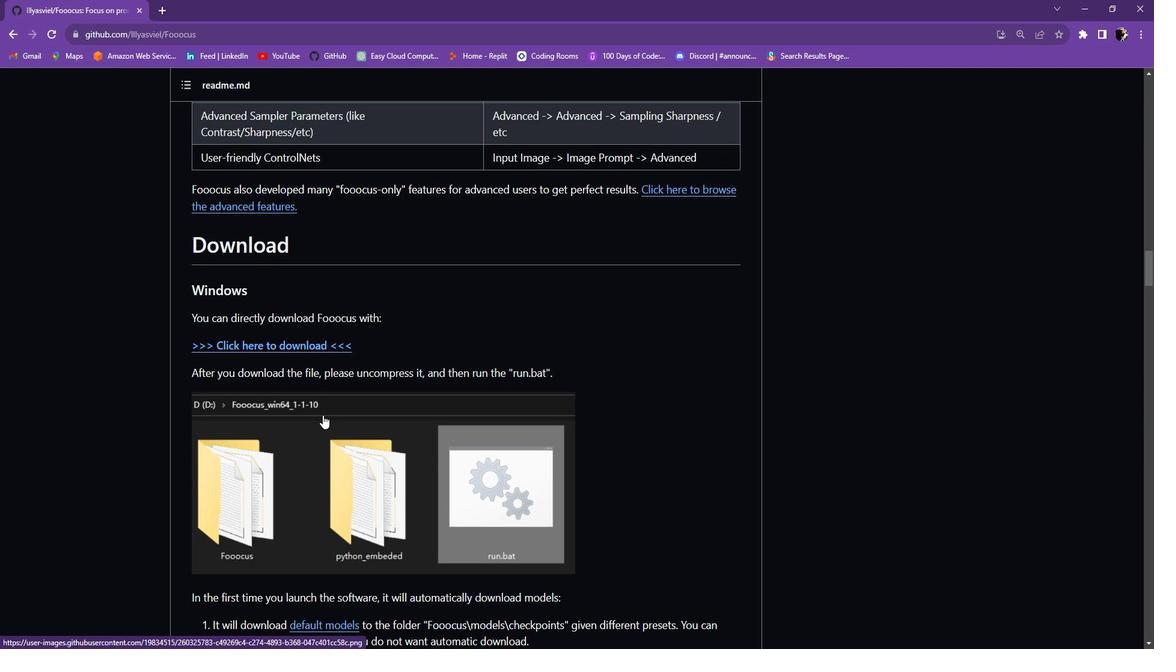 
Action: Mouse scrolled (337, 414) with delta (0, 0)
Screenshot: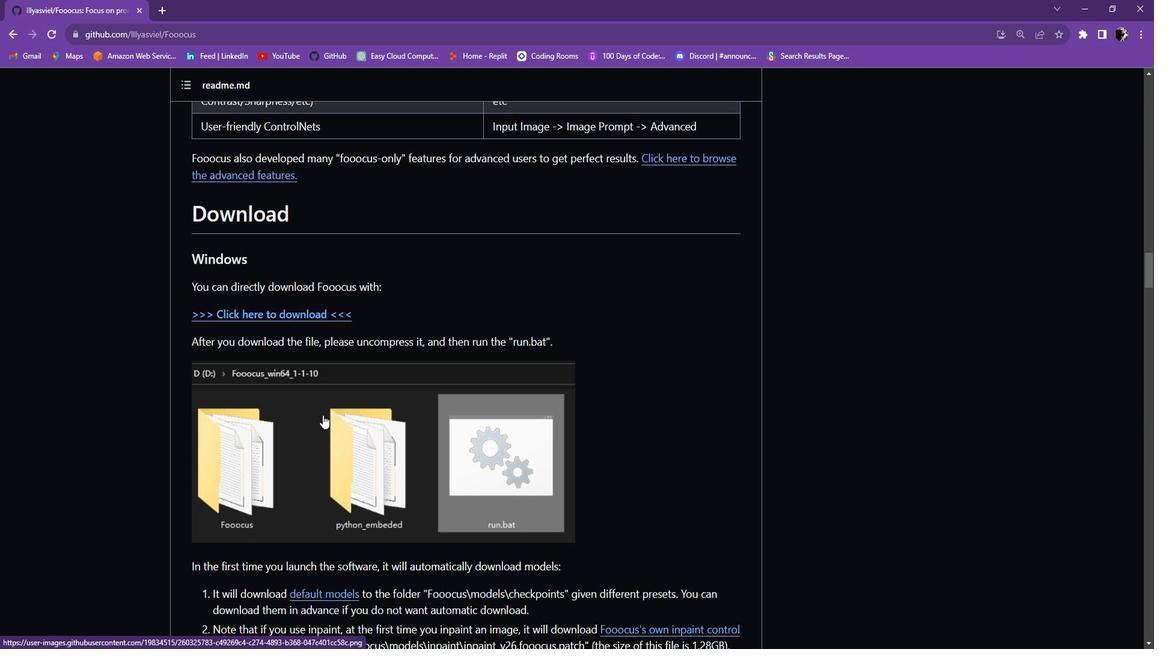 
Action: Mouse scrolled (337, 414) with delta (0, 0)
Screenshot: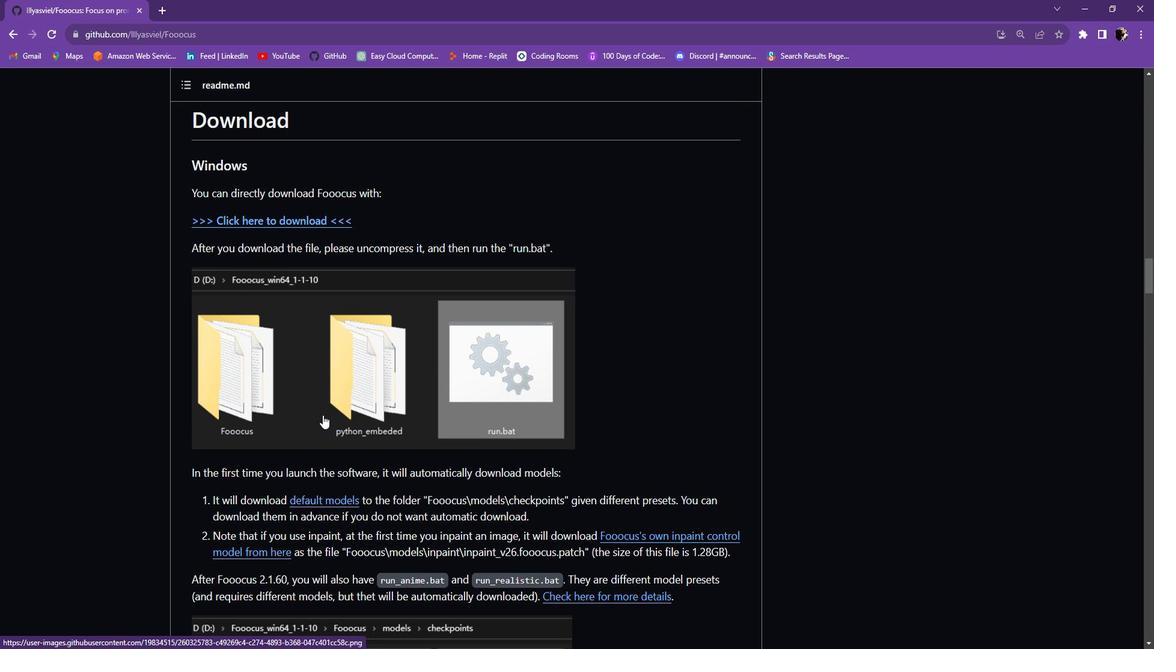 
Action: Mouse scrolled (337, 414) with delta (0, 0)
Screenshot: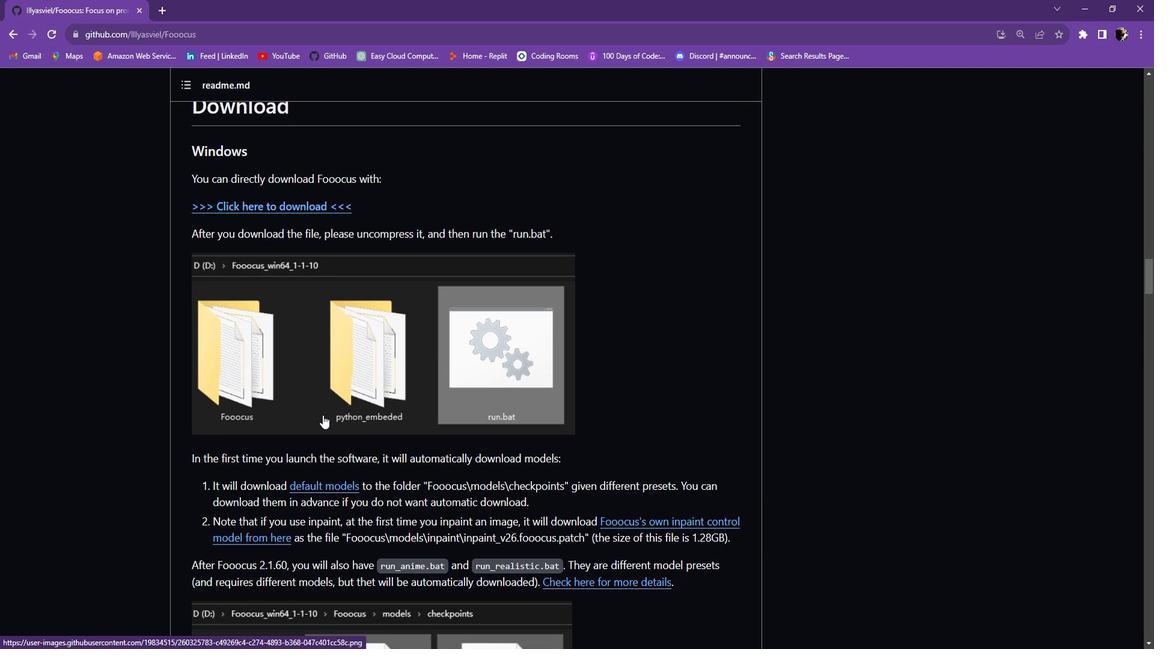 
Action: Mouse scrolled (337, 414) with delta (0, 0)
Screenshot: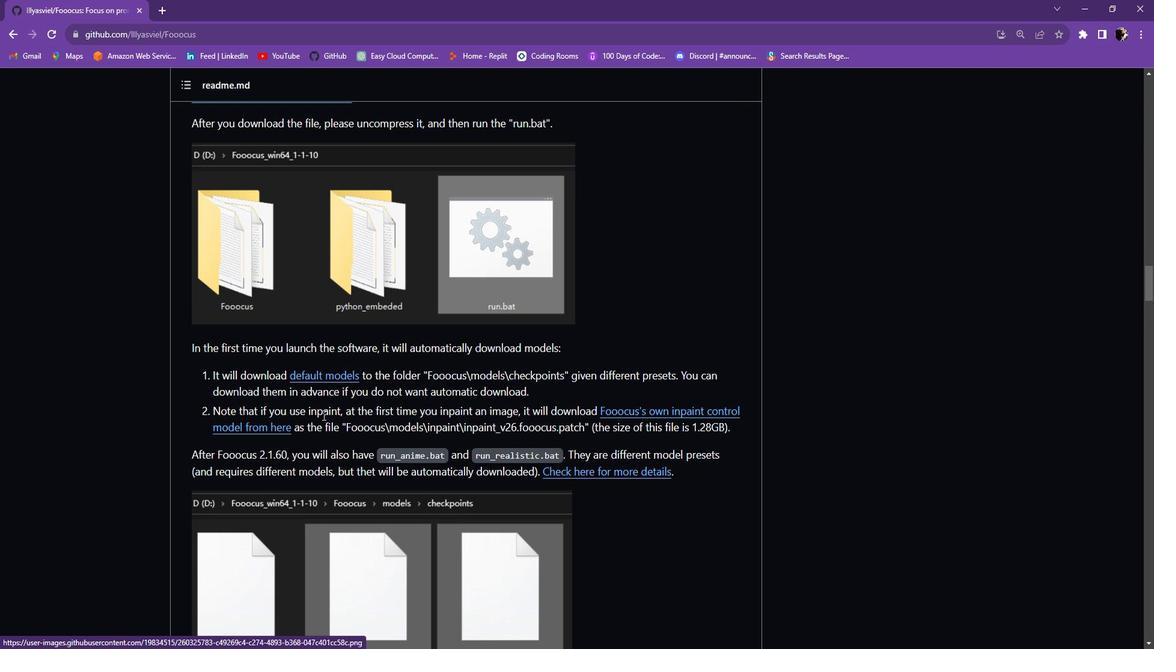 
Action: Mouse scrolled (337, 414) with delta (0, 0)
Screenshot: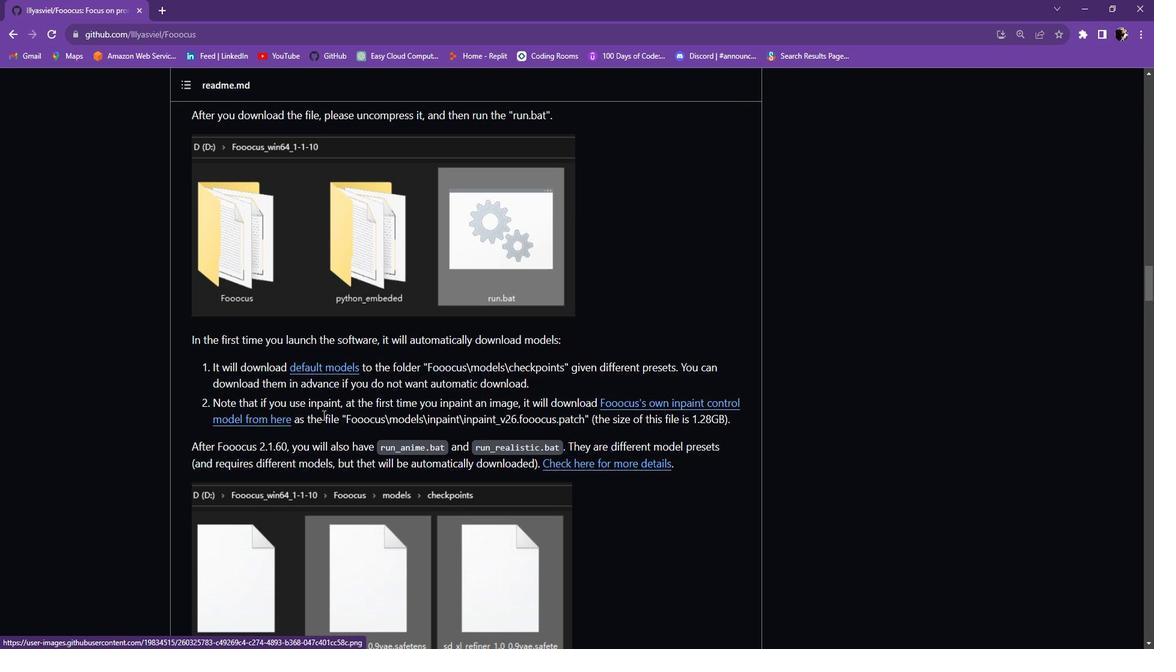 
Action: Mouse scrolled (337, 414) with delta (0, 0)
Screenshot: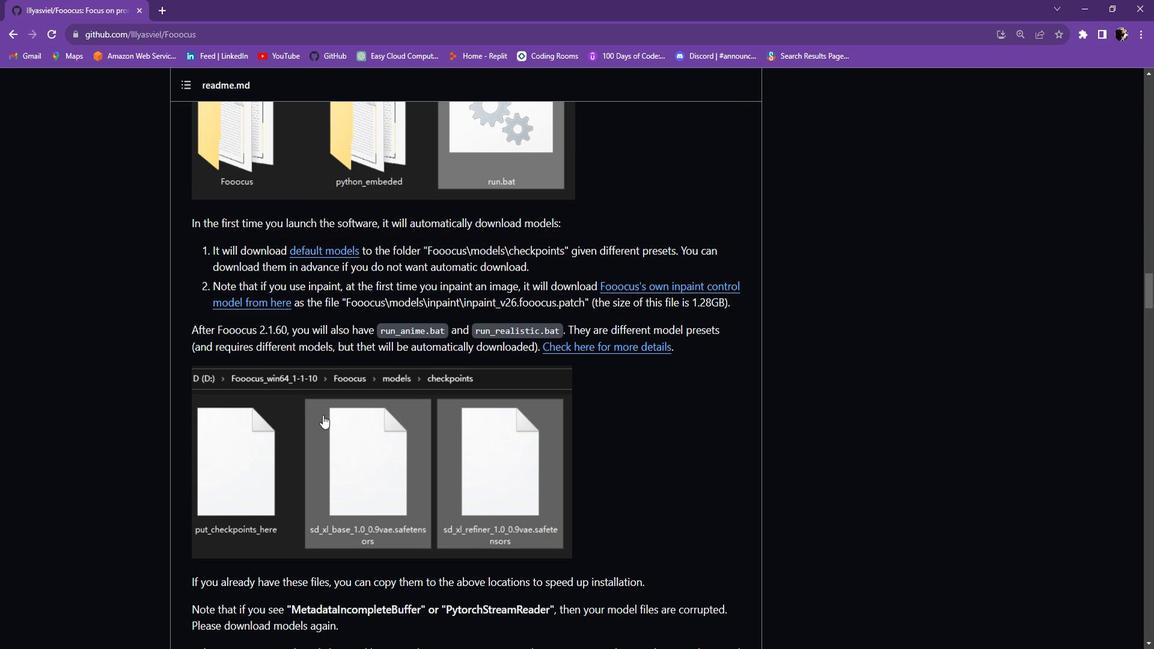 
Action: Mouse scrolled (337, 414) with delta (0, 0)
Screenshot: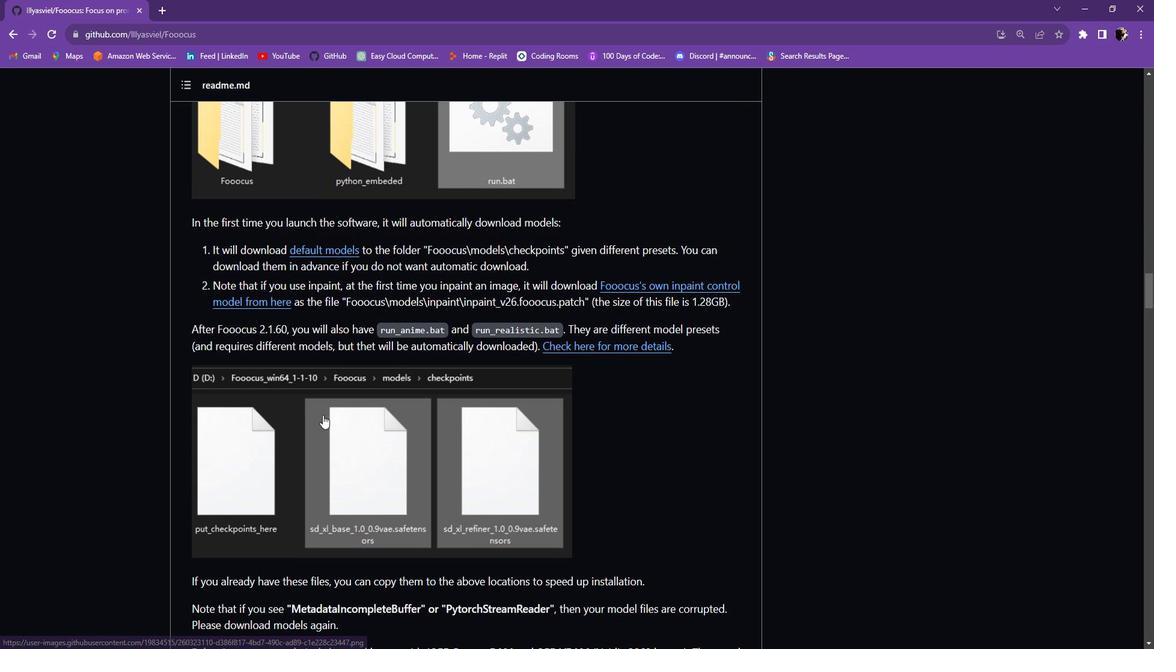 
Action: Mouse scrolled (337, 414) with delta (0, 0)
Screenshot: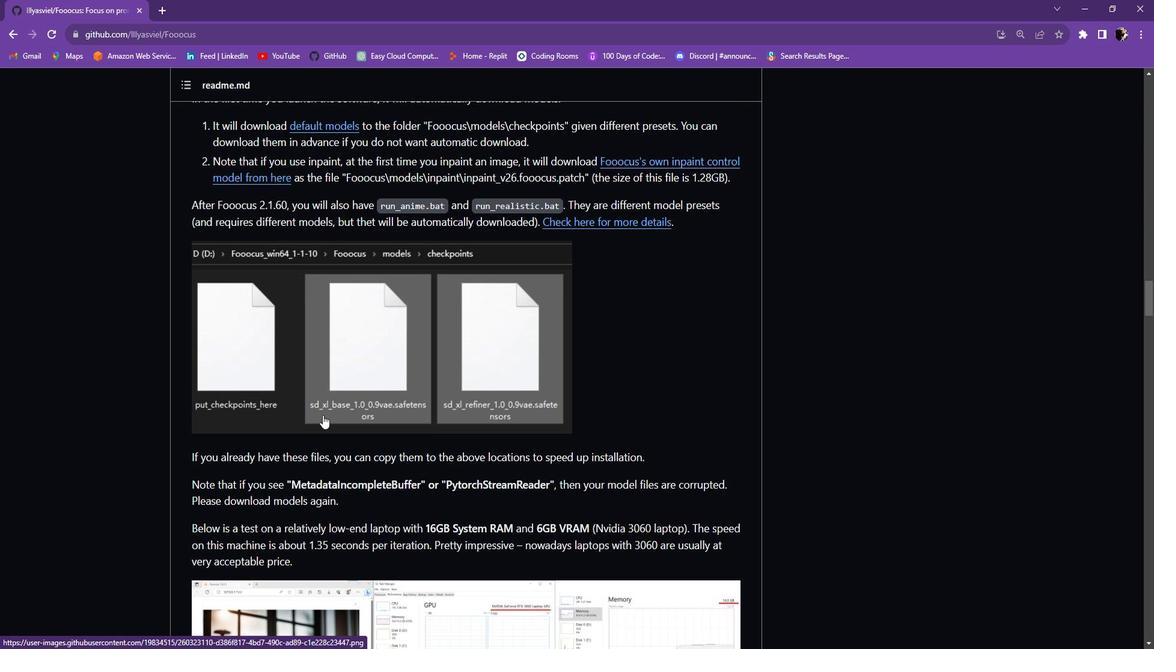
Action: Mouse scrolled (337, 414) with delta (0, 0)
Screenshot: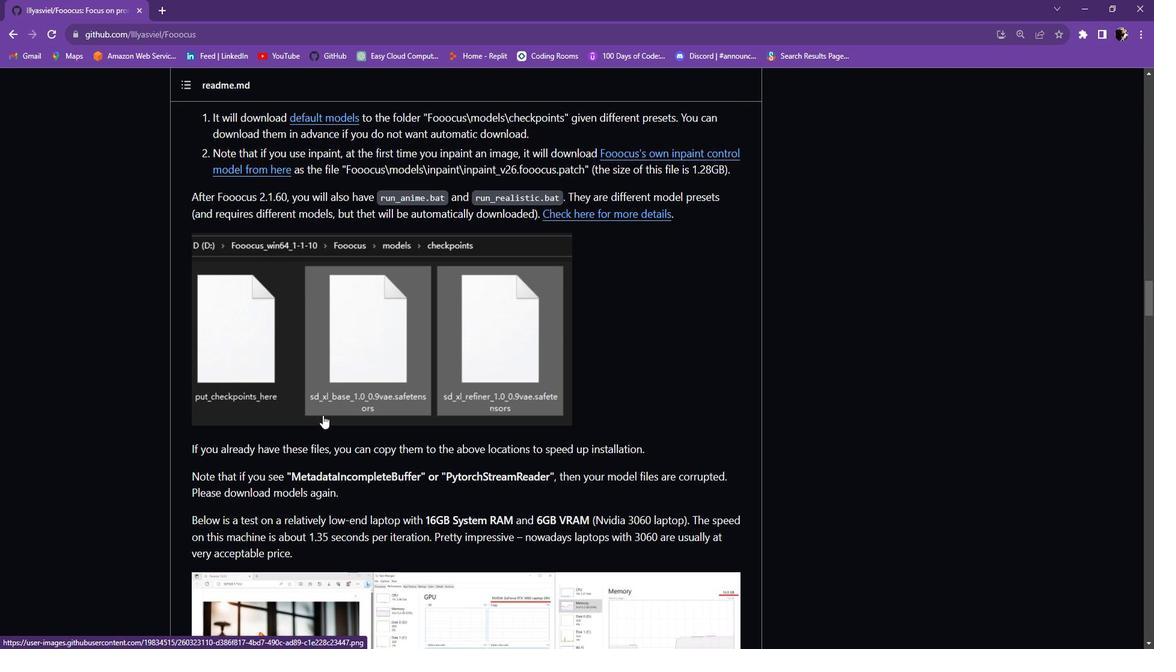 
Action: Mouse scrolled (337, 414) with delta (0, 0)
Screenshot: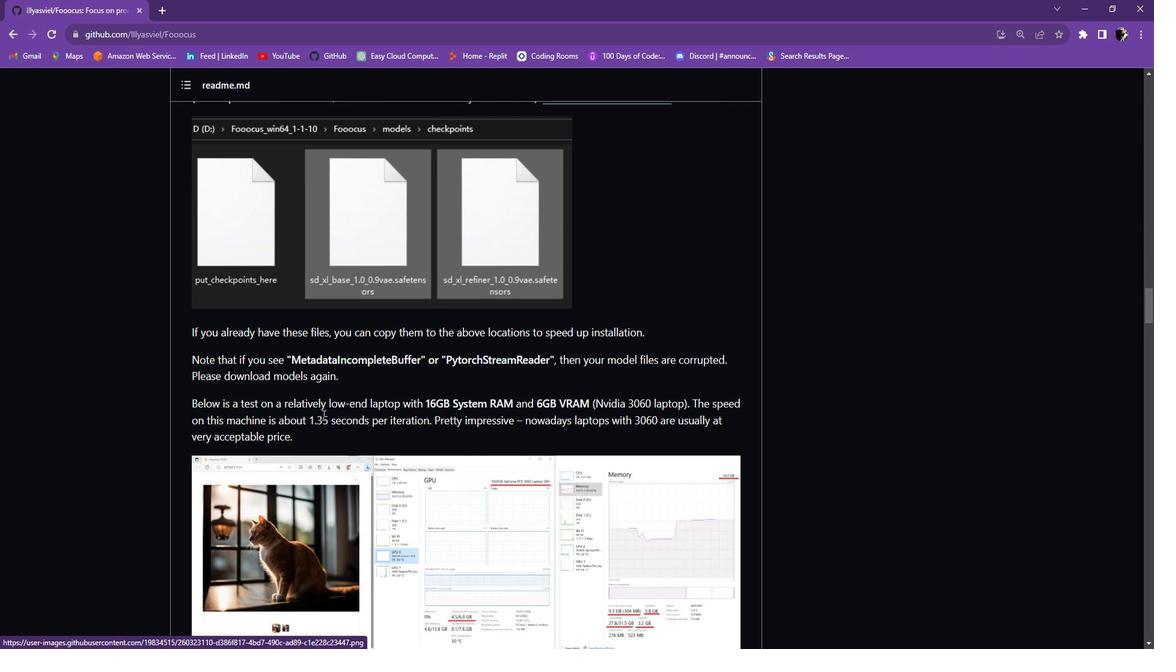 
Action: Mouse scrolled (337, 414) with delta (0, 0)
Screenshot: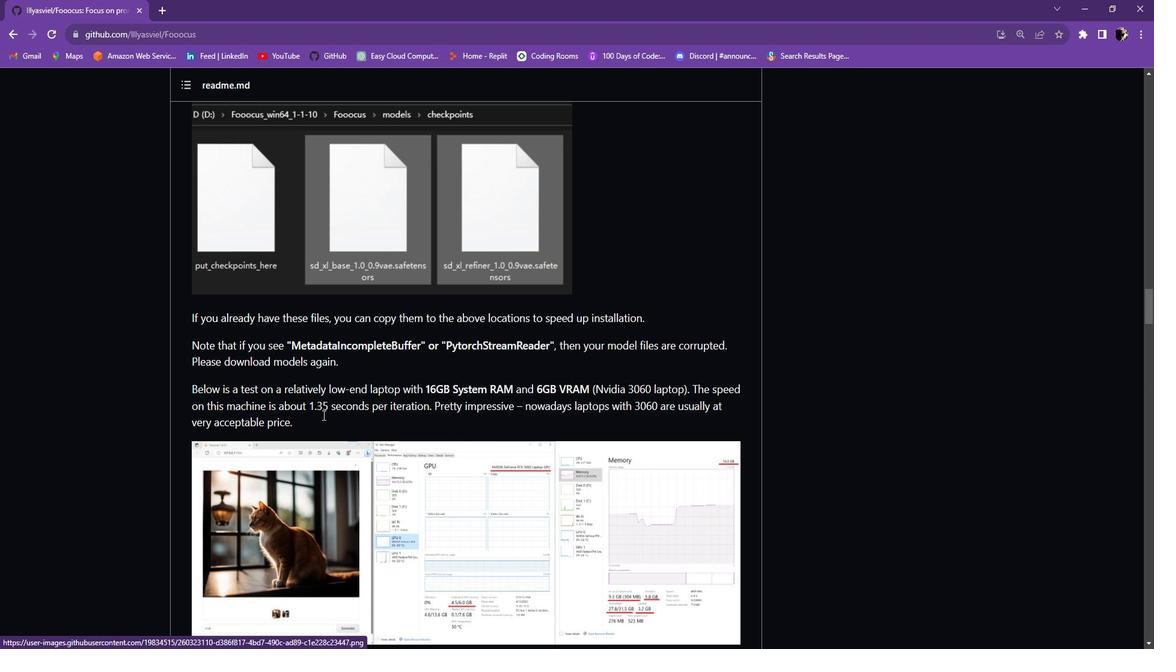 
Action: Mouse scrolled (337, 414) with delta (0, 0)
Screenshot: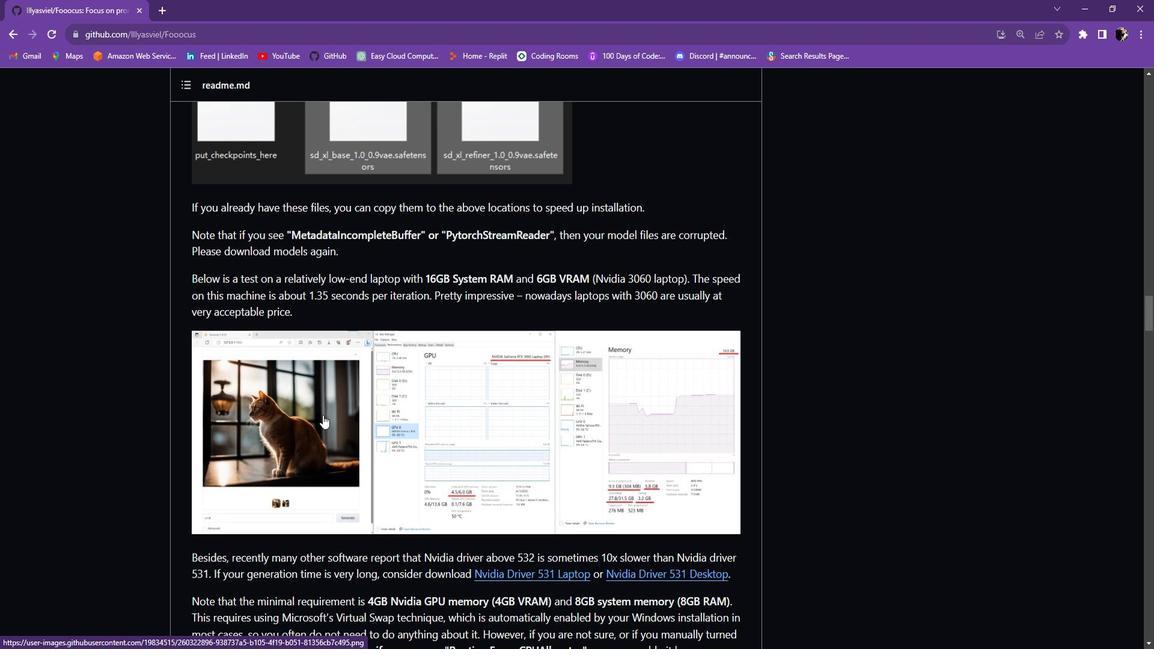
Action: Mouse scrolled (337, 414) with delta (0, 0)
Screenshot: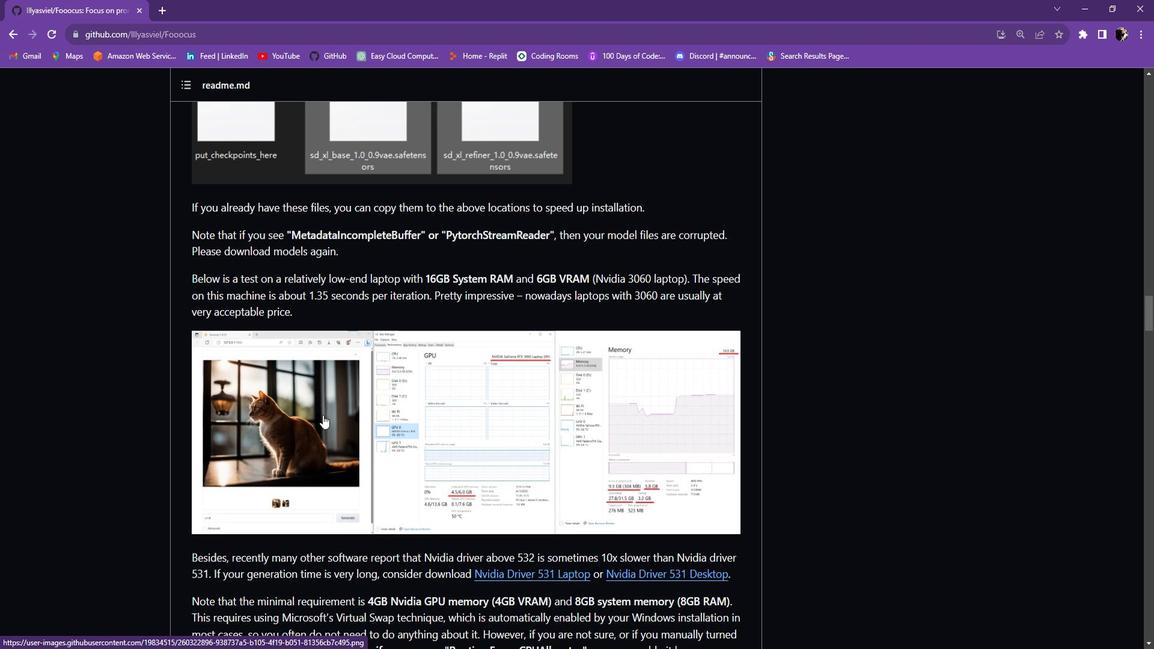 
Action: Mouse scrolled (337, 414) with delta (0, 0)
Screenshot: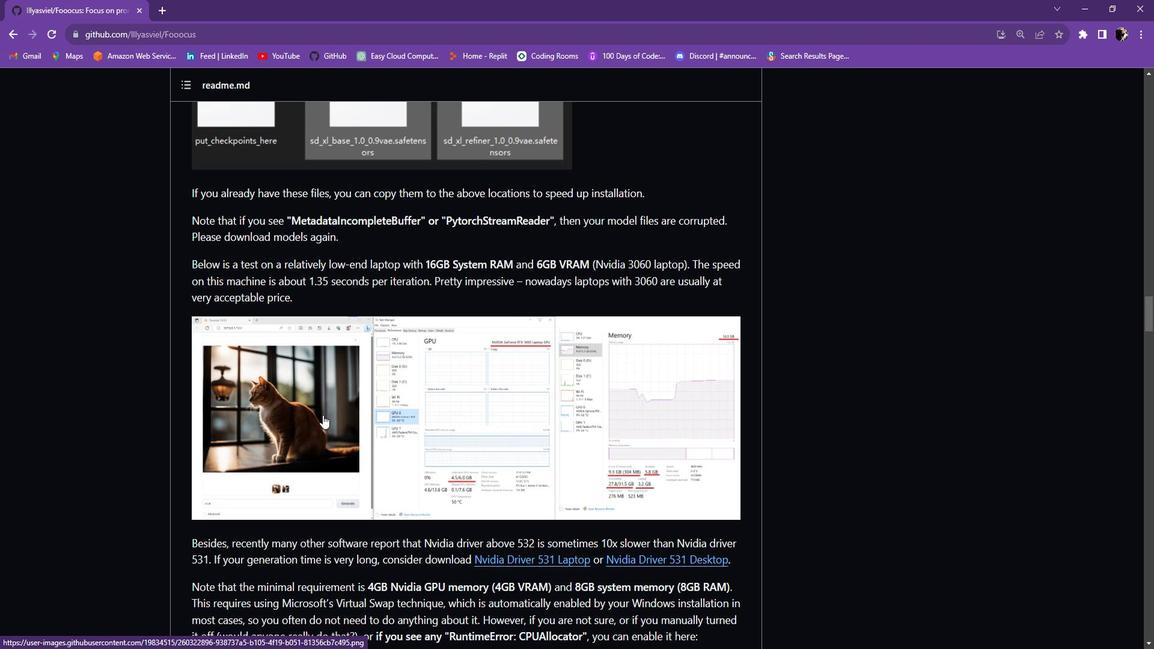 
Action: Mouse scrolled (337, 414) with delta (0, 0)
Screenshot: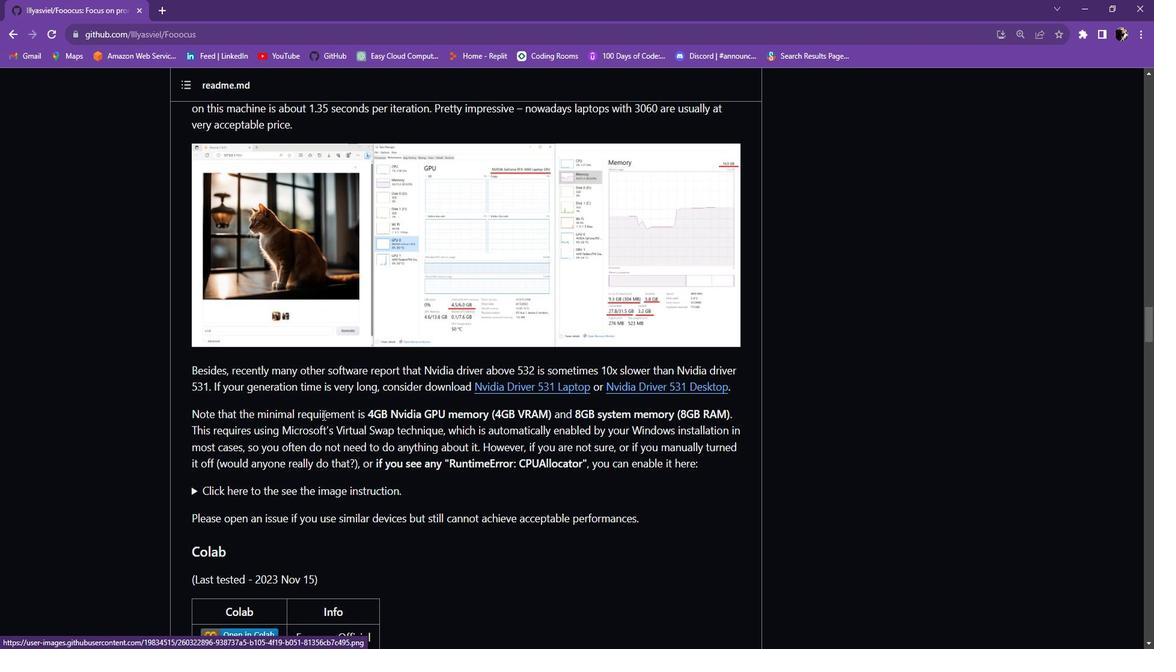 
Action: Mouse scrolled (337, 414) with delta (0, 0)
Screenshot: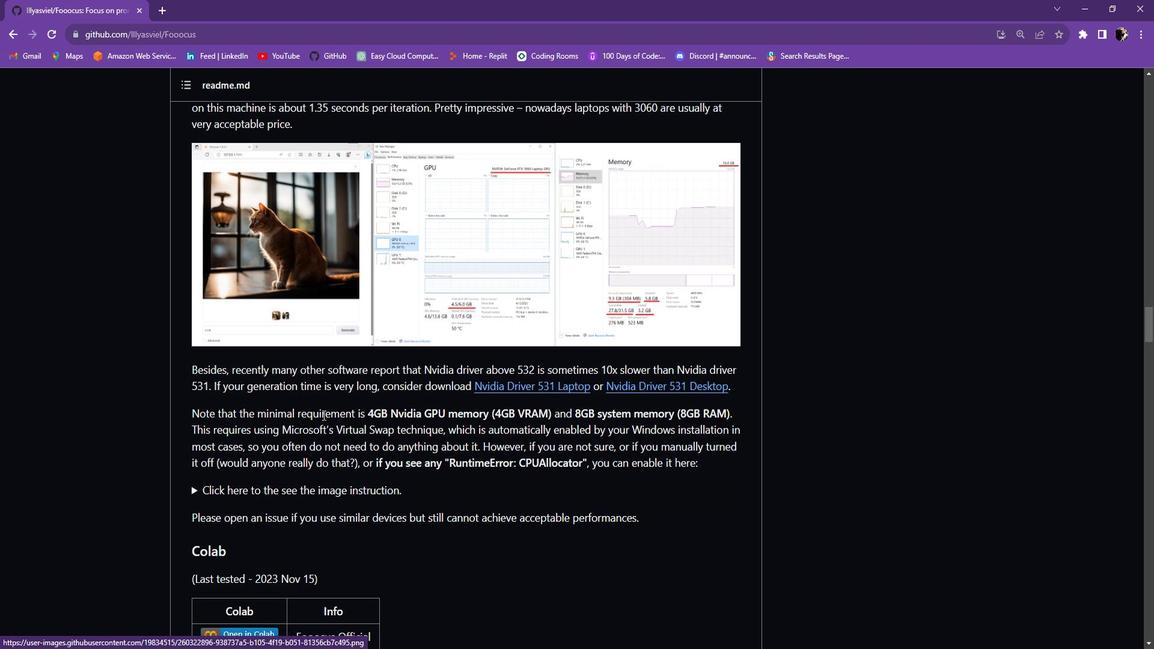 
Action: Mouse scrolled (337, 414) with delta (0, 0)
Screenshot: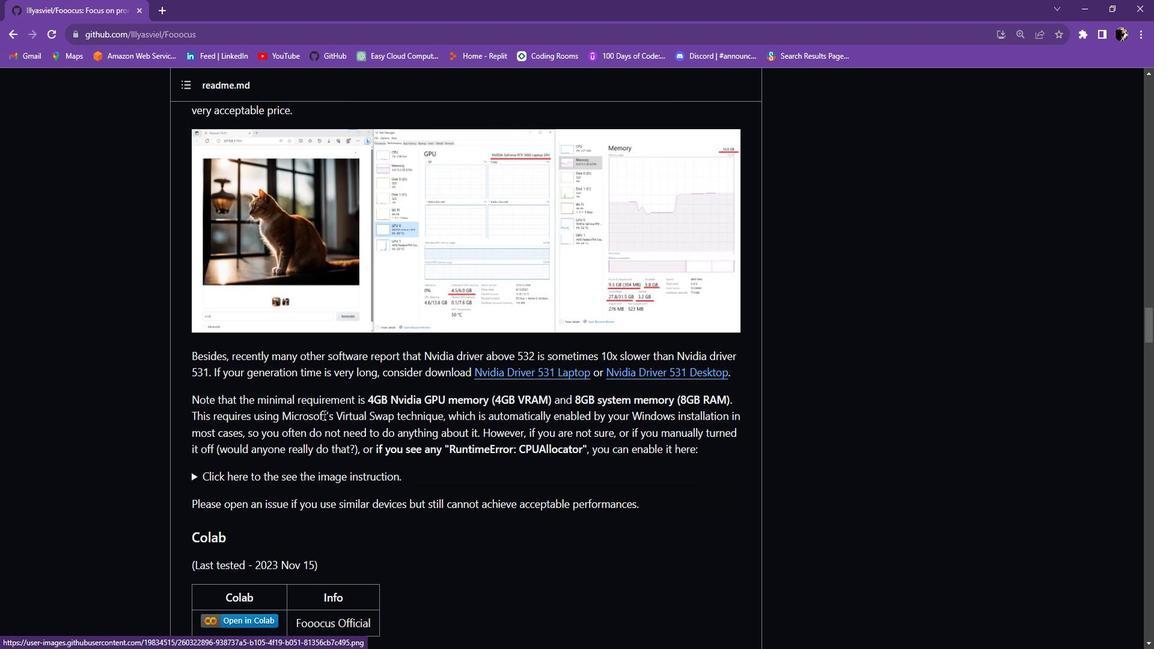 
Action: Mouse scrolled (337, 414) with delta (0, 0)
Screenshot: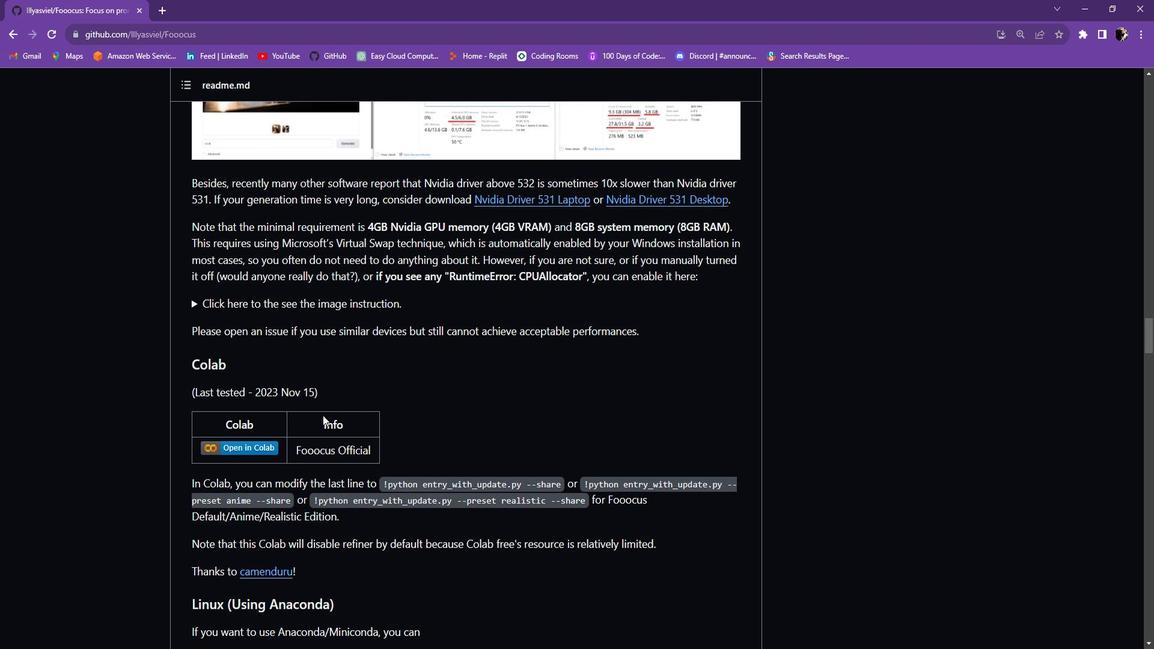 
Action: Mouse scrolled (337, 414) with delta (0, 0)
Screenshot: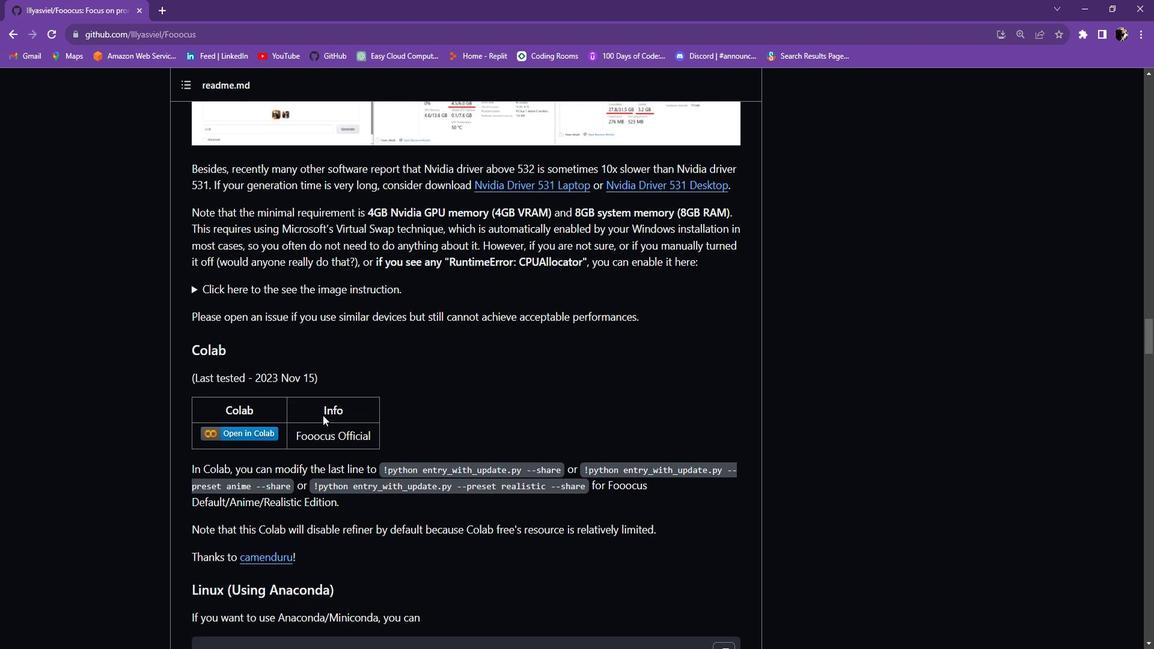 
Action: Mouse scrolled (337, 414) with delta (0, 0)
Screenshot: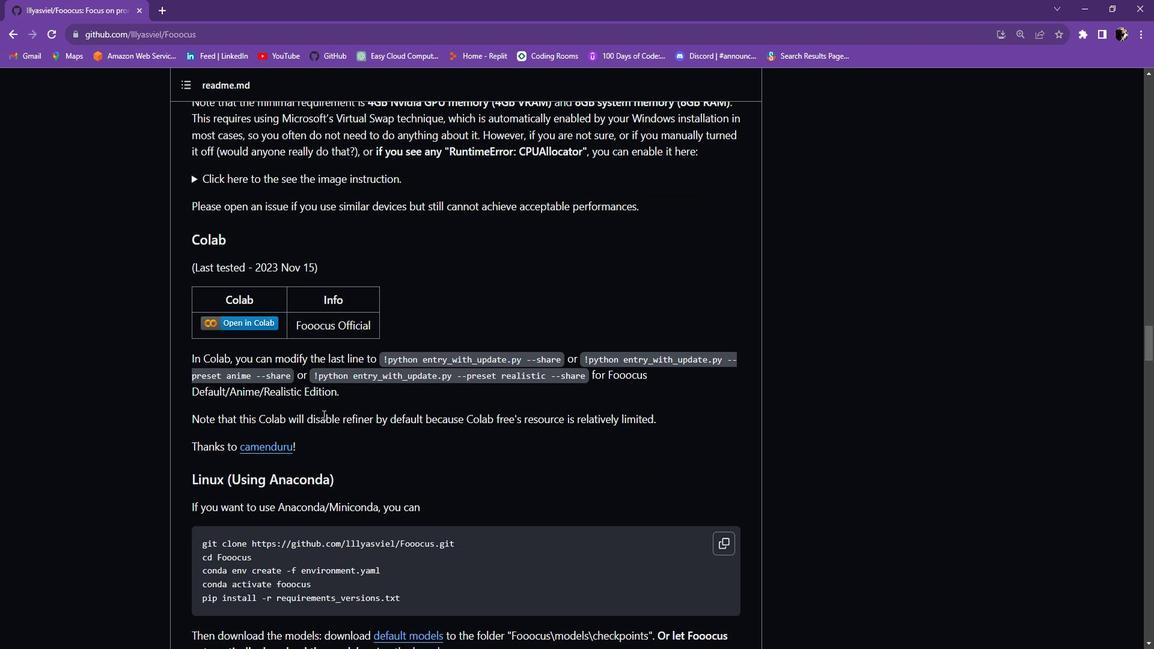 
Action: Mouse scrolled (337, 414) with delta (0, 0)
Screenshot: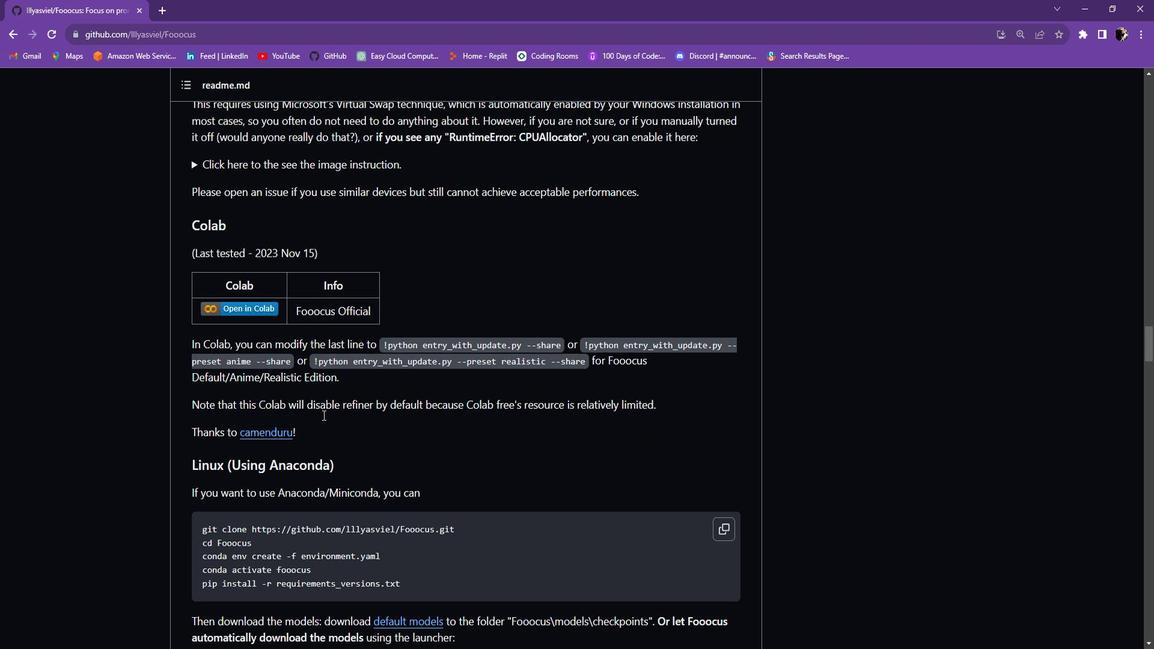
Action: Mouse scrolled (337, 414) with delta (0, 0)
Screenshot: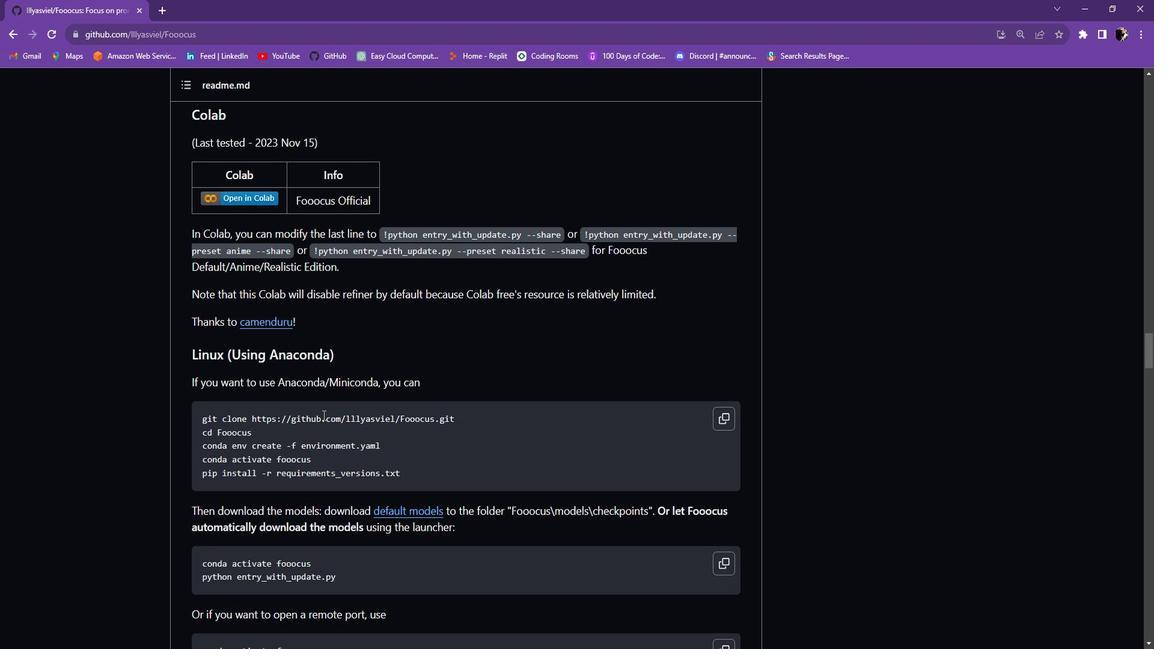 
Action: Mouse scrolled (337, 414) with delta (0, 0)
Screenshot: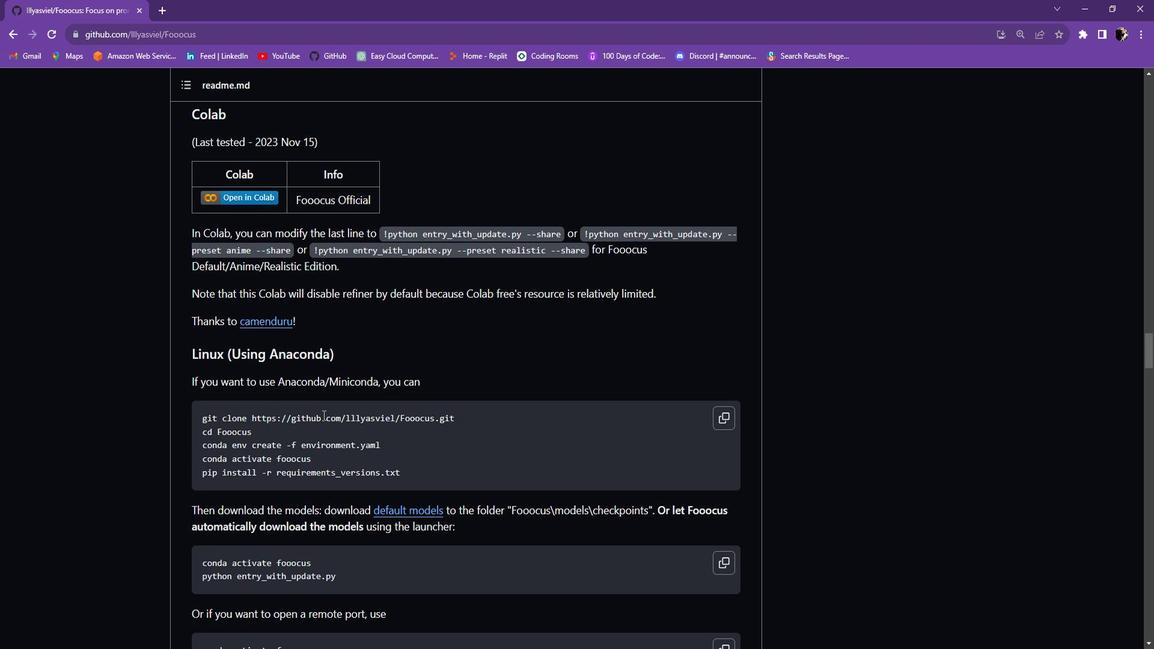 
Action: Mouse scrolled (337, 414) with delta (0, 0)
Screenshot: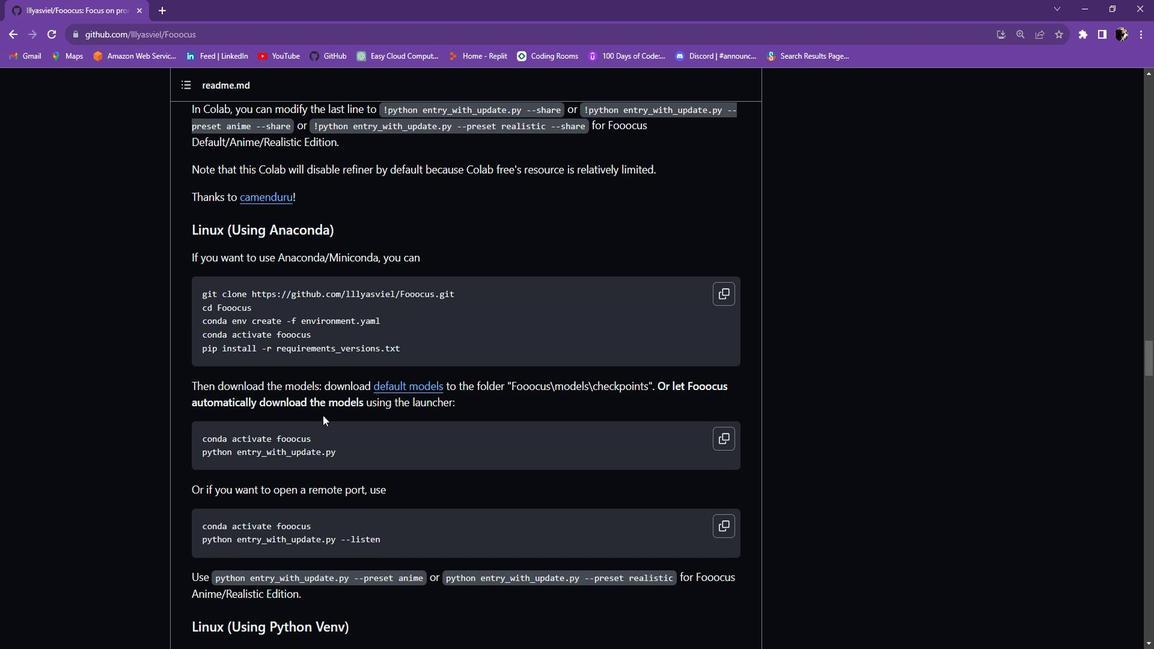 
Action: Mouse scrolled (337, 414) with delta (0, 0)
Screenshot: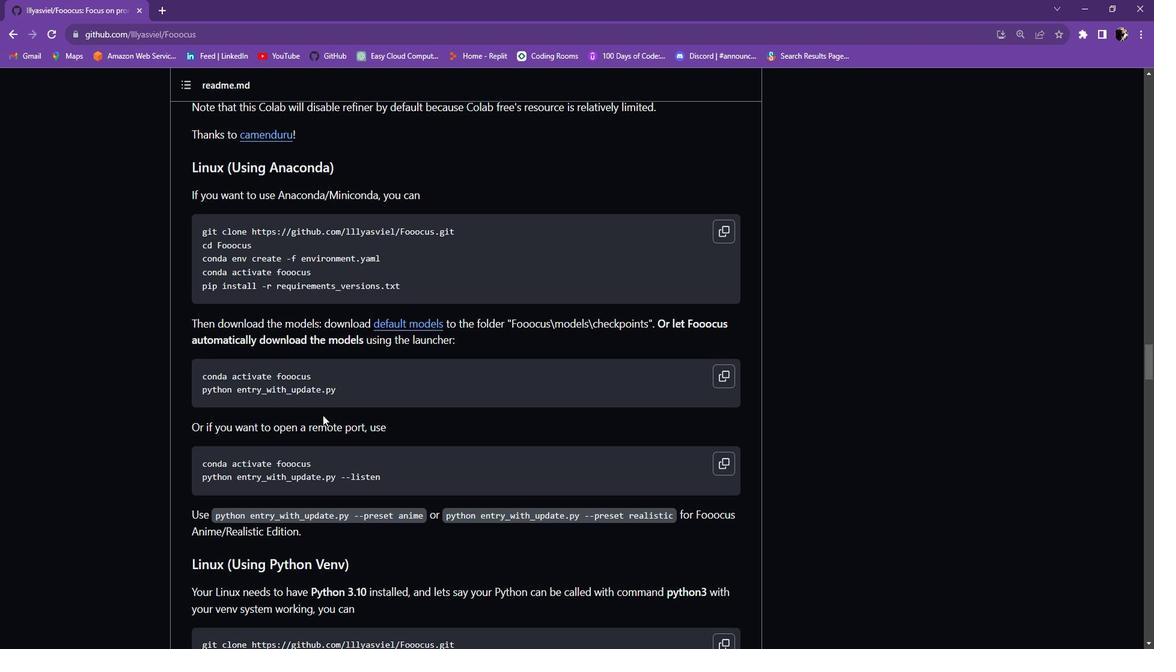 
Action: Mouse scrolled (337, 414) with delta (0, 0)
Screenshot: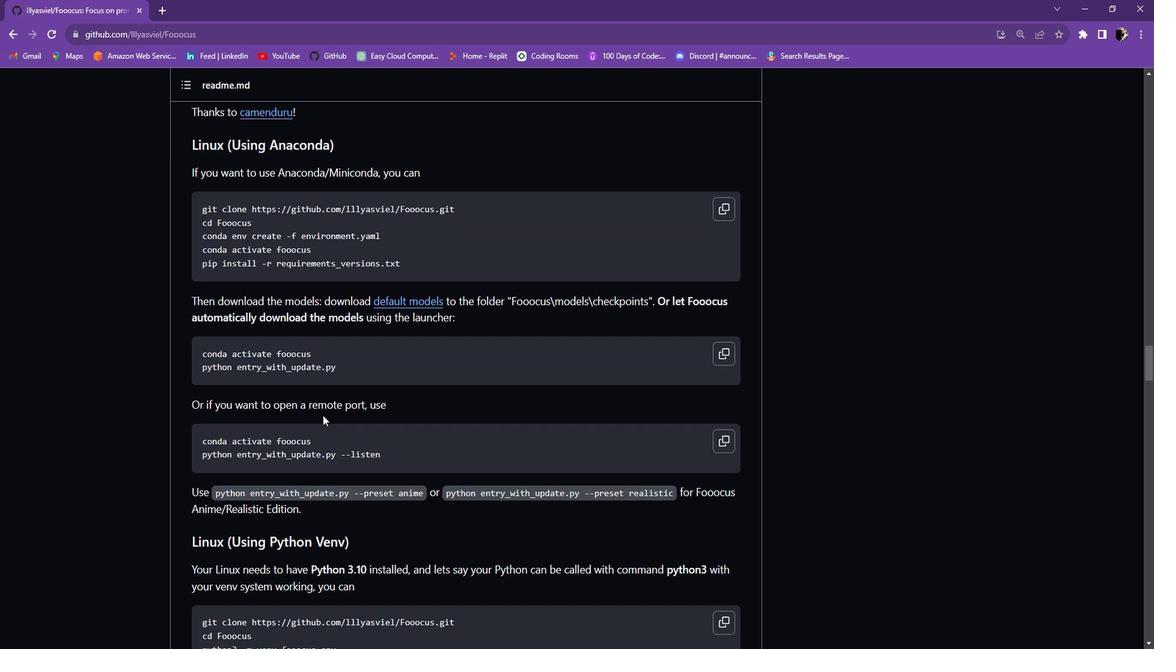 
Action: Mouse scrolled (337, 414) with delta (0, 0)
Screenshot: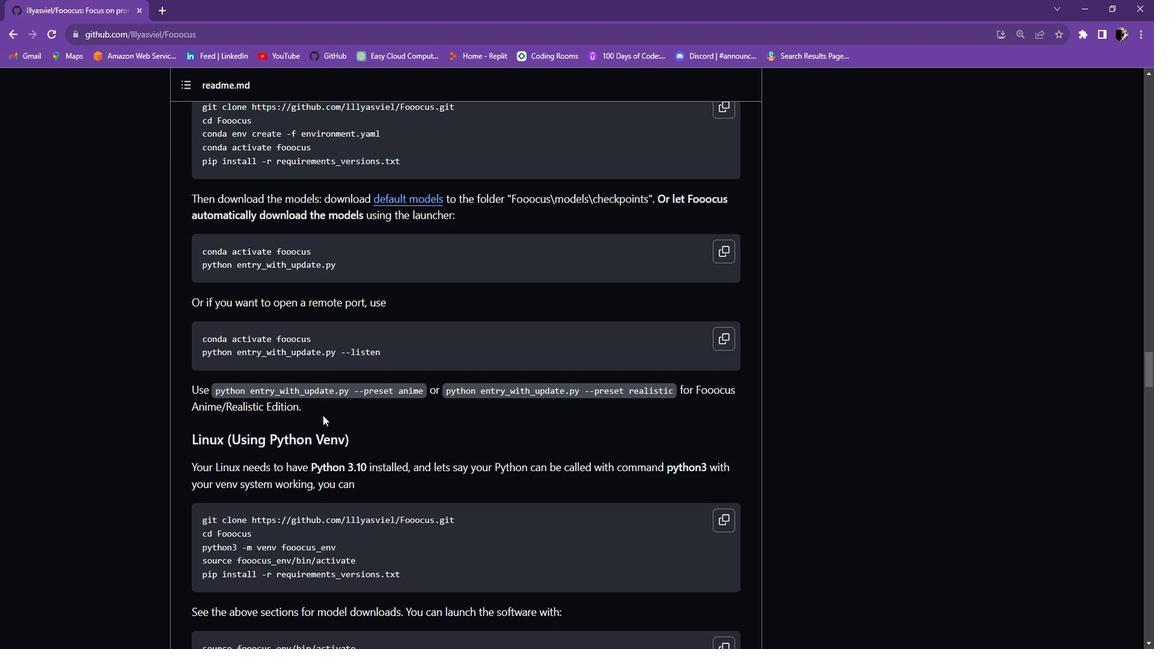 
Action: Mouse scrolled (337, 414) with delta (0, 0)
Screenshot: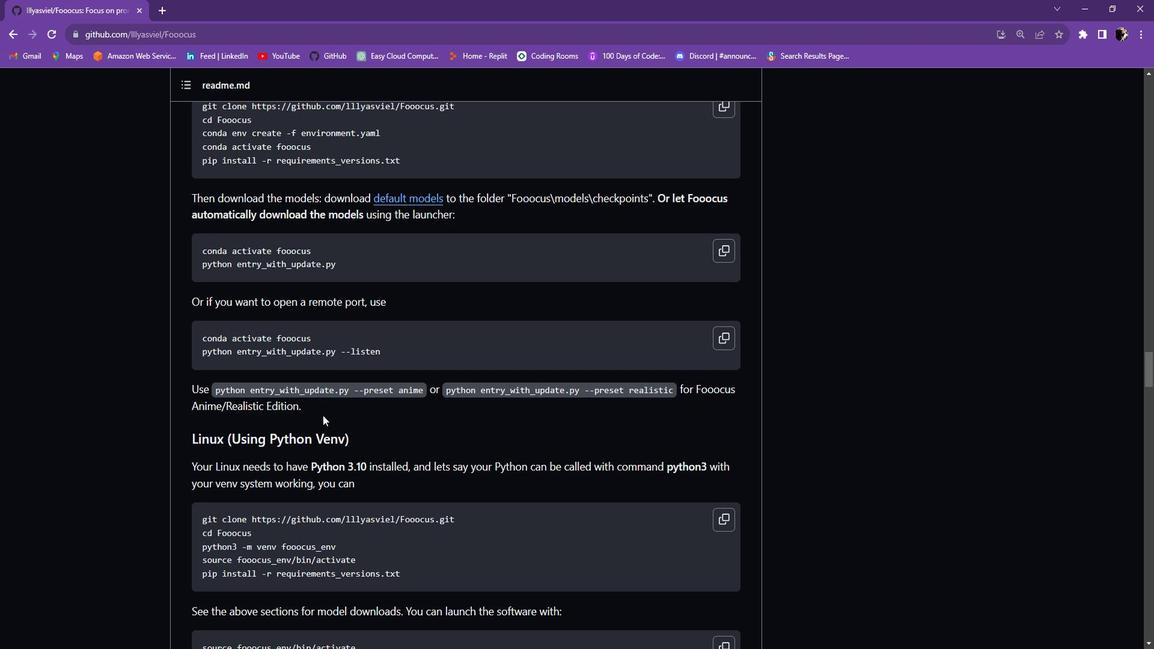 
Action: Mouse scrolled (337, 414) with delta (0, 0)
Screenshot: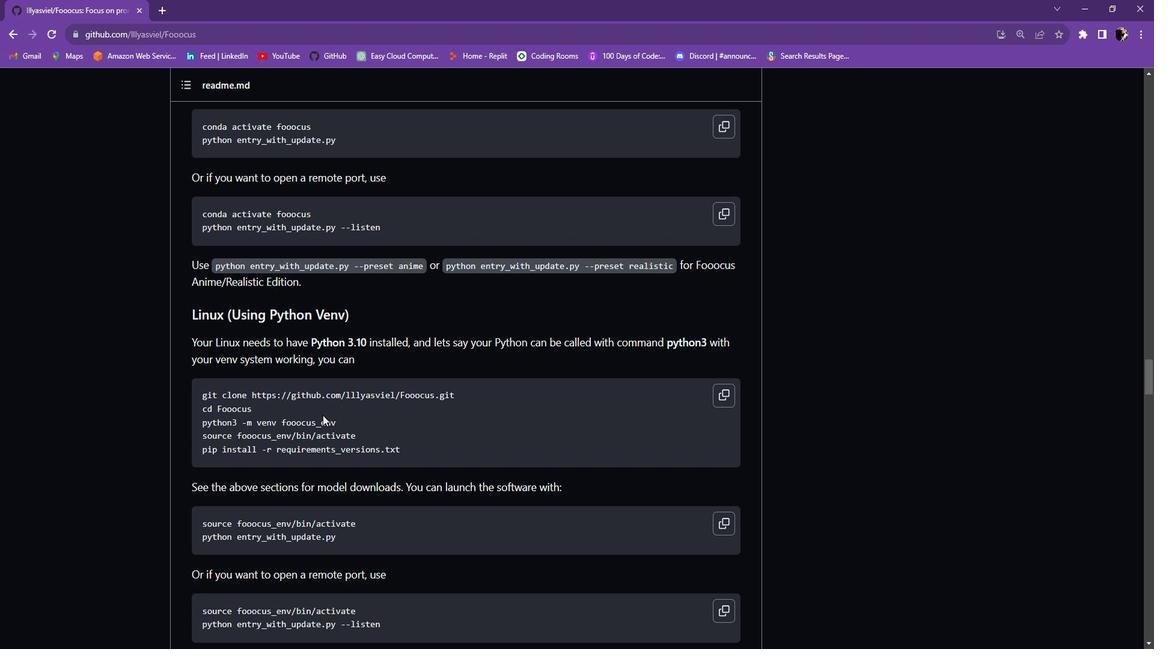 
Action: Mouse scrolled (337, 414) with delta (0, 0)
Screenshot: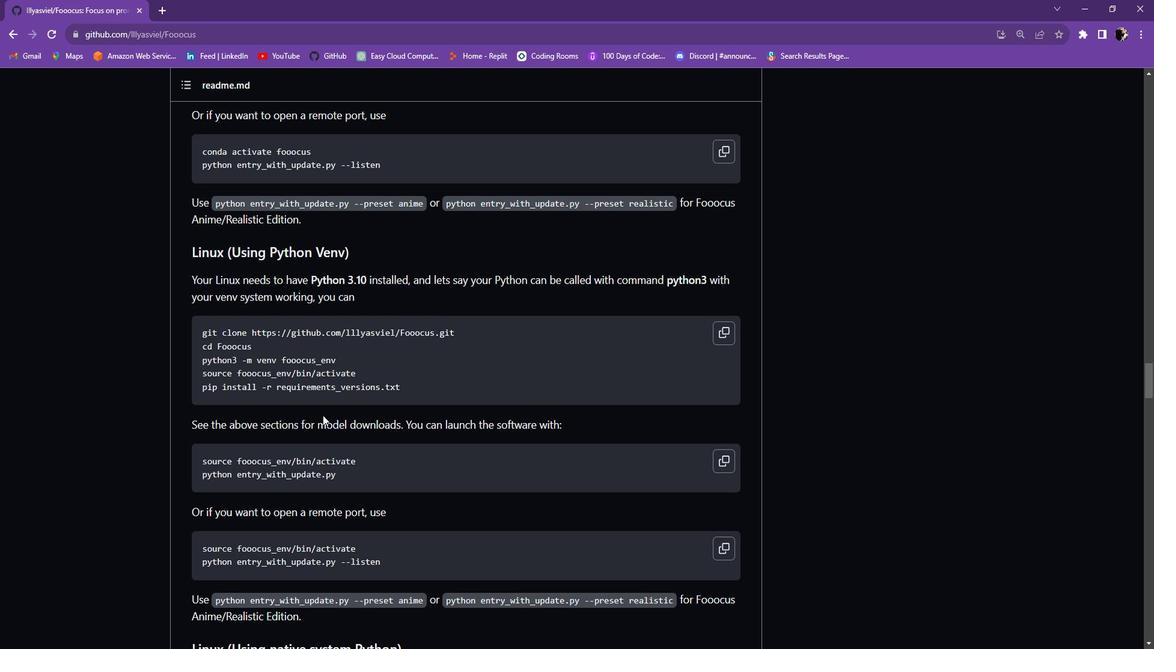
Action: Mouse scrolled (337, 414) with delta (0, 0)
Screenshot: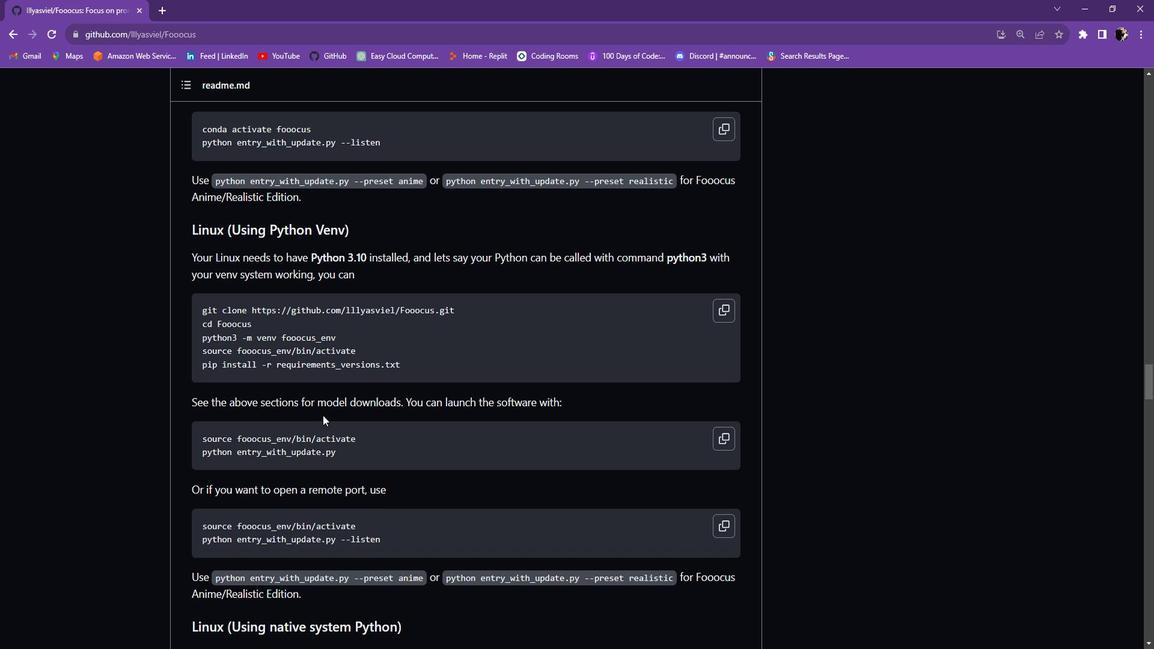 
Action: Mouse scrolled (337, 414) with delta (0, 0)
Screenshot: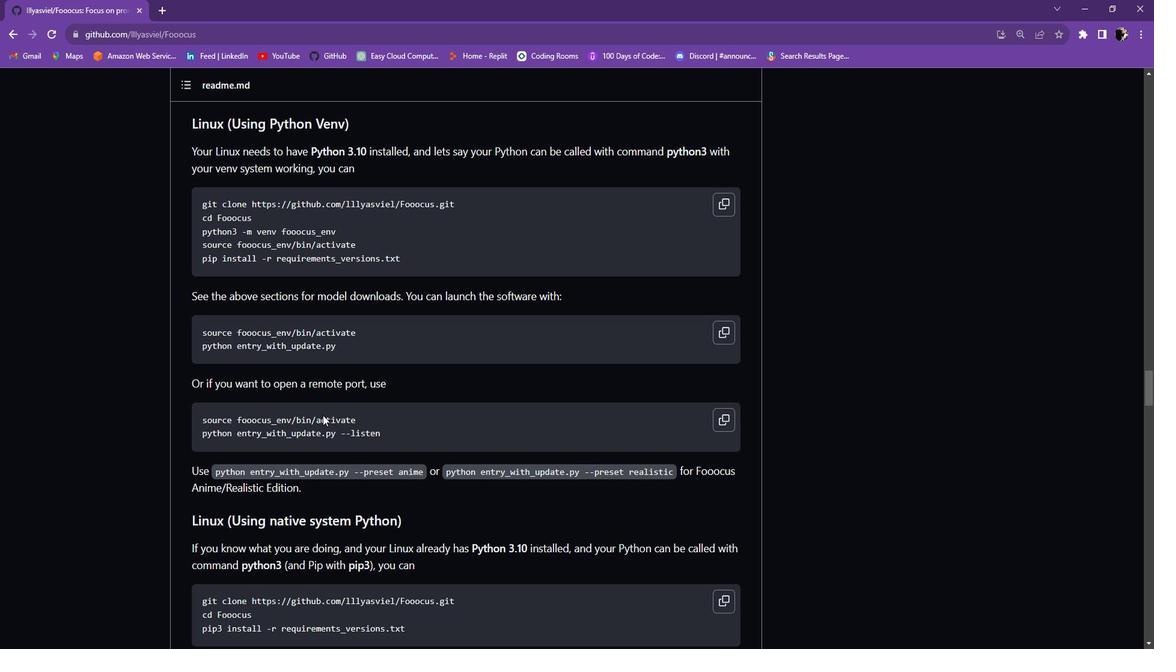 
Action: Mouse scrolled (337, 414) with delta (0, 0)
Screenshot: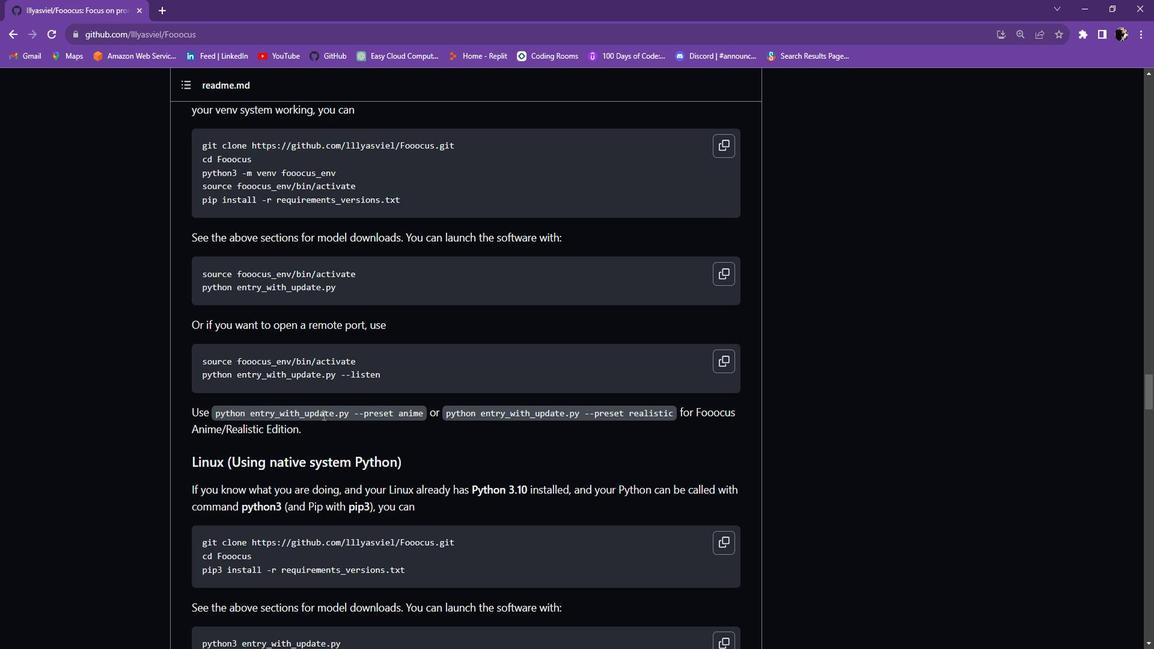 
Action: Mouse scrolled (337, 414) with delta (0, 0)
Screenshot: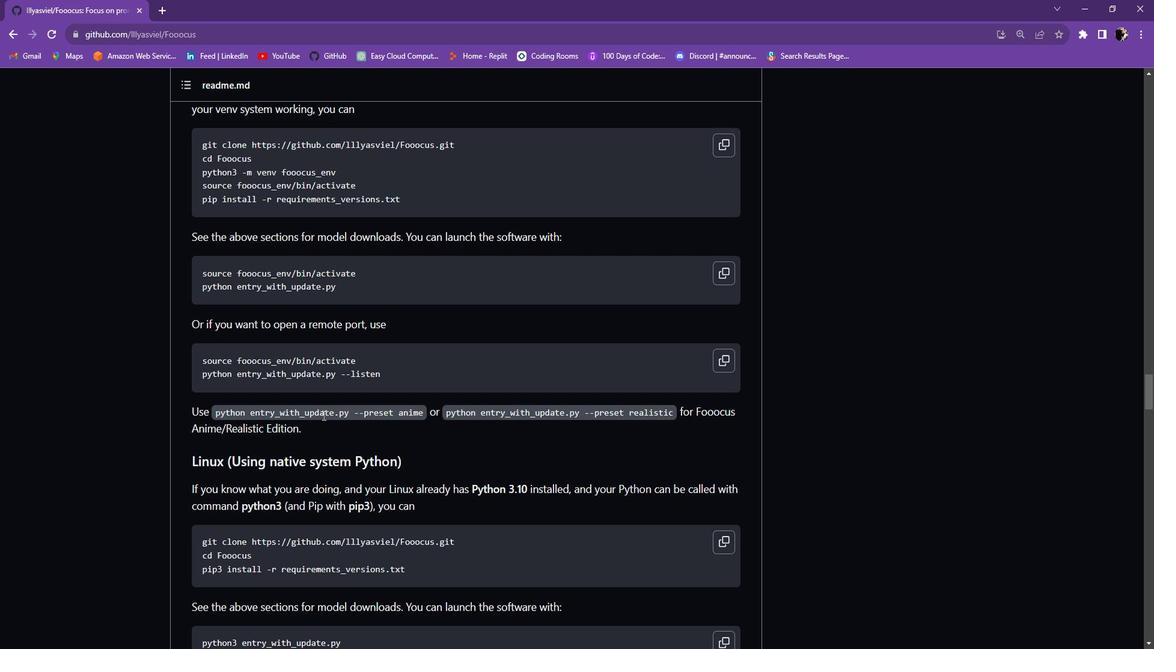 
Action: Mouse scrolled (337, 414) with delta (0, 0)
Screenshot: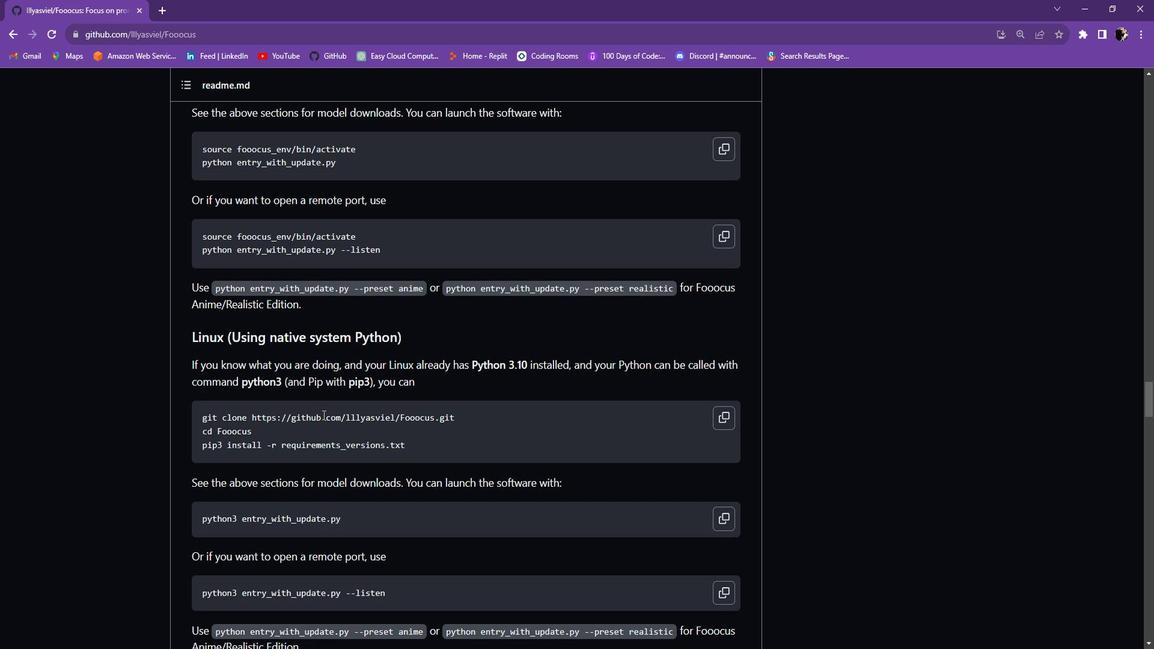 
Action: Mouse scrolled (337, 414) with delta (0, 0)
Screenshot: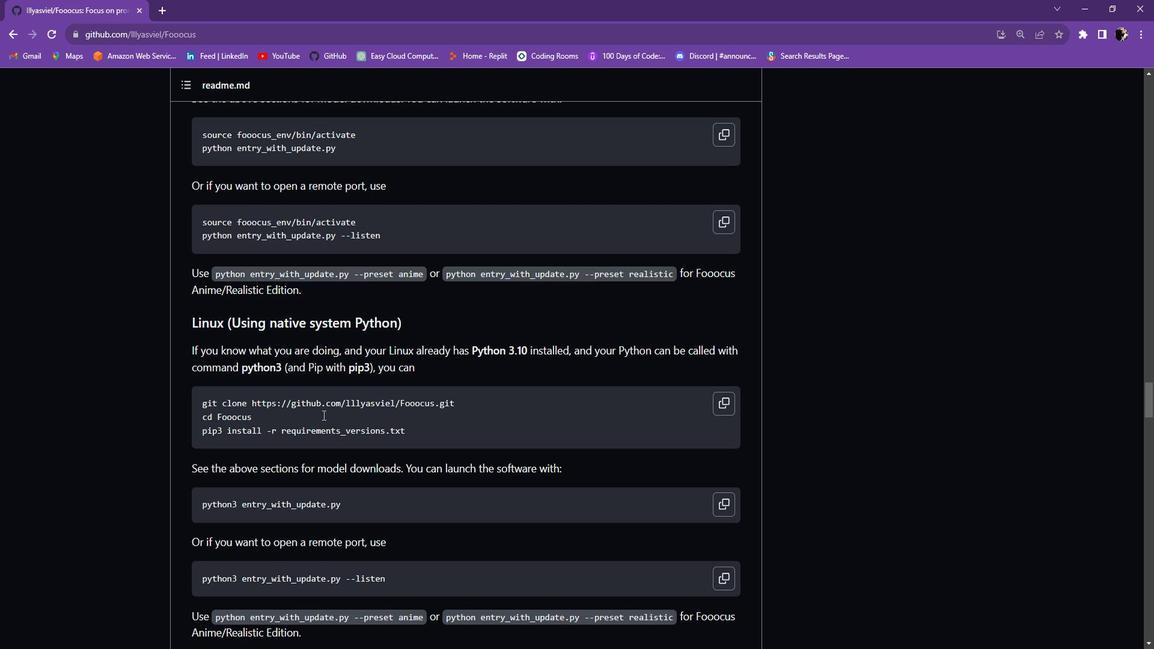 
Action: Mouse scrolled (337, 414) with delta (0, 0)
Screenshot: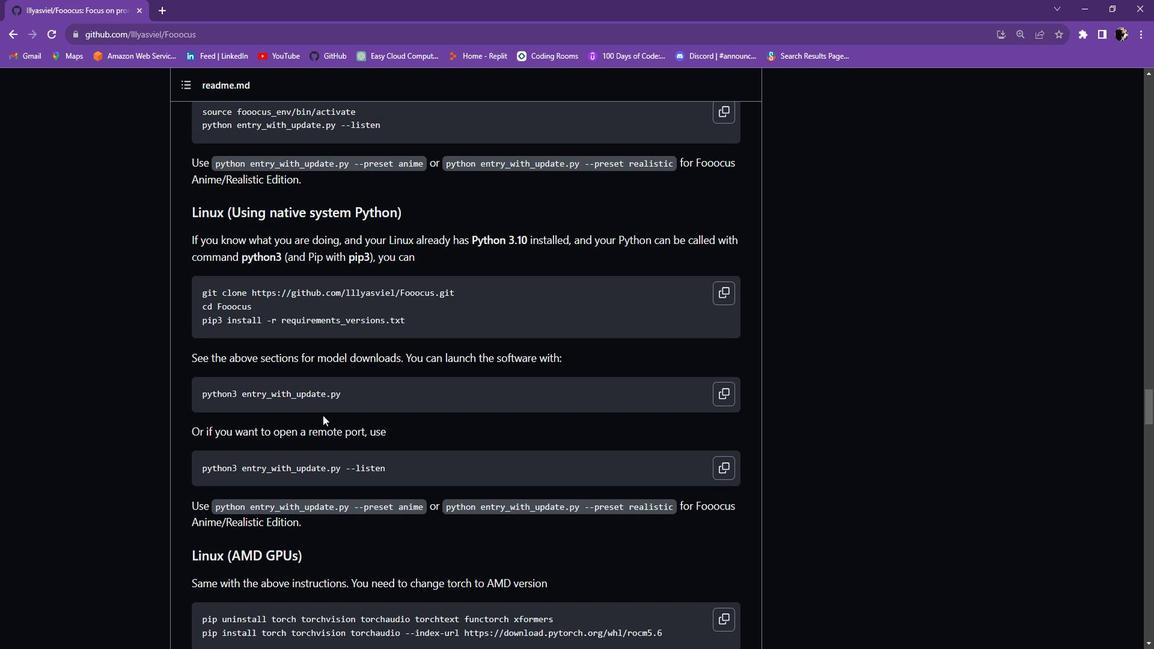 
Action: Mouse scrolled (337, 414) with delta (0, 0)
Screenshot: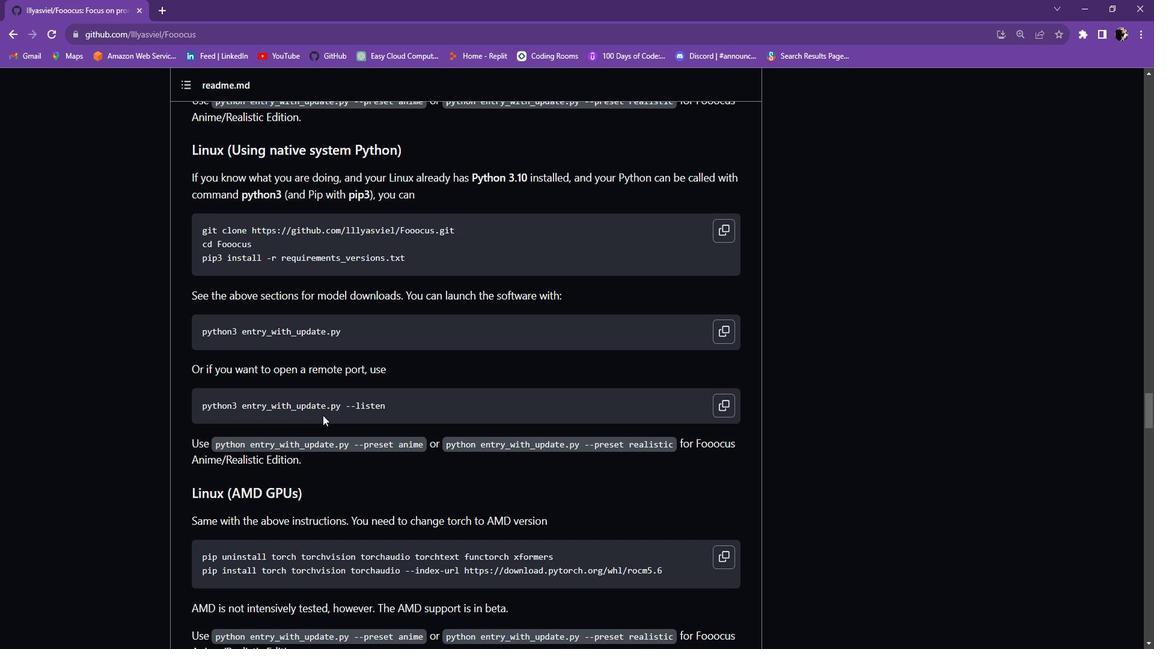 
Action: Mouse scrolled (337, 414) with delta (0, 0)
Screenshot: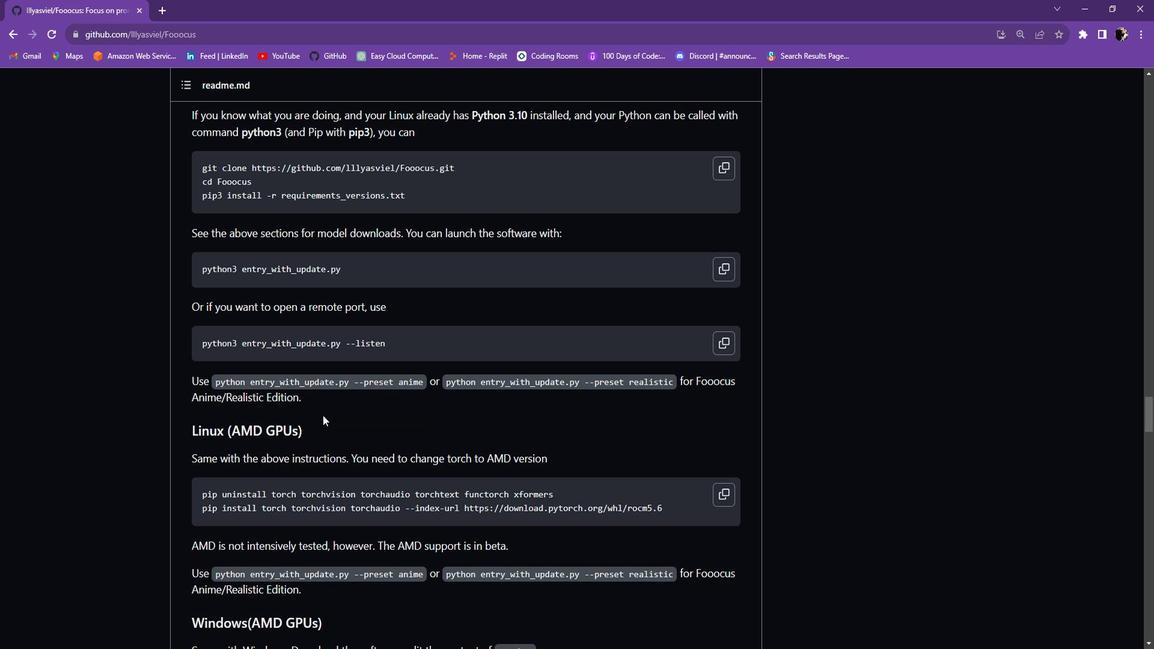 
Action: Mouse scrolled (337, 414) with delta (0, 0)
Screenshot: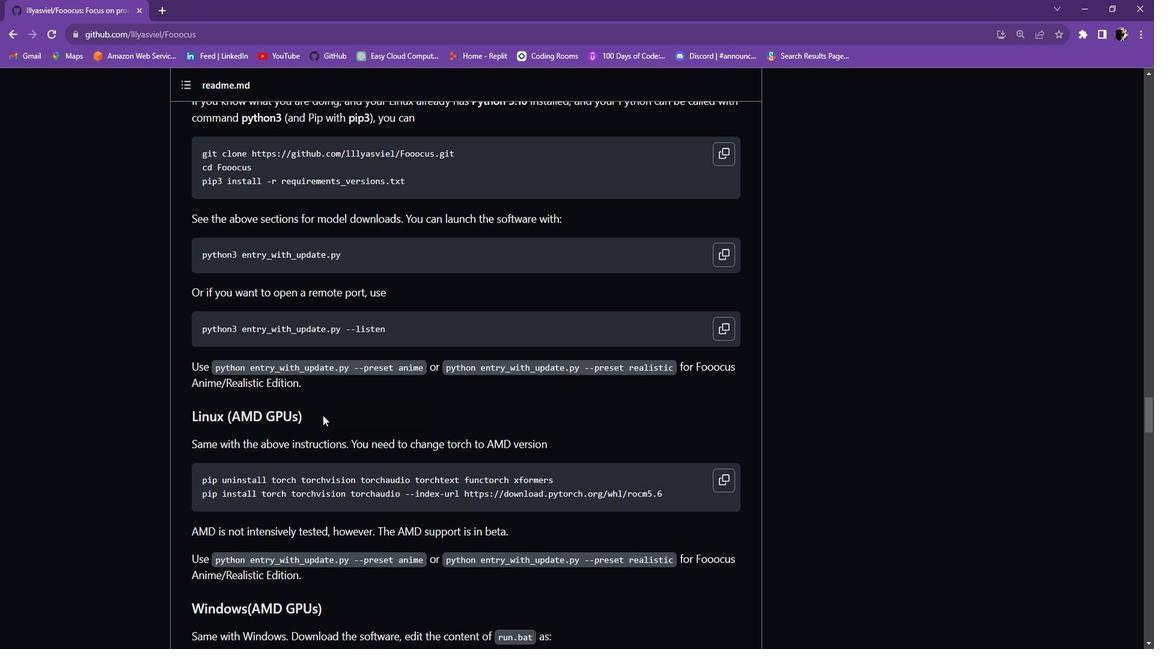 
Action: Mouse scrolled (337, 414) with delta (0, 0)
Screenshot: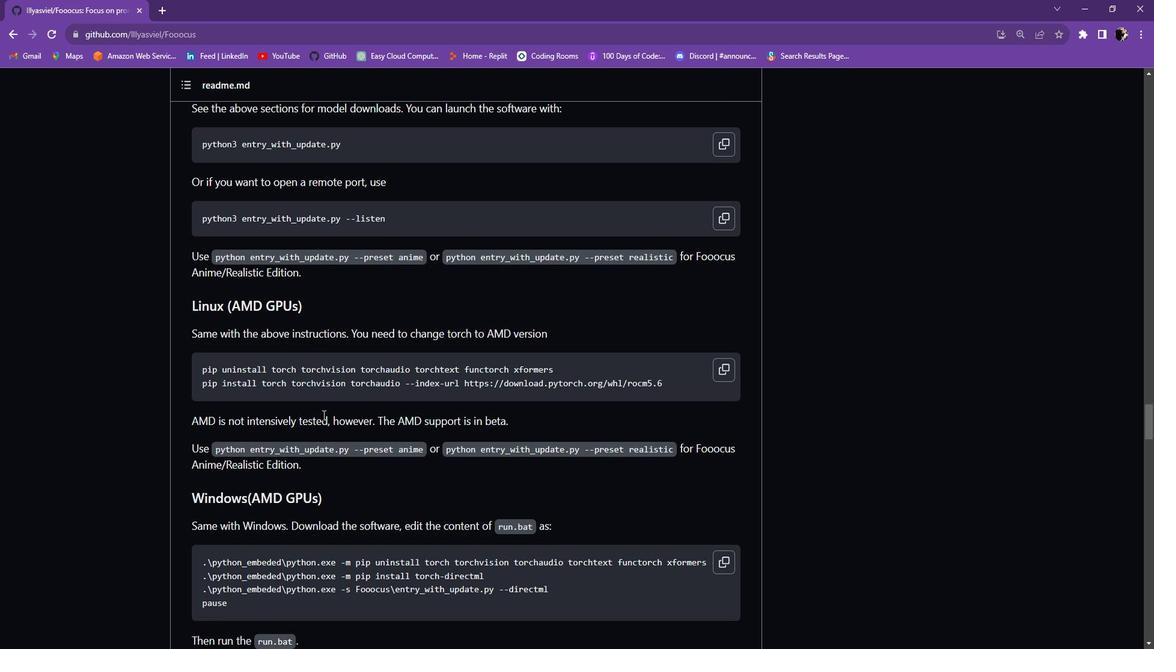 
Action: Mouse scrolled (337, 414) with delta (0, 0)
Screenshot: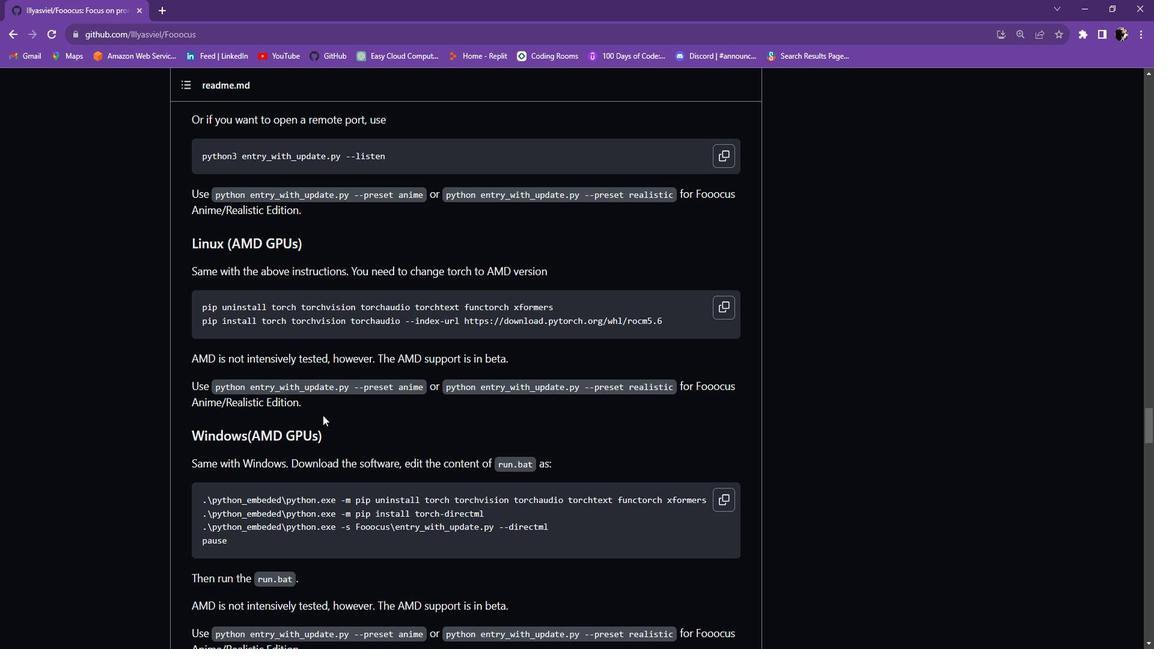 
Action: Mouse scrolled (337, 414) with delta (0, 0)
Screenshot: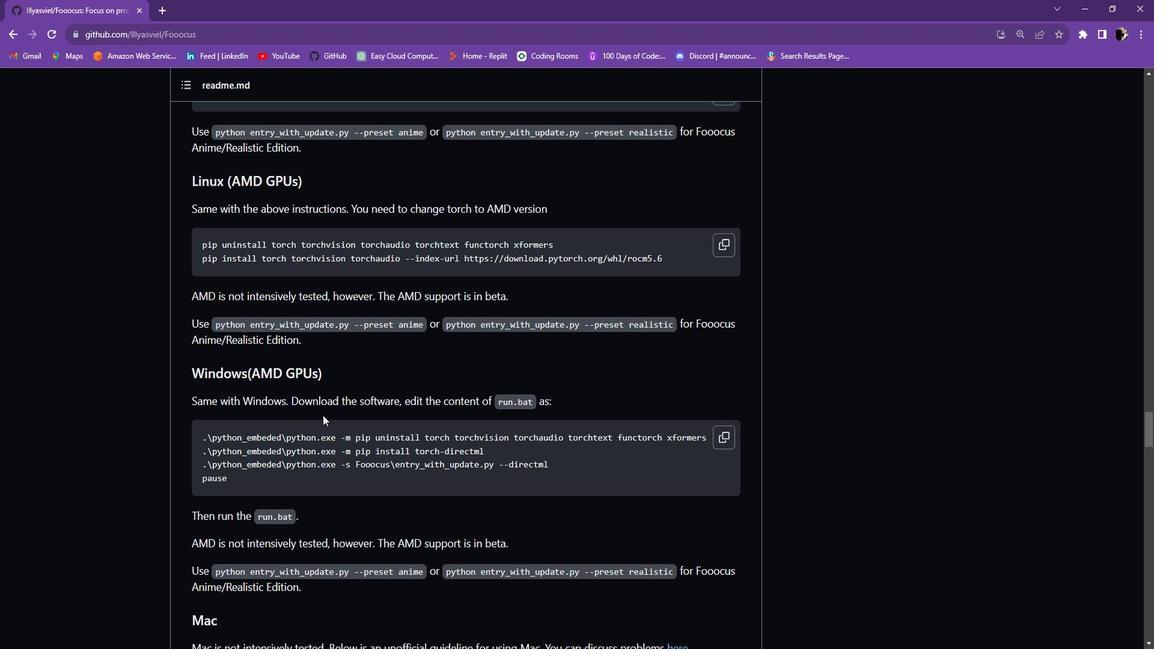 
Action: Mouse scrolled (337, 415) with delta (0, 0)
Screenshot: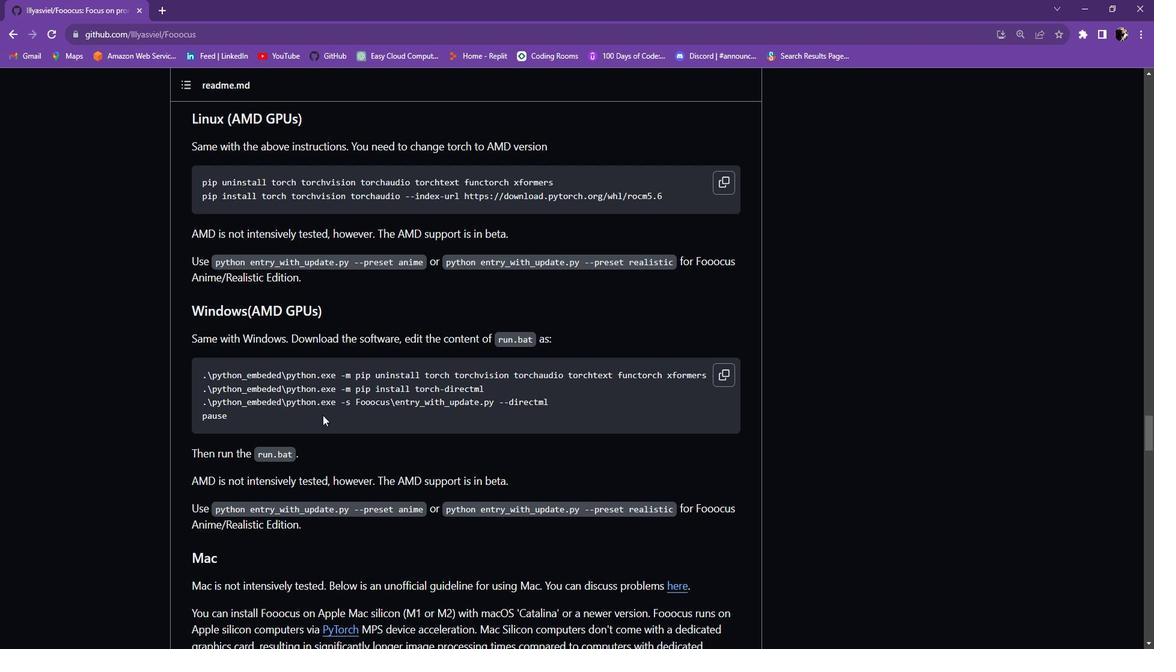 
Action: Mouse scrolled (337, 415) with delta (0, 0)
Screenshot: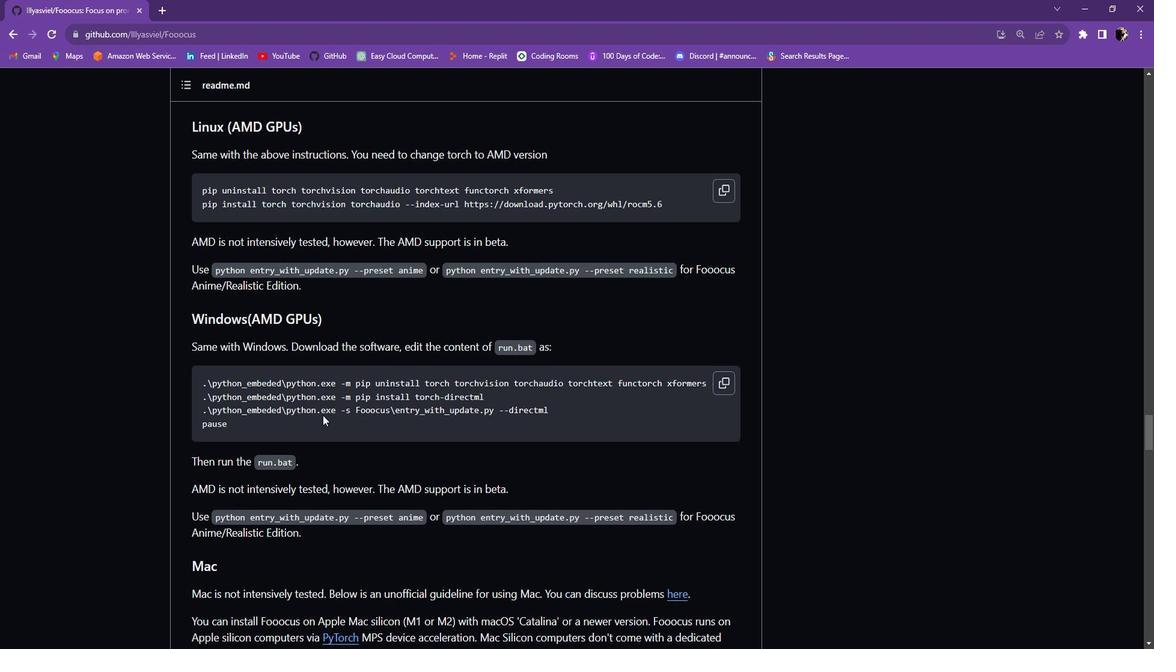 
Action: Mouse scrolled (337, 415) with delta (0, 0)
Screenshot: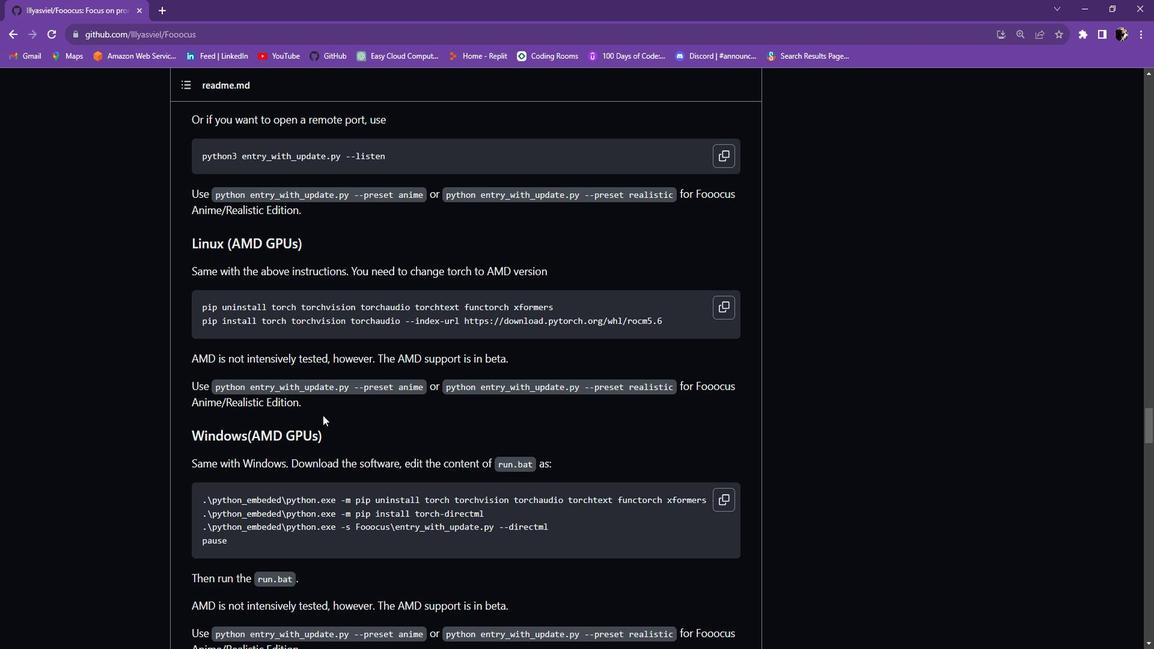 
Action: Mouse scrolled (337, 415) with delta (0, 0)
Screenshot: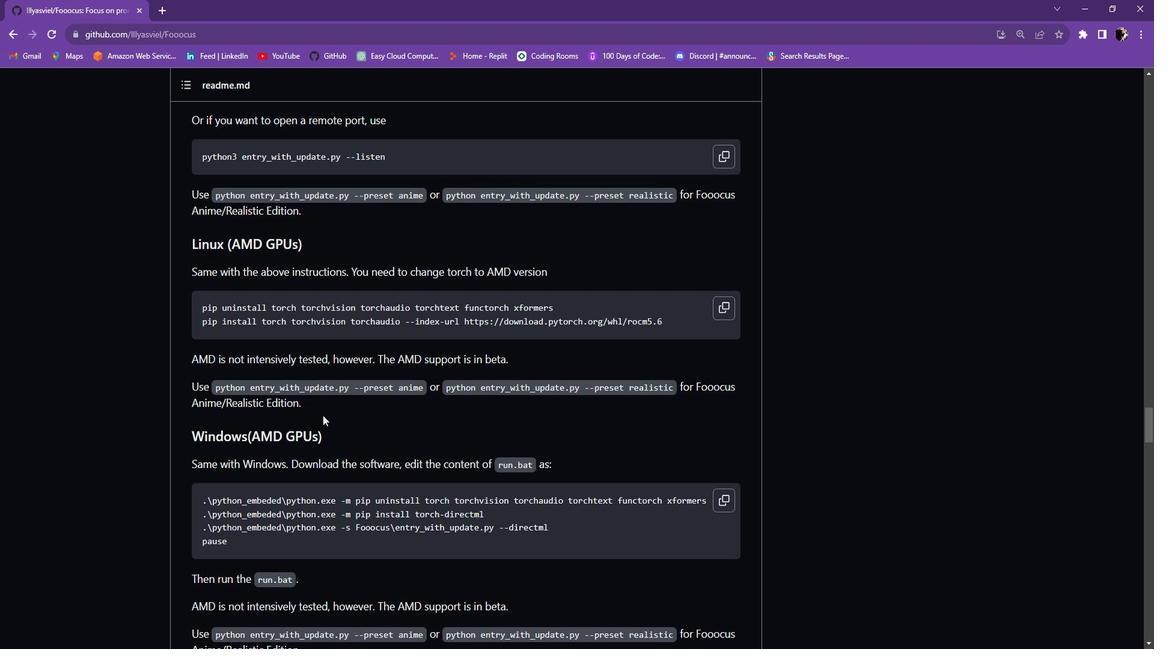 
Action: Mouse scrolled (337, 414) with delta (0, 0)
Screenshot: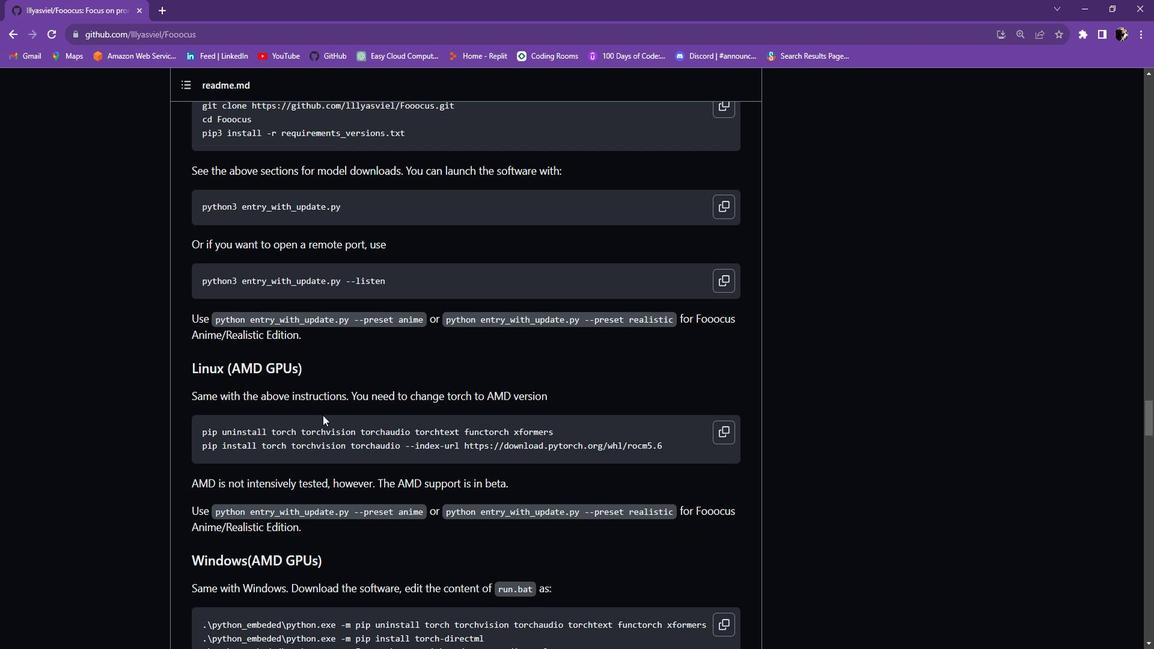 
Action: Mouse scrolled (337, 414) with delta (0, 0)
Screenshot: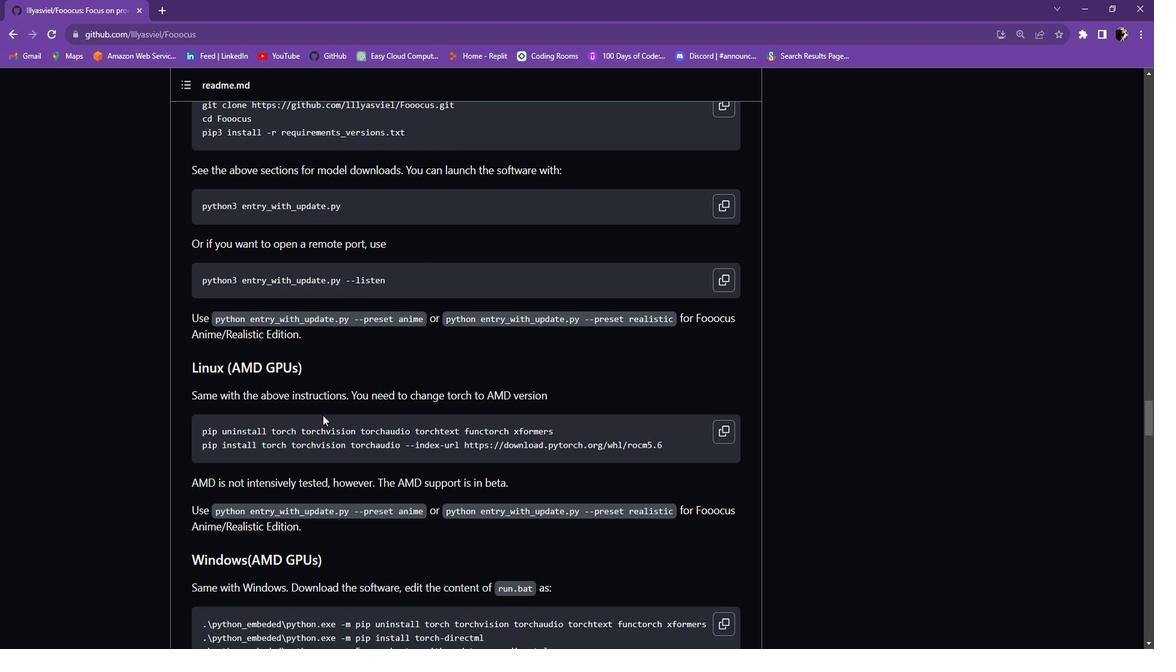 
Action: Mouse scrolled (337, 414) with delta (0, 0)
Screenshot: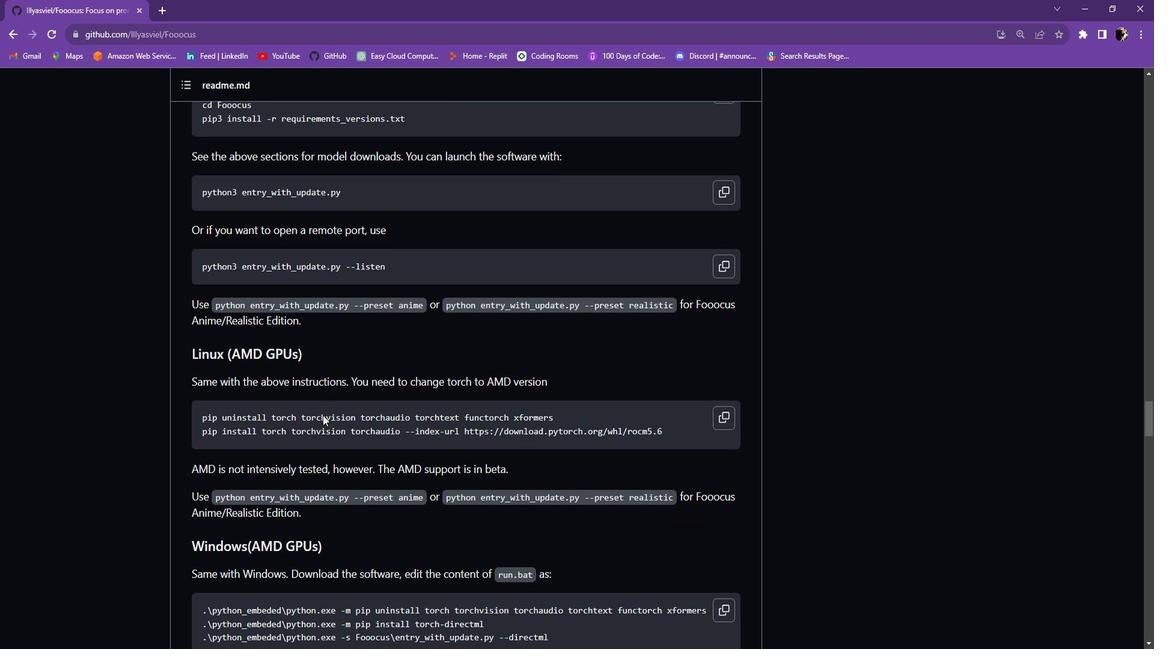 
Action: Mouse scrolled (337, 414) with delta (0, 0)
Screenshot: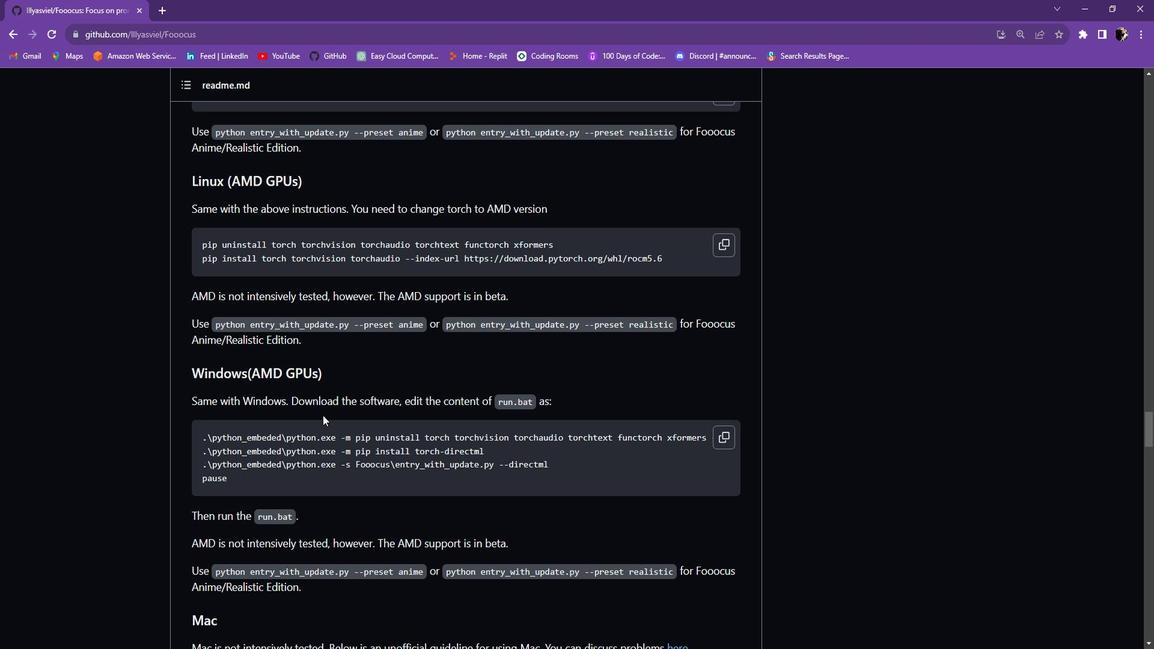 
Action: Mouse scrolled (337, 414) with delta (0, 0)
Screenshot: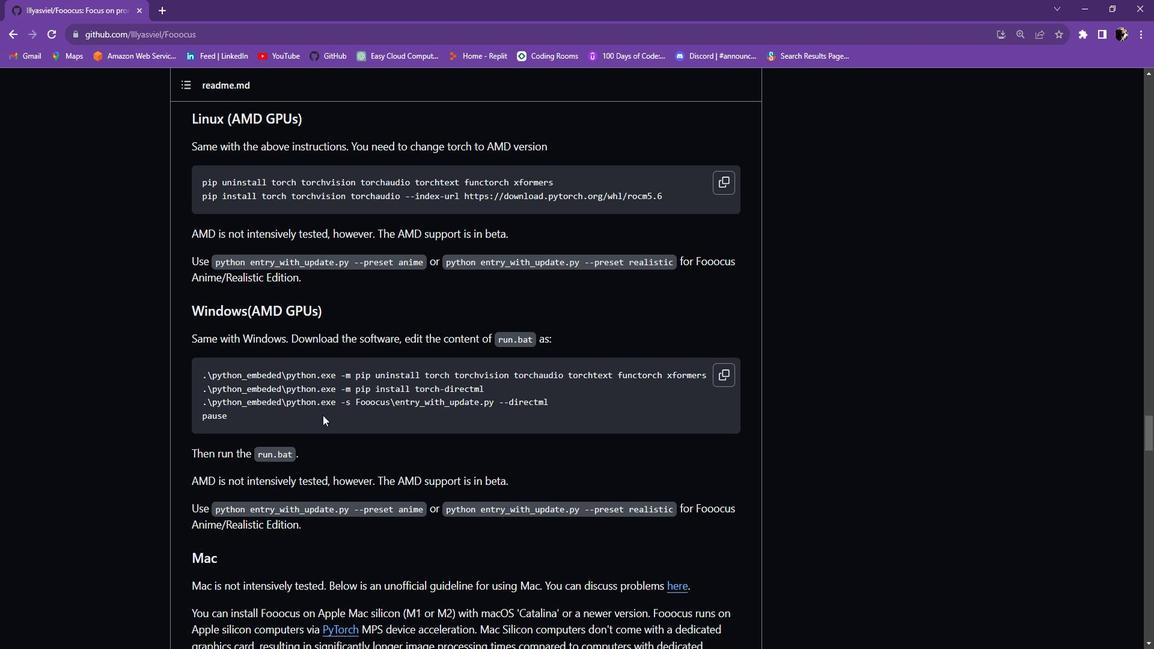 
Action: Mouse scrolled (337, 414) with delta (0, 0)
Screenshot: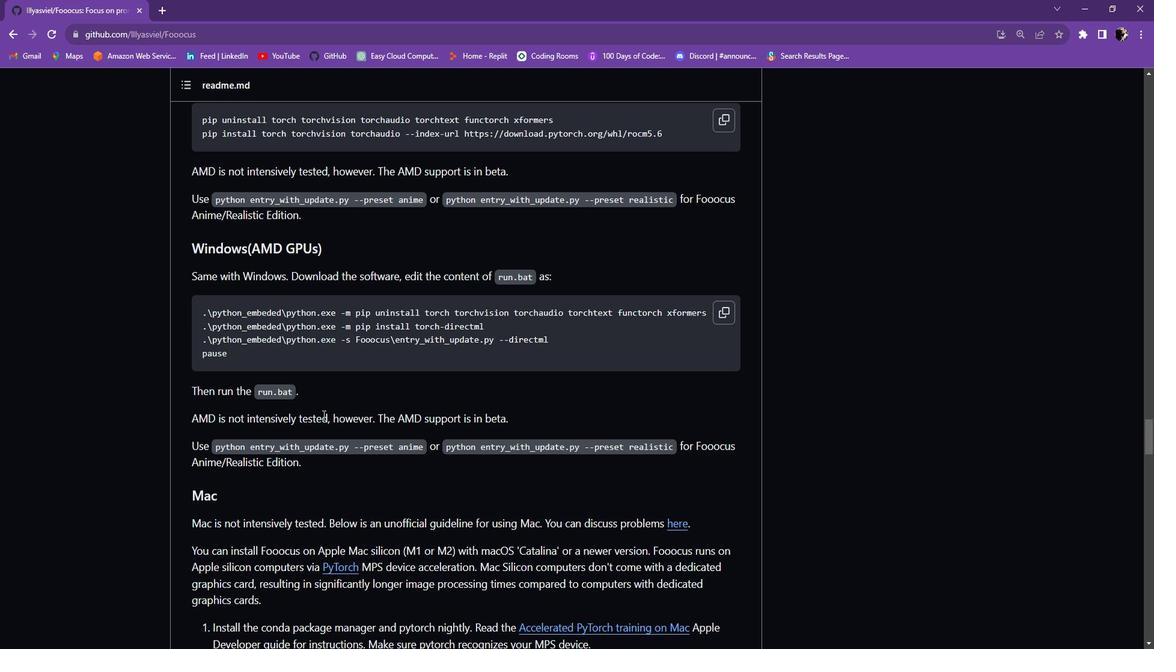 
Action: Mouse scrolled (337, 414) with delta (0, 0)
Screenshot: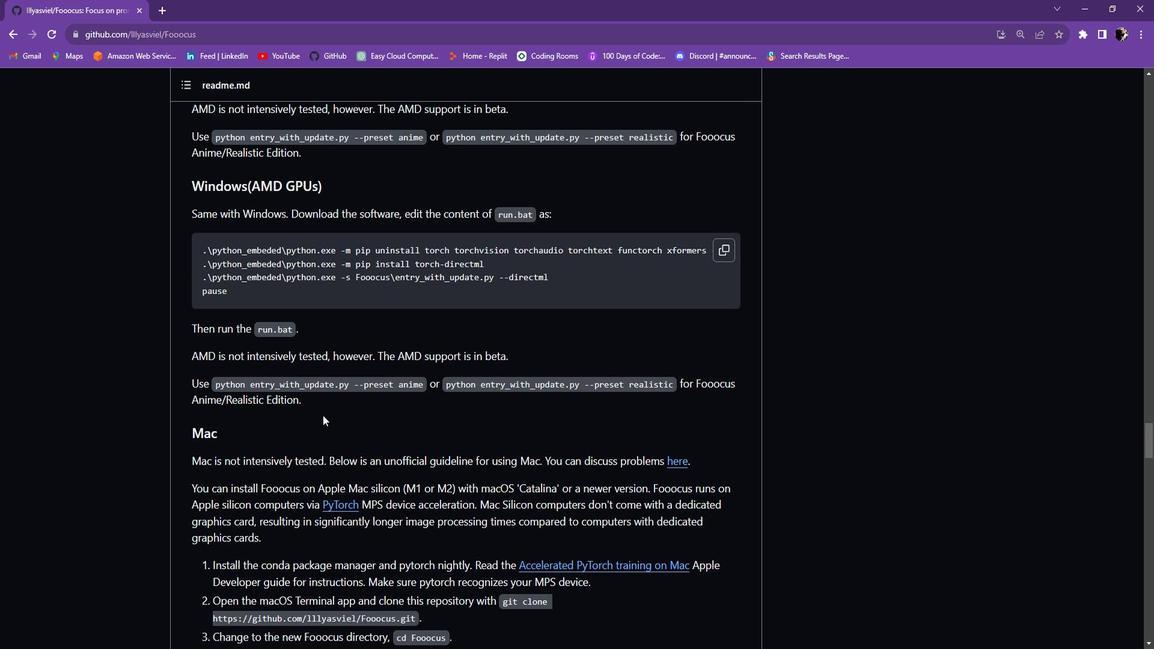 
Action: Mouse scrolled (337, 414) with delta (0, 0)
Screenshot: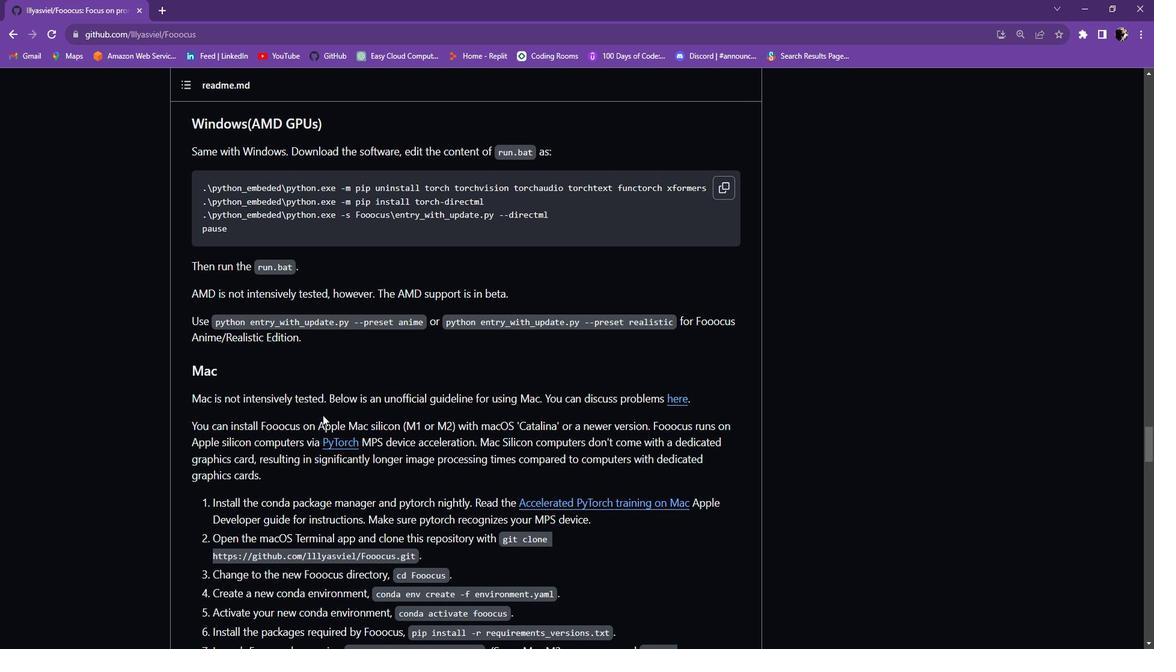
Action: Mouse scrolled (337, 414) with delta (0, 0)
Screenshot: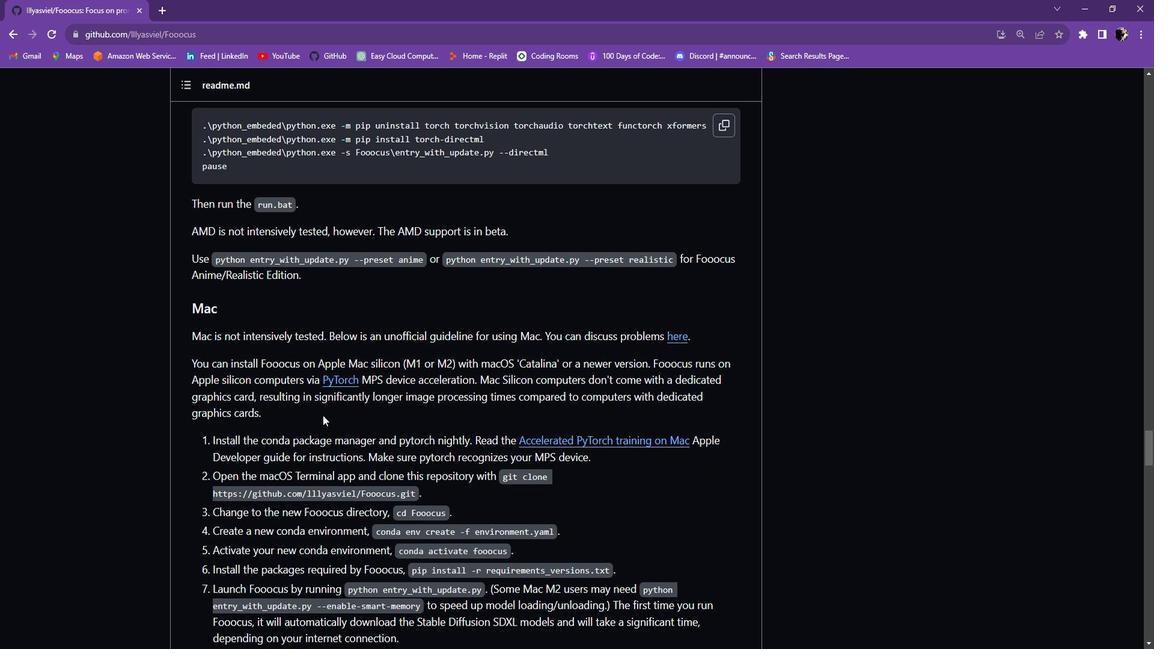 
Action: Mouse scrolled (337, 414) with delta (0, 0)
Screenshot: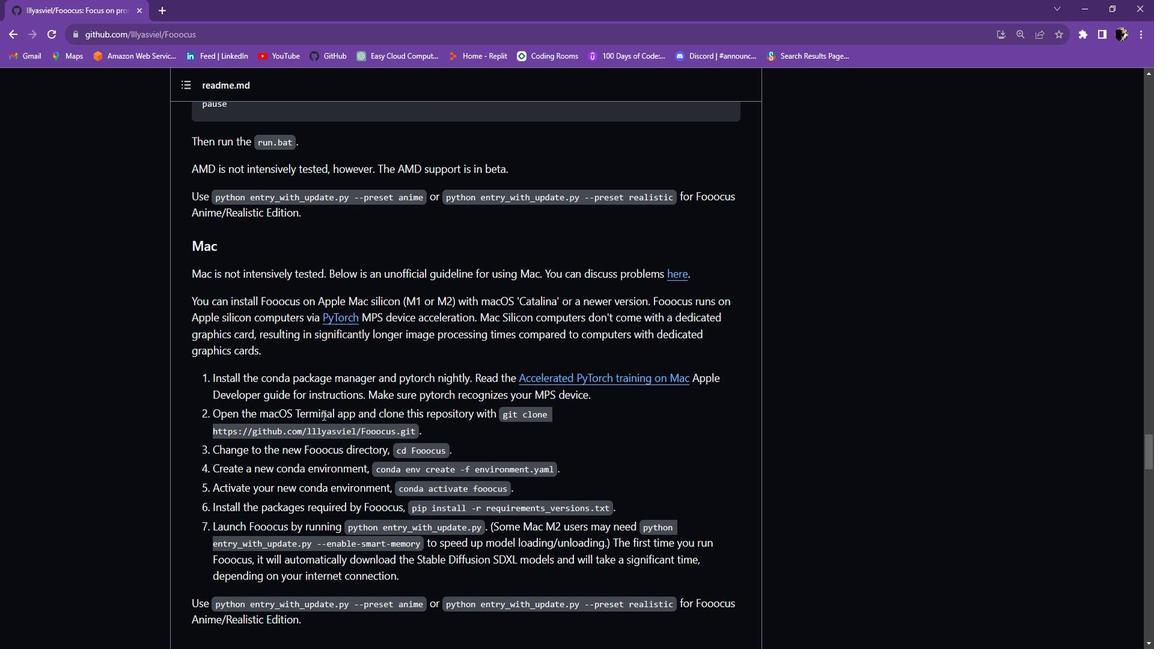 
Action: Mouse scrolled (337, 414) with delta (0, 0)
Screenshot: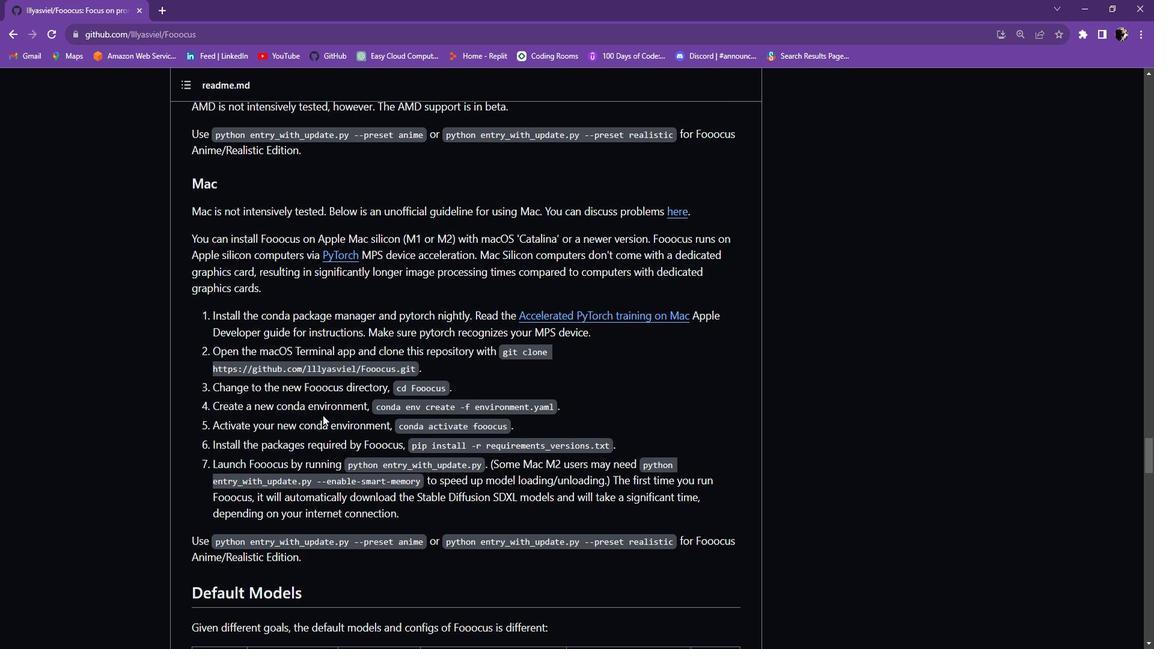 
Action: Mouse scrolled (337, 414) with delta (0, 0)
Screenshot: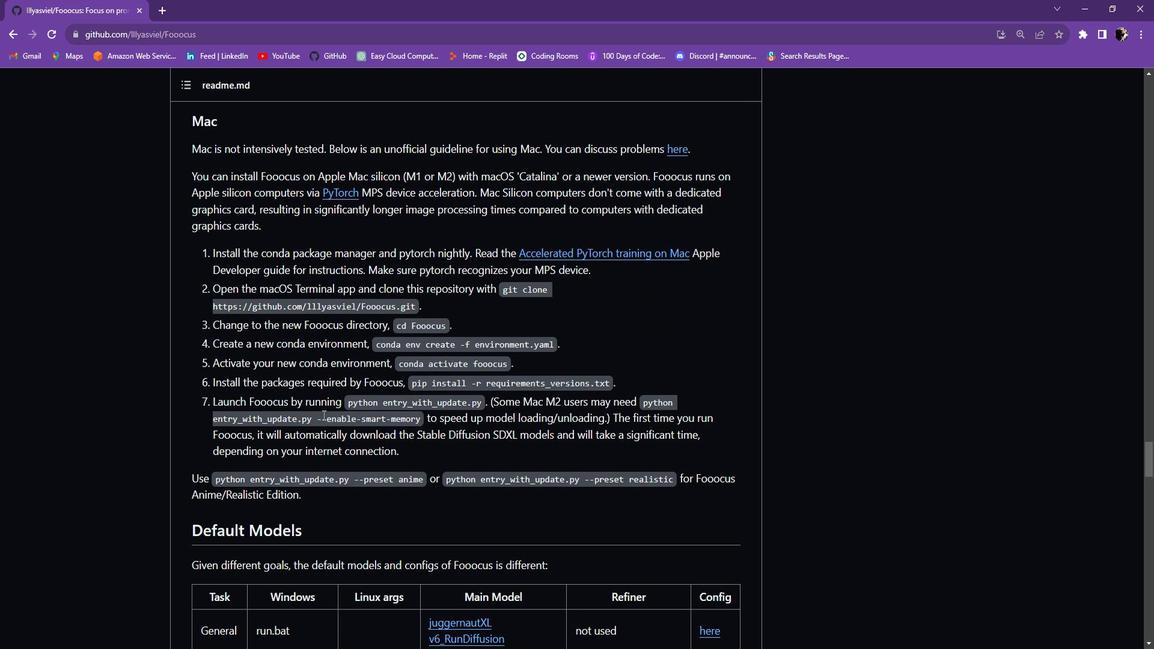 
Action: Mouse moved to (567, 482)
Screenshot: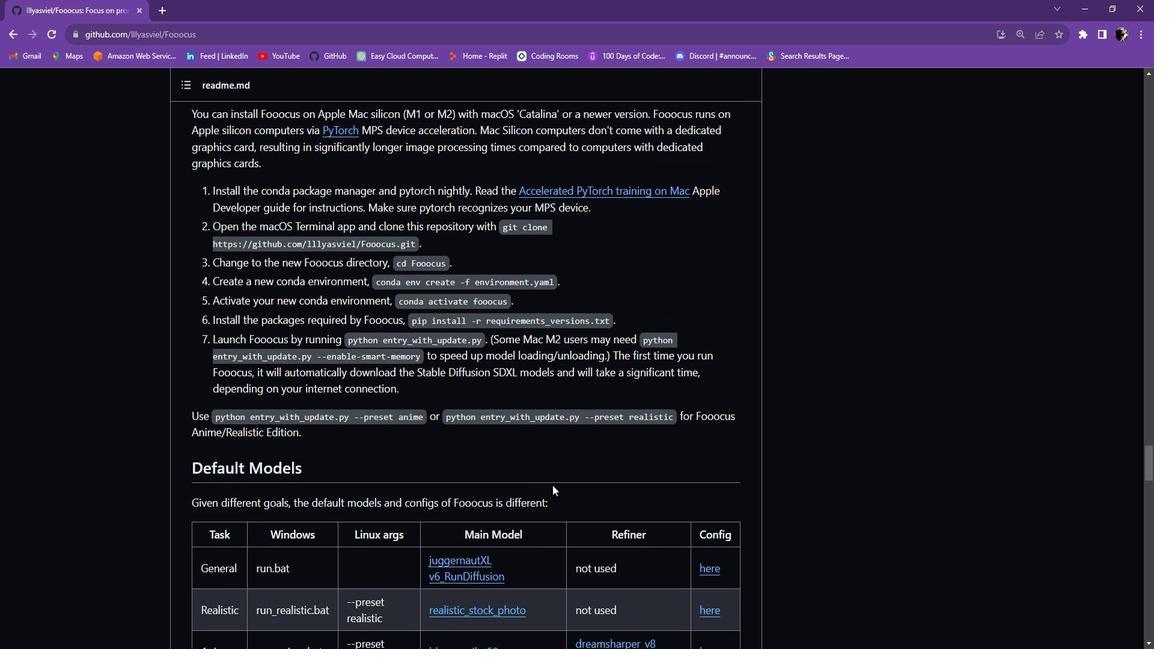 
Action: Mouse scrolled (567, 481) with delta (0, 0)
Screenshot: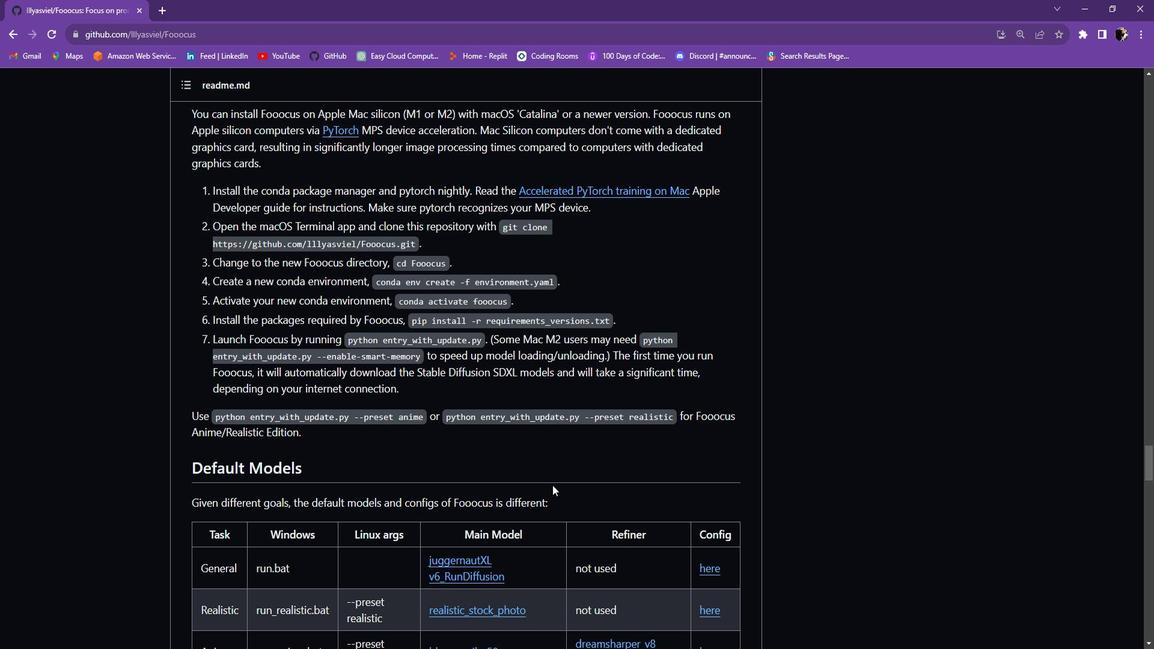 
Action: Mouse scrolled (567, 481) with delta (0, 0)
Screenshot: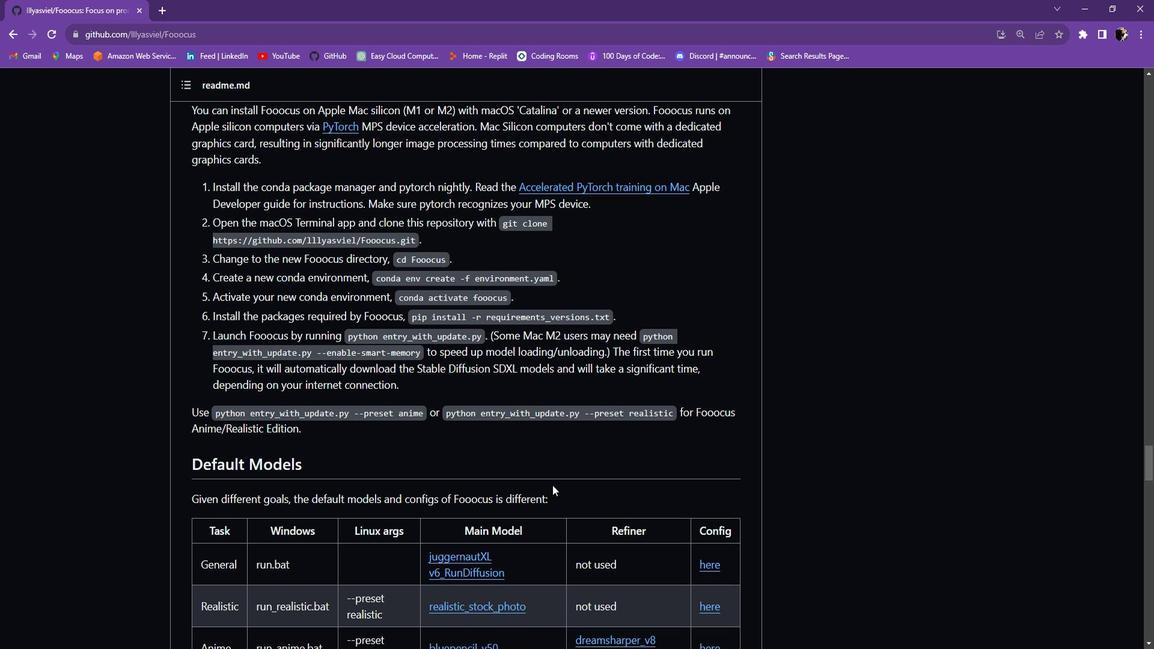 
Action: Mouse scrolled (567, 481) with delta (0, 0)
Screenshot: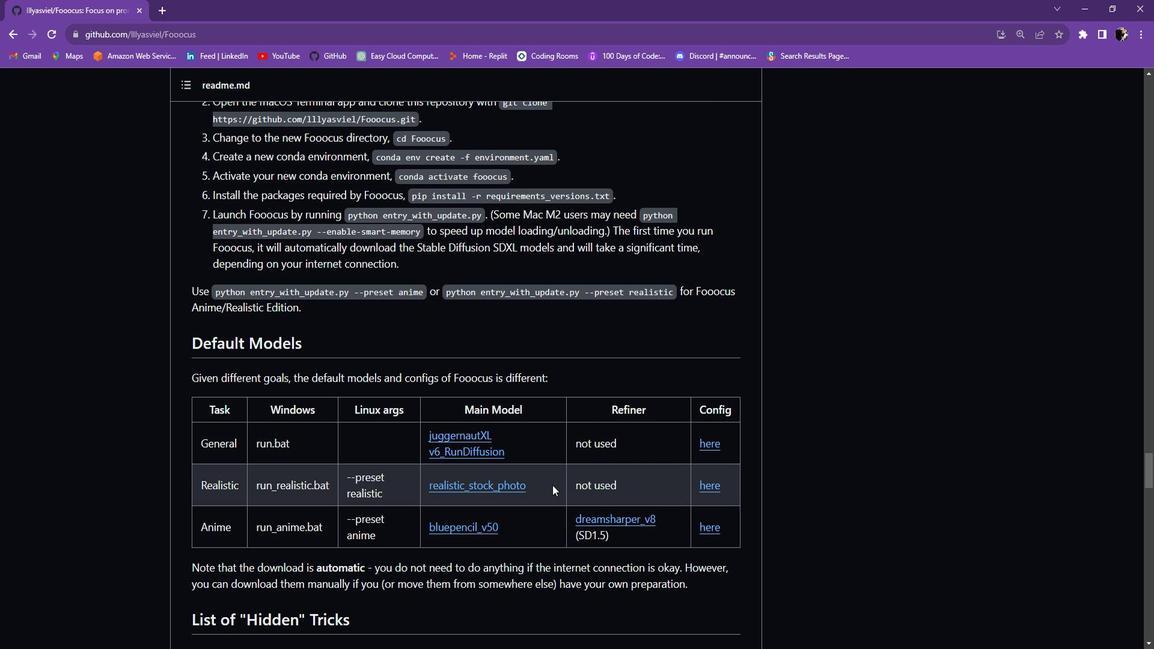 
Action: Mouse scrolled (567, 482) with delta (0, 0)
Screenshot: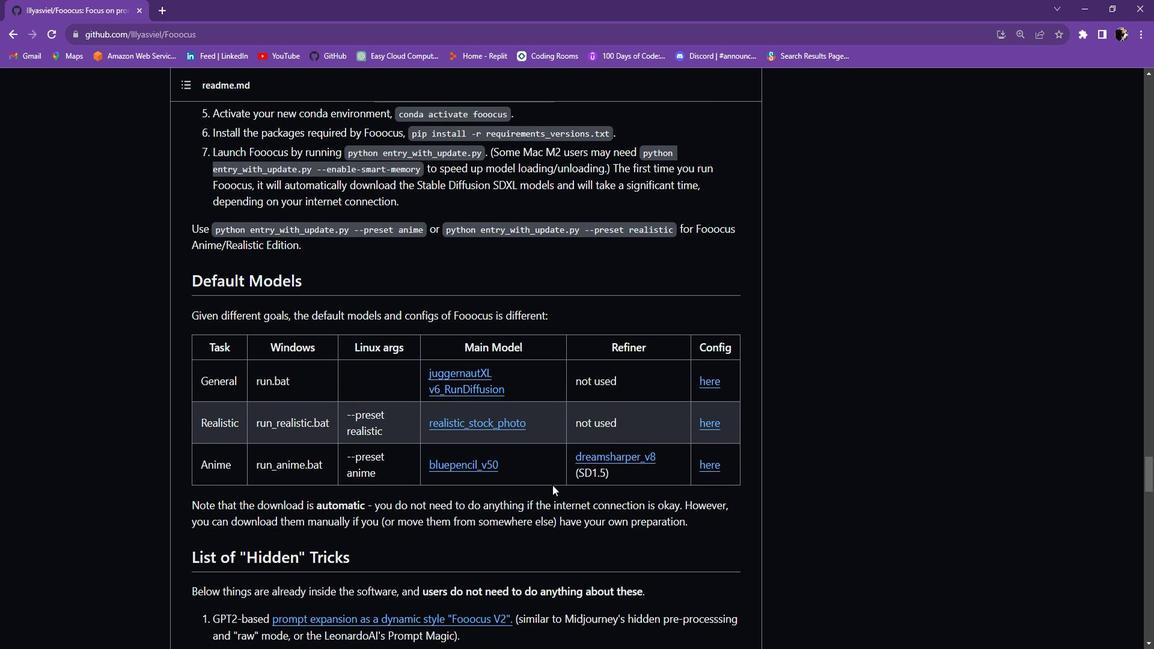 
Action: Mouse scrolled (567, 482) with delta (0, 0)
Screenshot: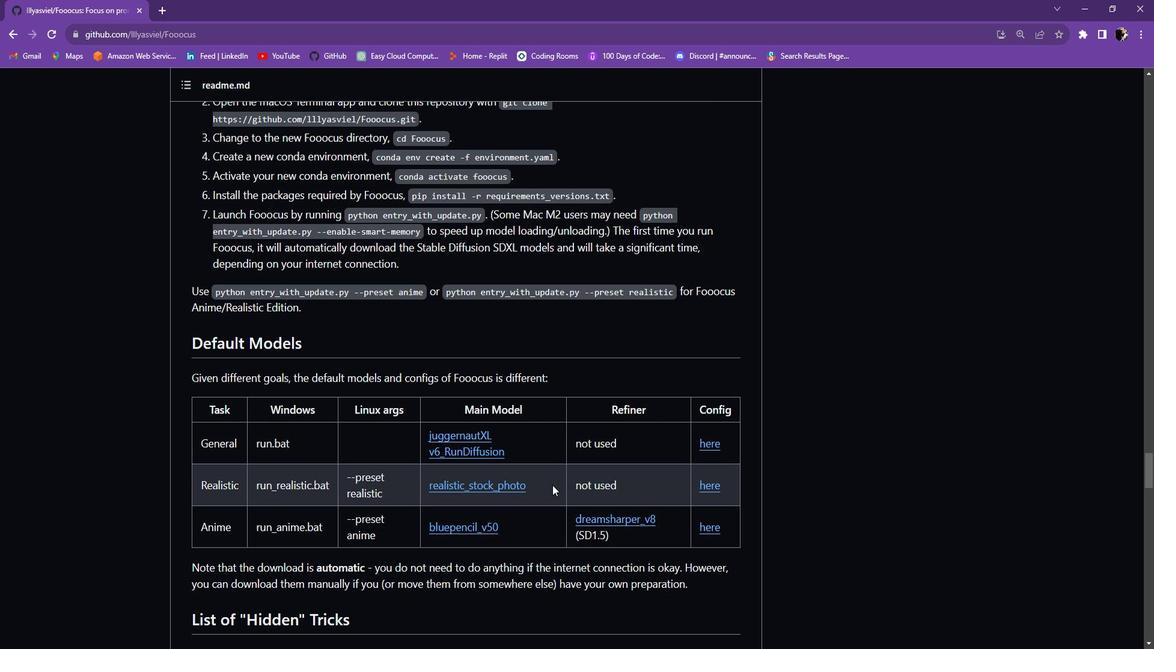 
Action: Mouse scrolled (567, 481) with delta (0, 0)
Screenshot: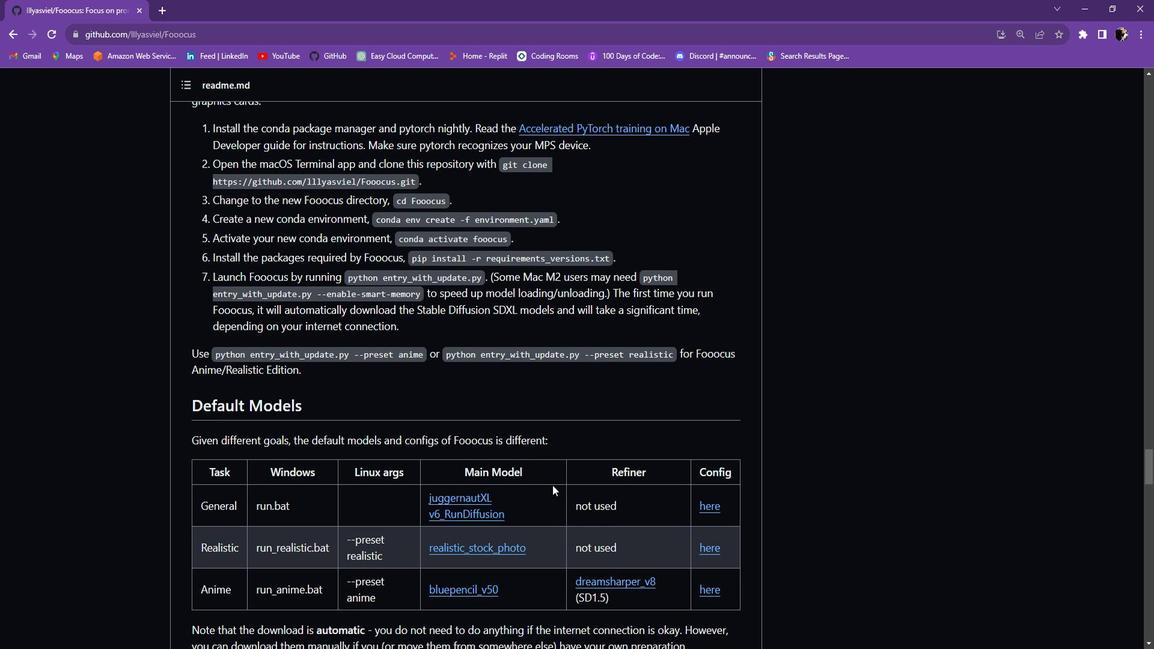 
Action: Mouse scrolled (567, 481) with delta (0, 0)
Screenshot: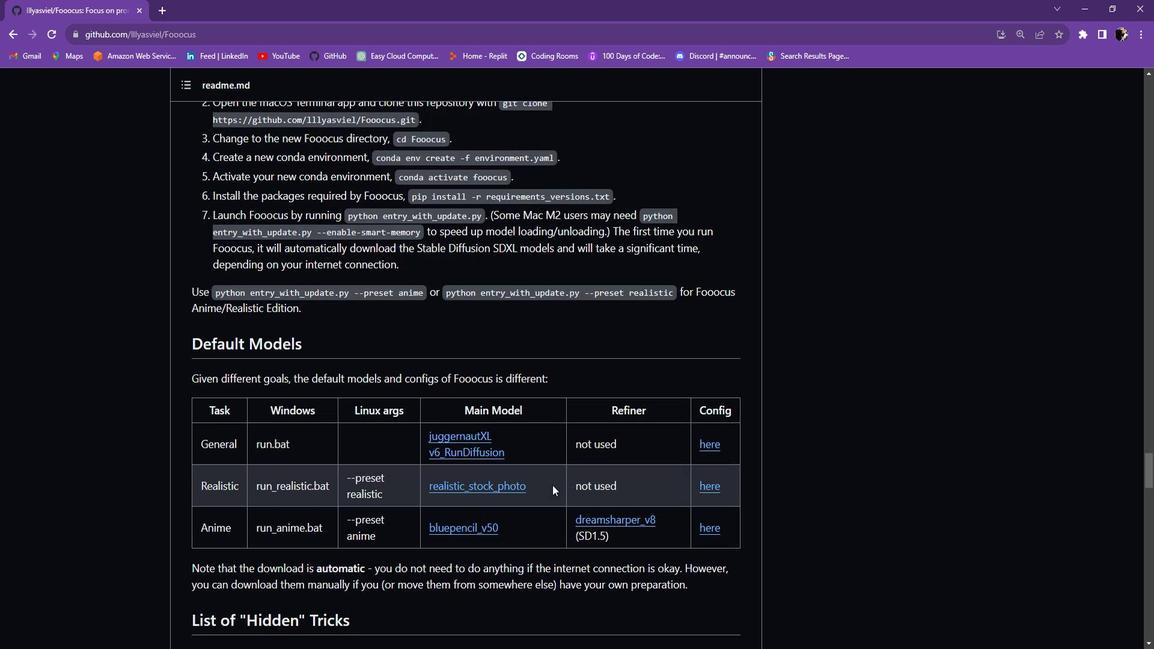 
Action: Mouse scrolled (567, 481) with delta (0, 0)
Screenshot: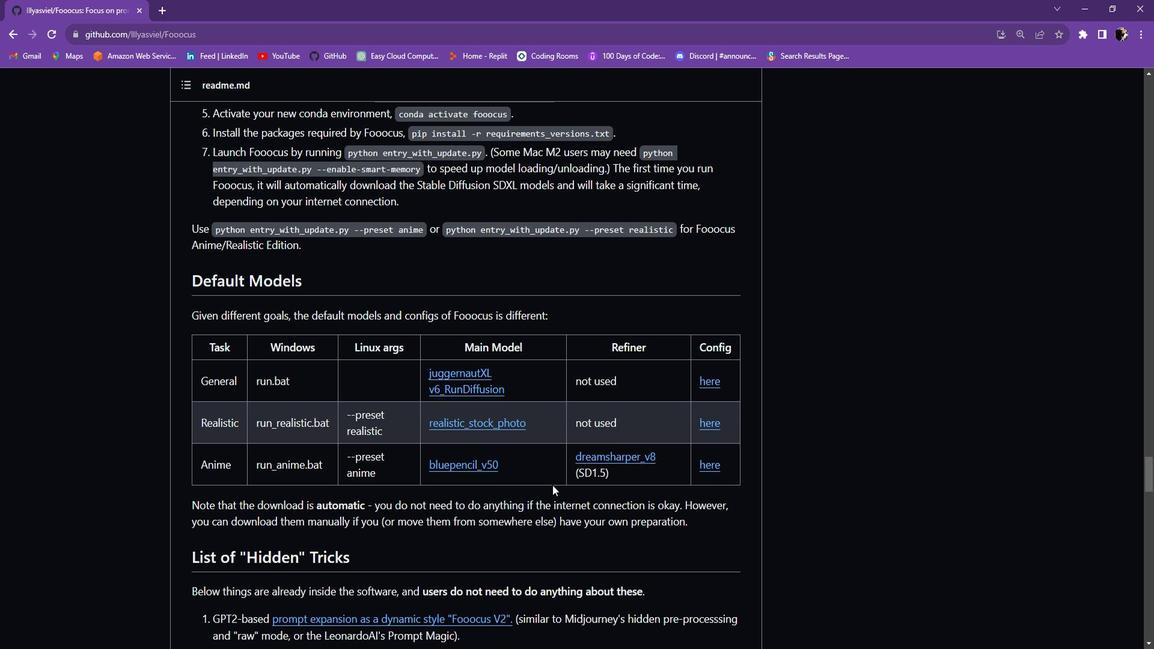 
Action: Mouse scrolled (567, 481) with delta (0, 0)
Screenshot: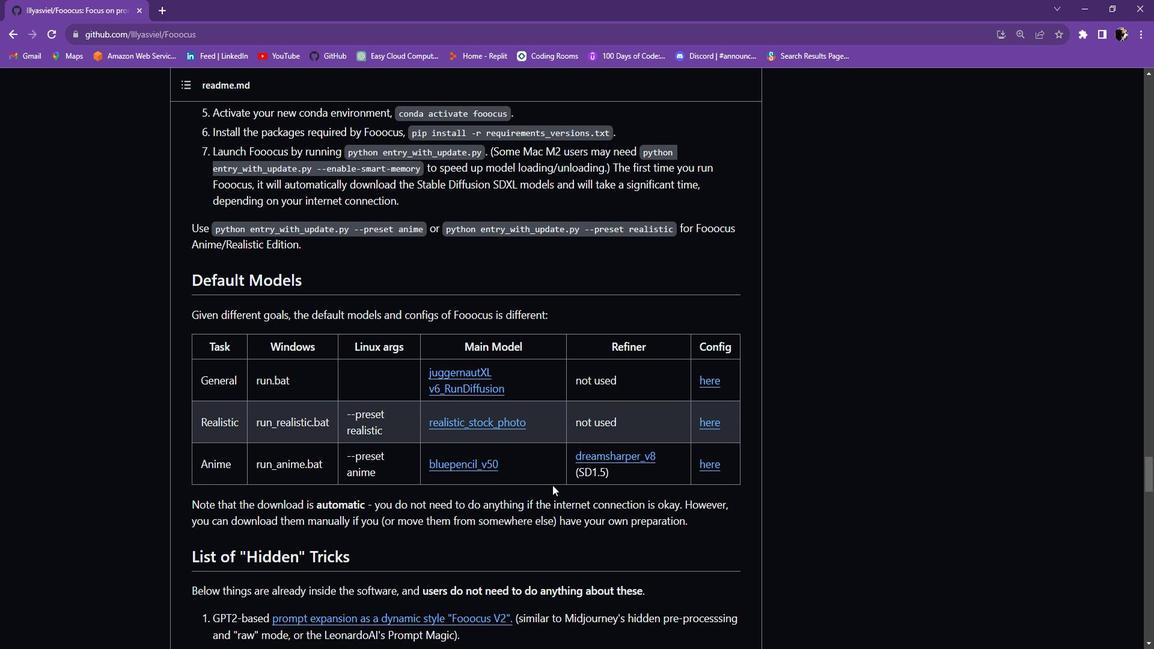 
Action: Mouse scrolled (567, 481) with delta (0, 0)
Screenshot: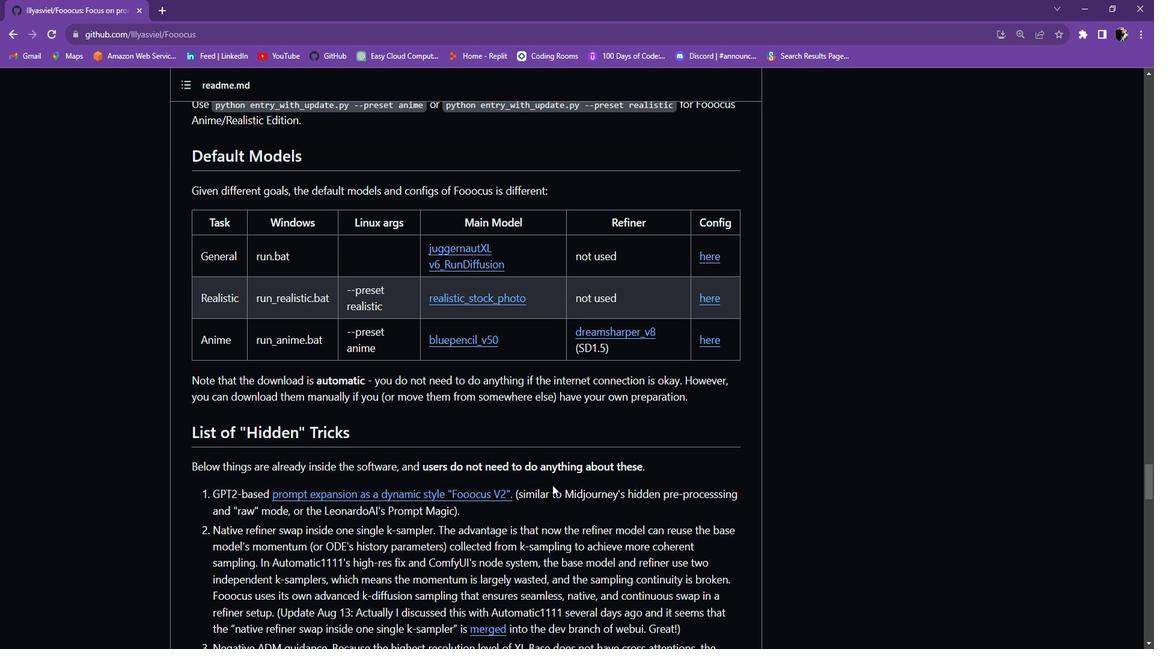 
Action: Mouse scrolled (567, 482) with delta (0, 0)
Screenshot: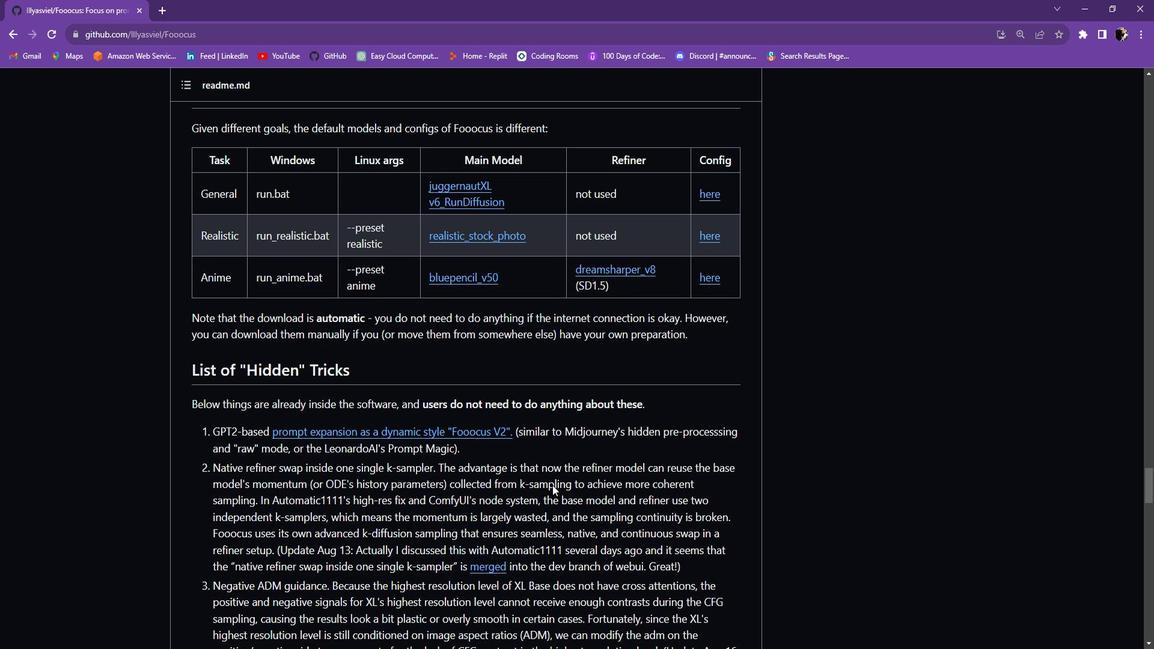 
Action: Mouse scrolled (567, 482) with delta (0, 0)
Screenshot: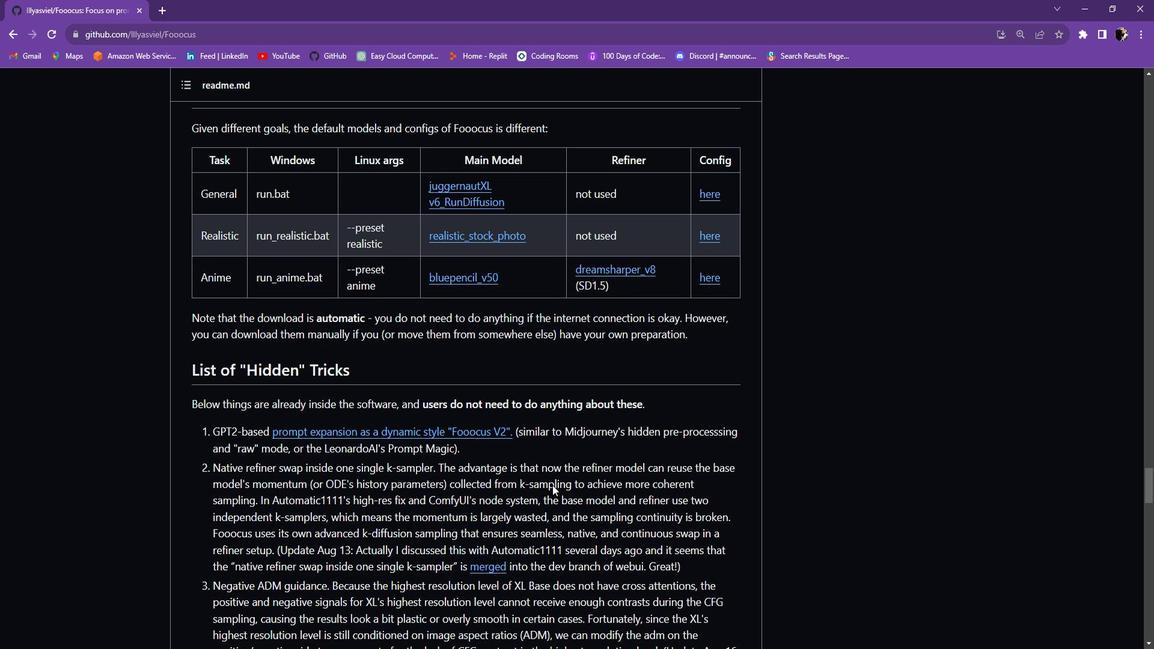 
Action: Mouse scrolled (567, 482) with delta (0, 0)
Screenshot: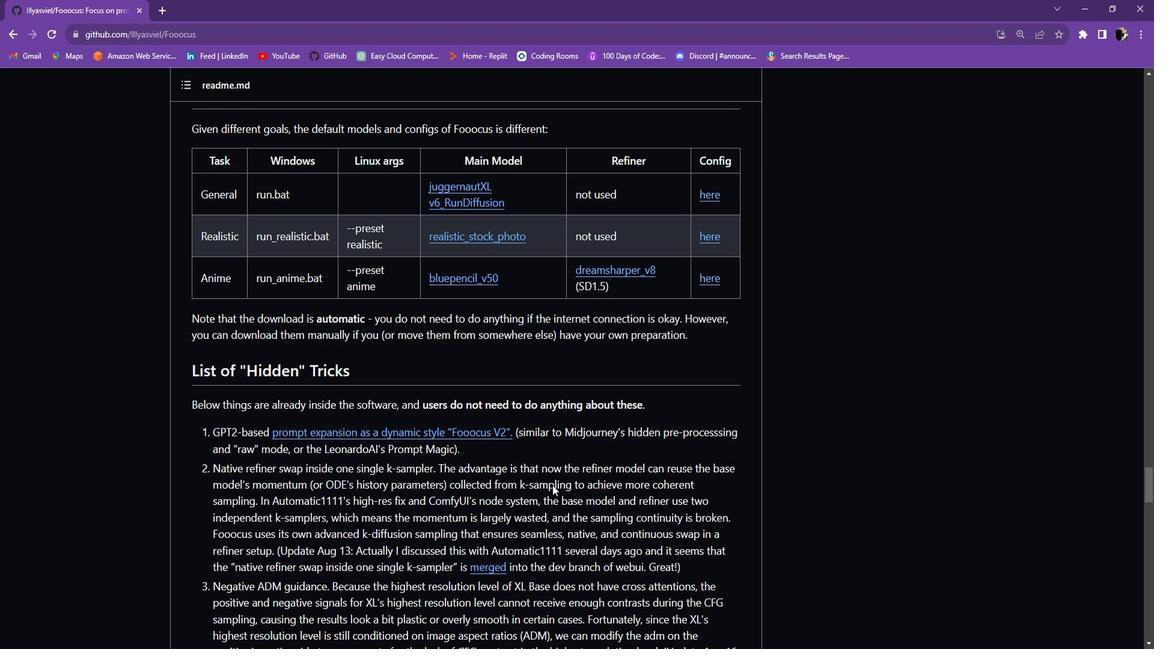 
Action: Mouse scrolled (567, 482) with delta (0, 0)
Screenshot: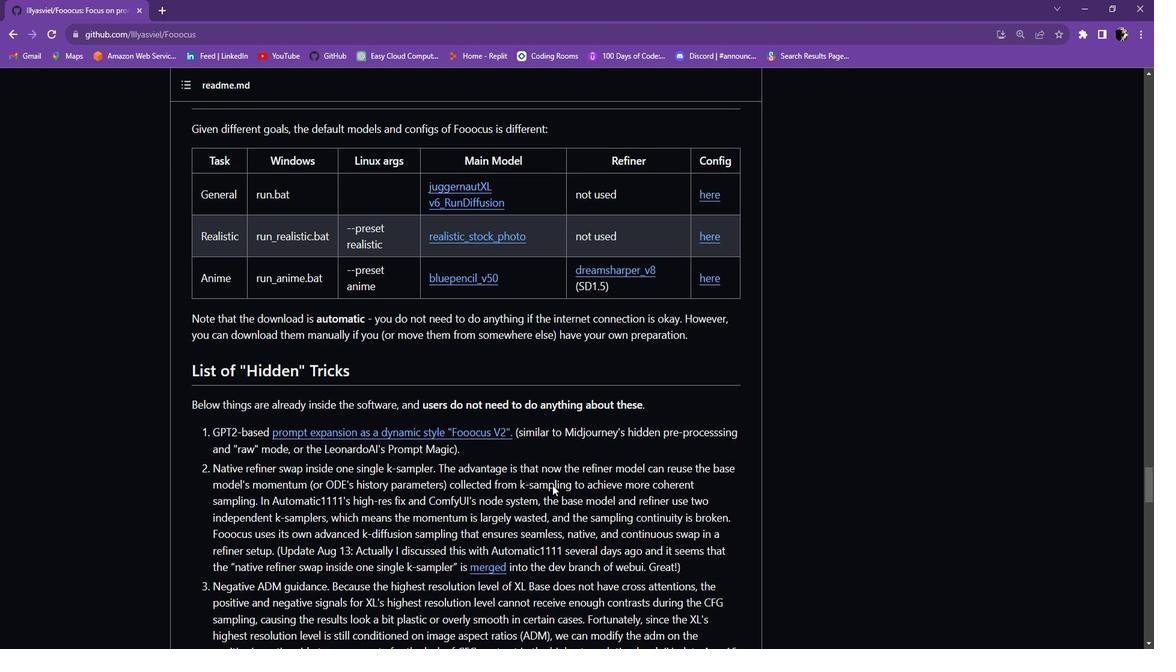 
Action: Mouse scrolled (567, 482) with delta (0, 0)
Screenshot: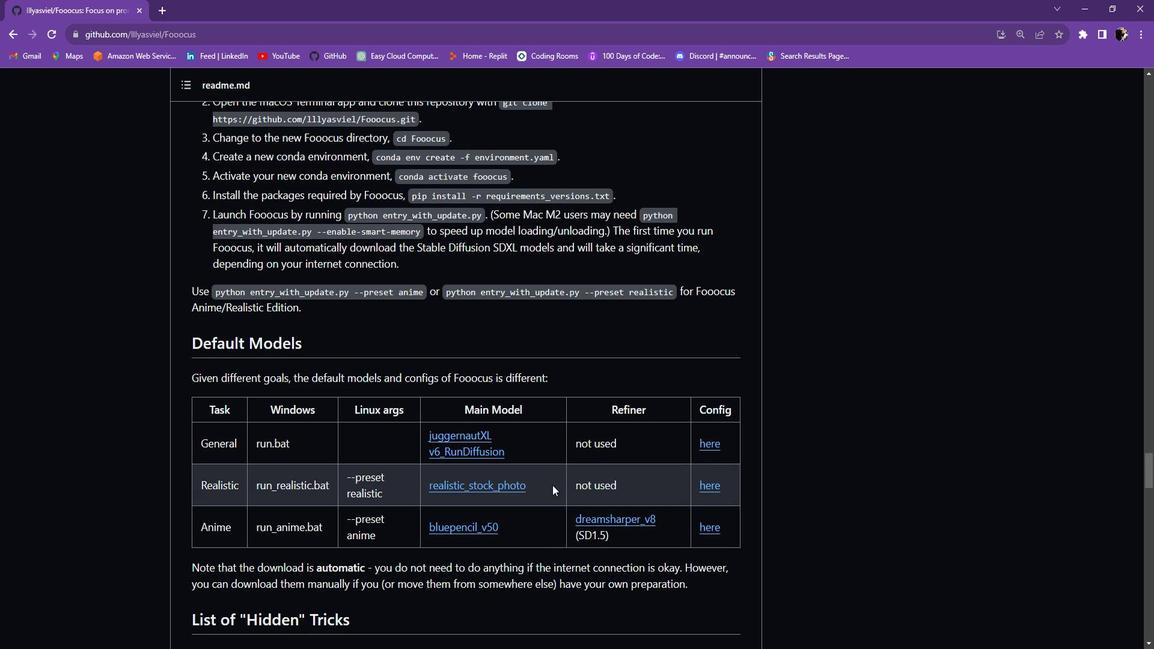 
Action: Mouse scrolled (567, 482) with delta (0, 0)
